 Task: Search for flights from New Delhi (DEL) to various destinations on 03 Jun '23 for 1 traveller in economy class.
Action: Mouse moved to (385, 143)
Screenshot: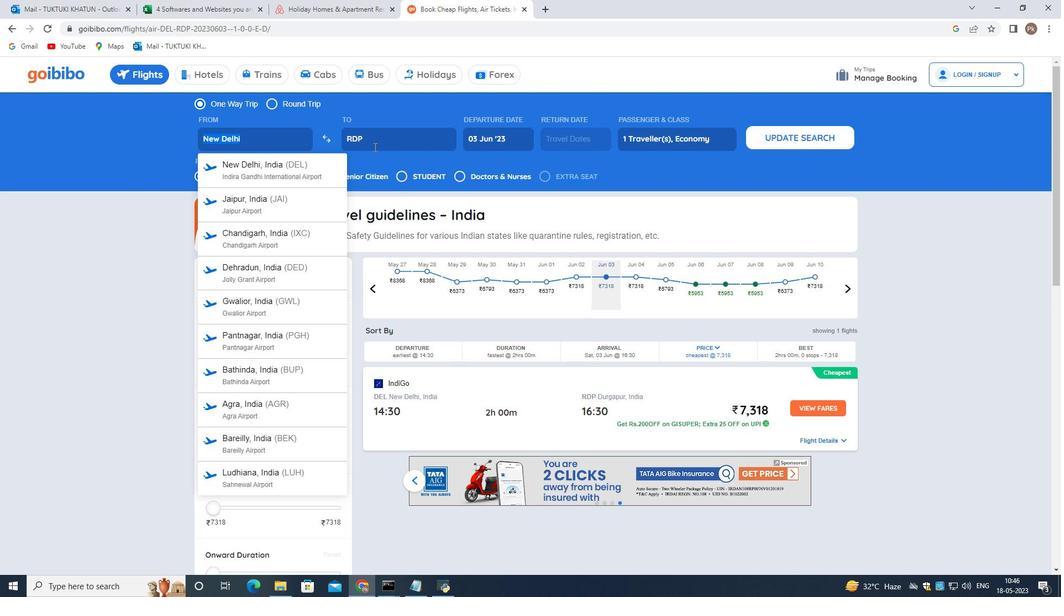 
Action: Mouse pressed left at (385, 143)
Screenshot: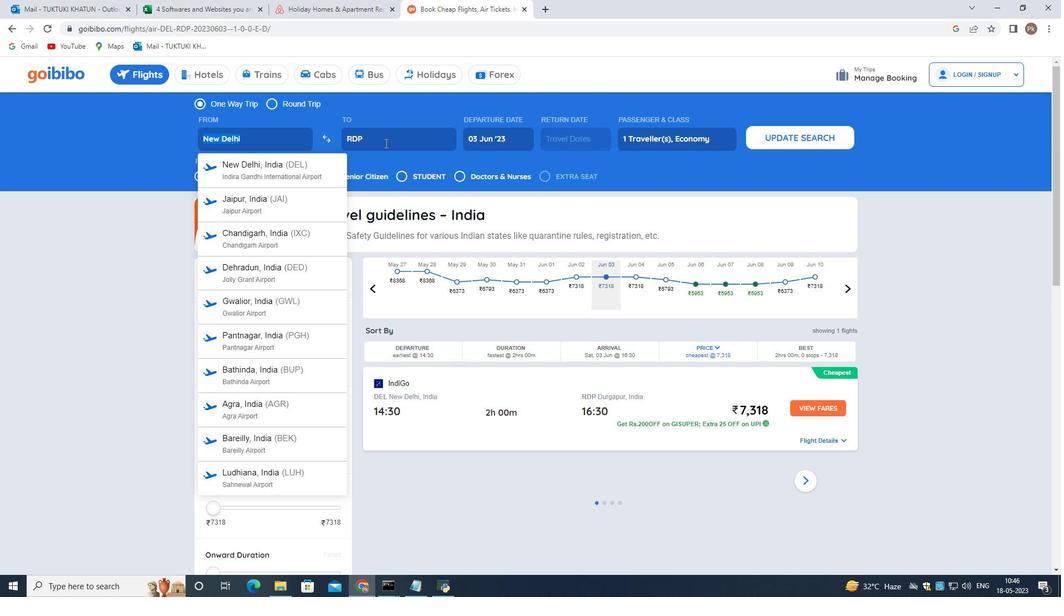 
Action: Mouse moved to (406, 310)
Screenshot: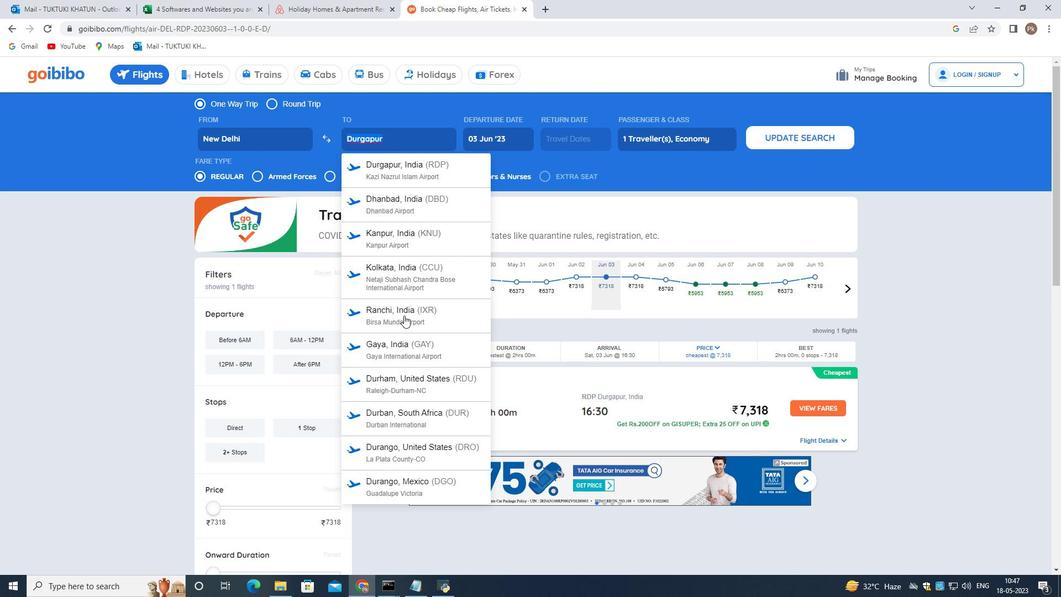
Action: Mouse pressed left at (406, 310)
Screenshot: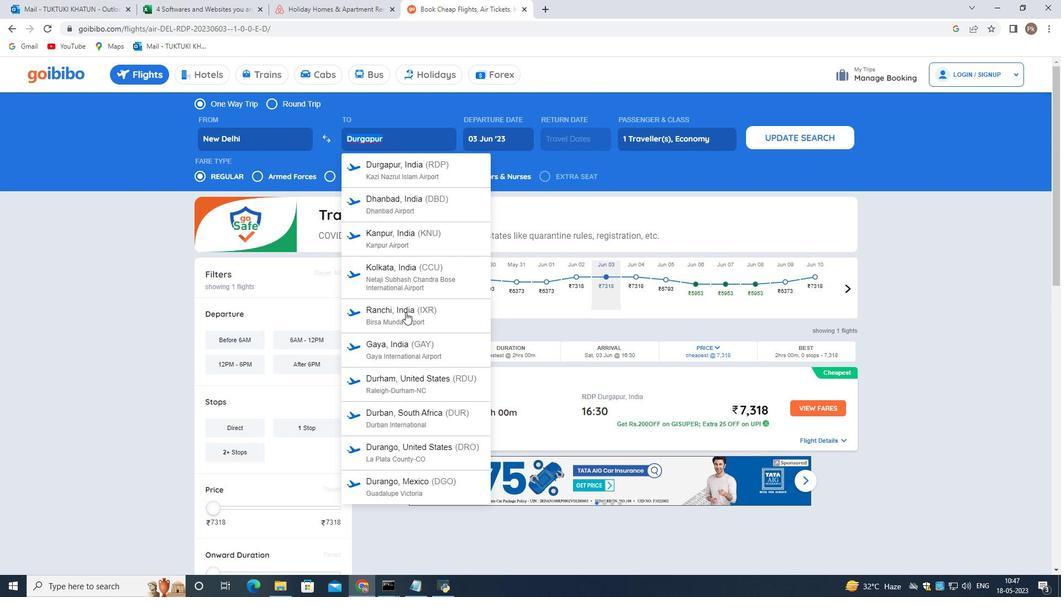 
Action: Mouse moved to (502, 141)
Screenshot: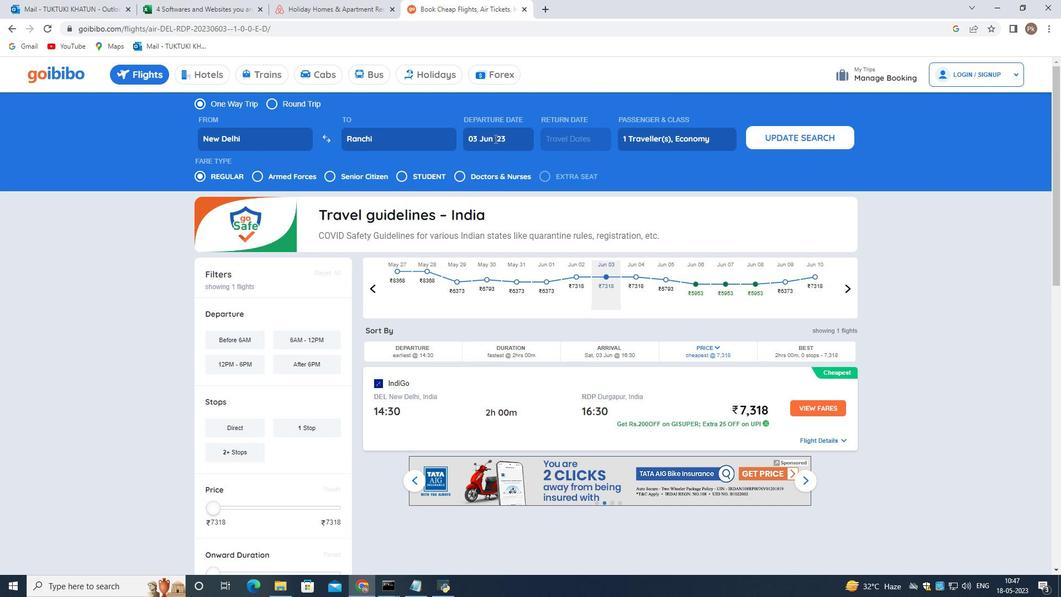 
Action: Mouse pressed left at (502, 141)
Screenshot: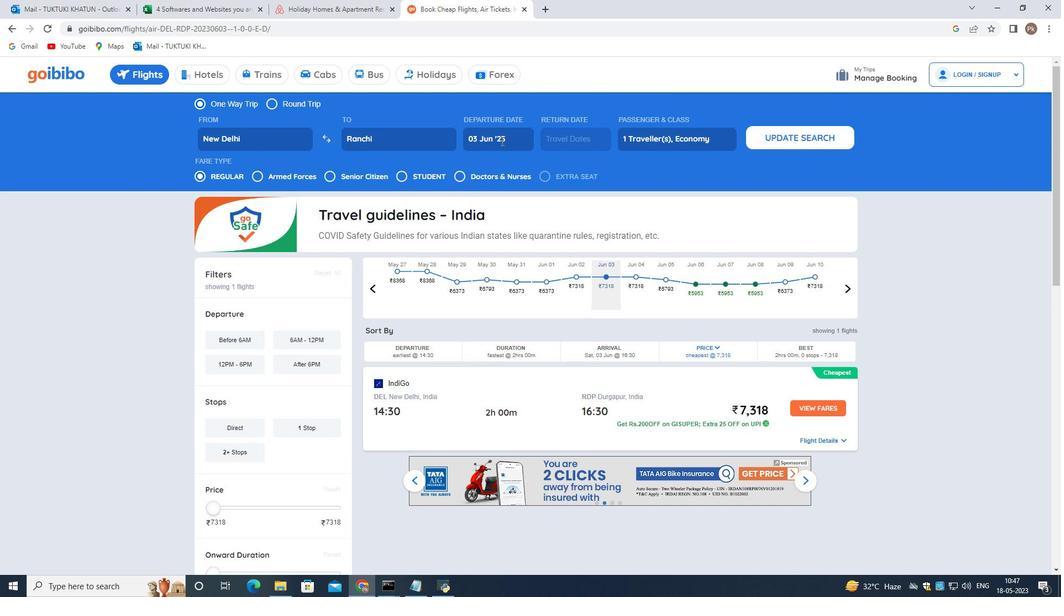 
Action: Mouse moved to (787, 133)
Screenshot: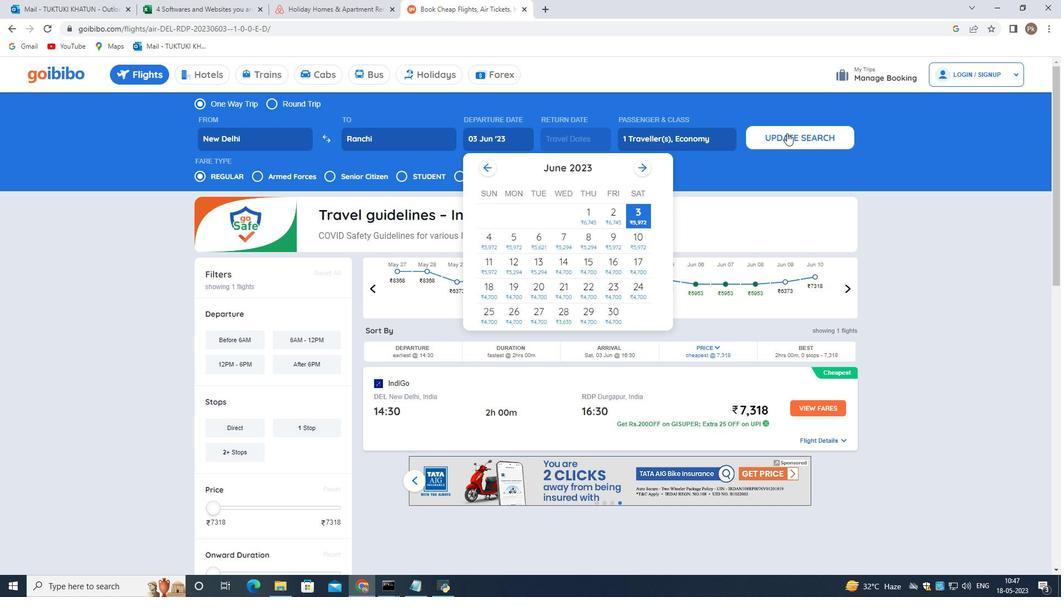 
Action: Mouse pressed left at (787, 133)
Screenshot: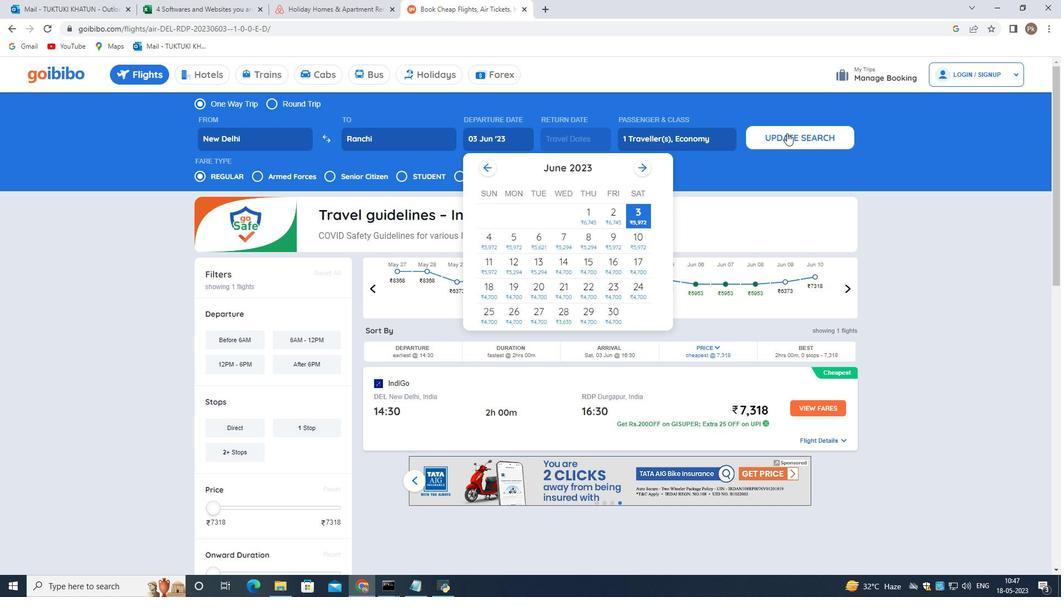 
Action: Mouse moved to (282, 341)
Screenshot: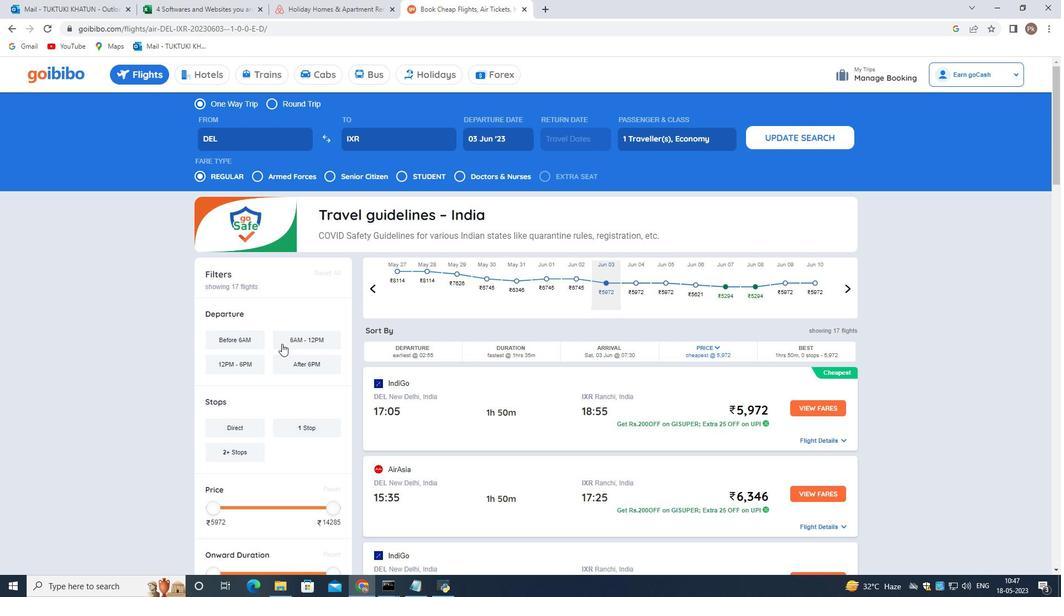 
Action: Mouse pressed left at (282, 341)
Screenshot: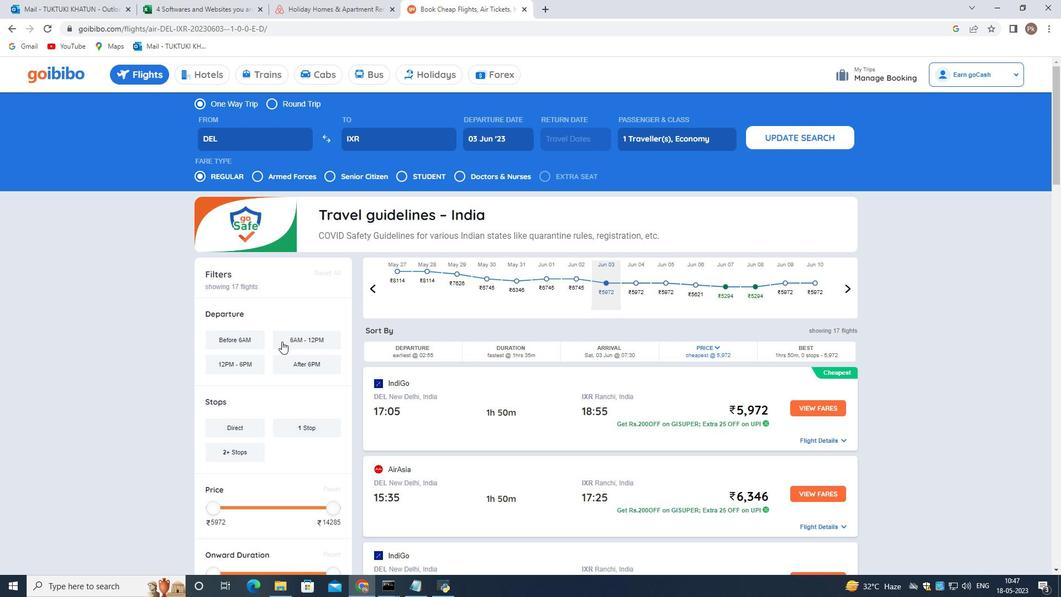 
Action: Mouse moved to (253, 340)
Screenshot: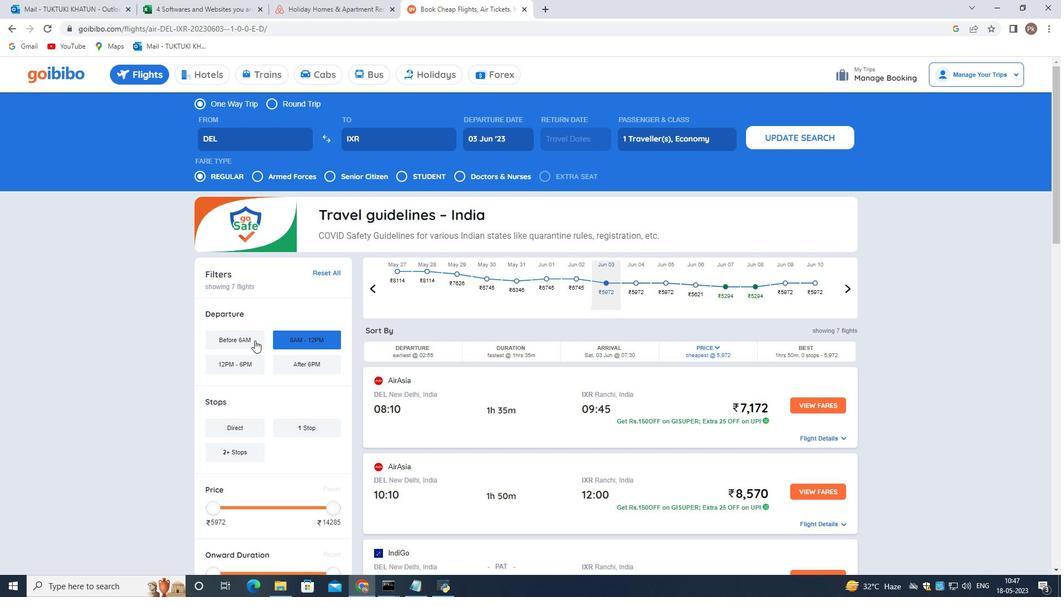 
Action: Mouse pressed left at (253, 340)
Screenshot: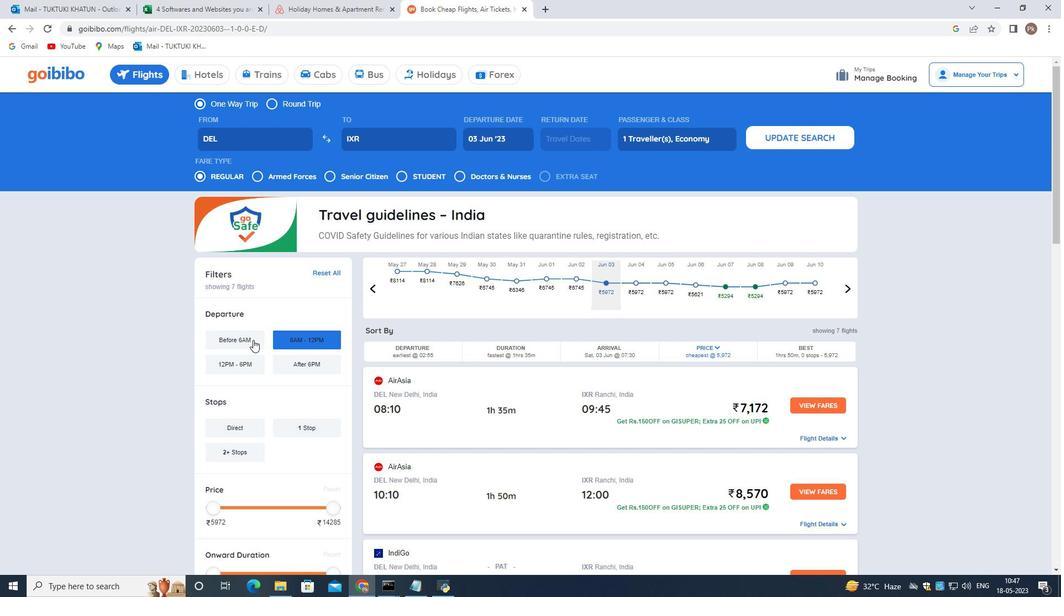 
Action: Mouse moved to (588, 321)
Screenshot: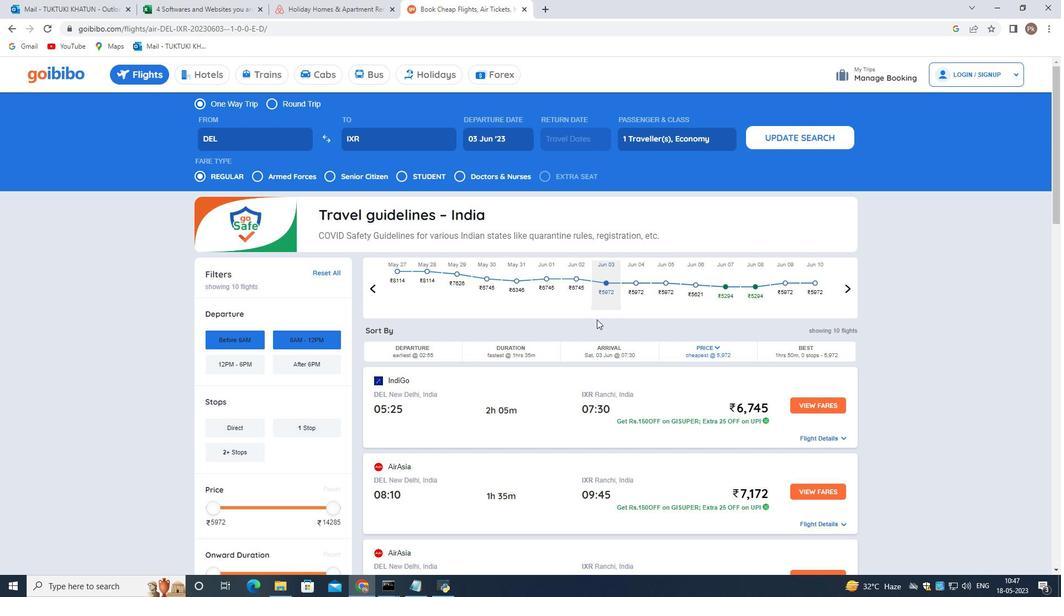 
Action: Mouse scrolled (588, 321) with delta (0, 0)
Screenshot: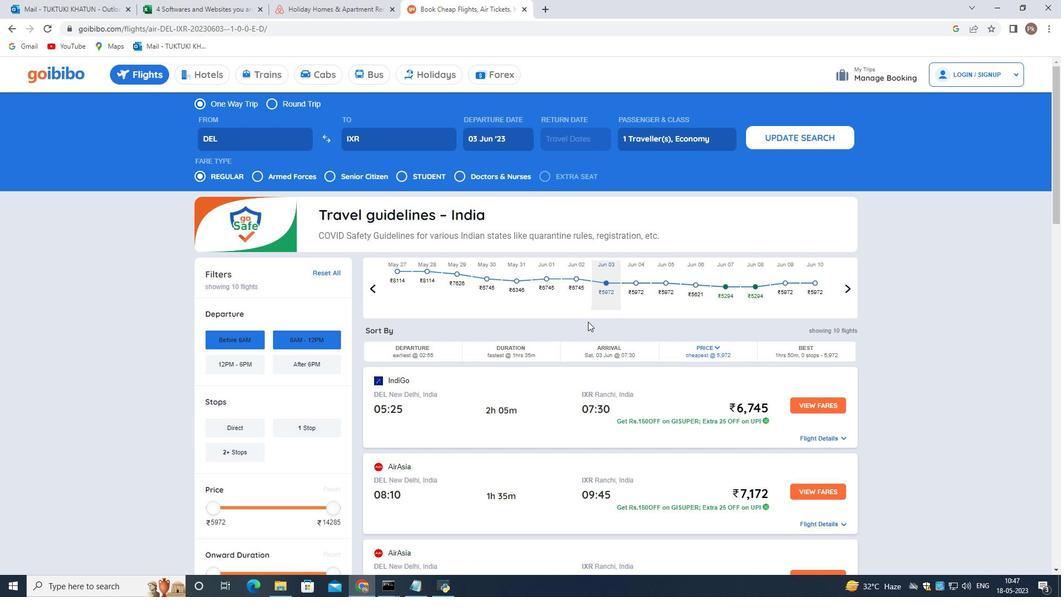 
Action: Mouse moved to (658, 301)
Screenshot: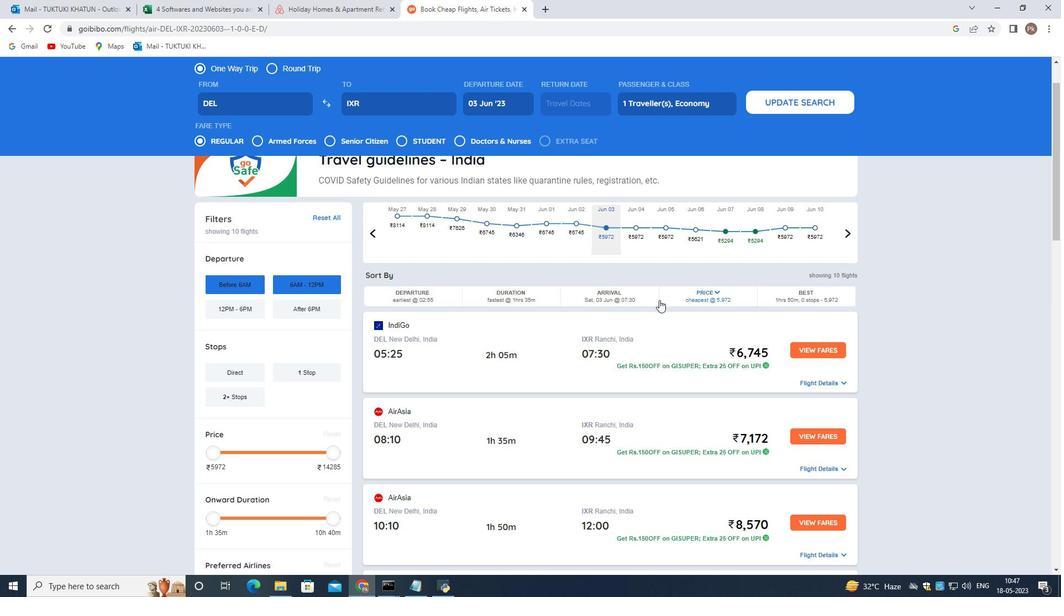 
Action: Mouse scrolled (658, 301) with delta (0, 0)
Screenshot: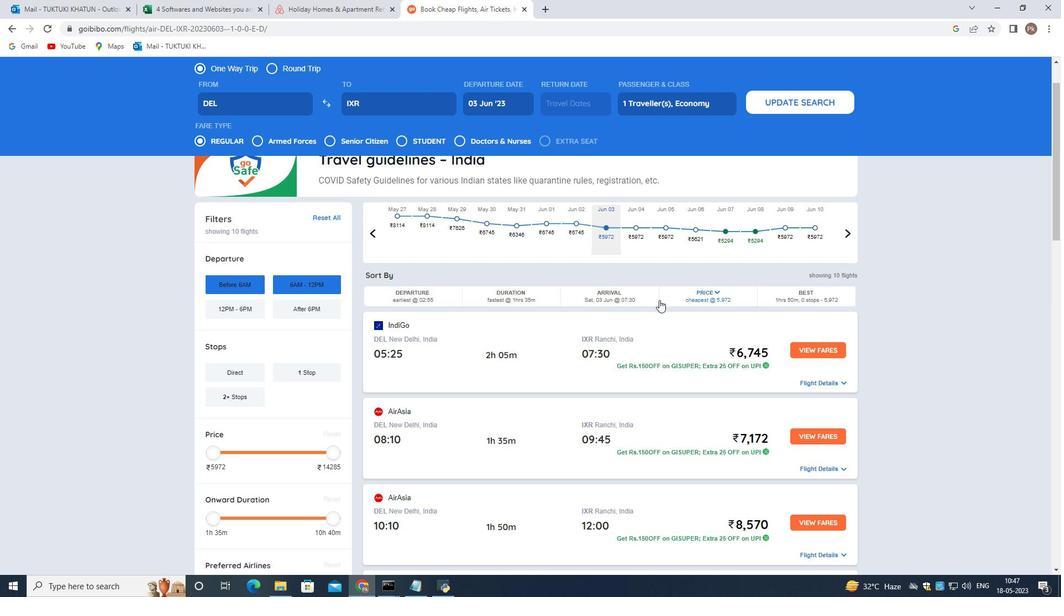 
Action: Mouse moved to (624, 319)
Screenshot: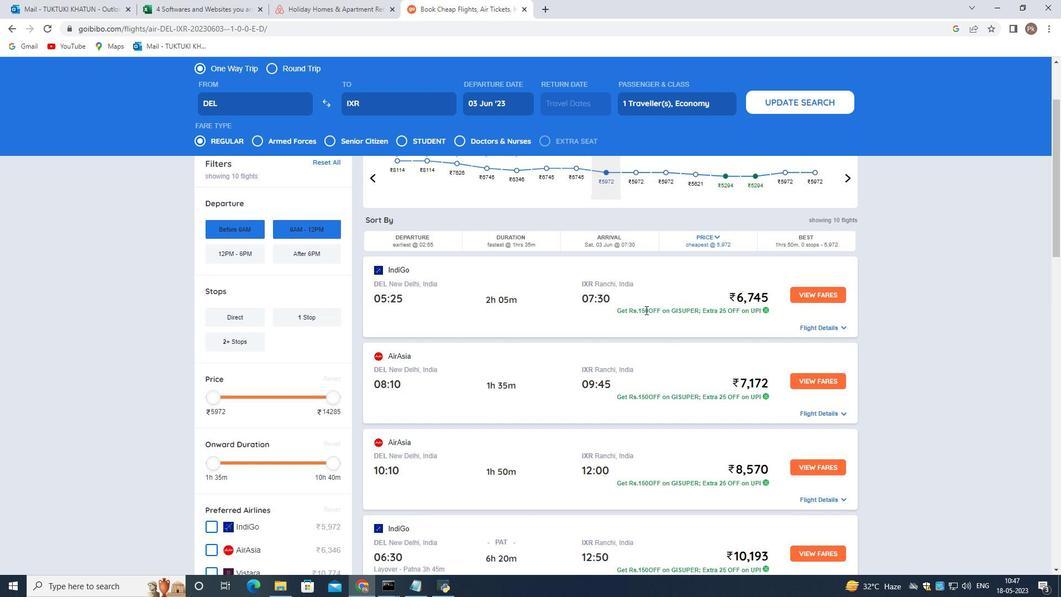 
Action: Mouse scrolled (624, 319) with delta (0, 0)
Screenshot: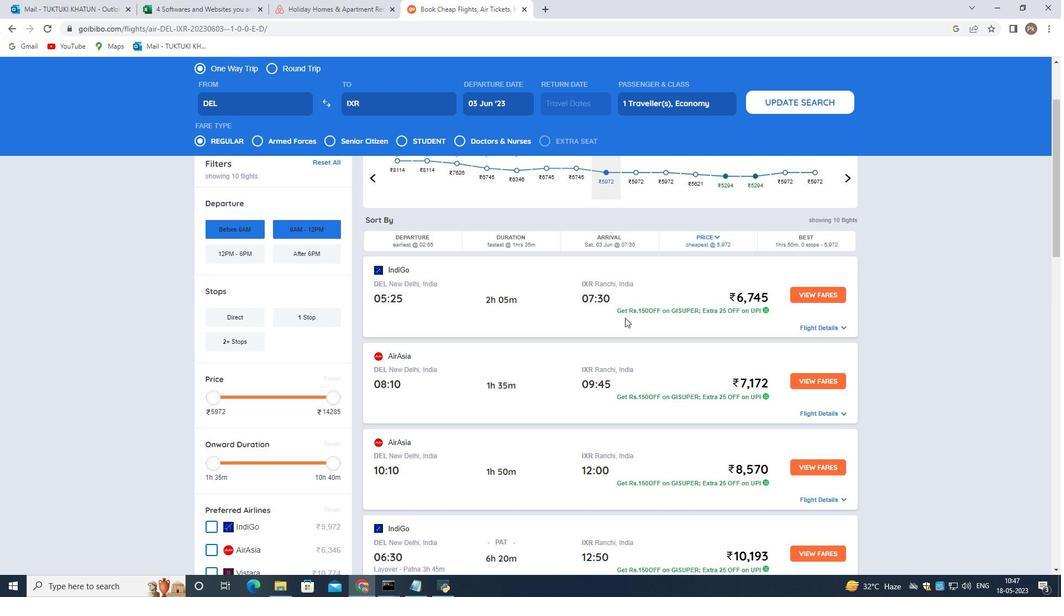 
Action: Mouse scrolled (624, 319) with delta (0, 0)
Screenshot: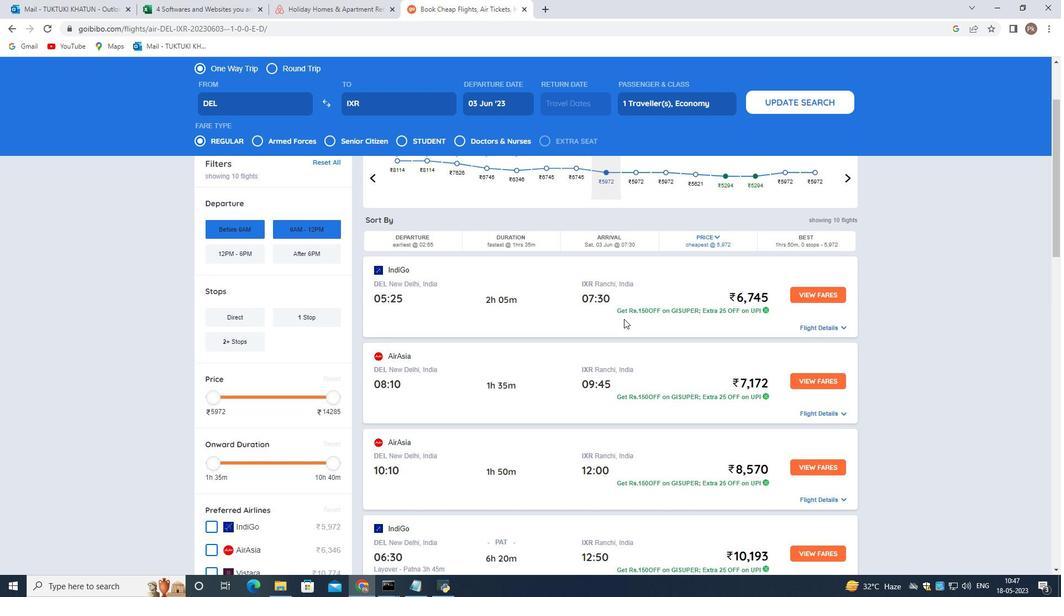 
Action: Mouse moved to (818, 130)
Screenshot: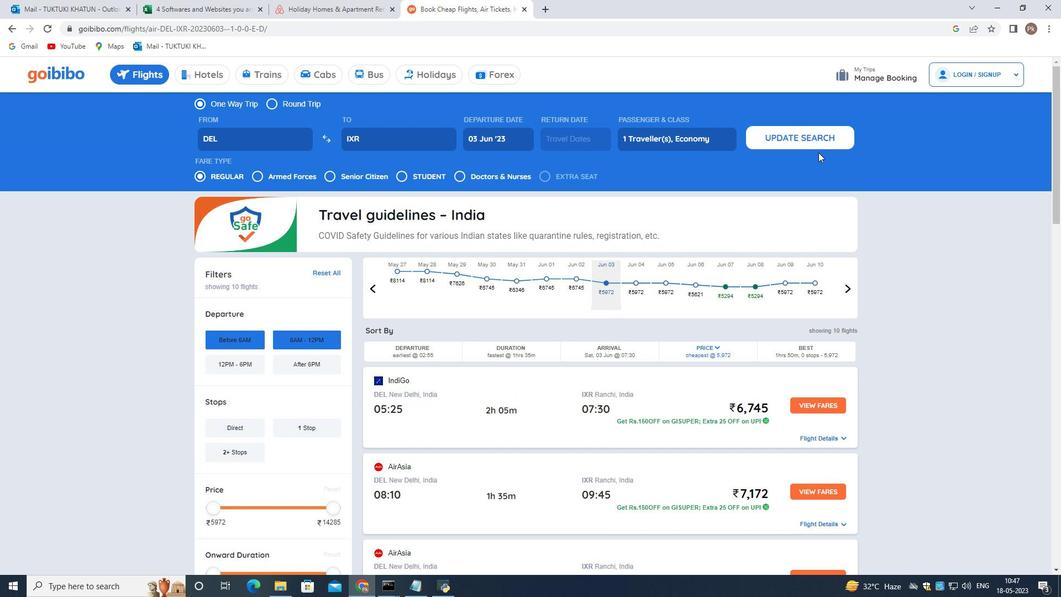 
Action: Mouse pressed left at (818, 130)
Screenshot: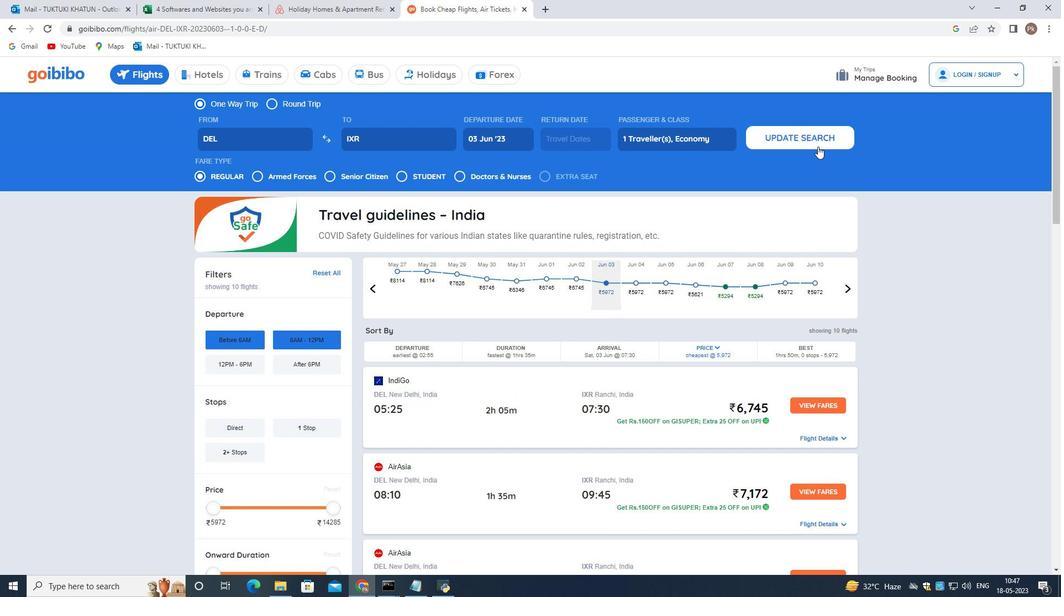 
Action: Mouse moved to (242, 344)
Screenshot: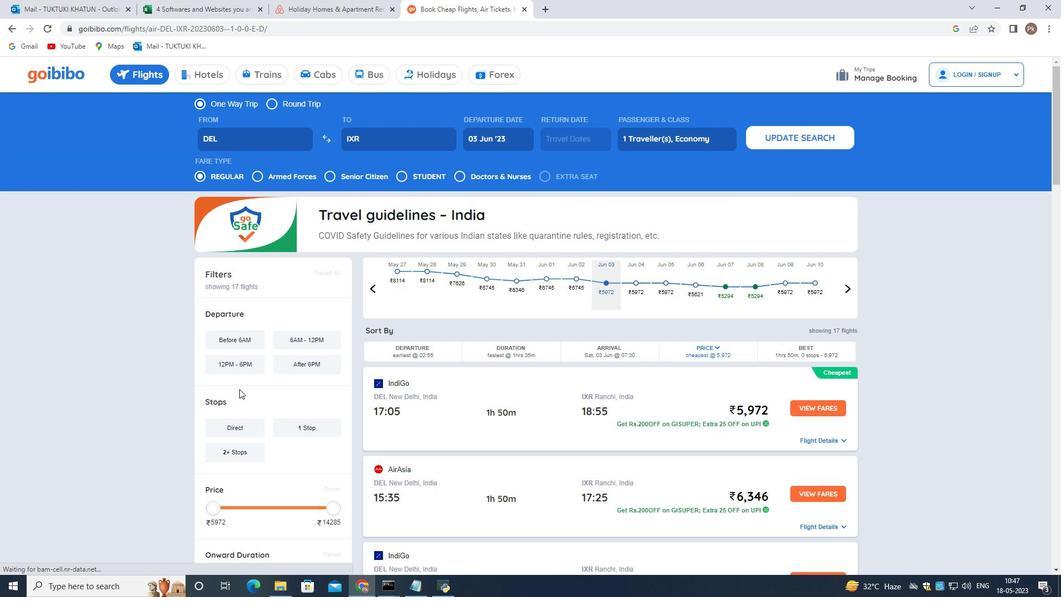 
Action: Mouse pressed left at (242, 344)
Screenshot: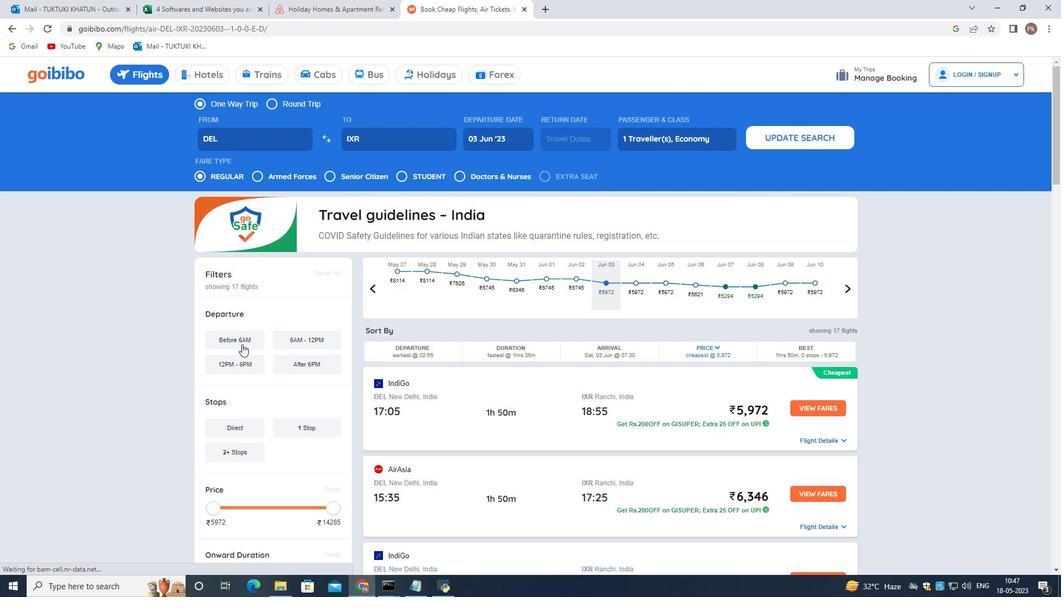 
Action: Mouse moved to (426, 401)
Screenshot: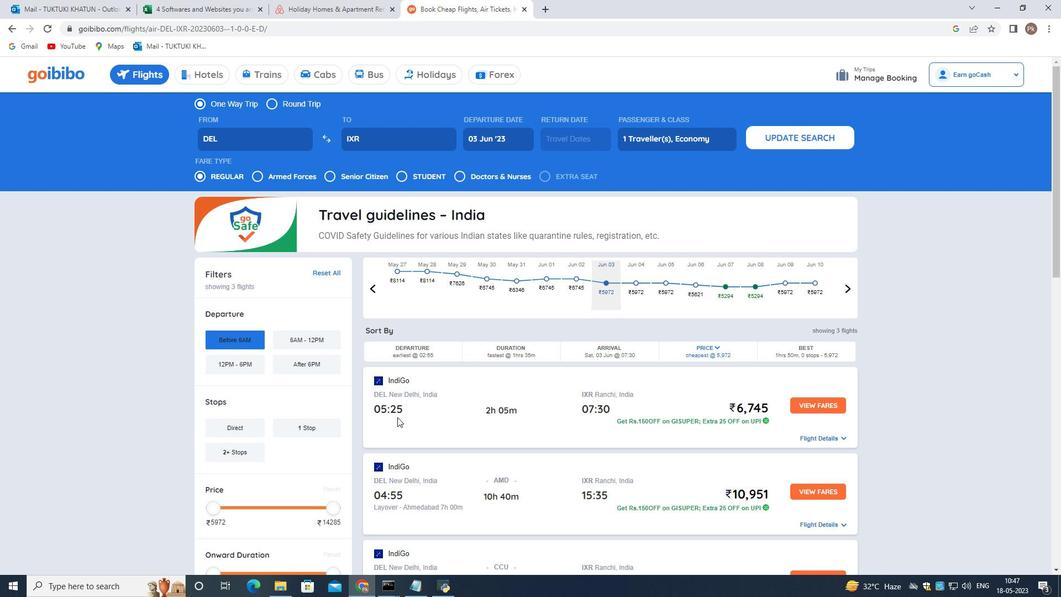 
Action: Mouse scrolled (426, 400) with delta (0, 0)
Screenshot: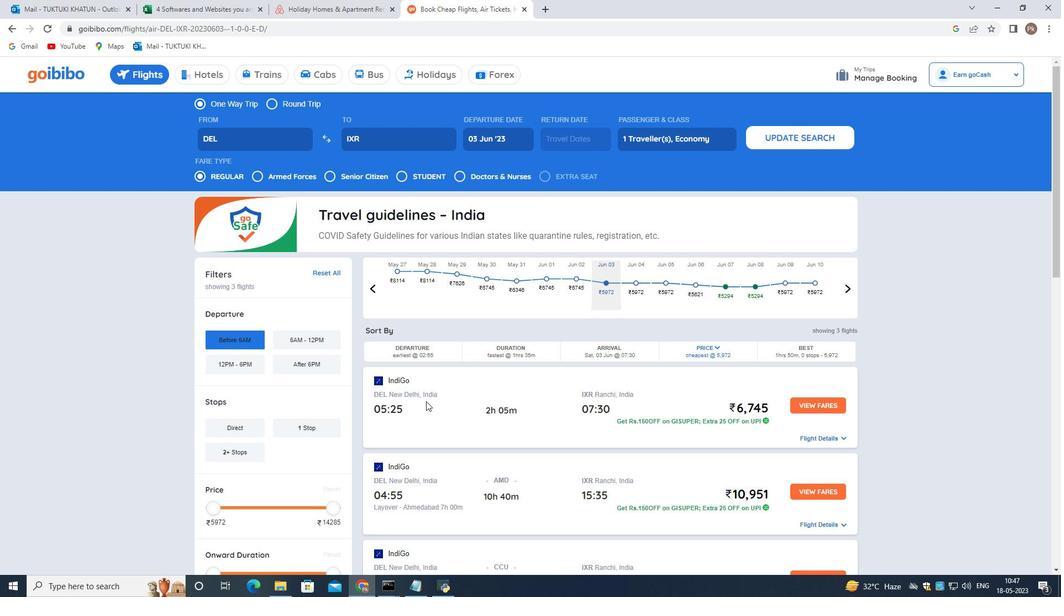 
Action: Mouse moved to (709, 431)
Screenshot: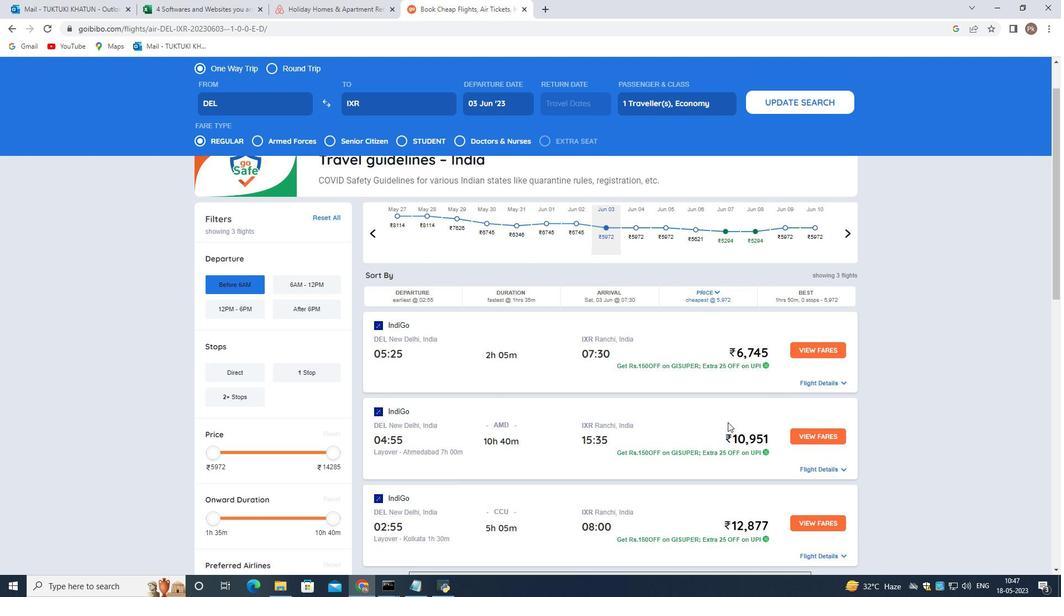 
Action: Mouse scrolled (709, 430) with delta (0, 0)
Screenshot: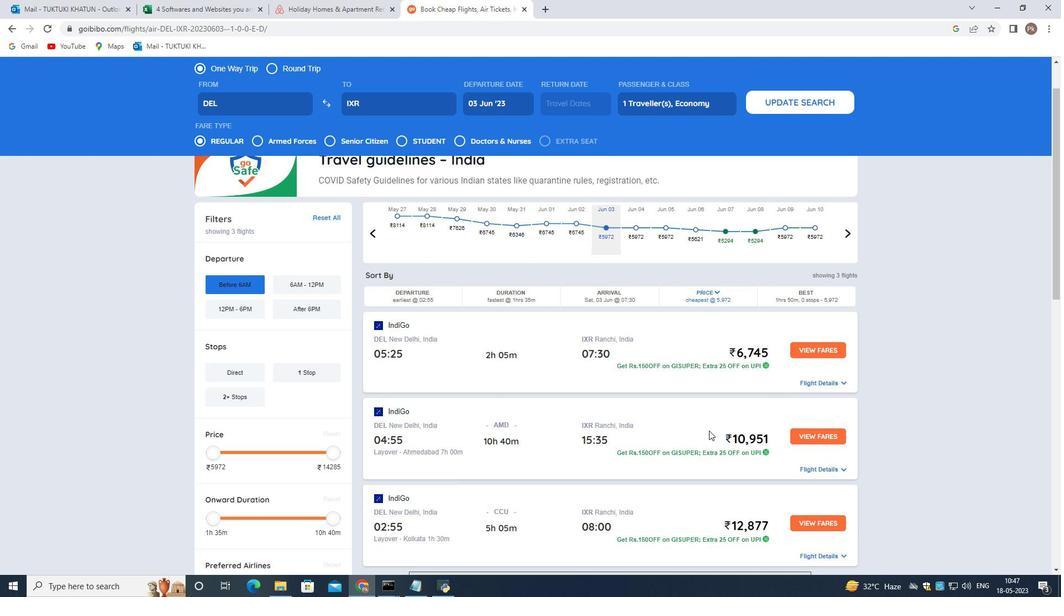 
Action: Mouse scrolled (709, 430) with delta (0, 0)
Screenshot: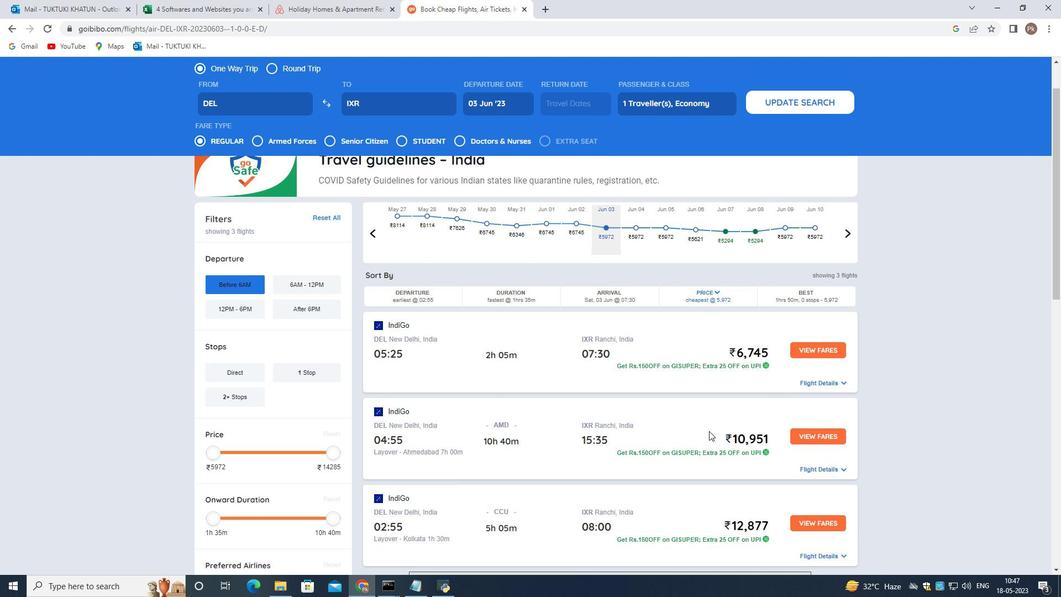 
Action: Mouse moved to (746, 430)
Screenshot: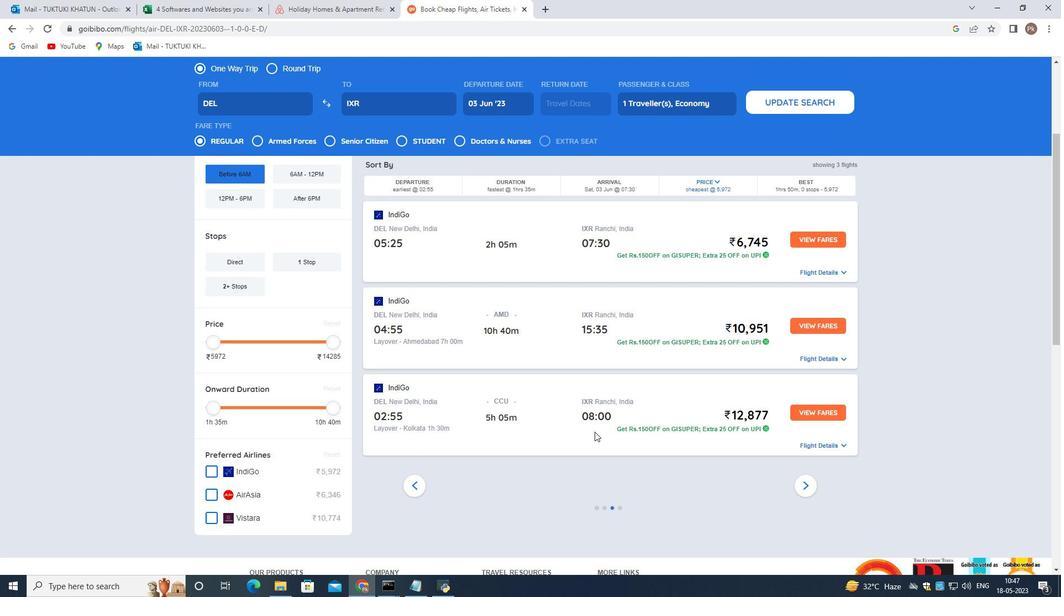 
Action: Mouse scrolled (746, 430) with delta (0, 0)
Screenshot: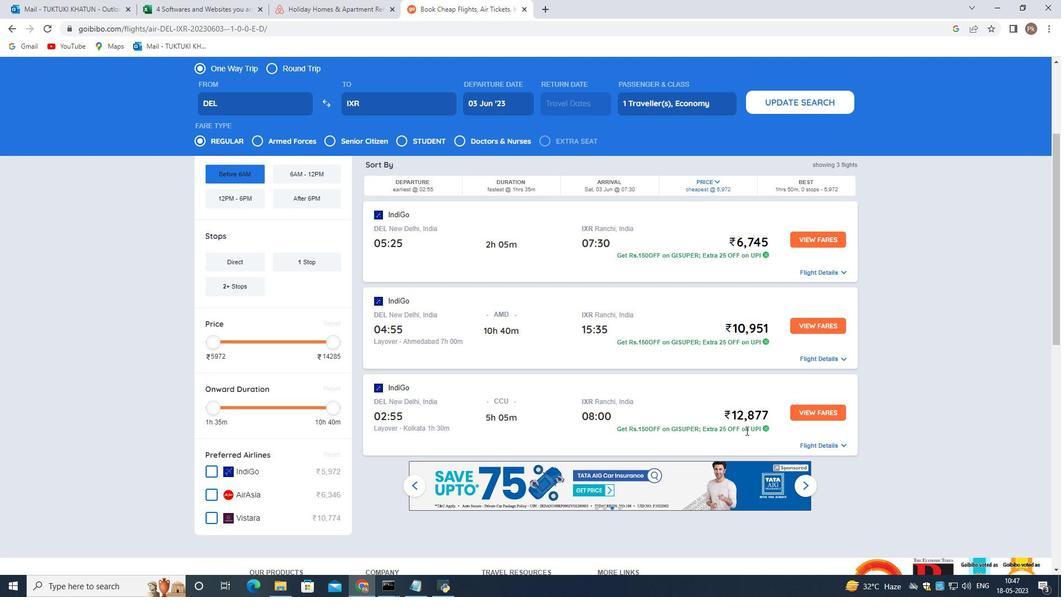 
Action: Mouse moved to (682, 446)
Screenshot: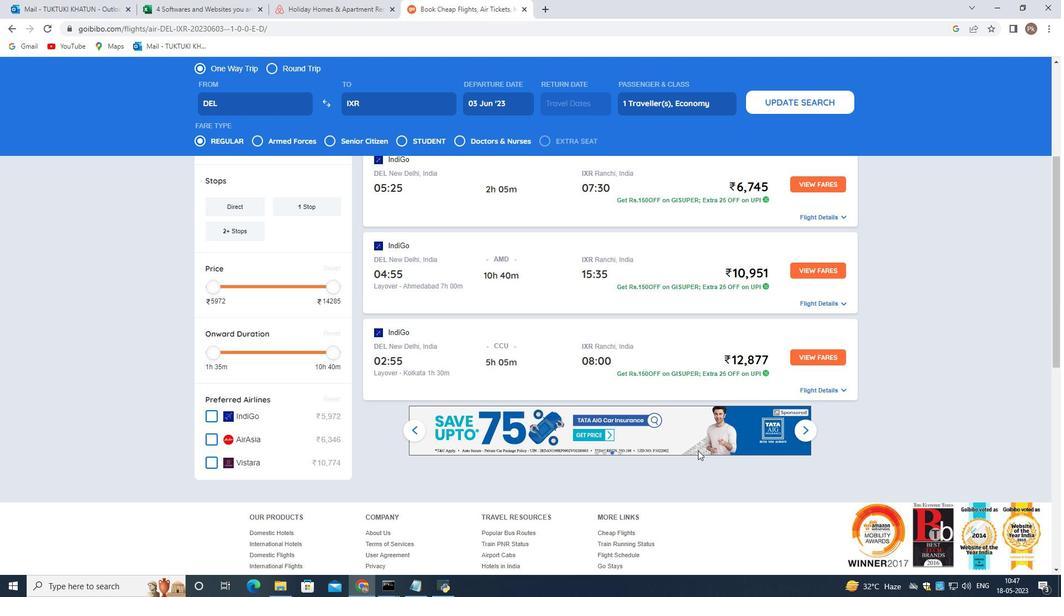 
Action: Mouse scrolled (682, 446) with delta (0, 0)
Screenshot: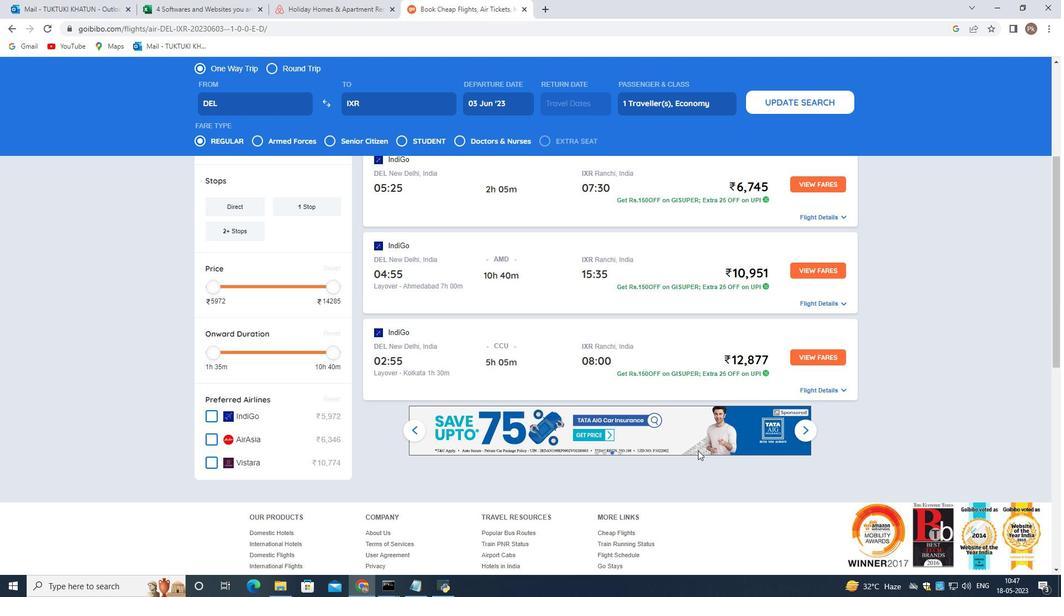 
Action: Mouse moved to (682, 445)
Screenshot: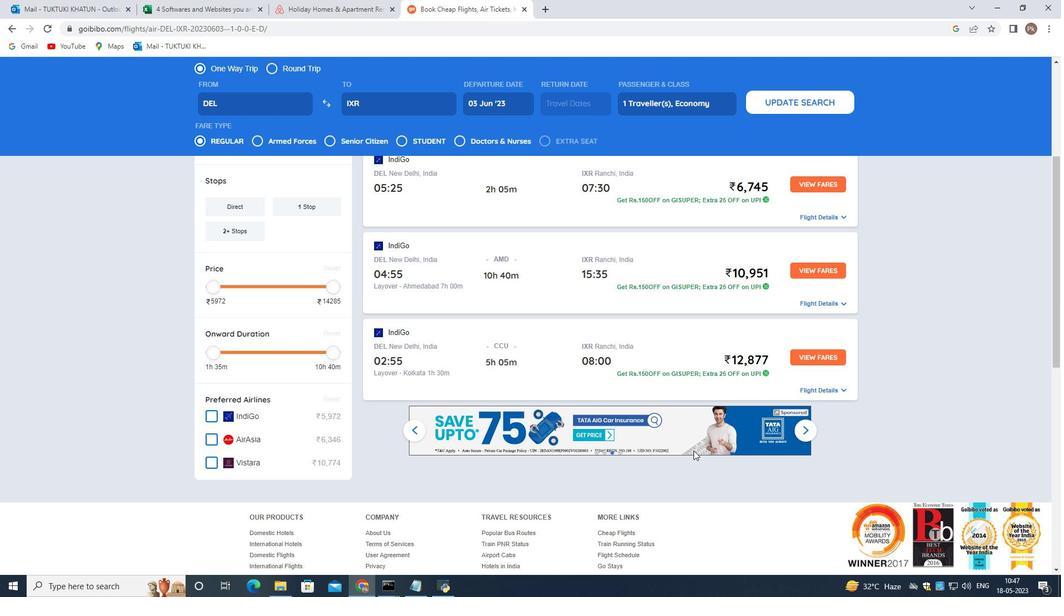
Action: Mouse scrolled (682, 446) with delta (0, 0)
Screenshot: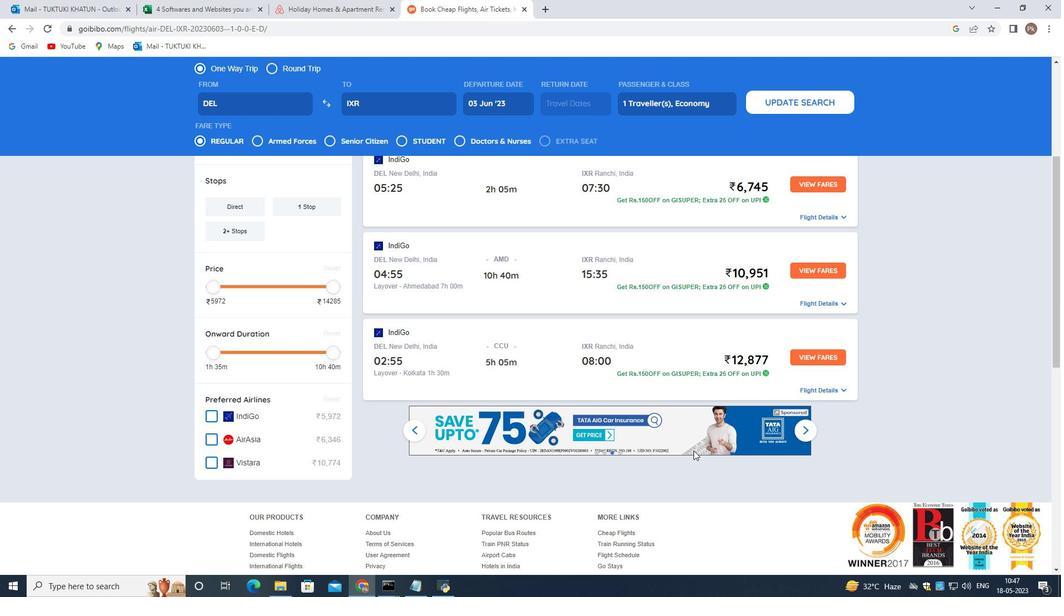 
Action: Mouse scrolled (682, 446) with delta (0, 0)
Screenshot: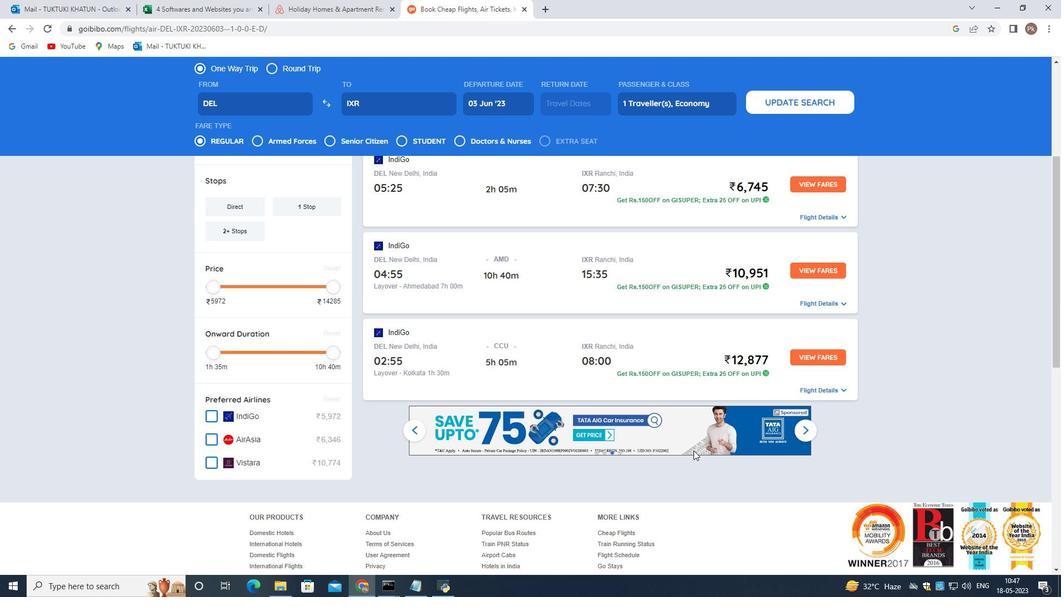 
Action: Mouse scrolled (682, 446) with delta (0, 0)
Screenshot: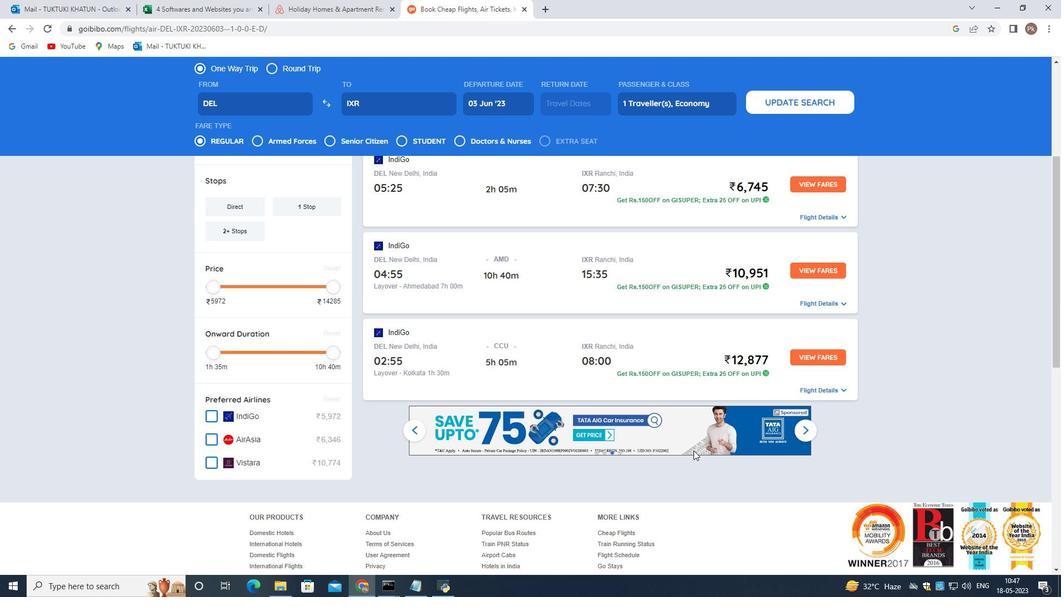 
Action: Mouse moved to (389, 141)
Screenshot: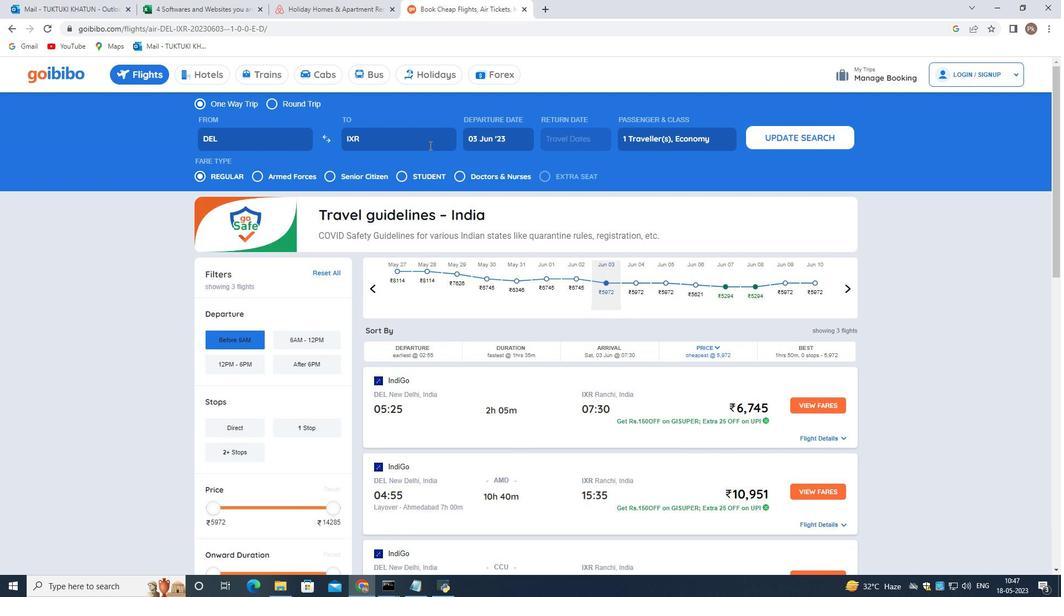 
Action: Mouse pressed left at (389, 141)
Screenshot: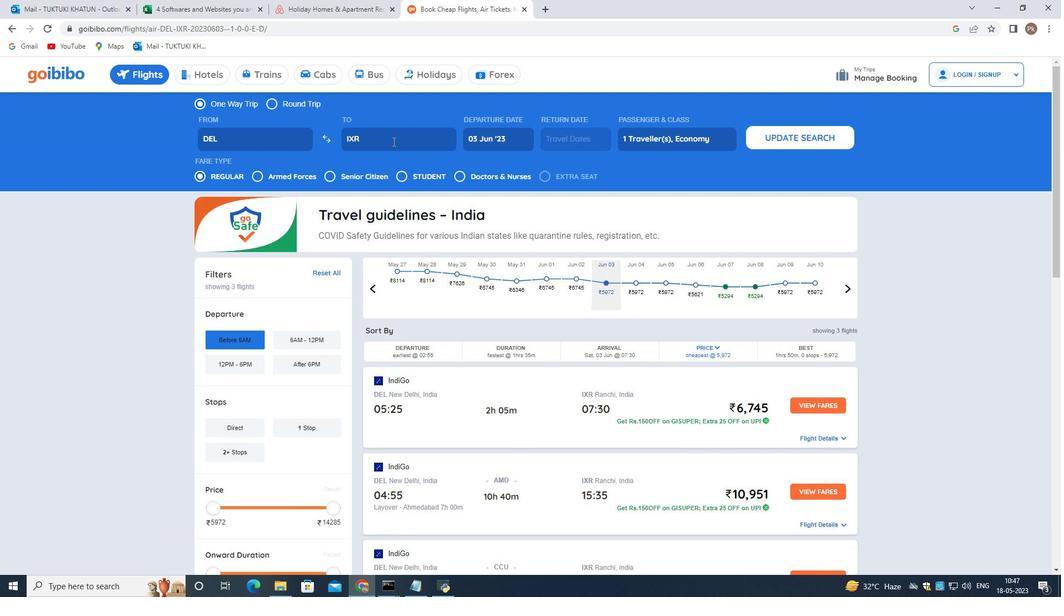 
Action: Mouse moved to (405, 376)
Screenshot: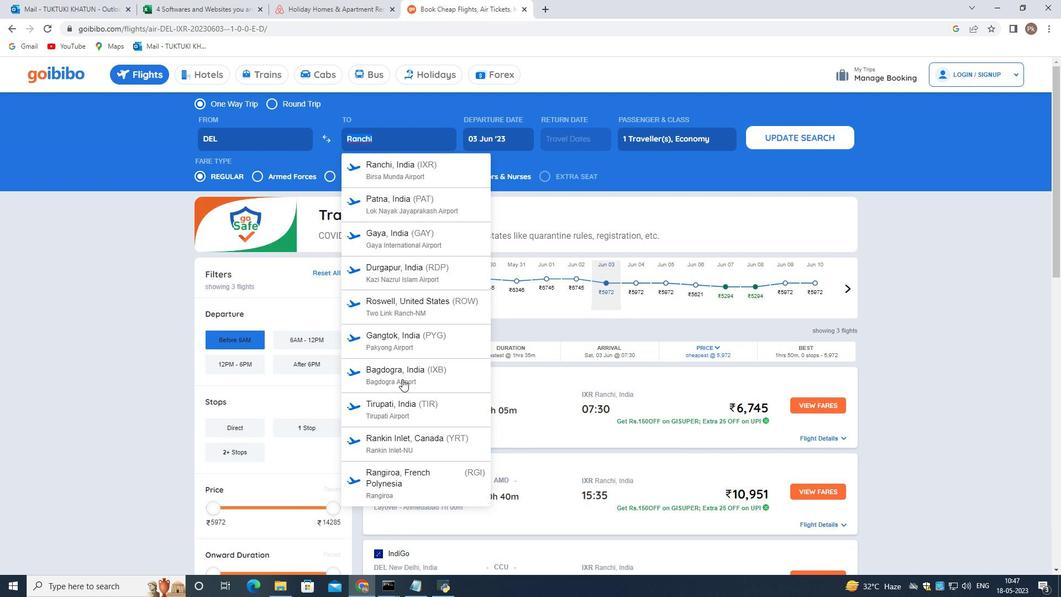 
Action: Mouse pressed left at (405, 376)
Screenshot: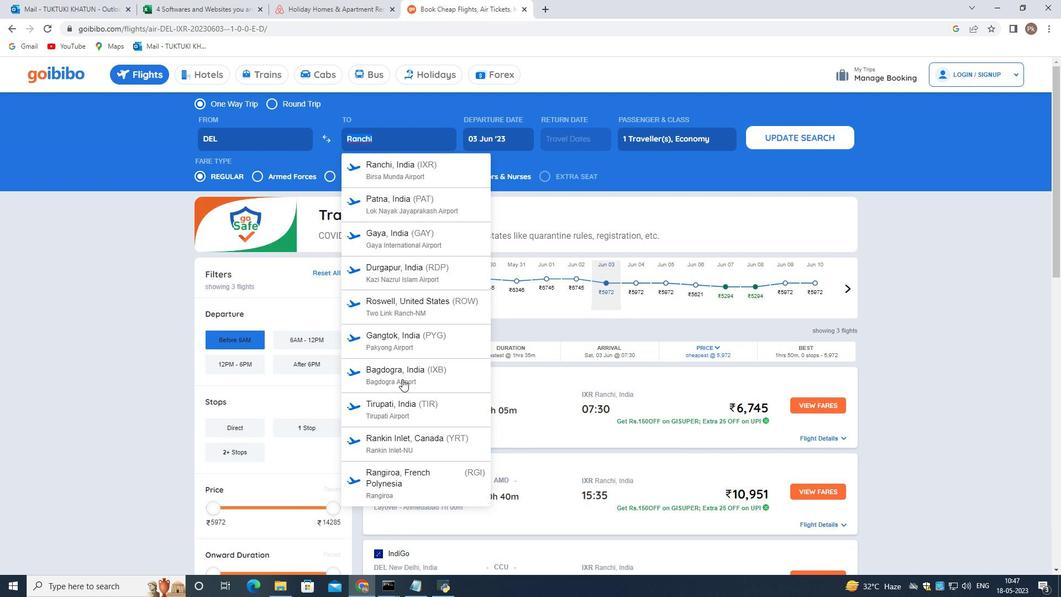 
Action: Mouse moved to (244, 339)
Screenshot: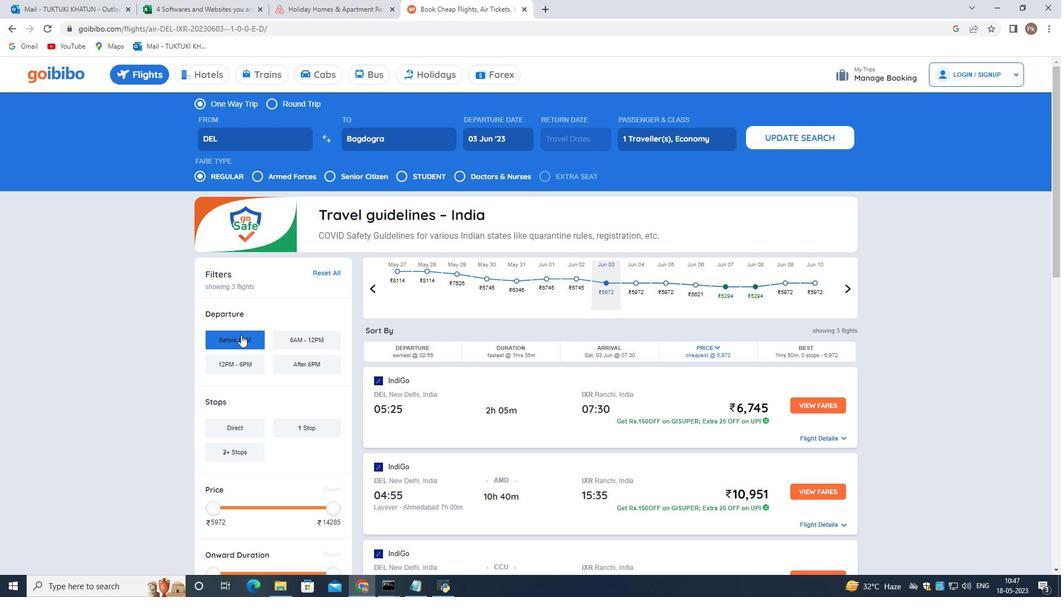 
Action: Mouse pressed left at (244, 339)
Screenshot: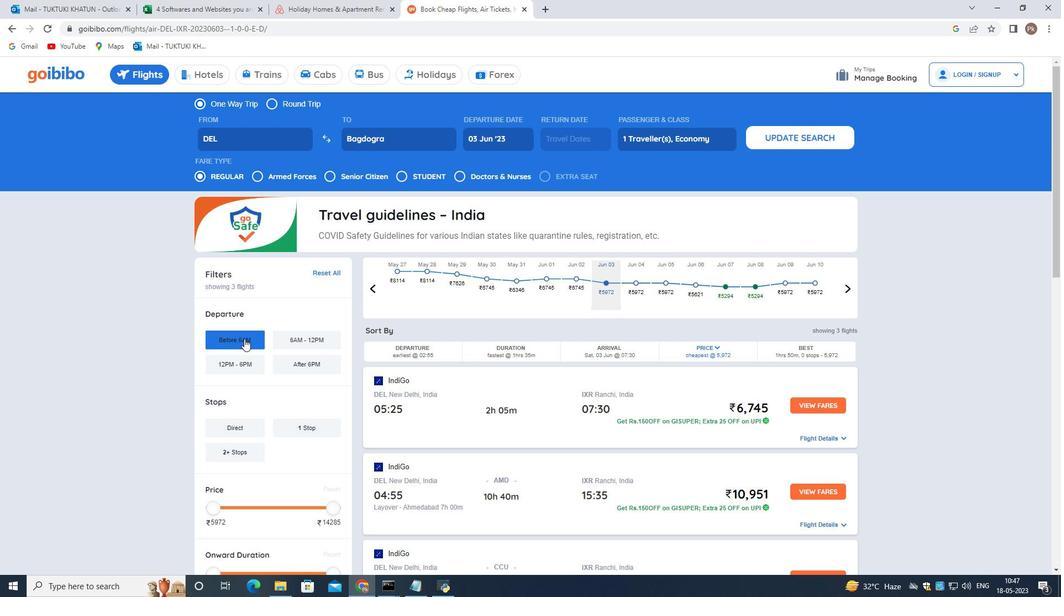 
Action: Mouse moved to (299, 345)
Screenshot: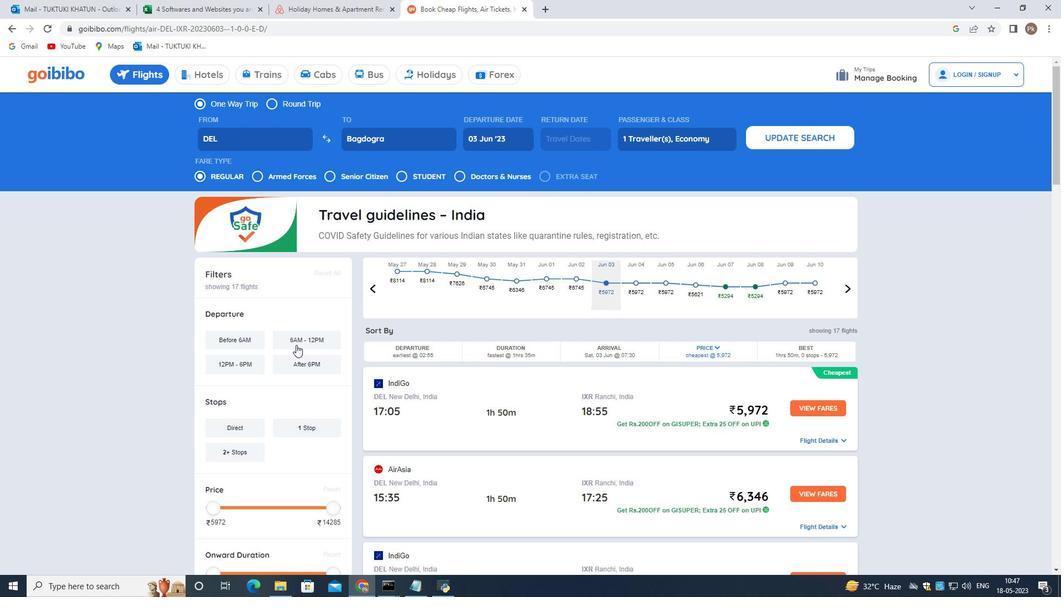 
Action: Mouse pressed left at (299, 345)
Screenshot: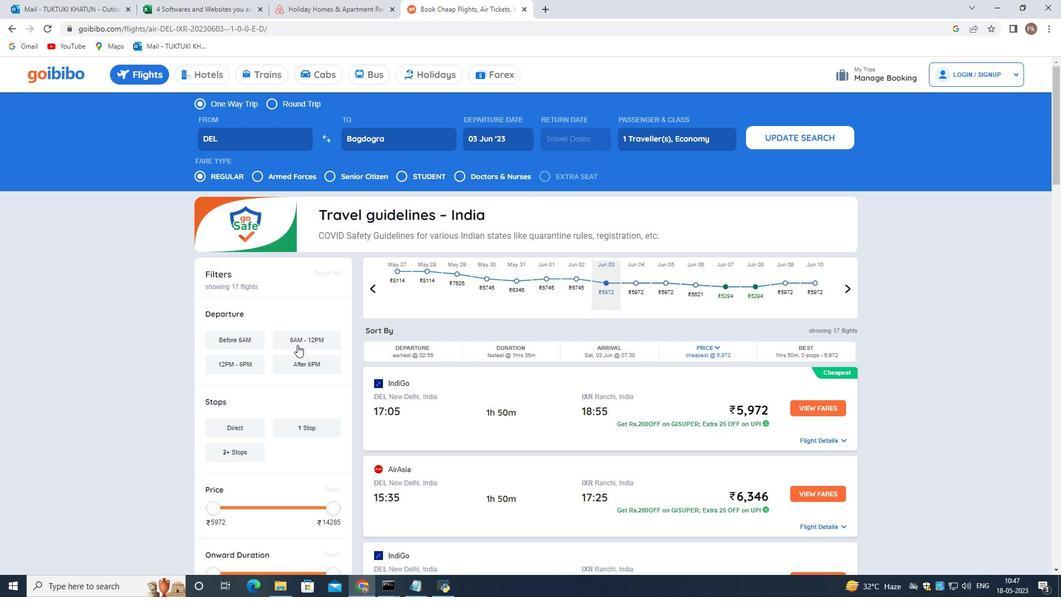 
Action: Mouse moved to (788, 132)
Screenshot: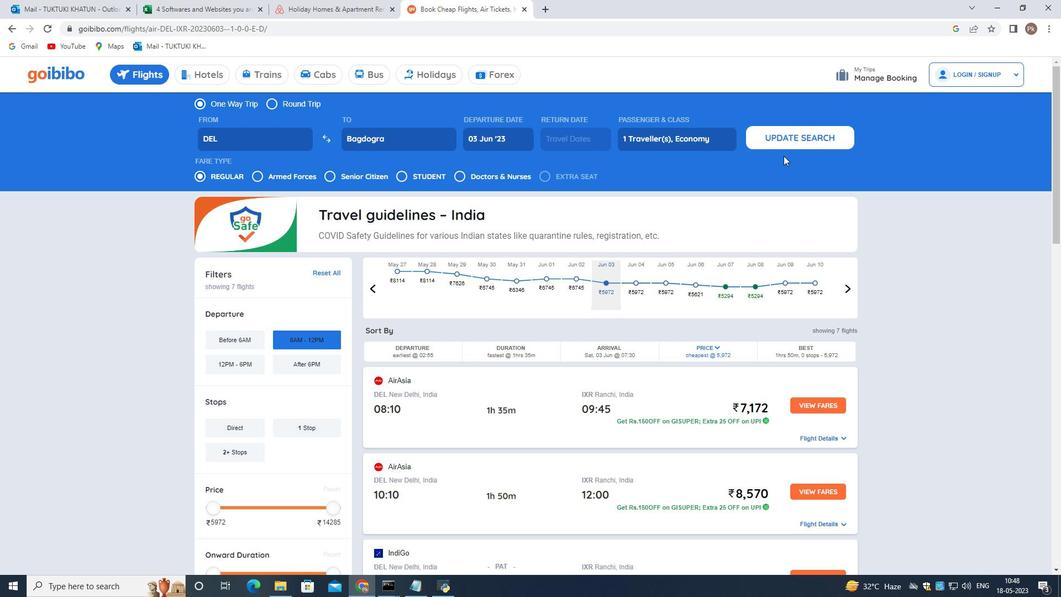 
Action: Mouse pressed left at (788, 132)
Screenshot: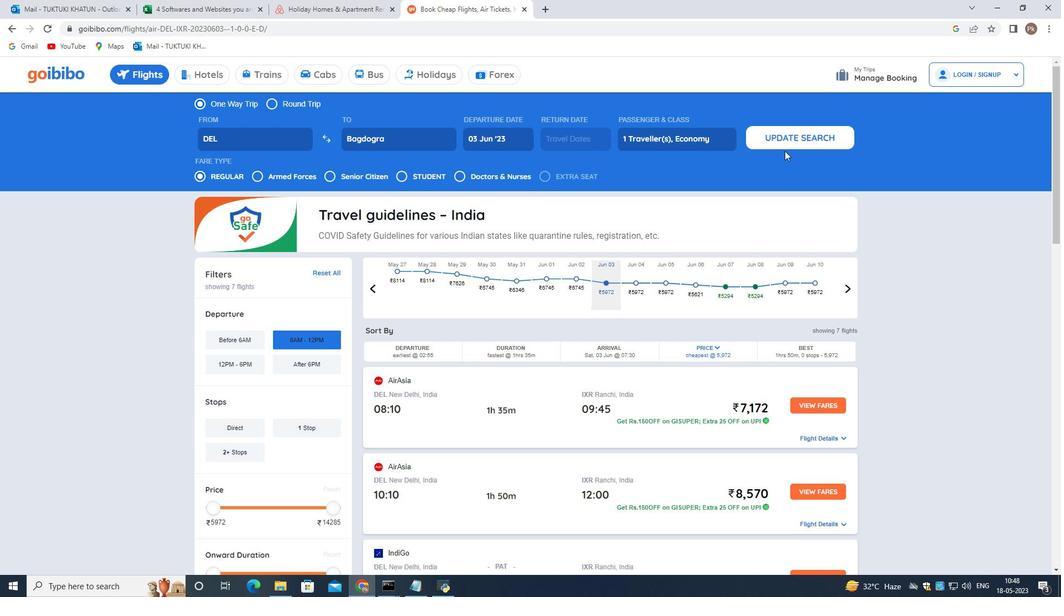 
Action: Mouse moved to (310, 342)
Screenshot: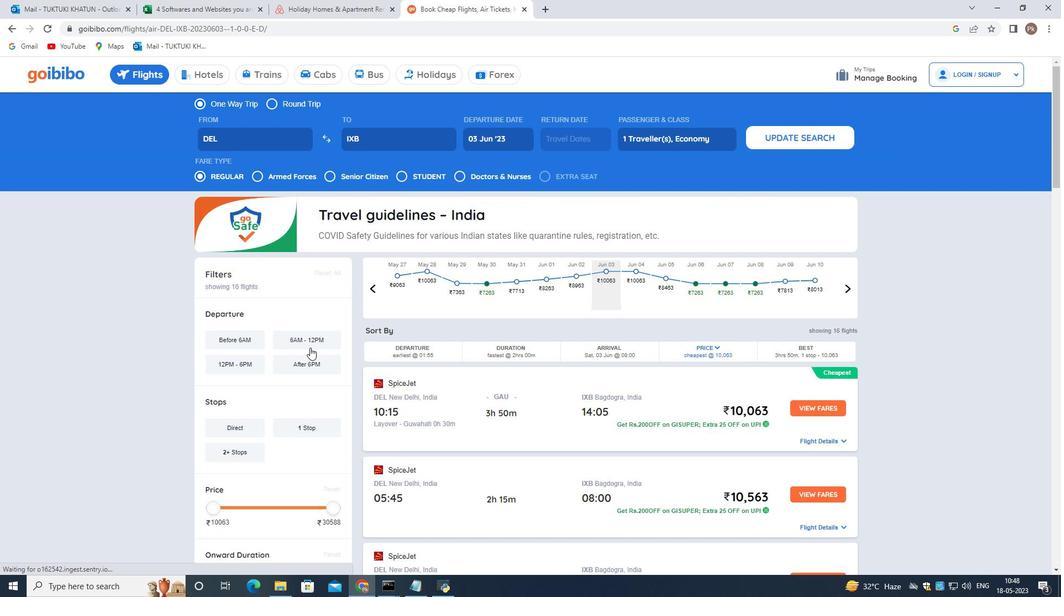 
Action: Mouse pressed left at (310, 342)
Screenshot: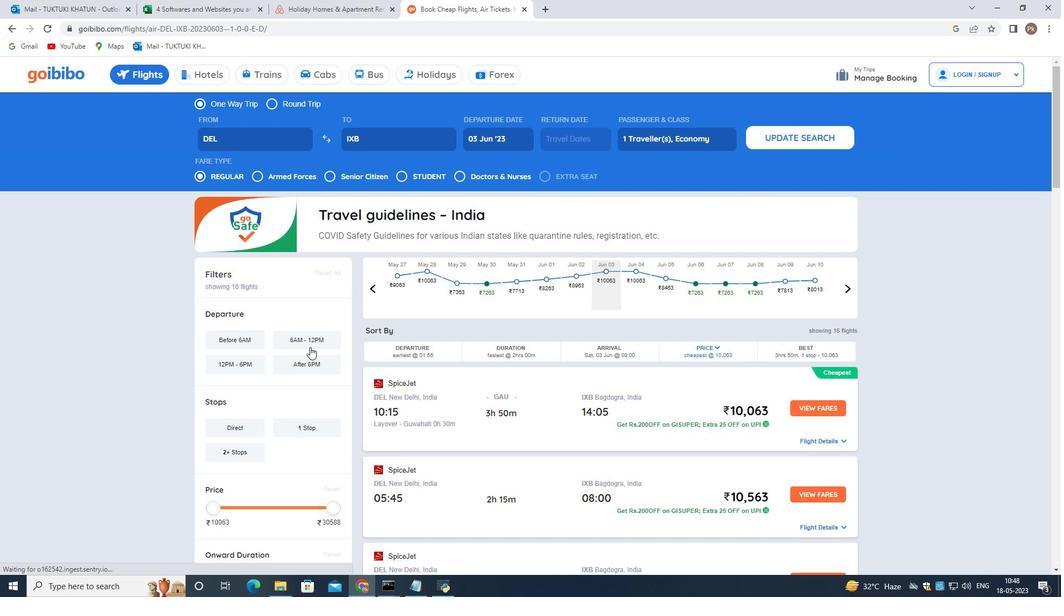 
Action: Mouse moved to (742, 413)
Screenshot: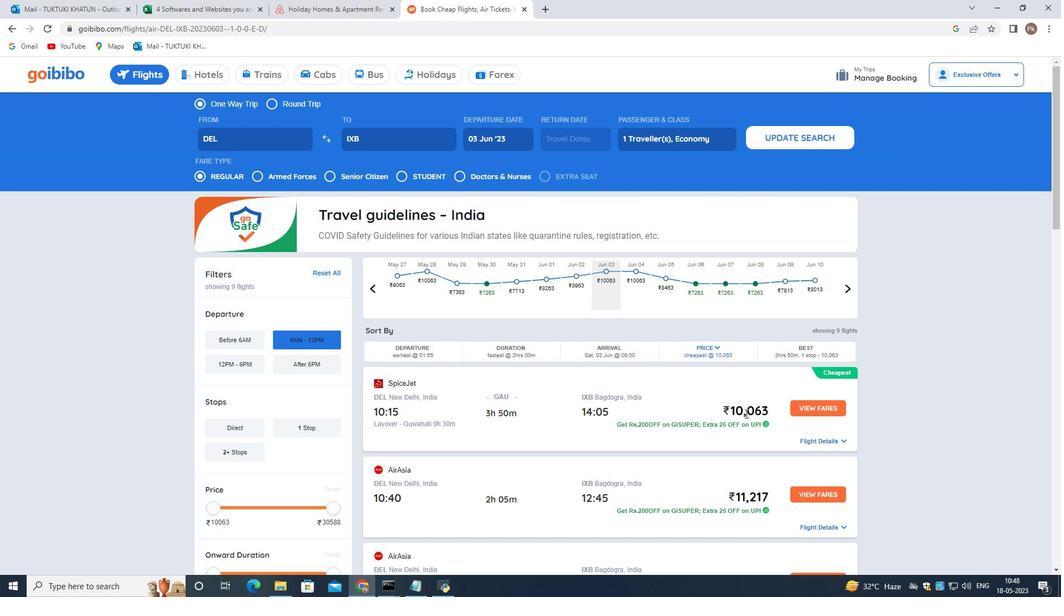 
Action: Mouse scrolled (742, 412) with delta (0, 0)
Screenshot: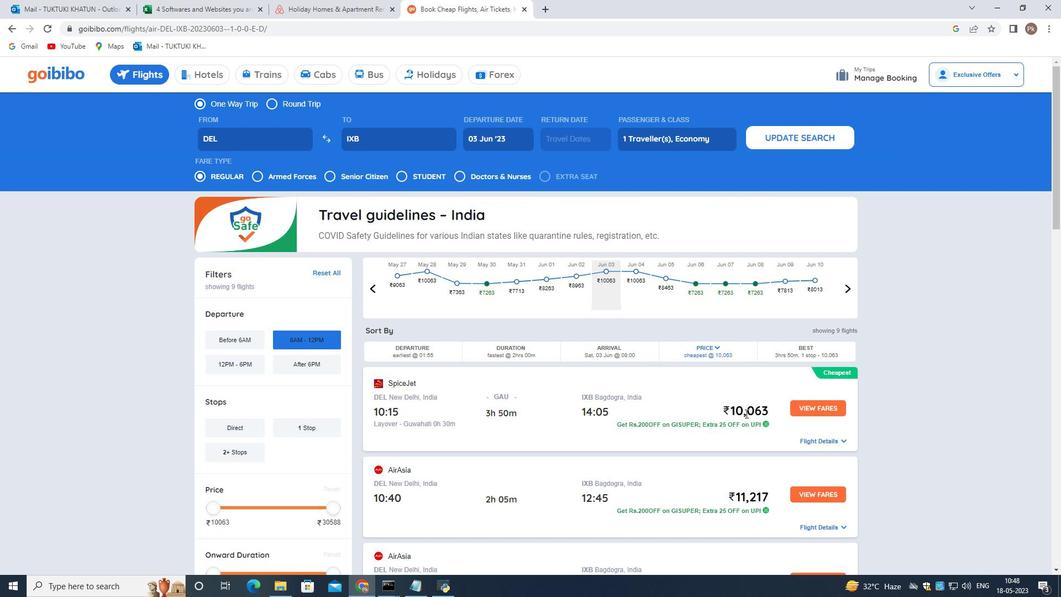 
Action: Mouse moved to (742, 413)
Screenshot: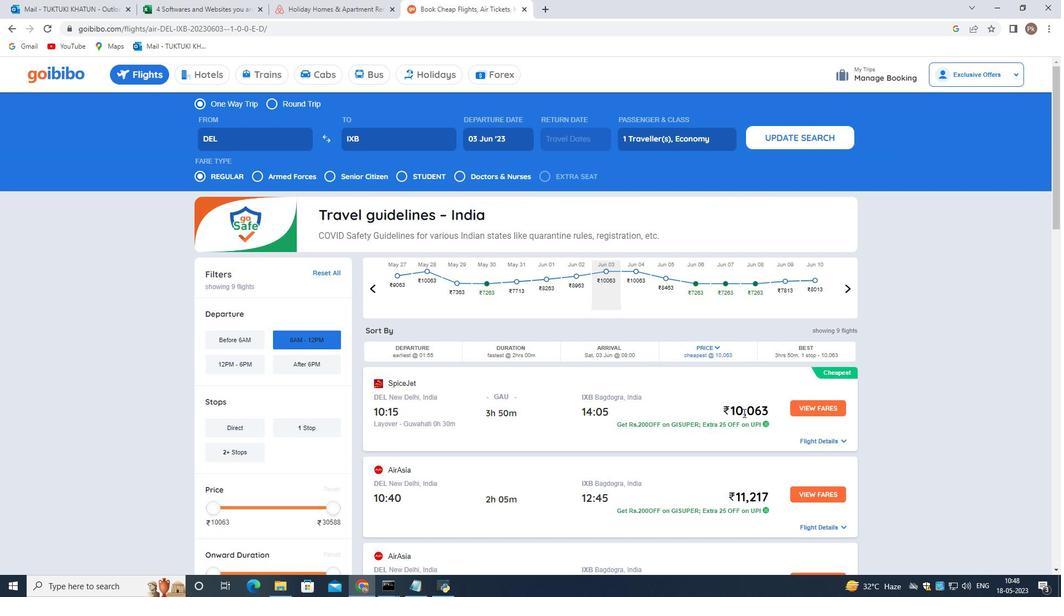 
Action: Mouse scrolled (742, 412) with delta (0, 0)
Screenshot: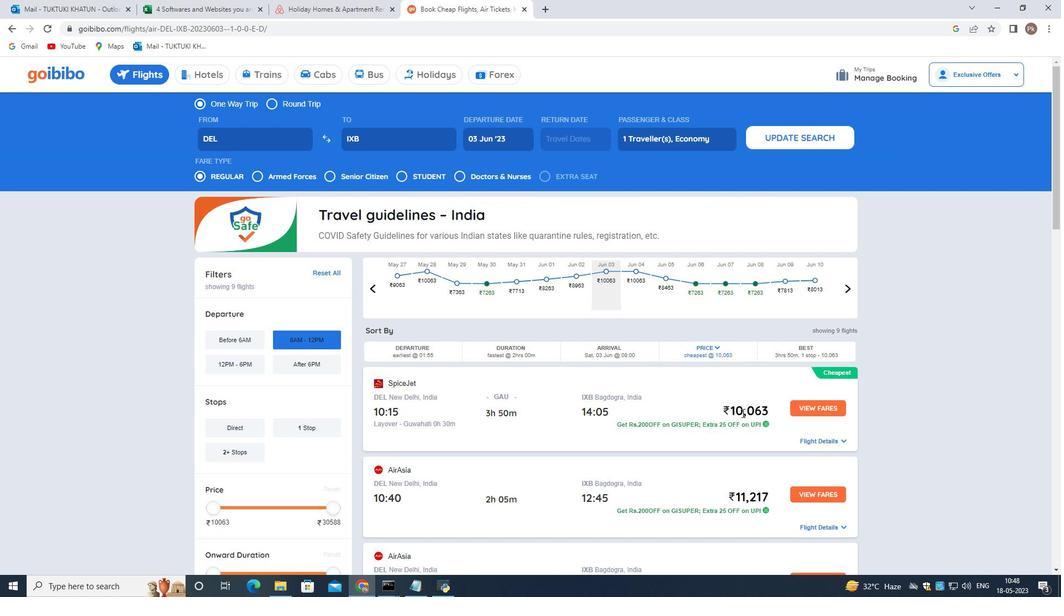 
Action: Mouse moved to (742, 386)
Screenshot: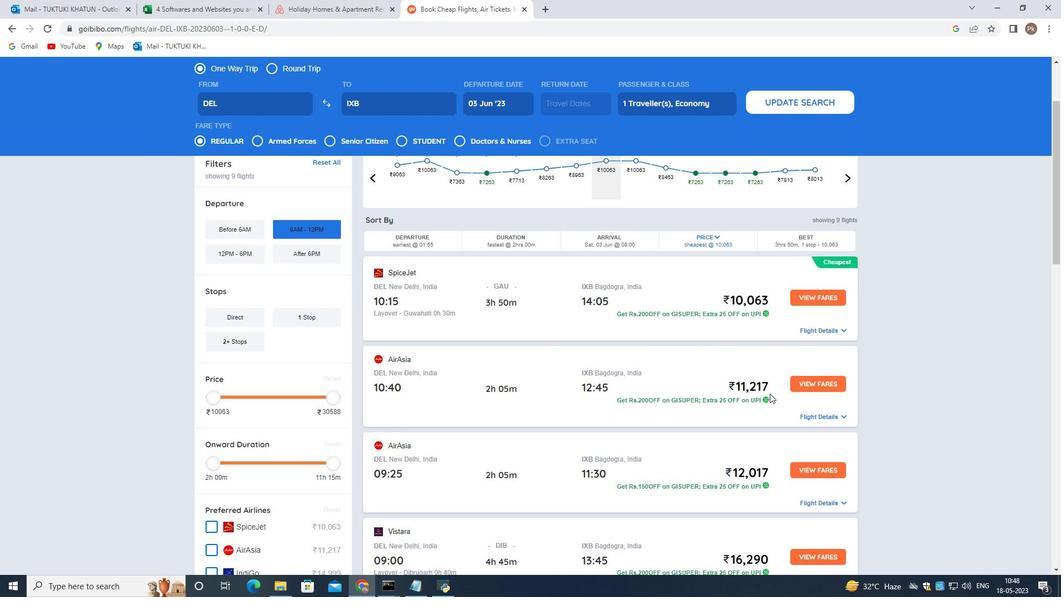 
Action: Mouse scrolled (742, 385) with delta (0, 0)
Screenshot: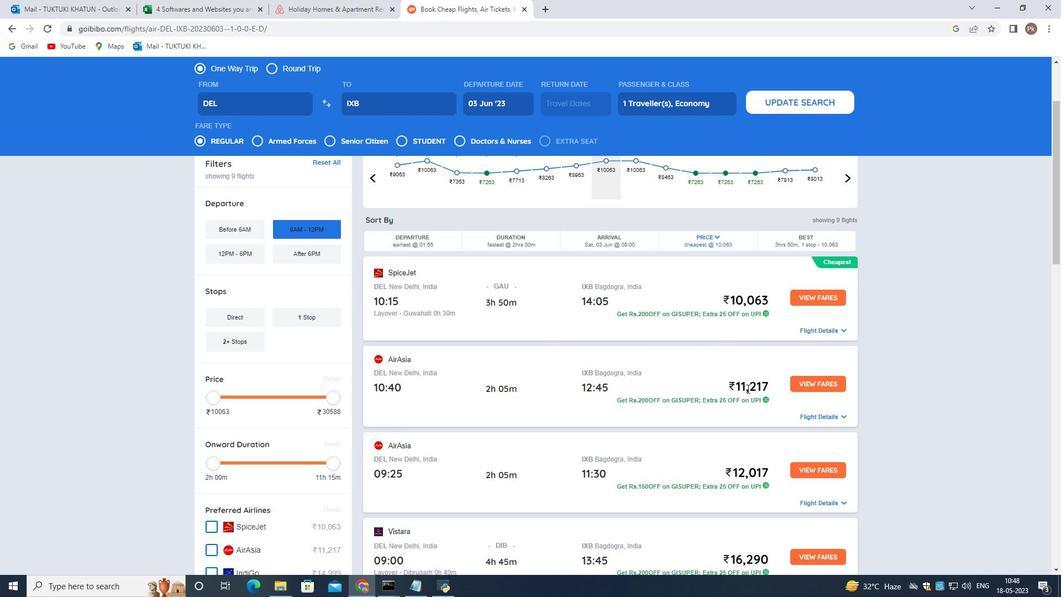 
Action: Mouse moved to (650, 380)
Screenshot: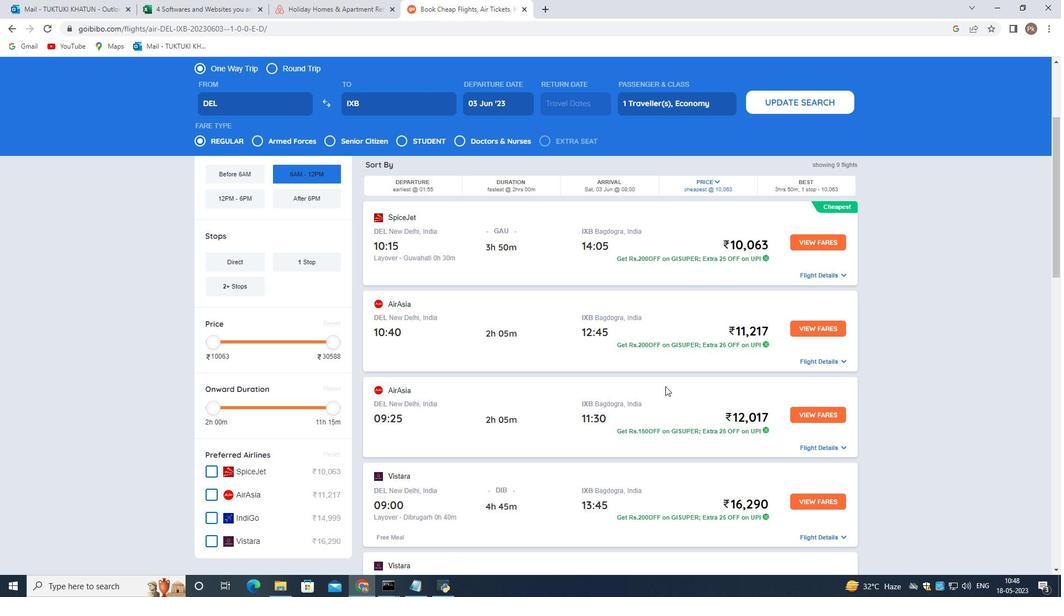 
Action: Mouse scrolled (650, 379) with delta (0, 0)
Screenshot: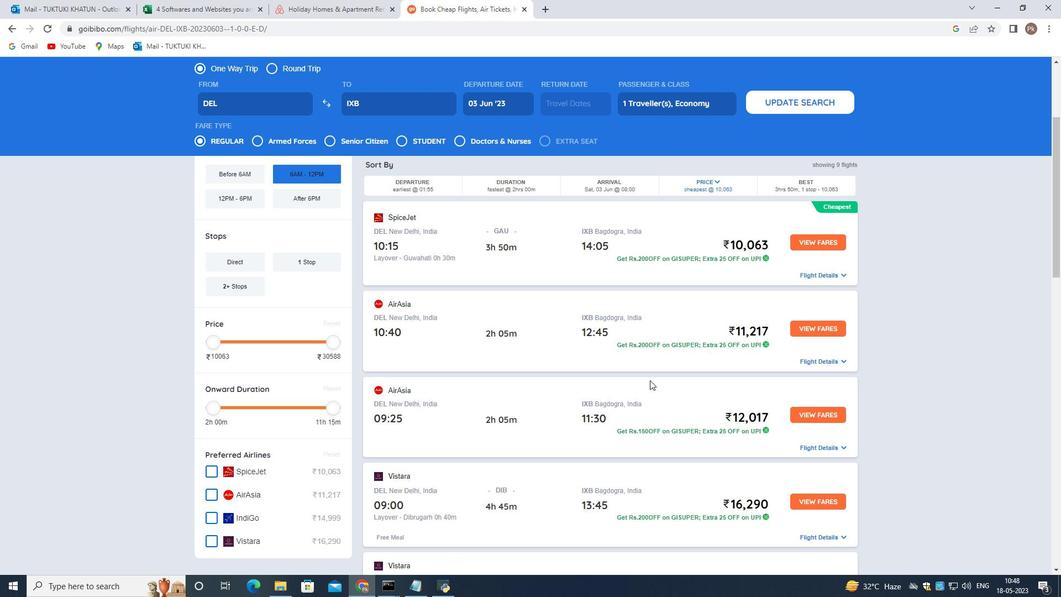 
Action: Mouse moved to (643, 454)
Screenshot: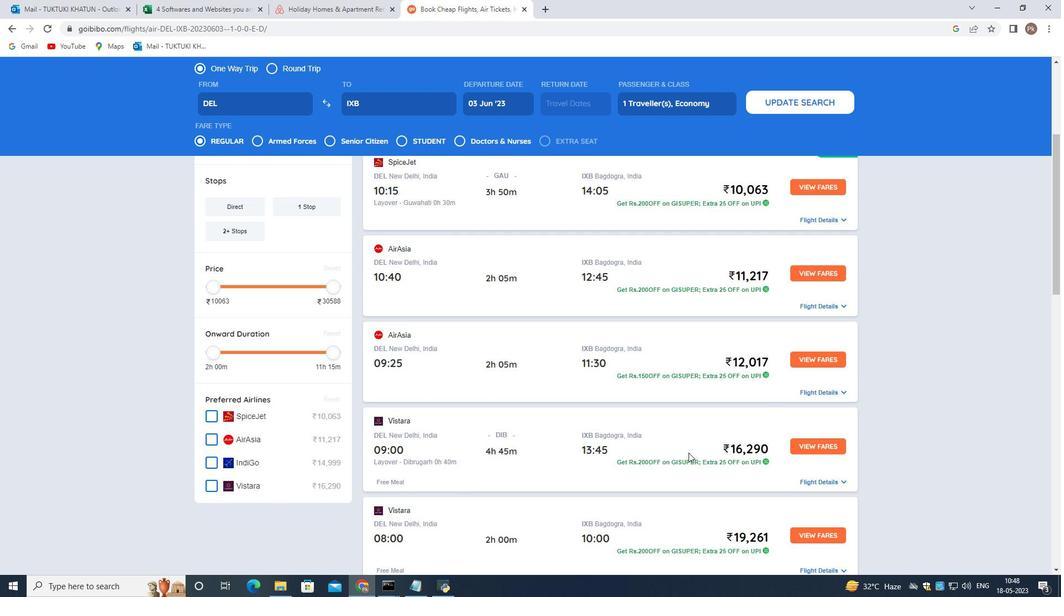 
Action: Mouse scrolled (643, 454) with delta (0, 0)
Screenshot: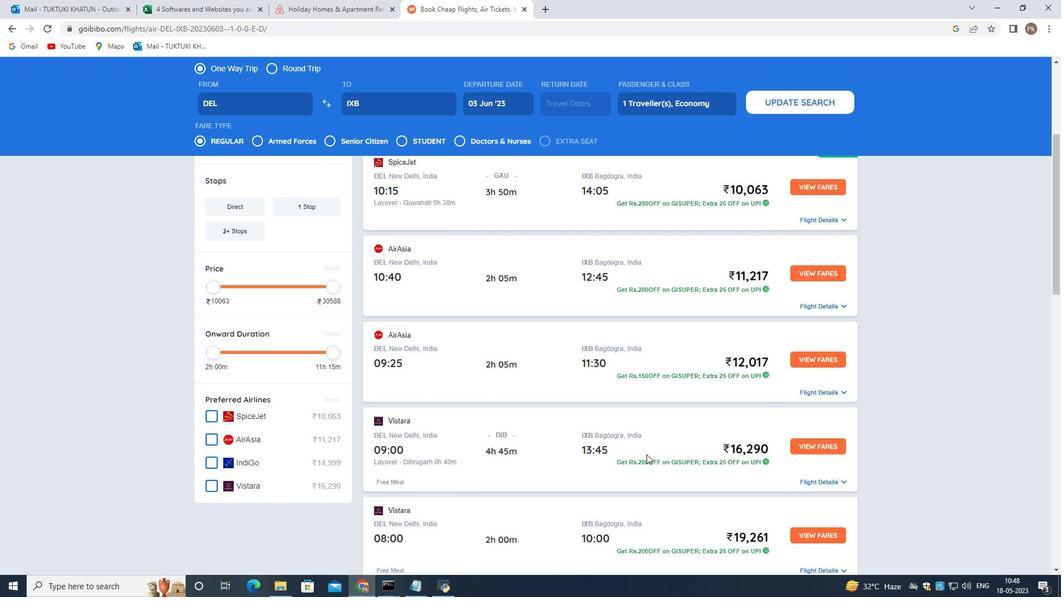 
Action: Mouse moved to (582, 351)
Screenshot: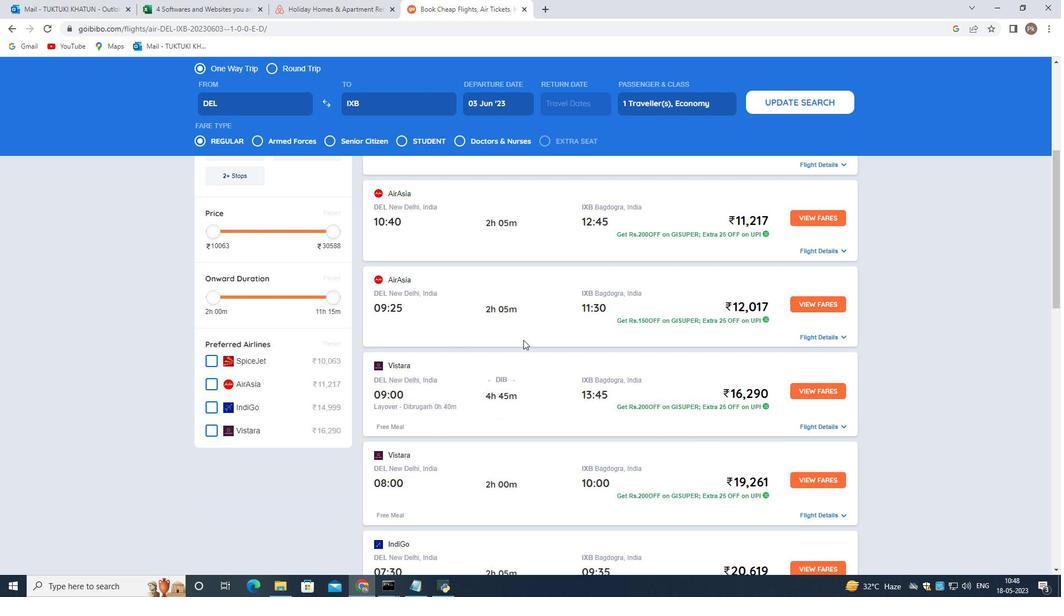 
Action: Mouse scrolled (582, 350) with delta (0, 0)
Screenshot: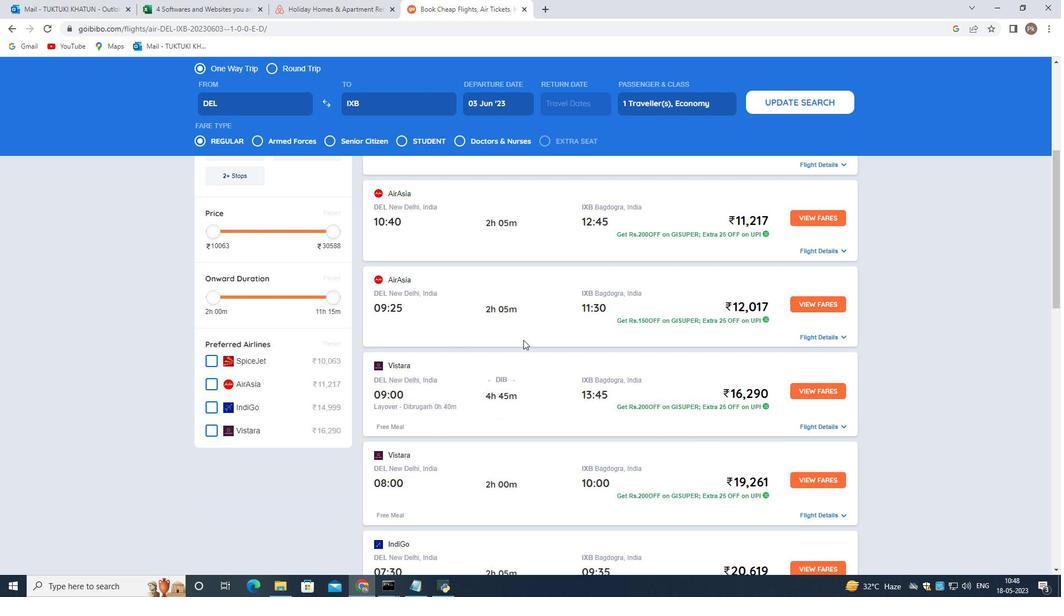
Action: Mouse moved to (584, 352)
Screenshot: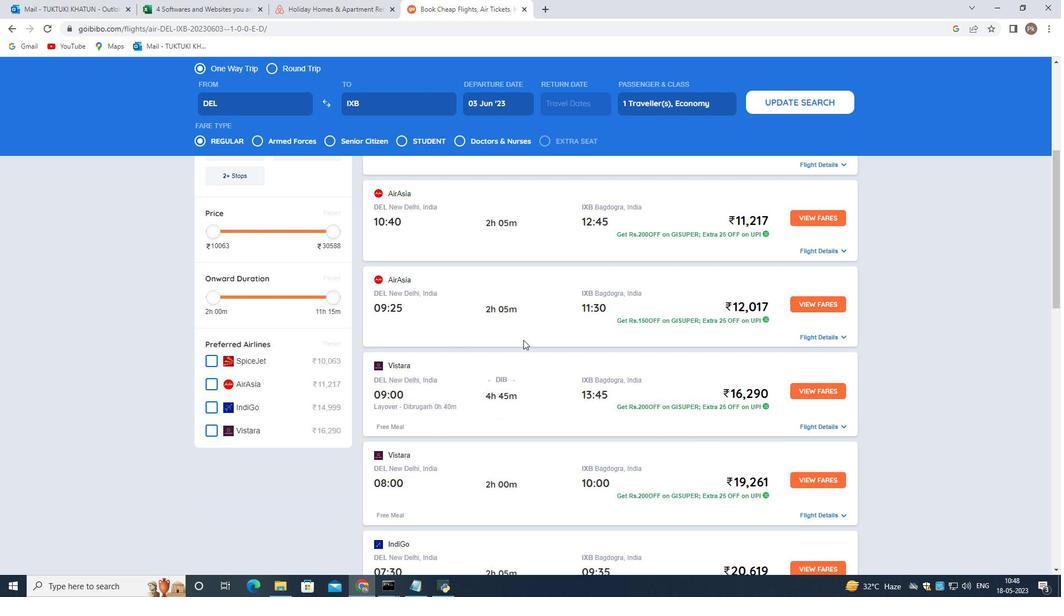 
Action: Mouse scrolled (584, 352) with delta (0, 0)
Screenshot: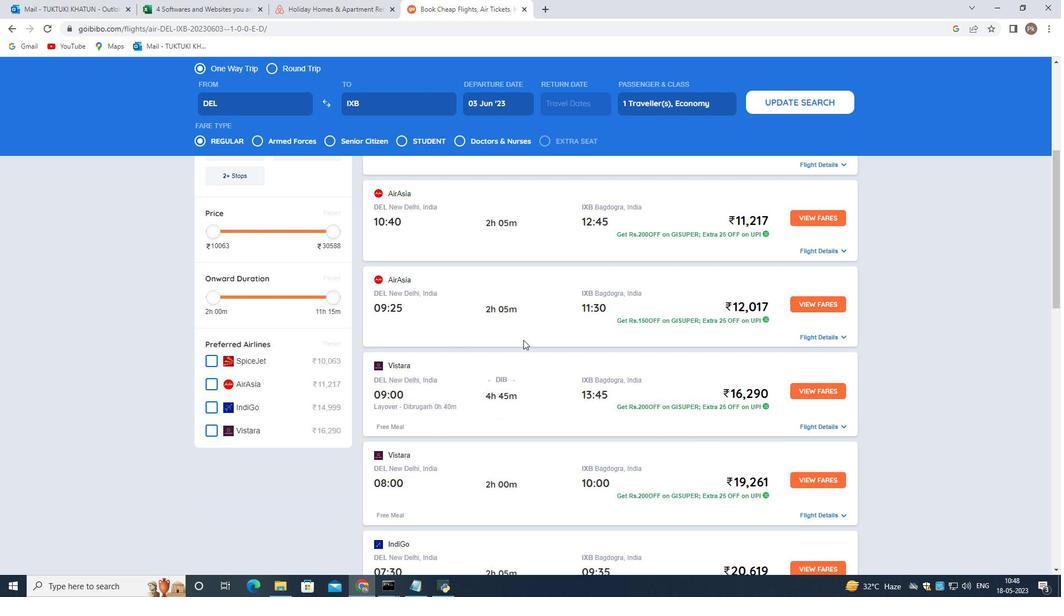 
Action: Mouse moved to (591, 355)
Screenshot: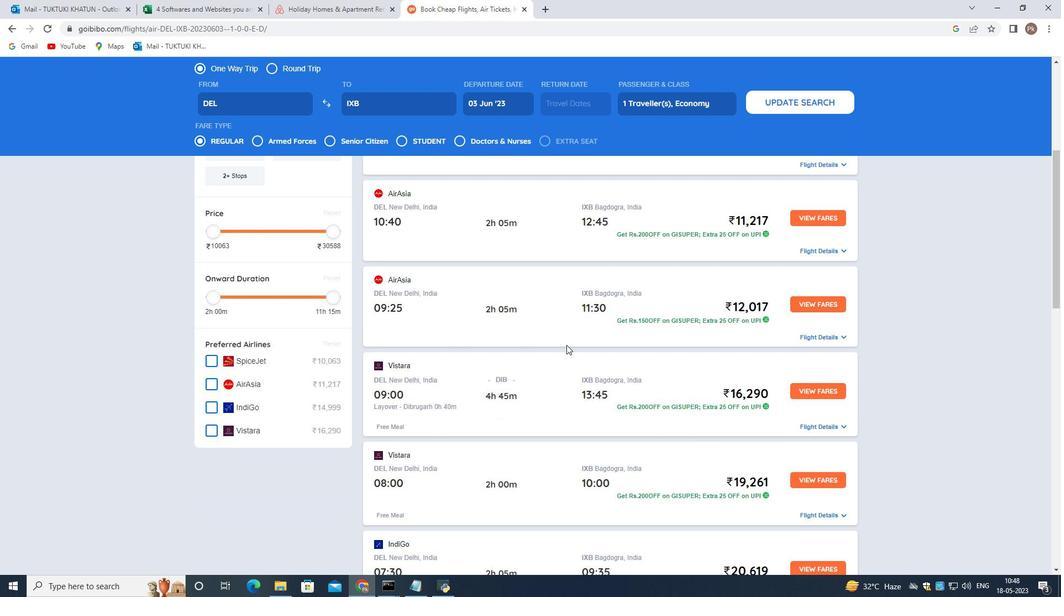 
Action: Mouse scrolled (591, 355) with delta (0, 0)
Screenshot: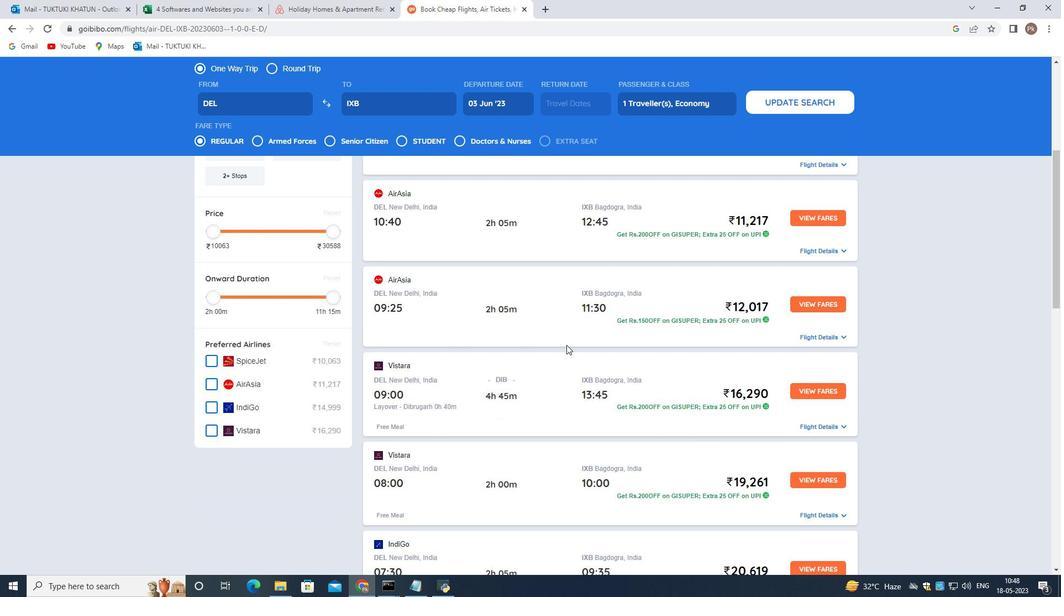 
Action: Mouse moved to (722, 496)
Screenshot: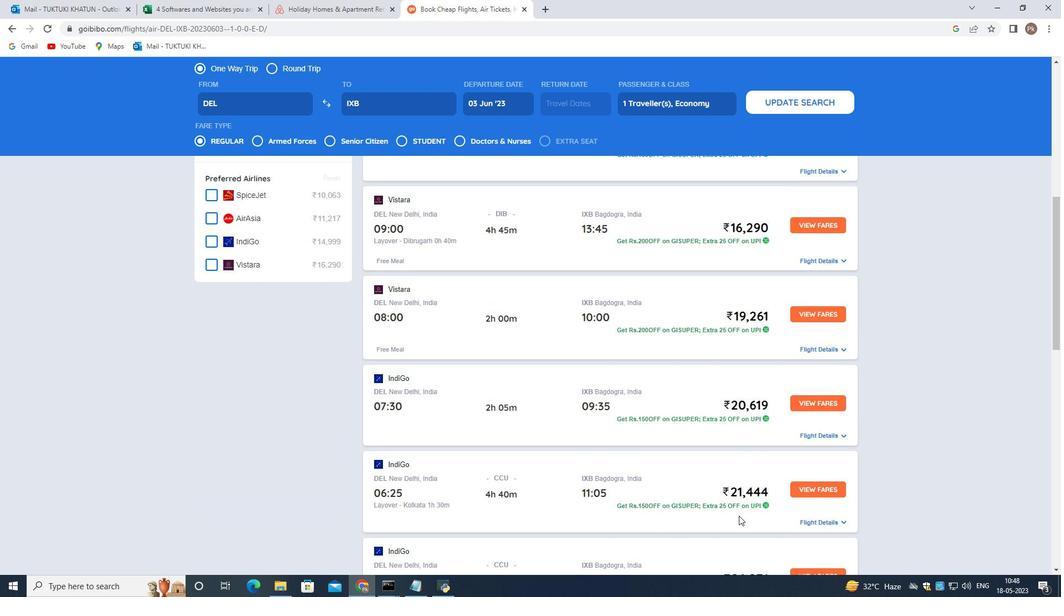
Action: Mouse scrolled (722, 496) with delta (0, 0)
Screenshot: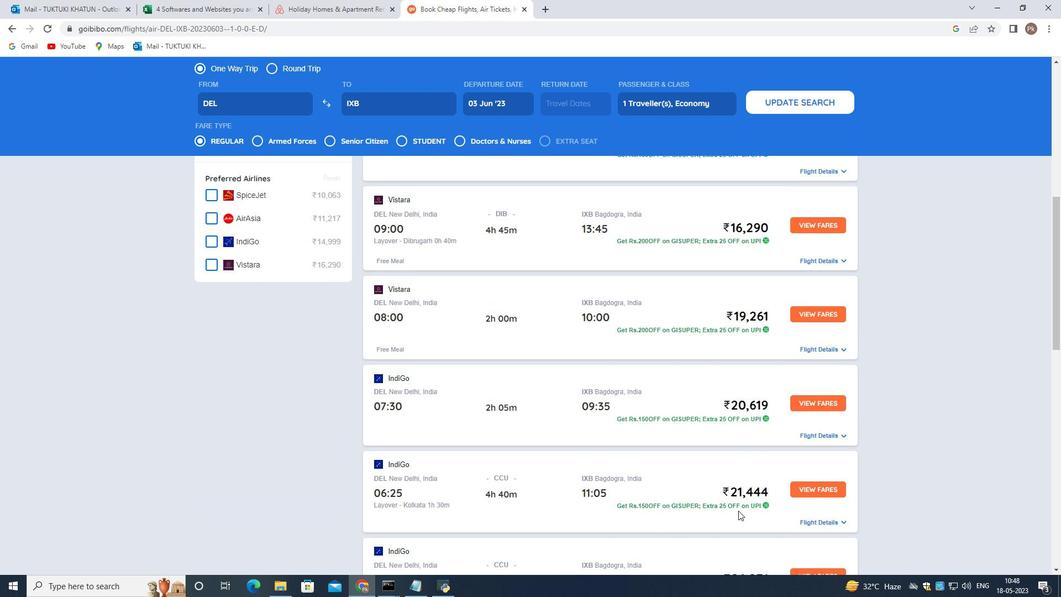 
Action: Mouse scrolled (722, 496) with delta (0, 0)
Screenshot: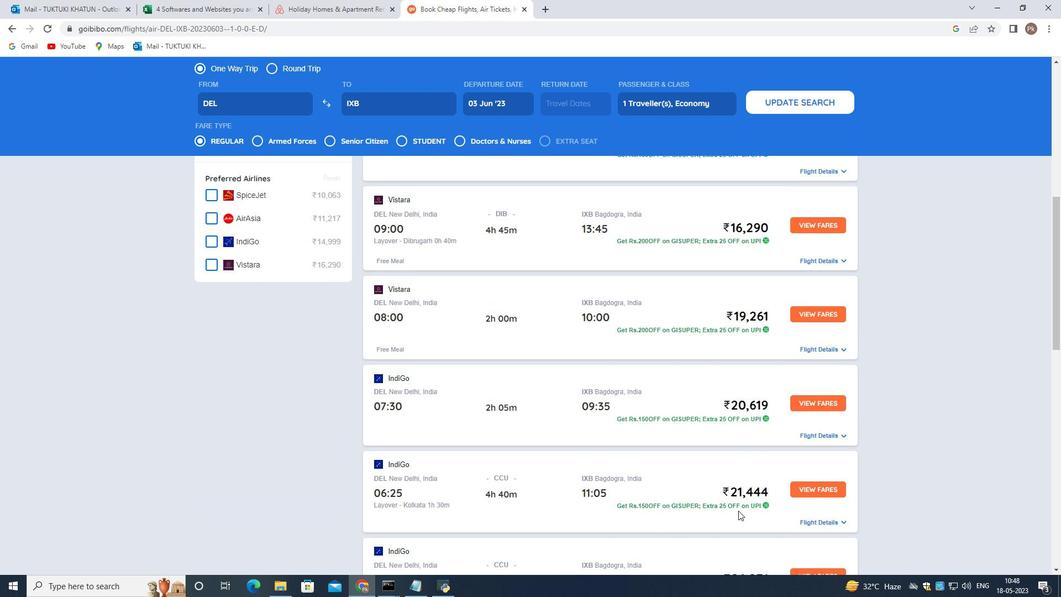 
Action: Mouse moved to (752, 456)
Screenshot: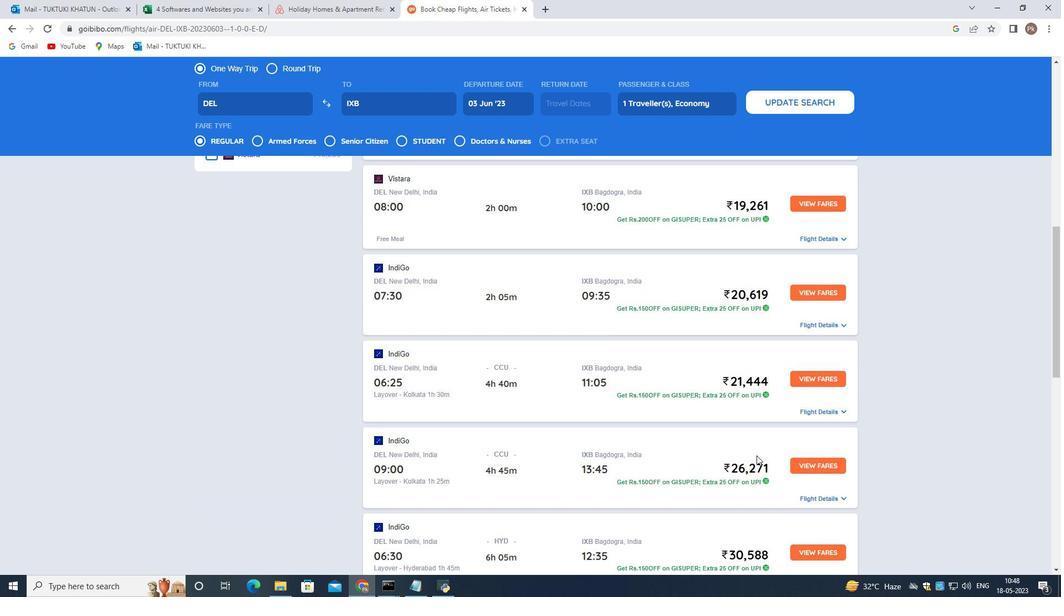 
Action: Mouse scrolled (752, 456) with delta (0, 0)
Screenshot: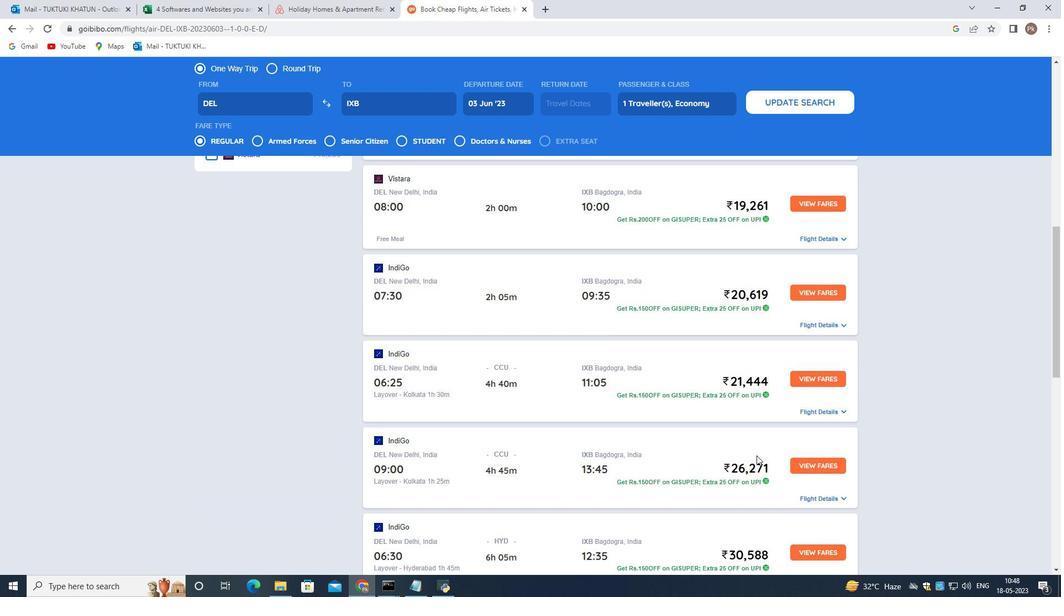
Action: Mouse scrolled (752, 456) with delta (0, 0)
Screenshot: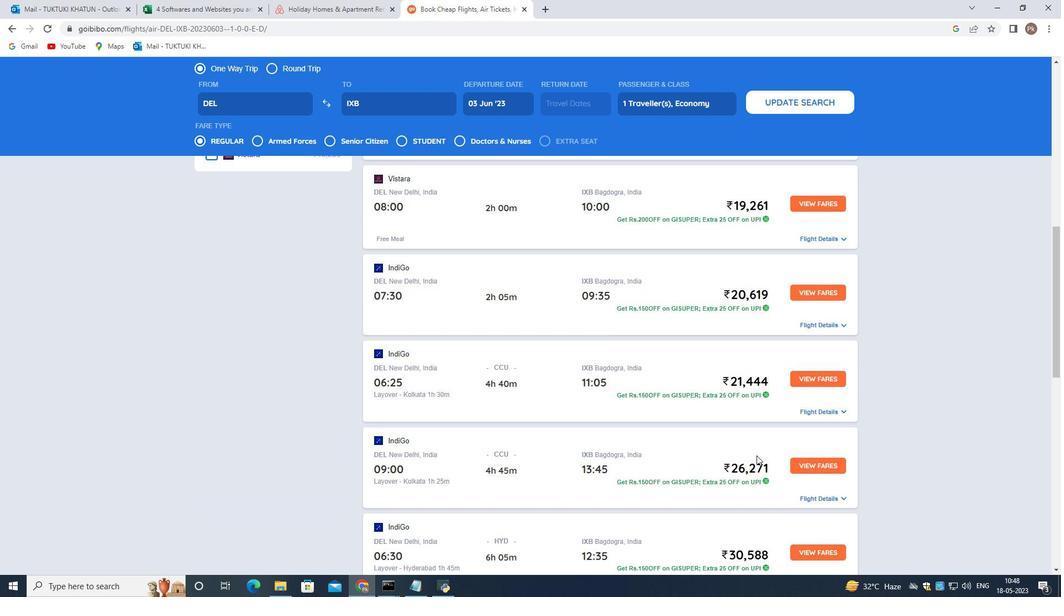 
Action: Mouse scrolled (752, 456) with delta (0, 0)
Screenshot: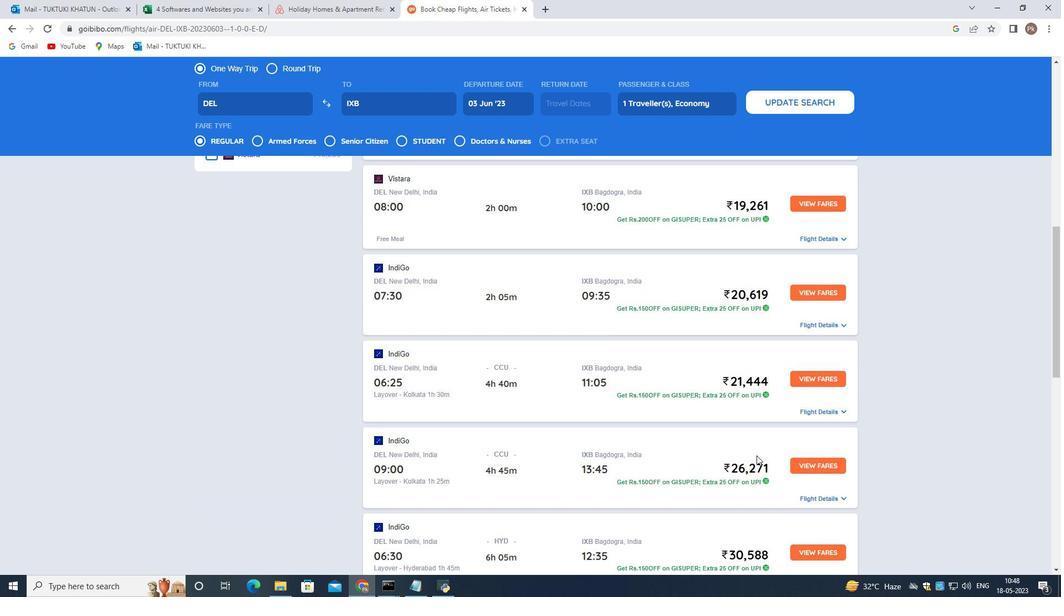 
Action: Mouse moved to (750, 457)
Screenshot: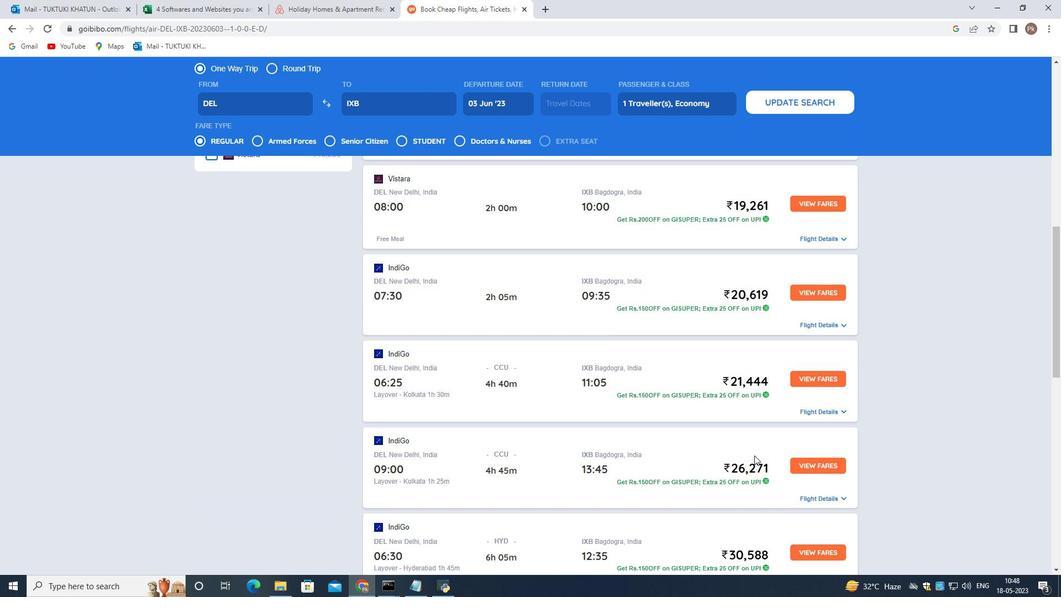 
Action: Mouse scrolled (750, 456) with delta (0, 0)
Screenshot: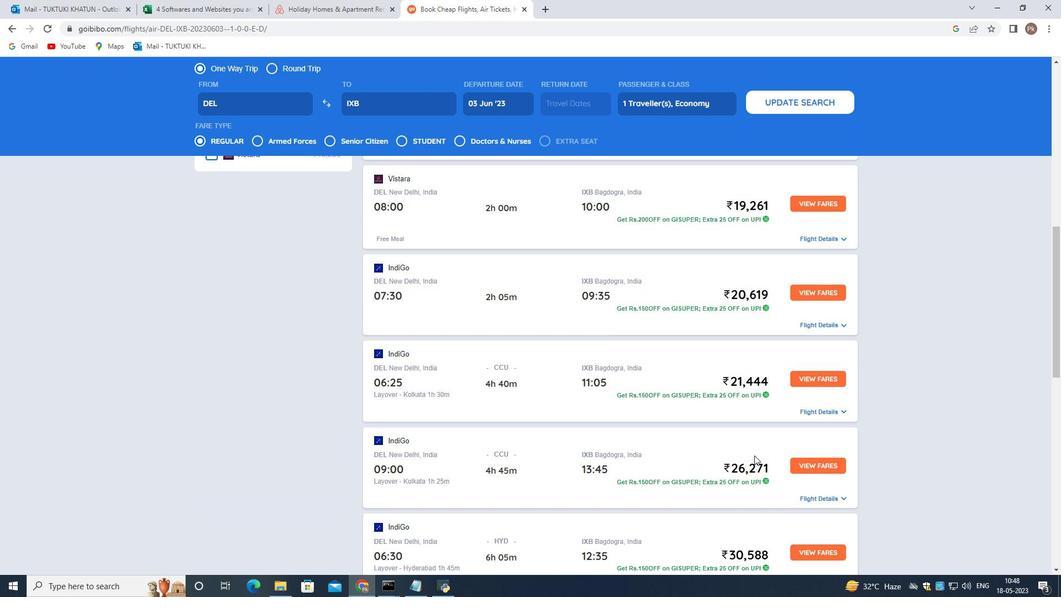 
Action: Mouse moved to (555, 352)
Screenshot: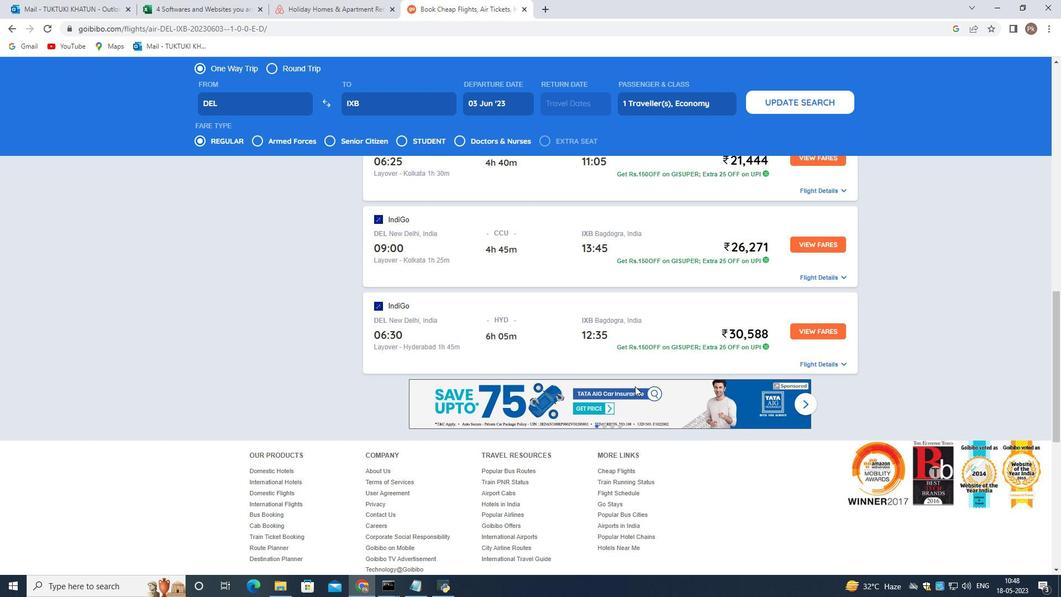 
Action: Mouse scrolled (555, 353) with delta (0, 0)
Screenshot: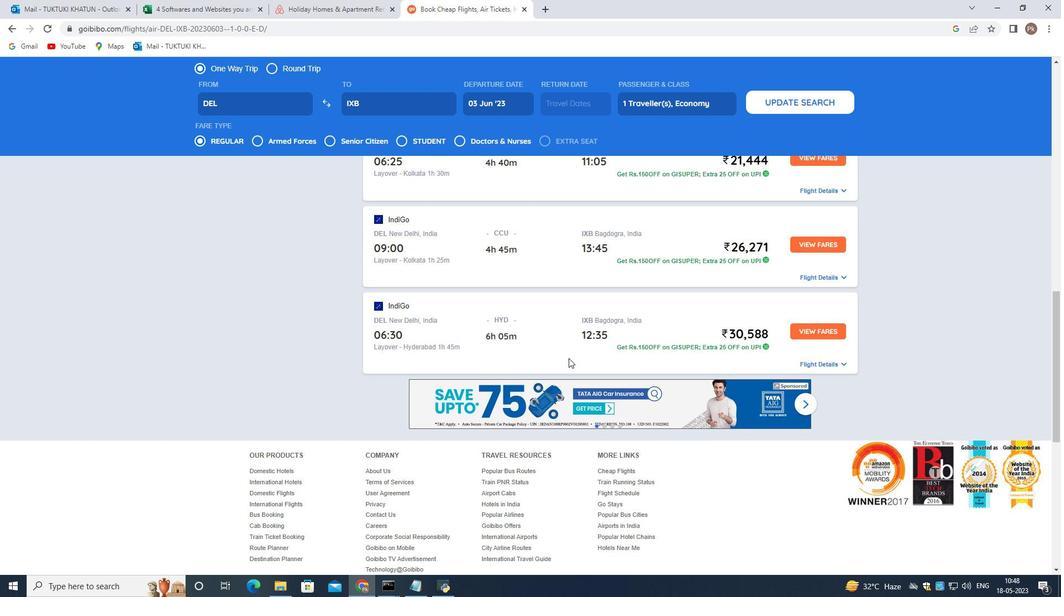 
Action: Mouse moved to (555, 352)
Screenshot: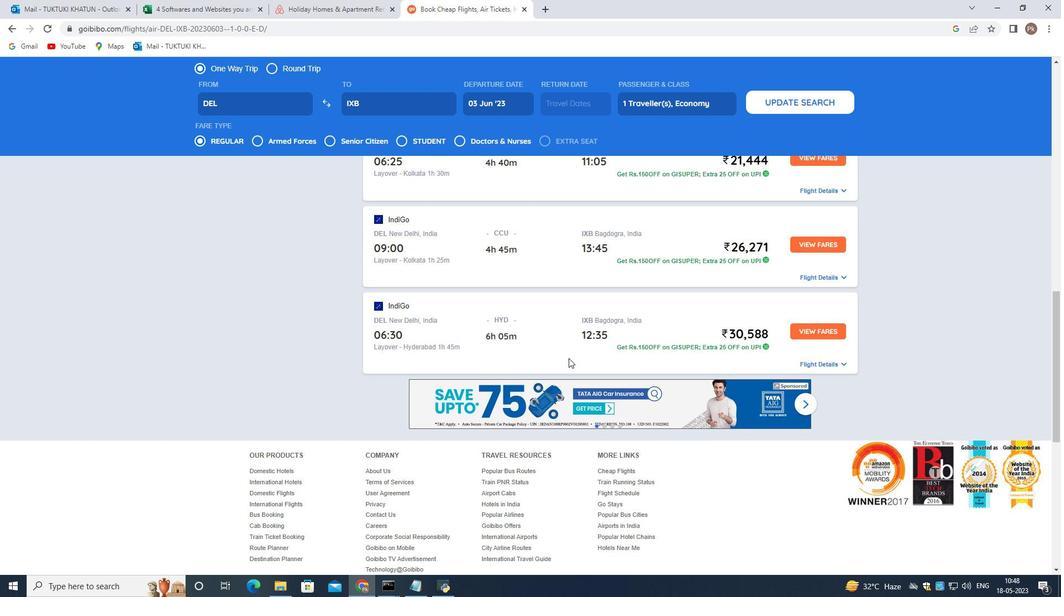 
Action: Mouse scrolled (555, 352) with delta (0, 0)
Screenshot: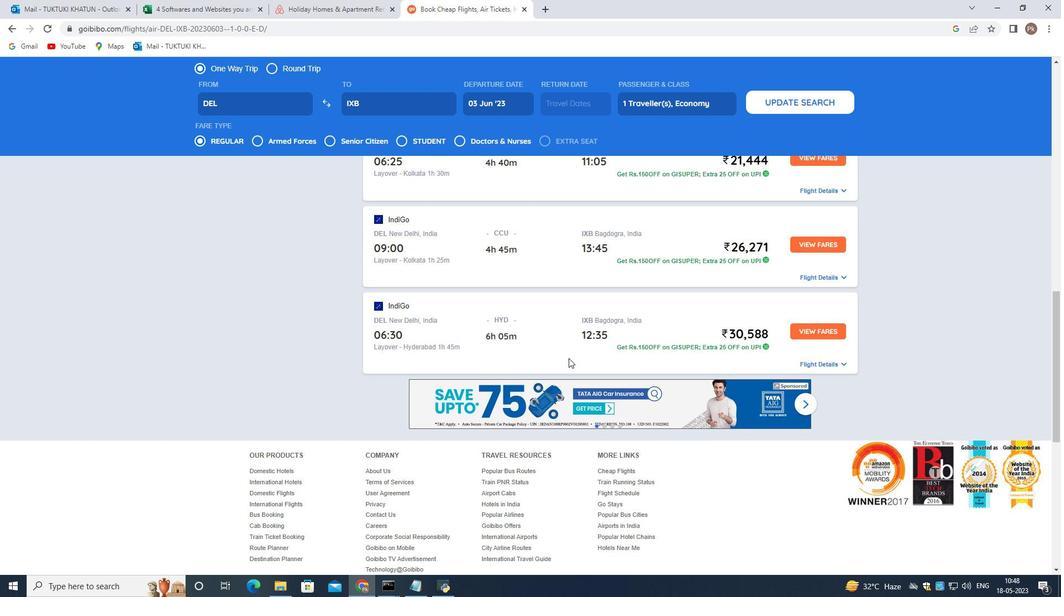 
Action: Mouse scrolled (555, 352) with delta (0, 0)
Screenshot: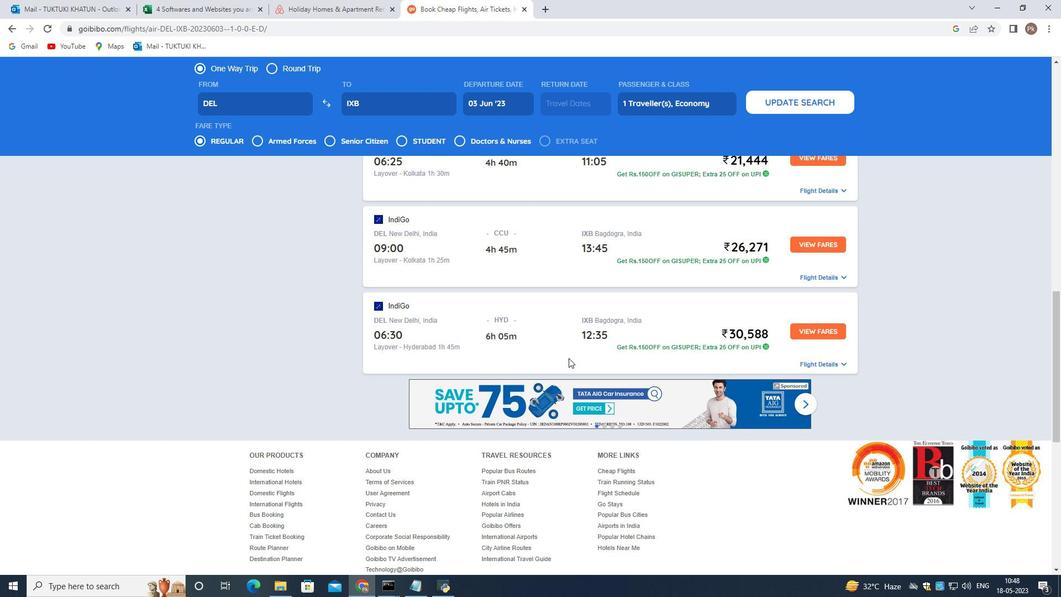 
Action: Mouse scrolled (555, 352) with delta (0, 0)
Screenshot: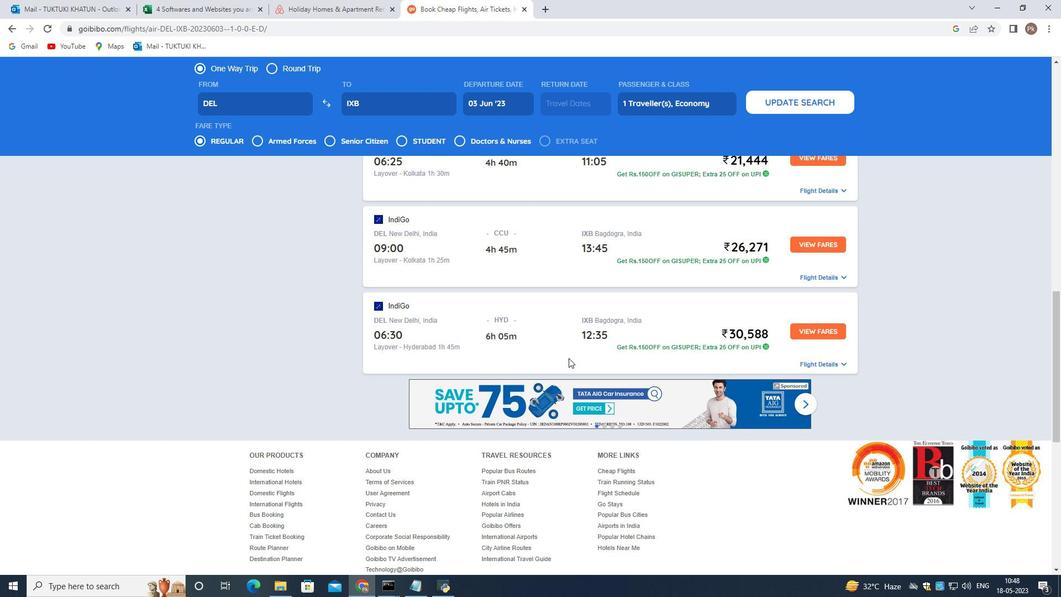 
Action: Mouse scrolled (555, 352) with delta (0, 0)
Screenshot: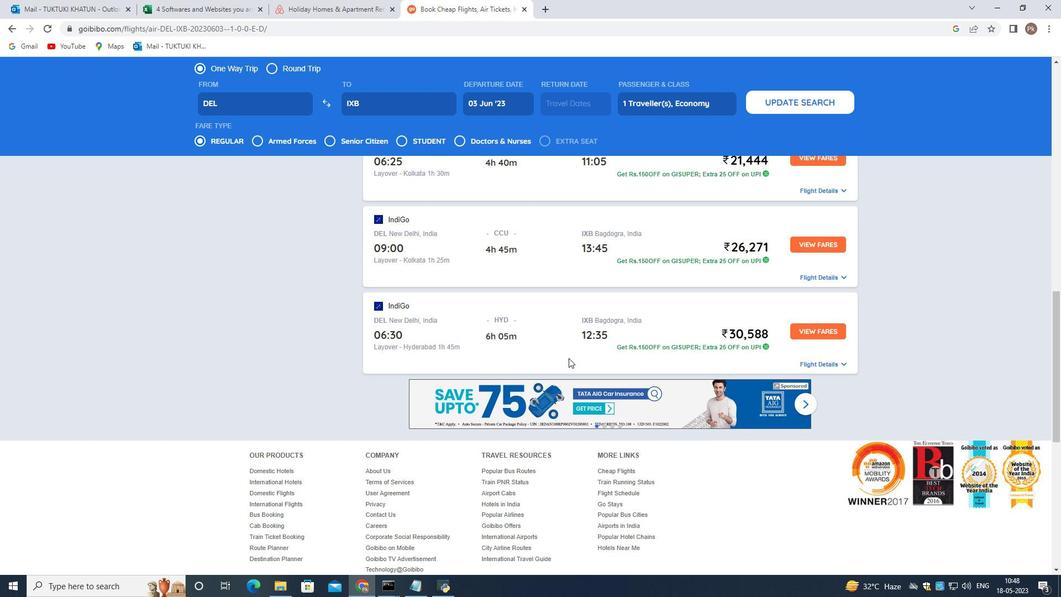
Action: Mouse moved to (548, 351)
Screenshot: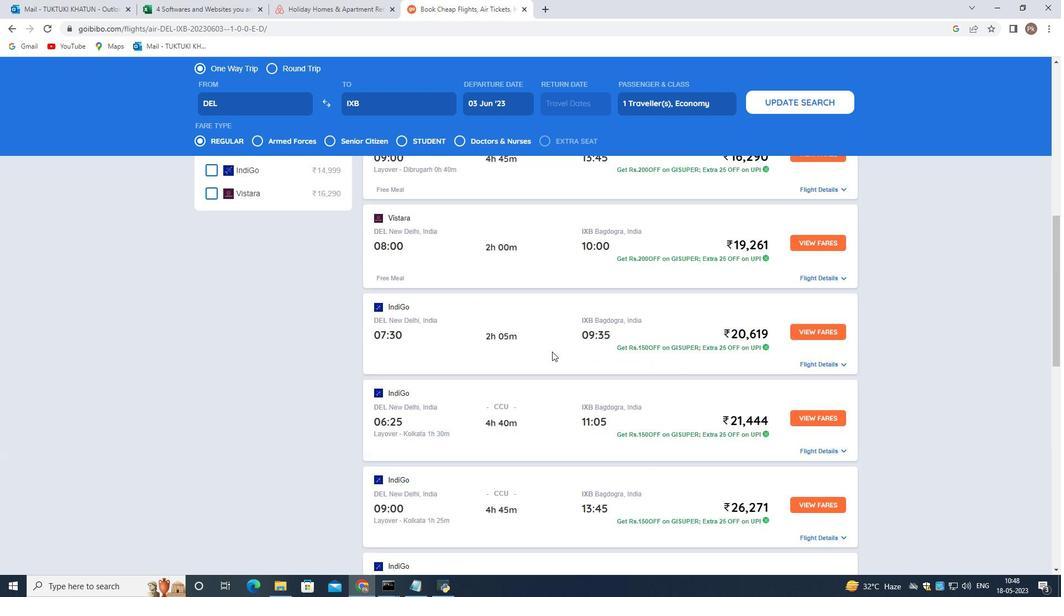 
Action: Mouse scrolled (548, 352) with delta (0, 0)
Screenshot: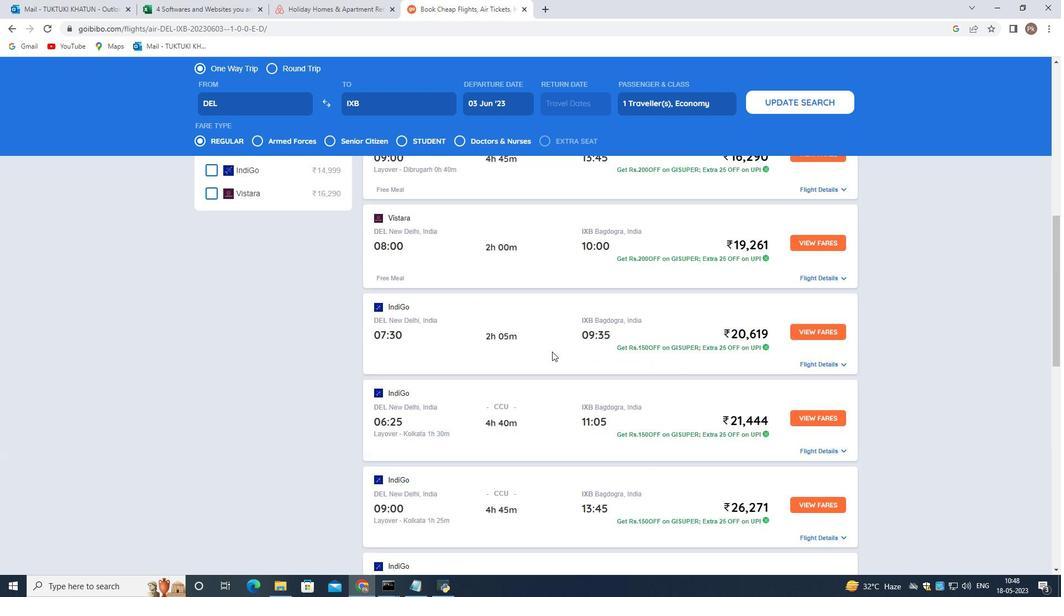 
Action: Mouse moved to (536, 354)
Screenshot: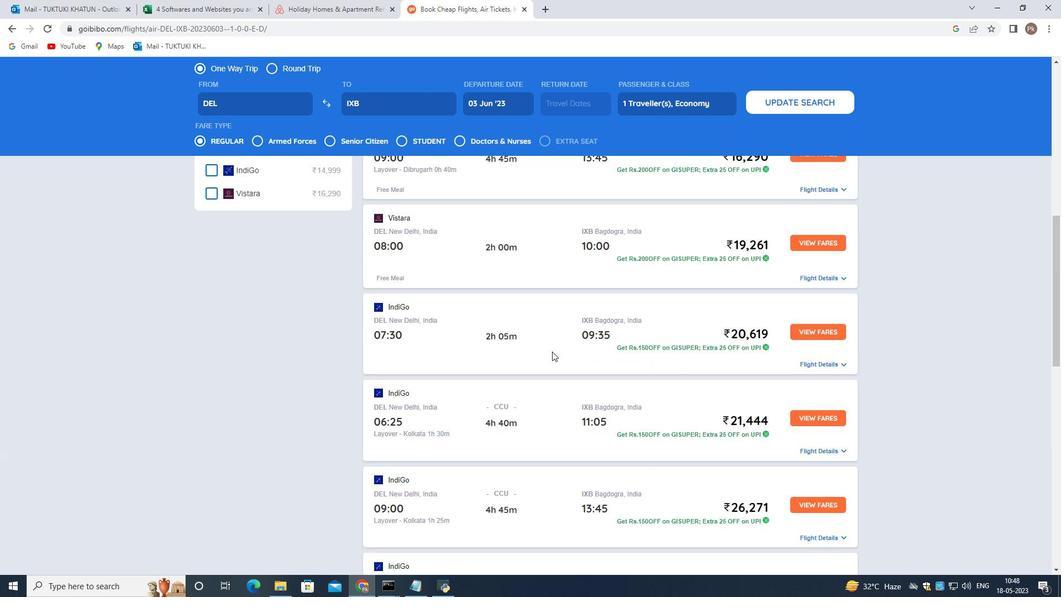 
Action: Mouse scrolled (536, 355) with delta (0, 0)
Screenshot: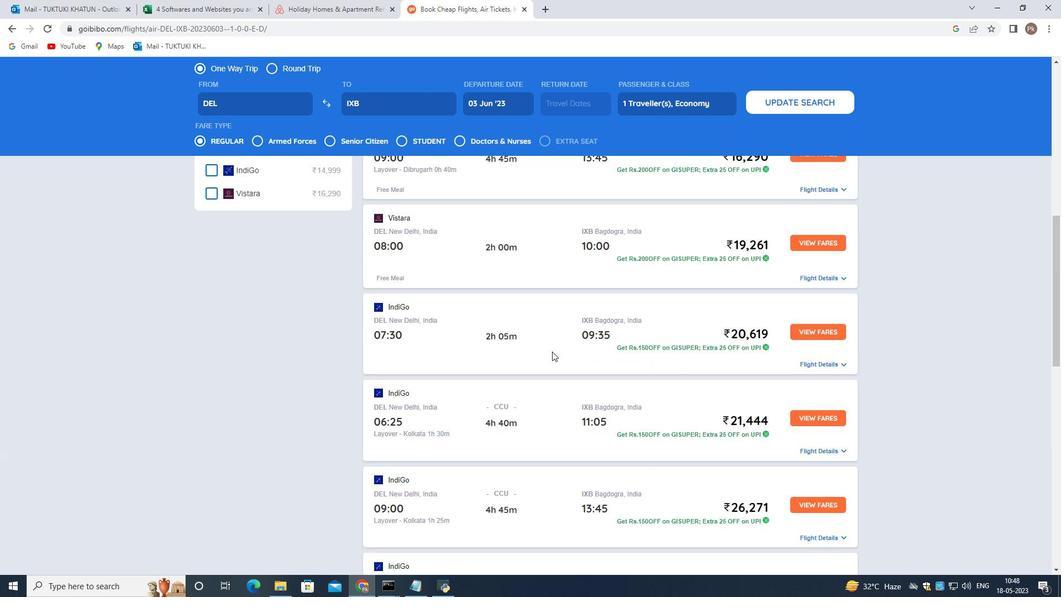 
Action: Mouse moved to (527, 357)
Screenshot: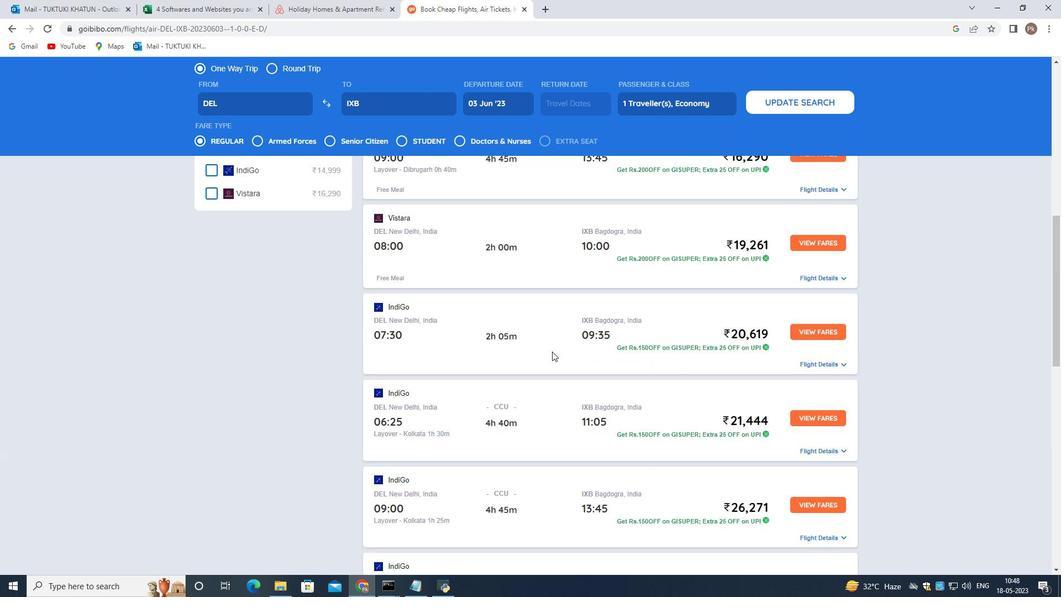 
Action: Mouse scrolled (527, 357) with delta (0, 0)
Screenshot: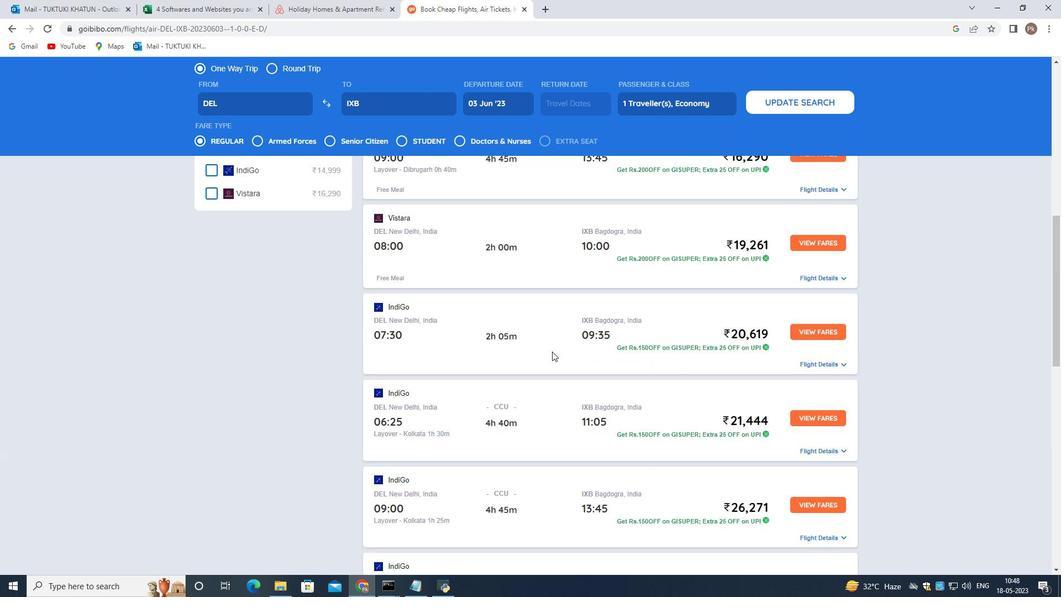 
Action: Mouse moved to (500, 364)
Screenshot: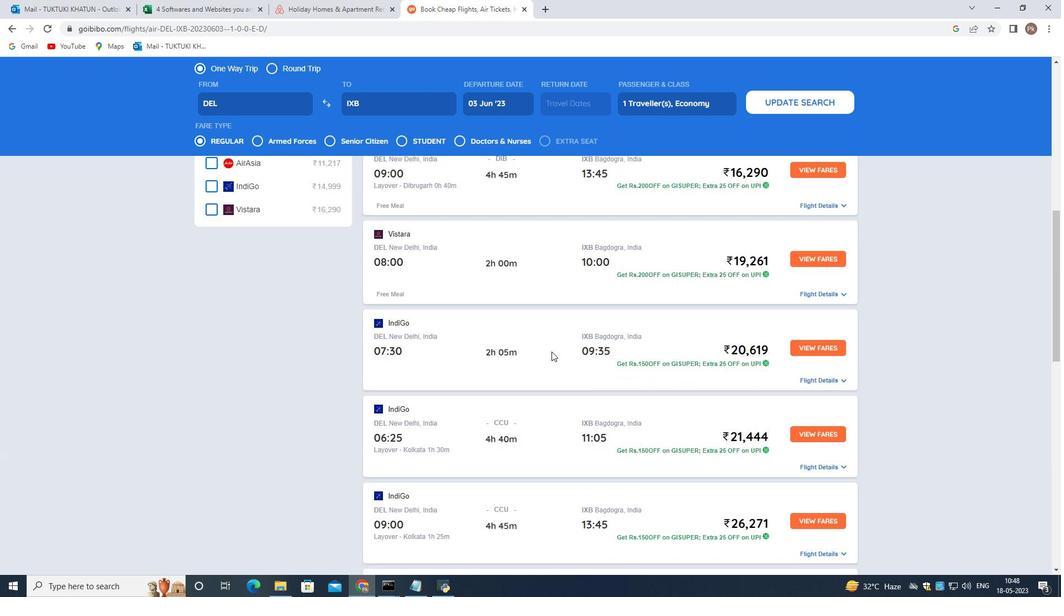 
Action: Mouse scrolled (515, 361) with delta (0, 0)
Screenshot: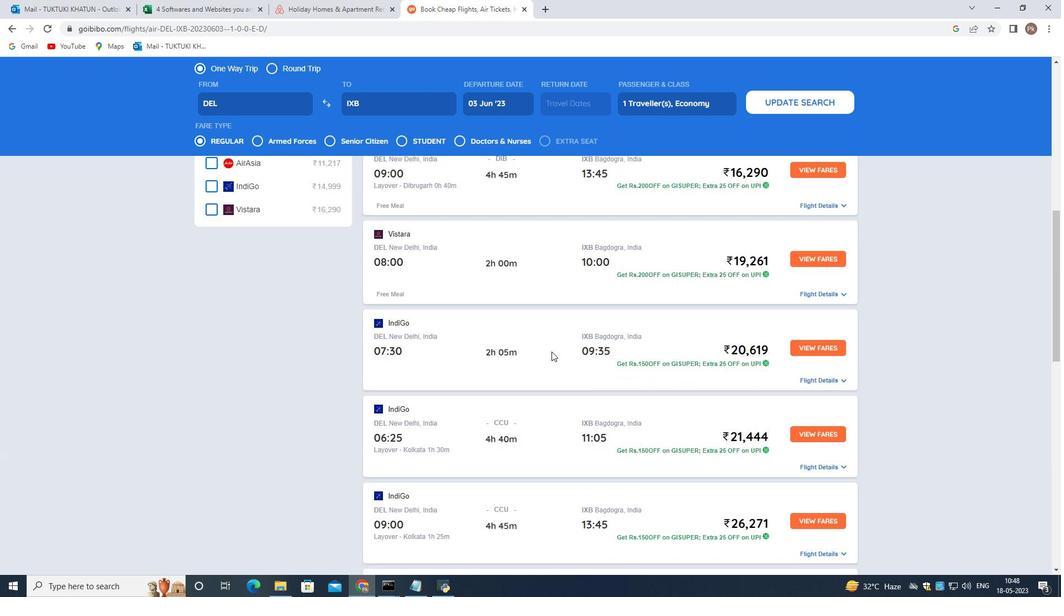 
Action: Mouse moved to (457, 365)
Screenshot: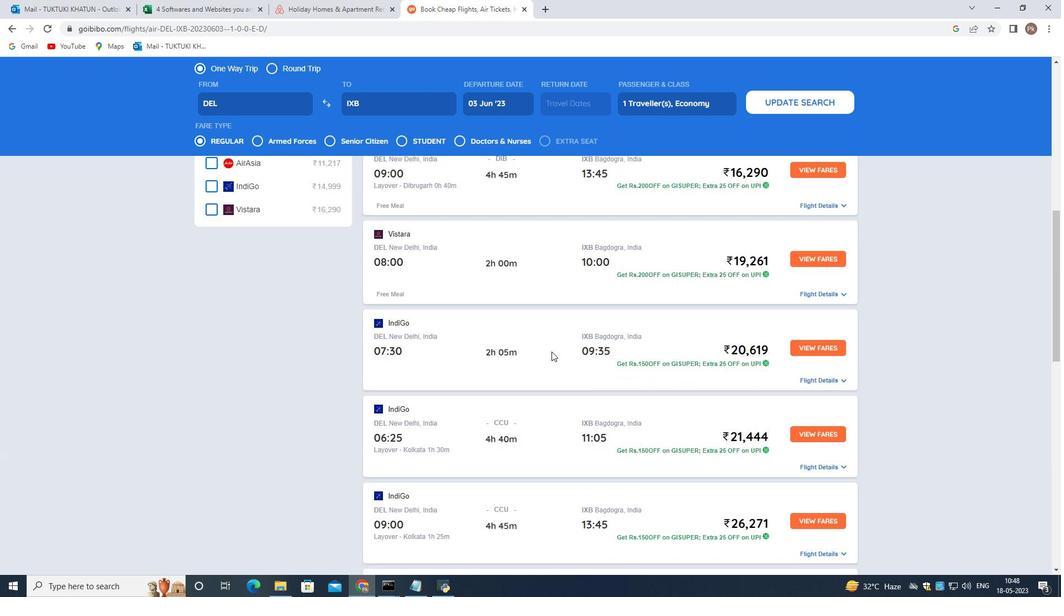 
Action: Mouse scrolled (482, 366) with delta (0, 0)
Screenshot: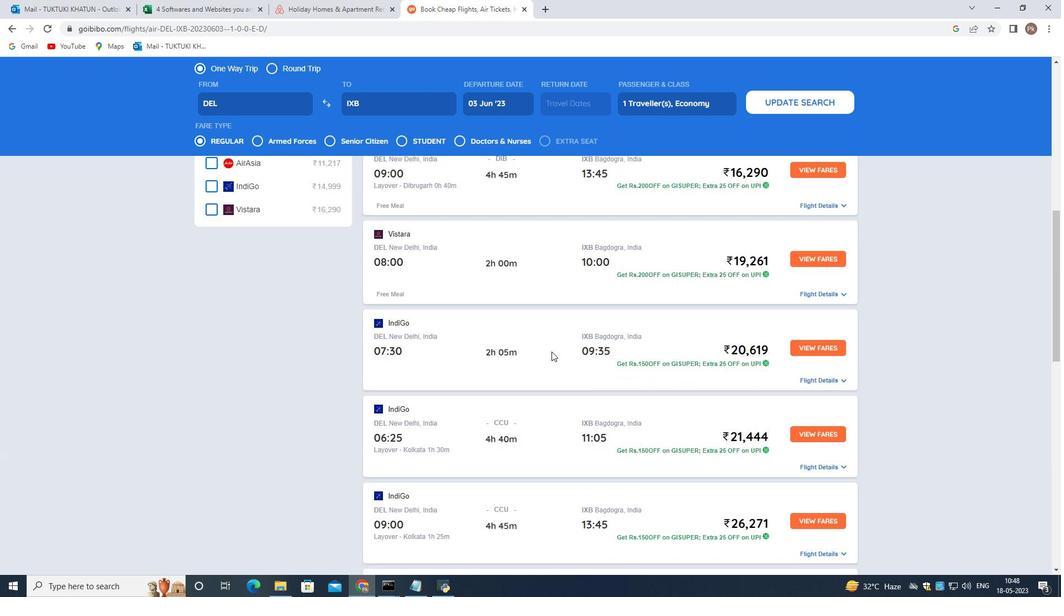 
Action: Mouse moved to (425, 365)
Screenshot: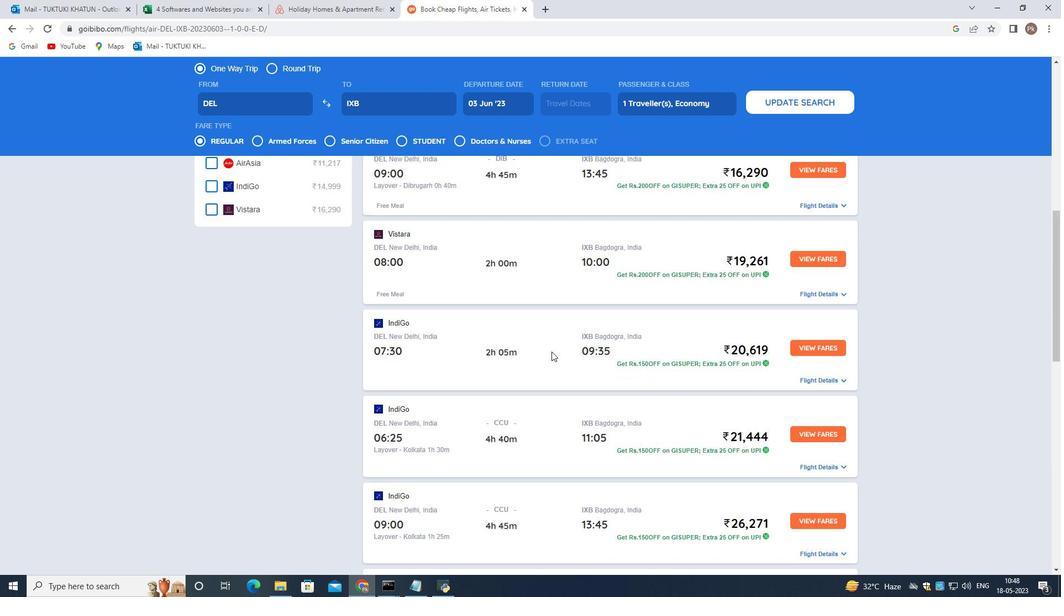 
Action: Mouse scrolled (457, 366) with delta (0, 0)
Screenshot: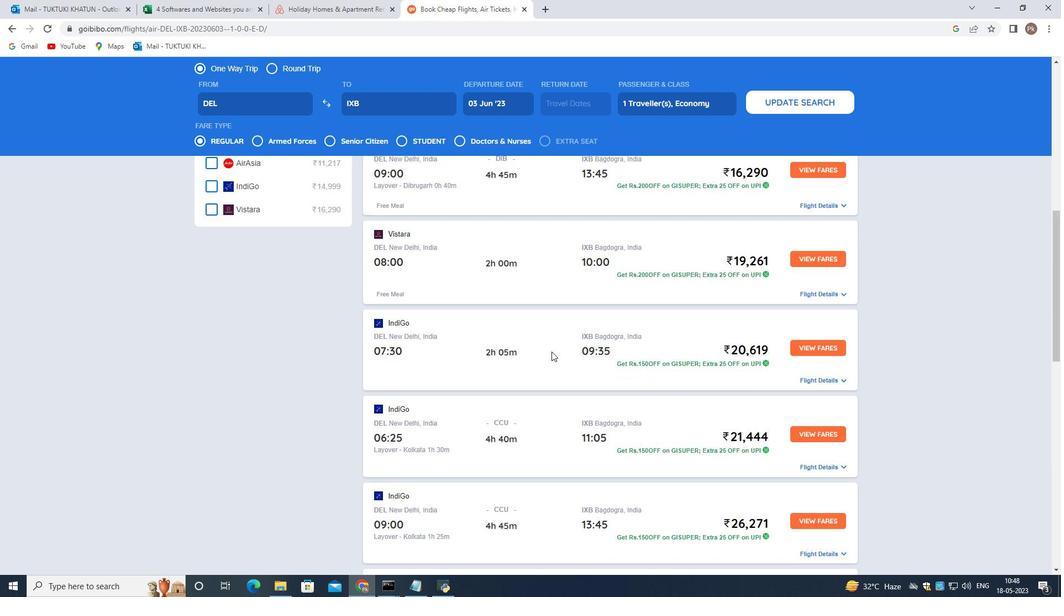 
Action: Mouse moved to (201, 314)
Screenshot: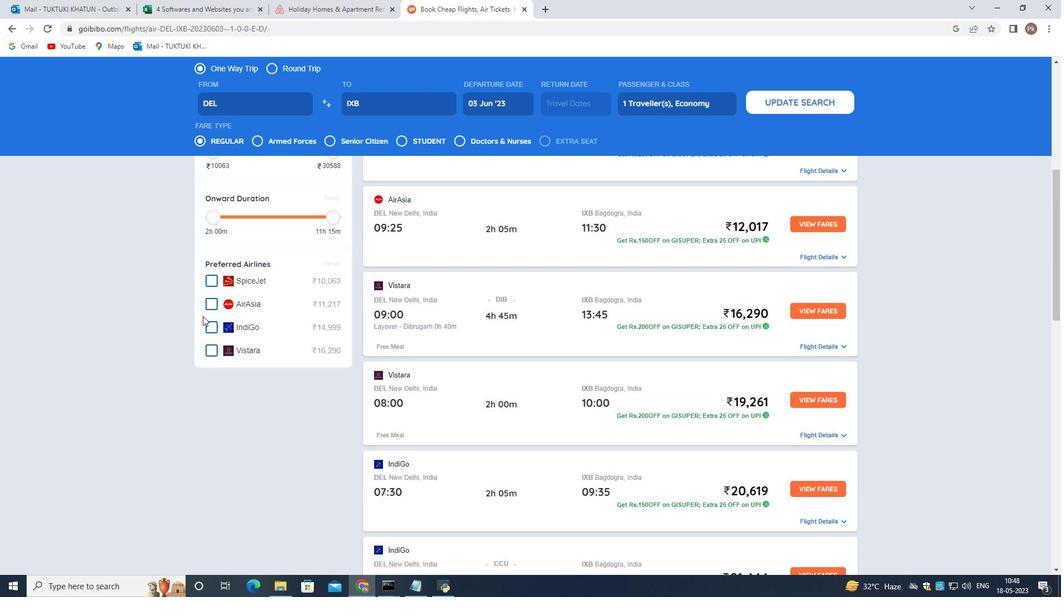 
Action: Mouse scrolled (201, 315) with delta (0, 0)
Screenshot: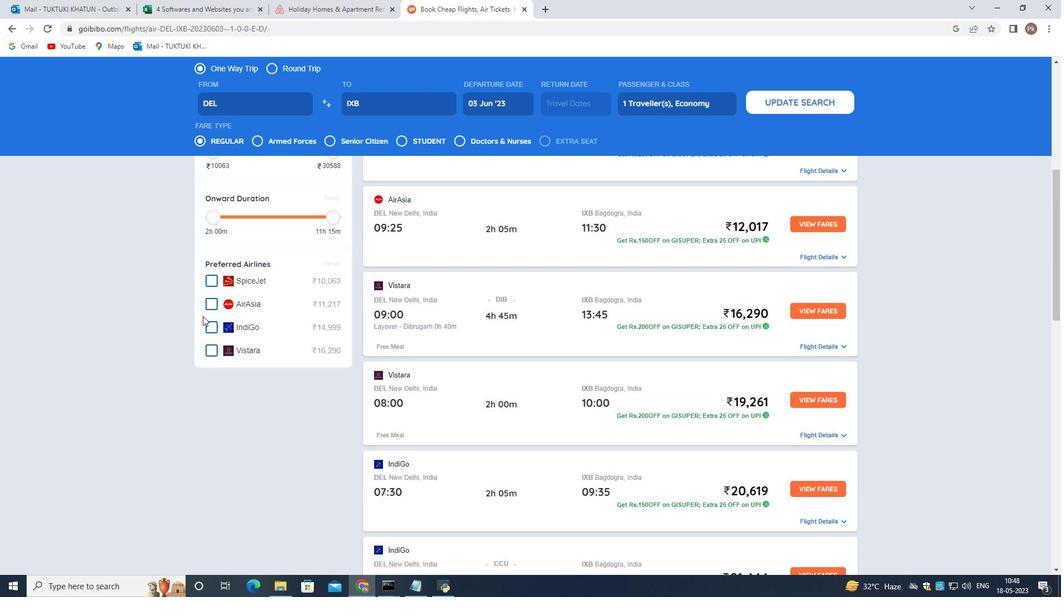 
Action: Mouse scrolled (201, 315) with delta (0, 0)
Screenshot: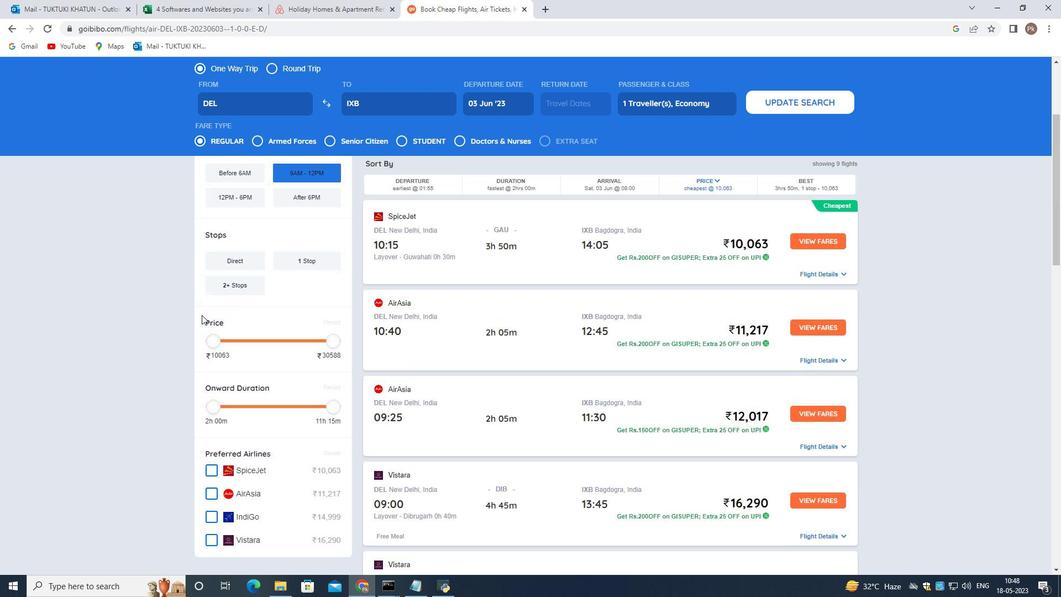 
Action: Mouse moved to (201, 314)
Screenshot: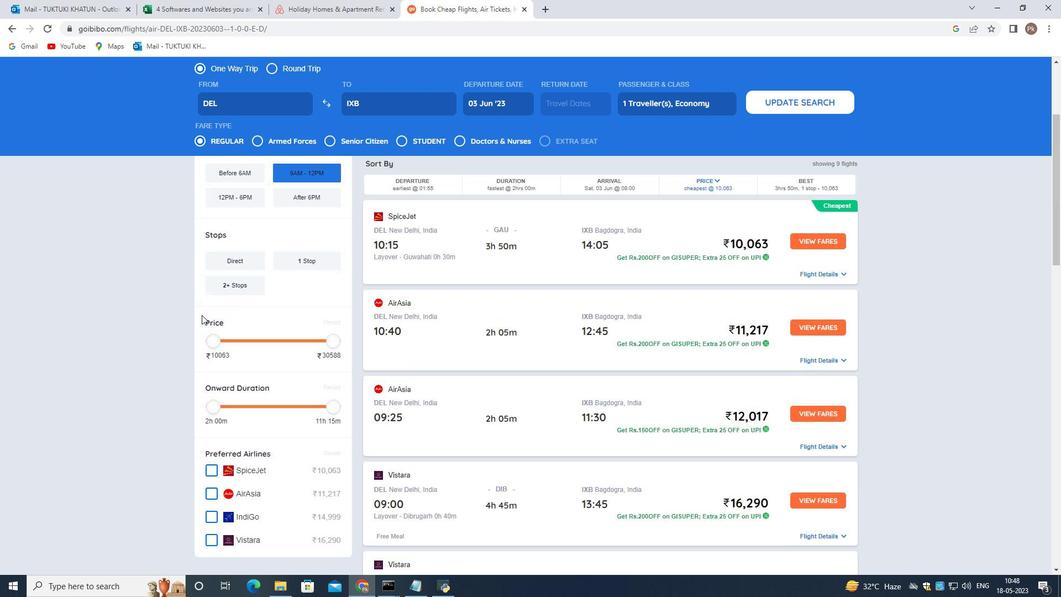 
Action: Mouse scrolled (201, 314) with delta (0, 0)
Screenshot: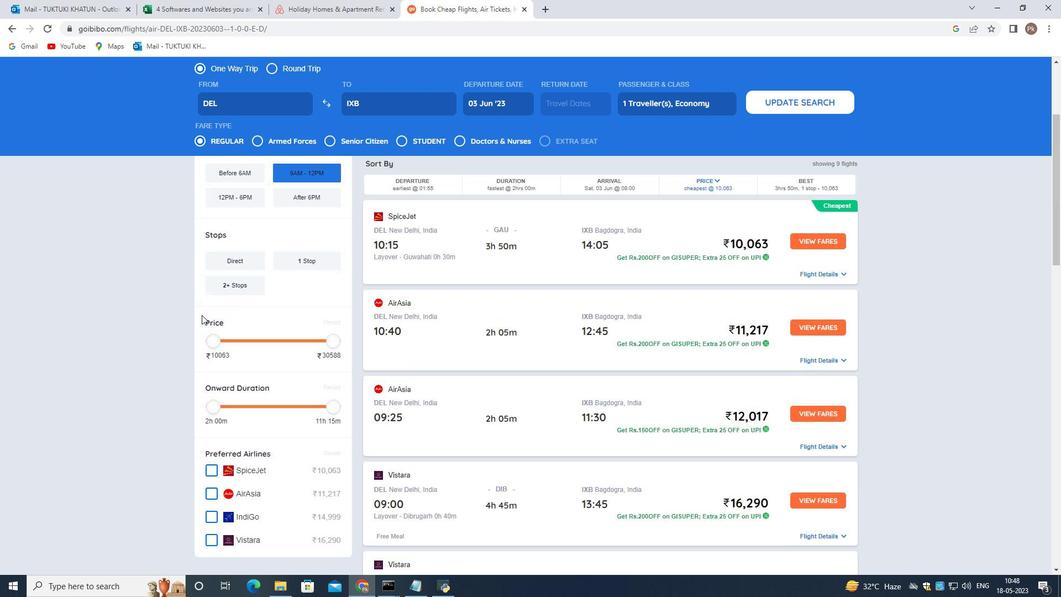 
Action: Mouse moved to (201, 311)
Screenshot: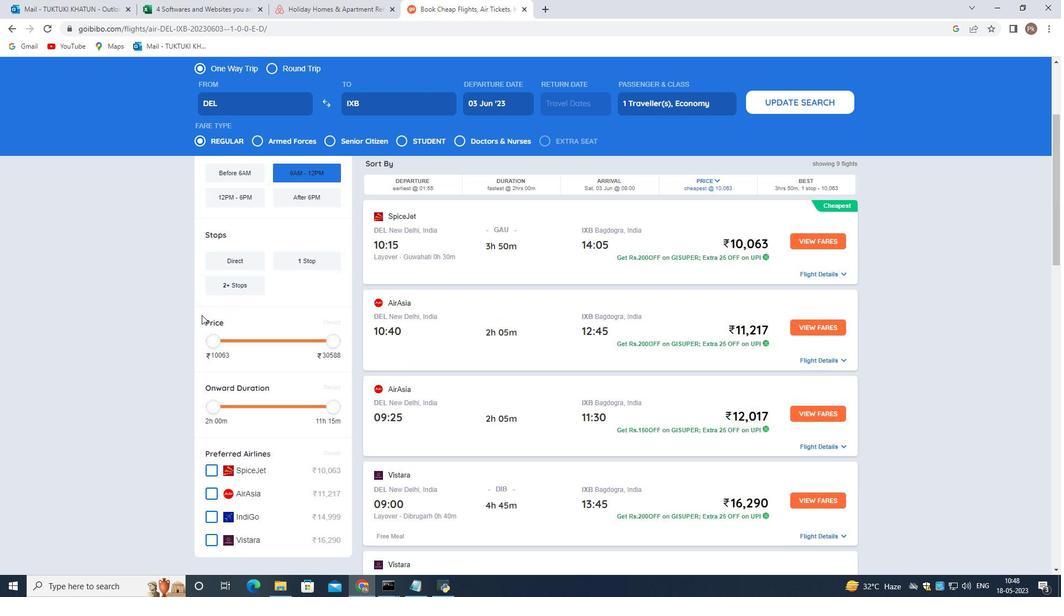 
Action: Mouse scrolled (201, 313) with delta (0, 0)
Screenshot: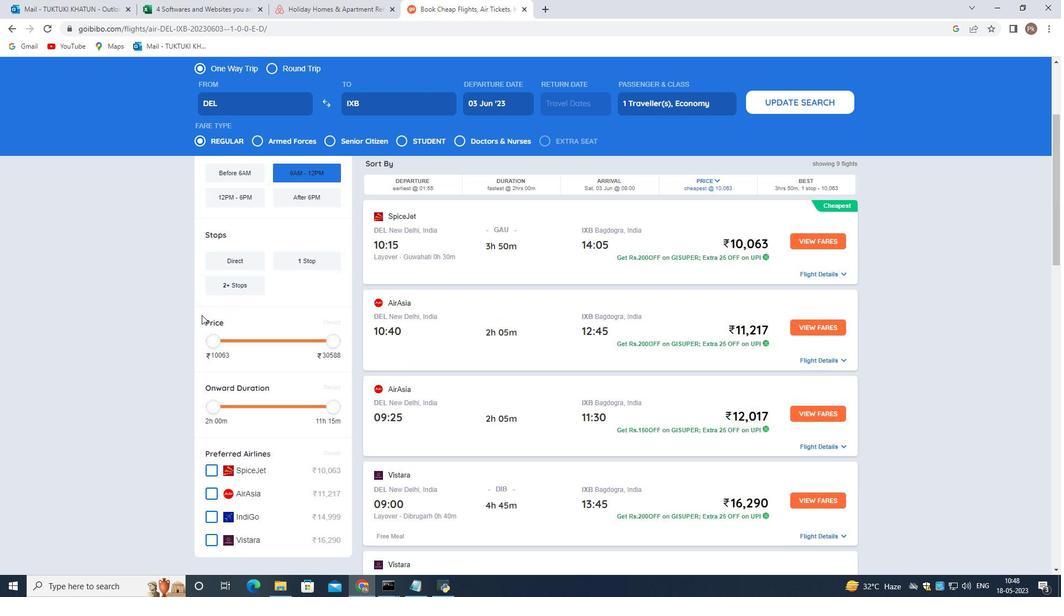 
Action: Mouse moved to (388, 138)
Screenshot: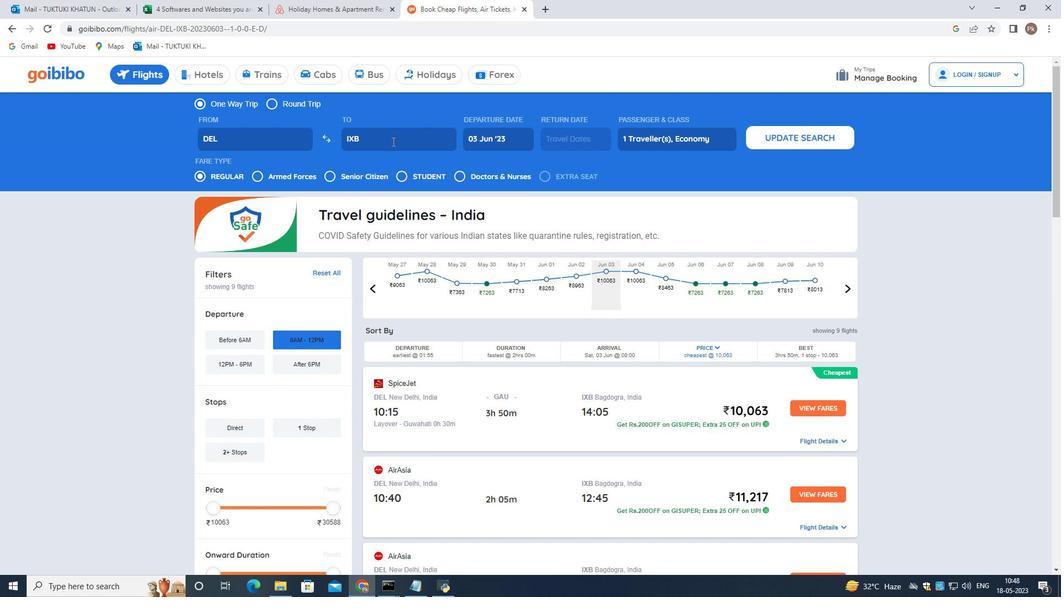 
Action: Mouse pressed left at (388, 138)
Screenshot: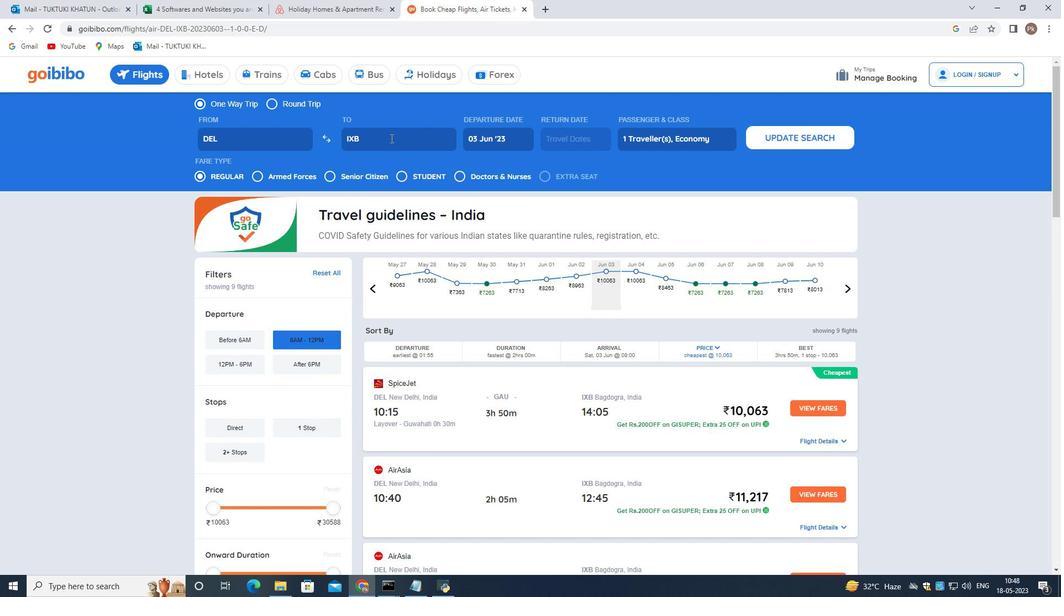 
Action: Mouse moved to (405, 330)
Screenshot: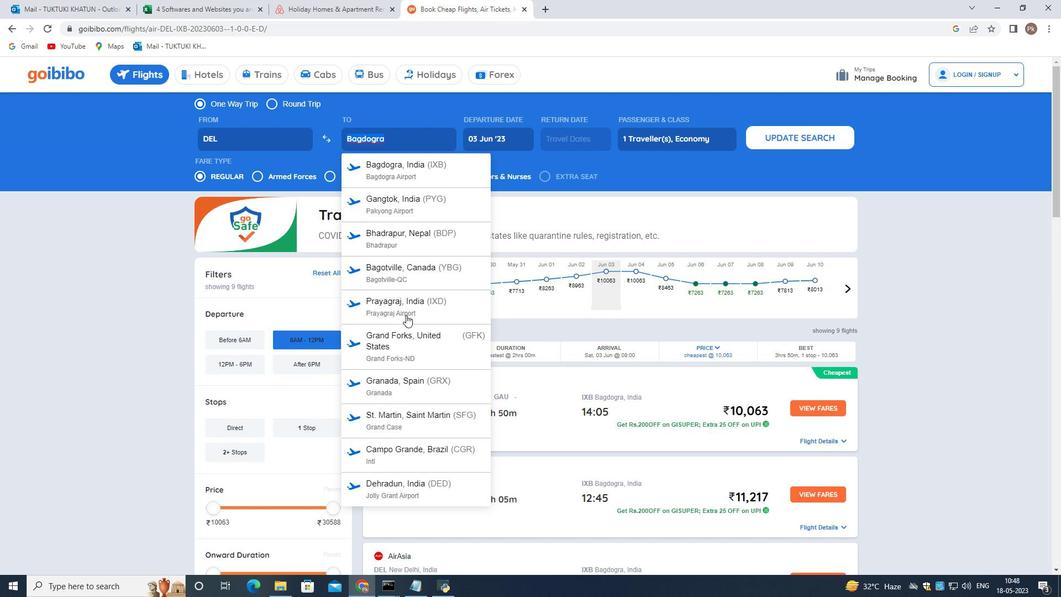 
Action: Mouse scrolled (405, 330) with delta (0, 0)
Screenshot: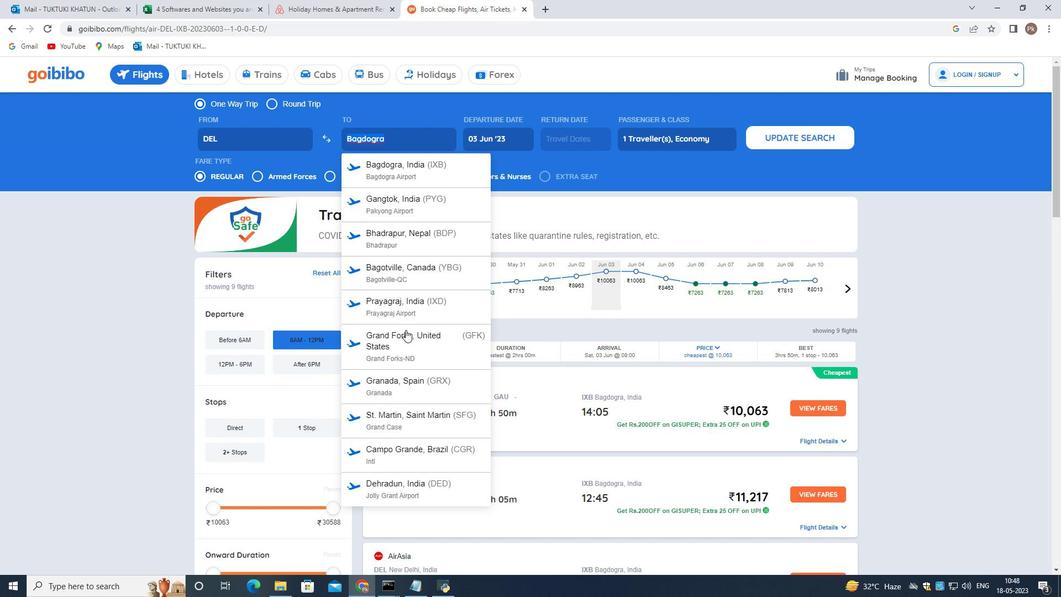 
Action: Mouse scrolled (405, 330) with delta (0, 0)
Screenshot: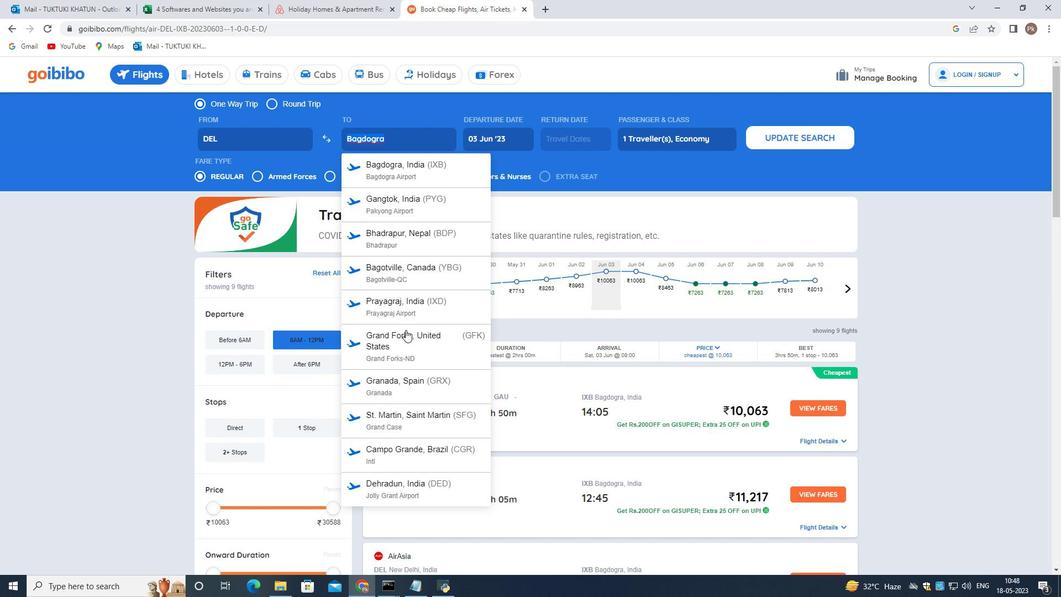 
Action: Mouse scrolled (405, 330) with delta (0, 0)
Screenshot: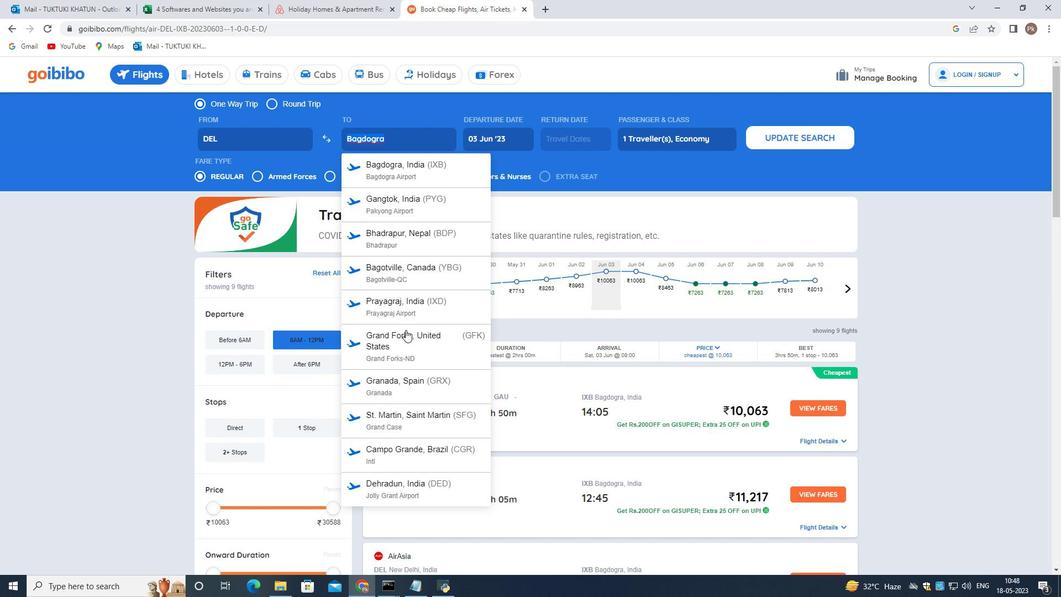 
Action: Mouse moved to (405, 330)
Screenshot: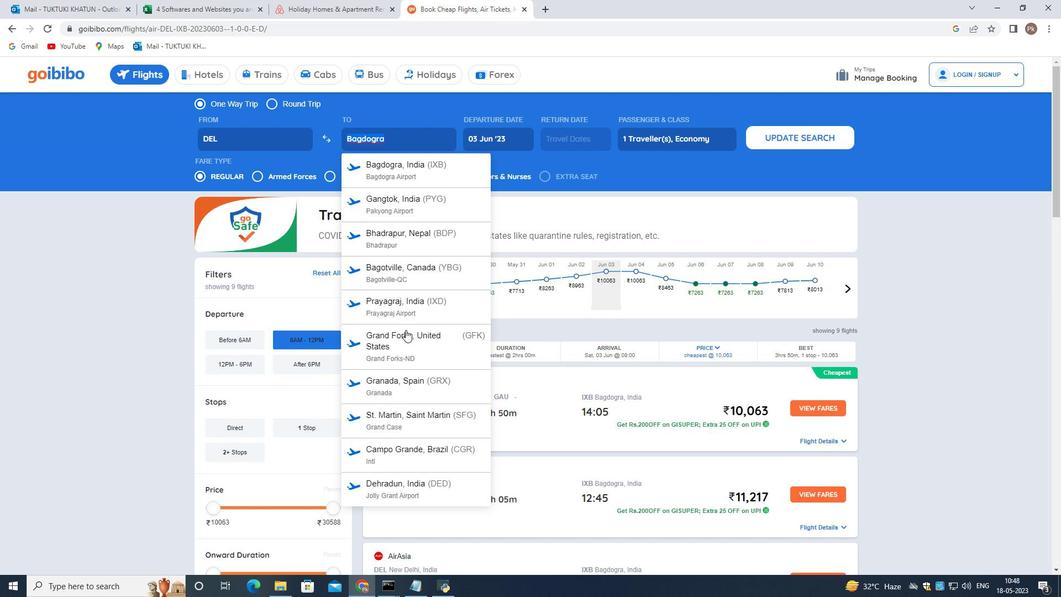 
Action: Mouse scrolled (405, 331) with delta (0, 0)
Screenshot: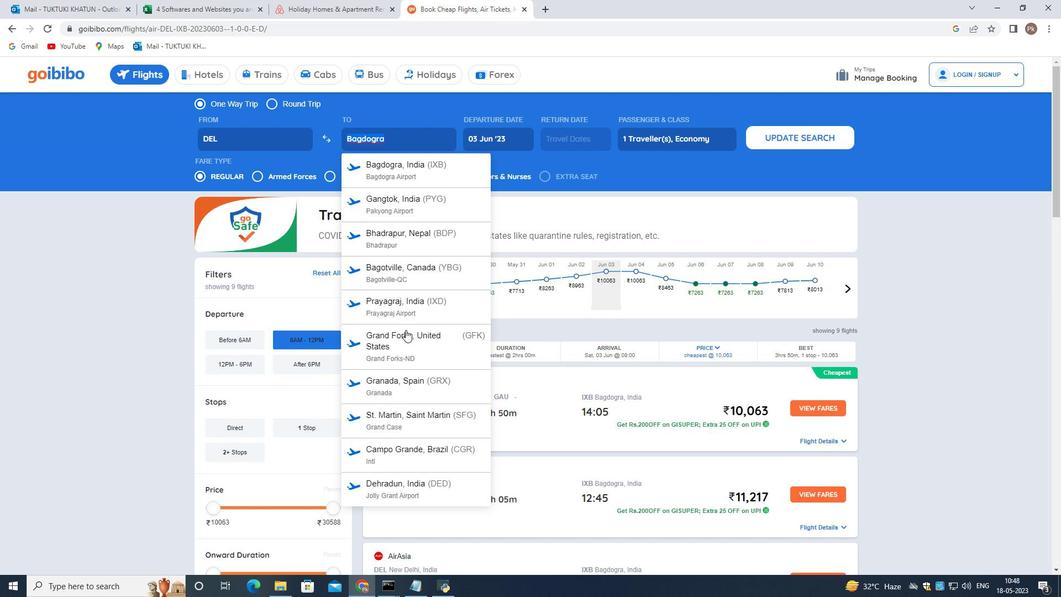 
Action: Mouse scrolled (405, 331) with delta (0, 0)
Screenshot: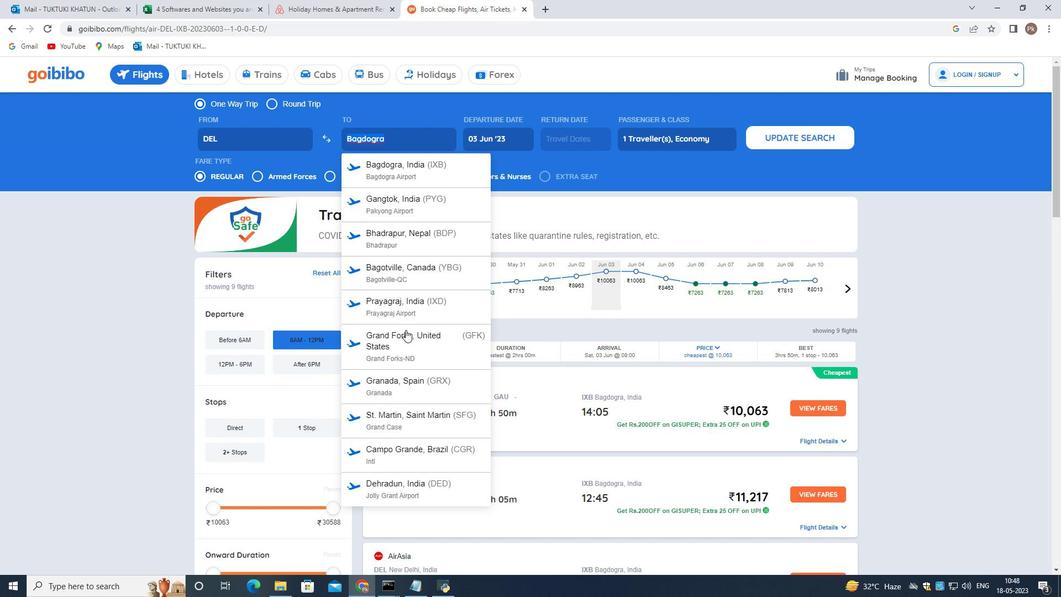 
Action: Mouse moved to (412, 487)
Screenshot: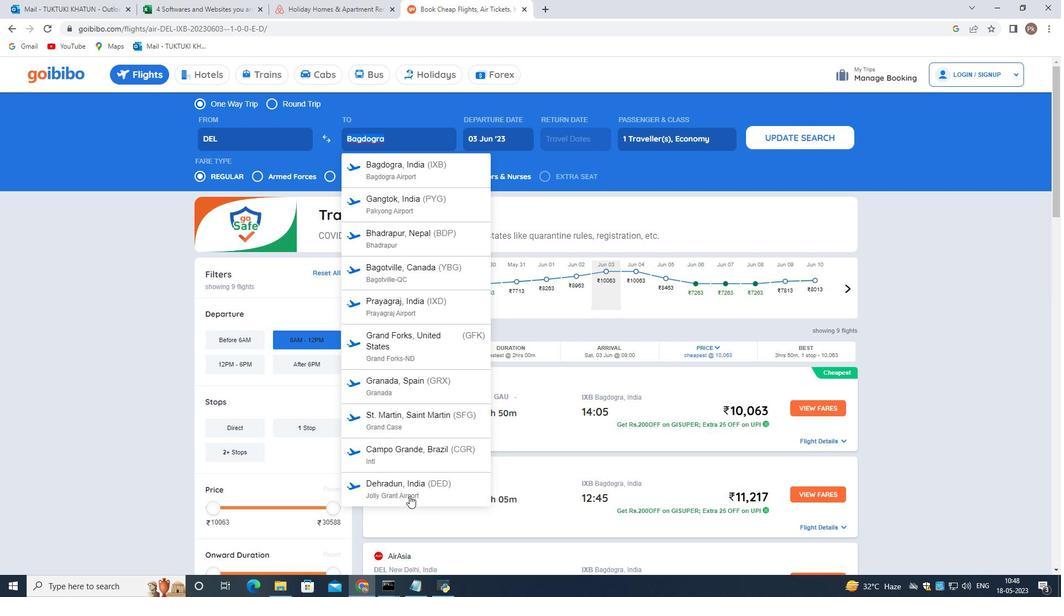 
Action: Mouse pressed left at (412, 487)
Screenshot: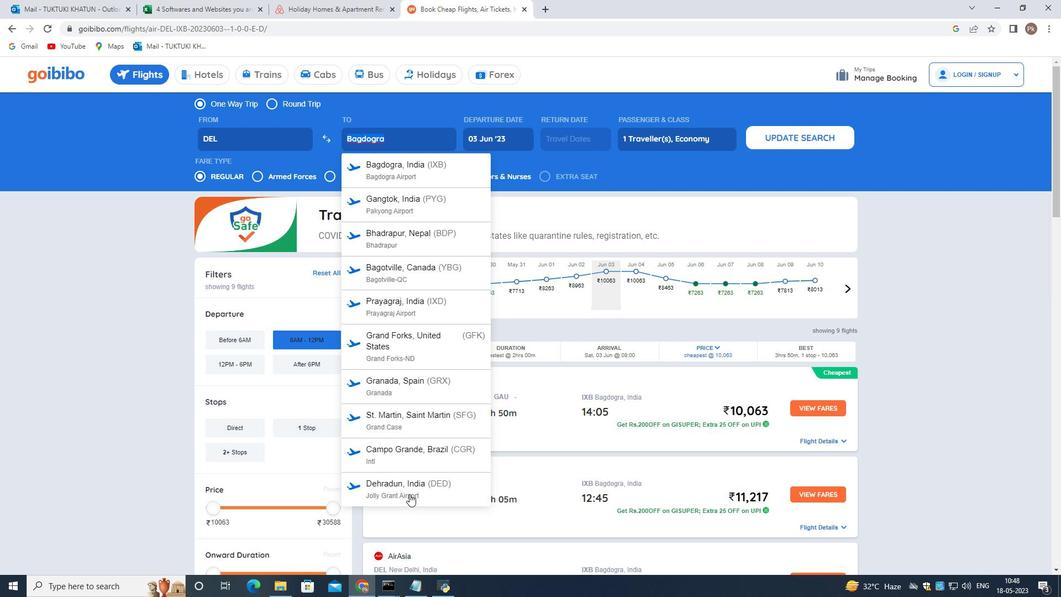 
Action: Mouse moved to (795, 143)
Screenshot: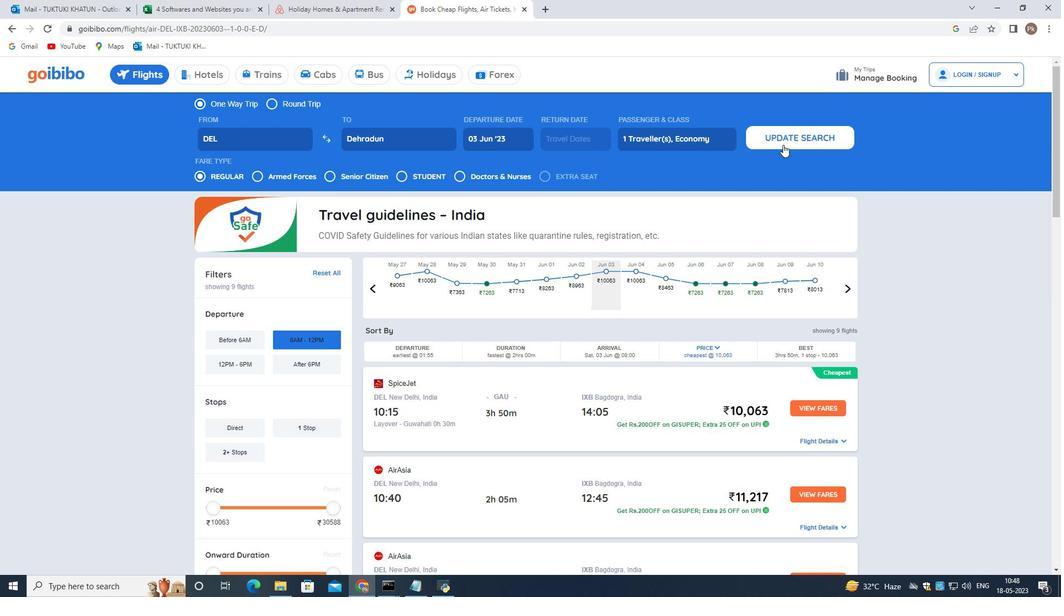 
Action: Mouse pressed left at (795, 143)
Screenshot: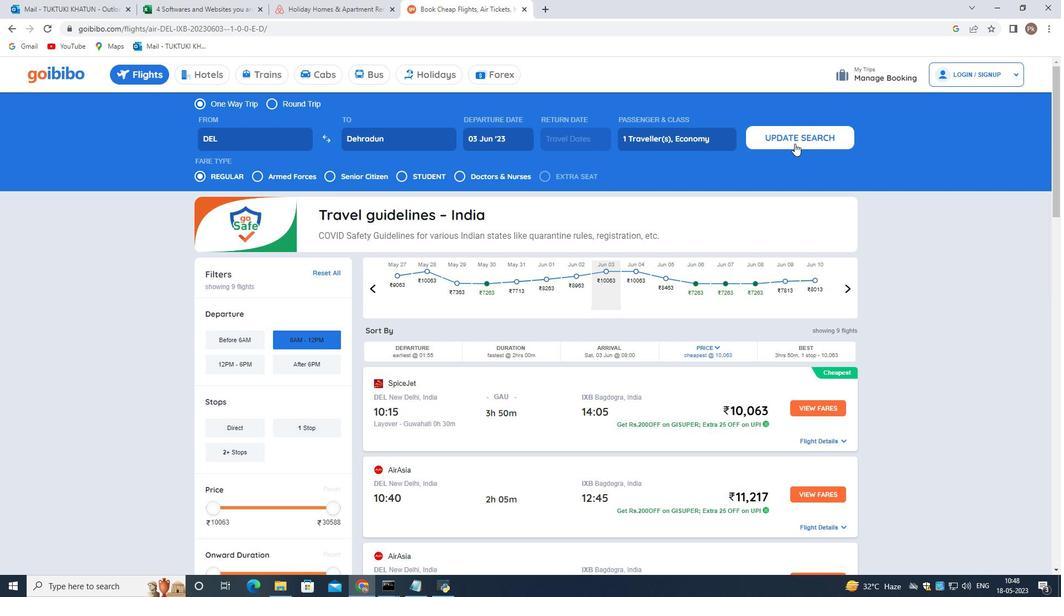 
Action: Mouse moved to (533, 421)
Screenshot: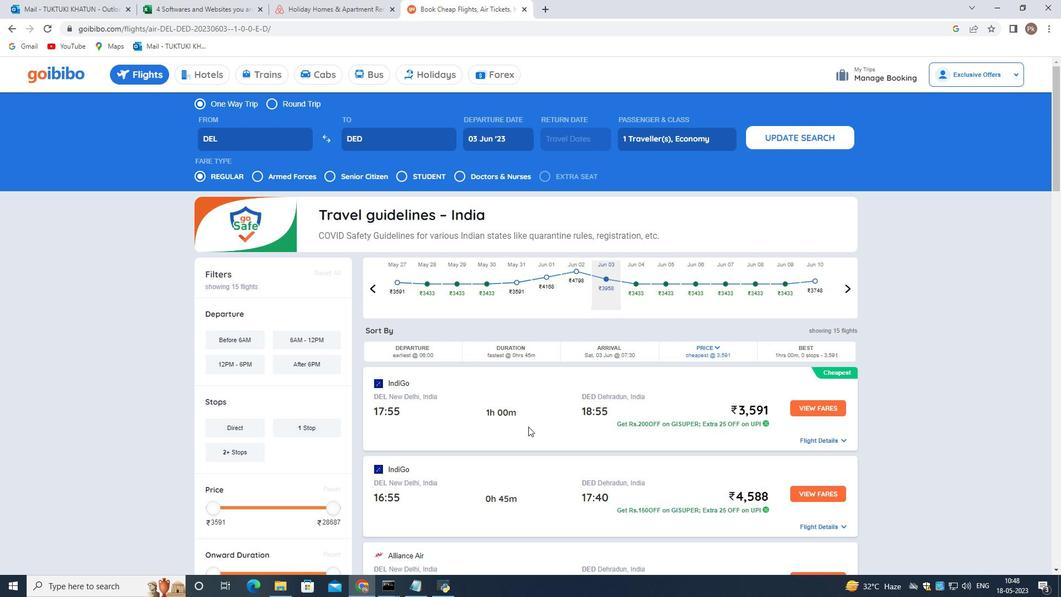 
Action: Mouse scrolled (533, 422) with delta (0, 0)
Screenshot: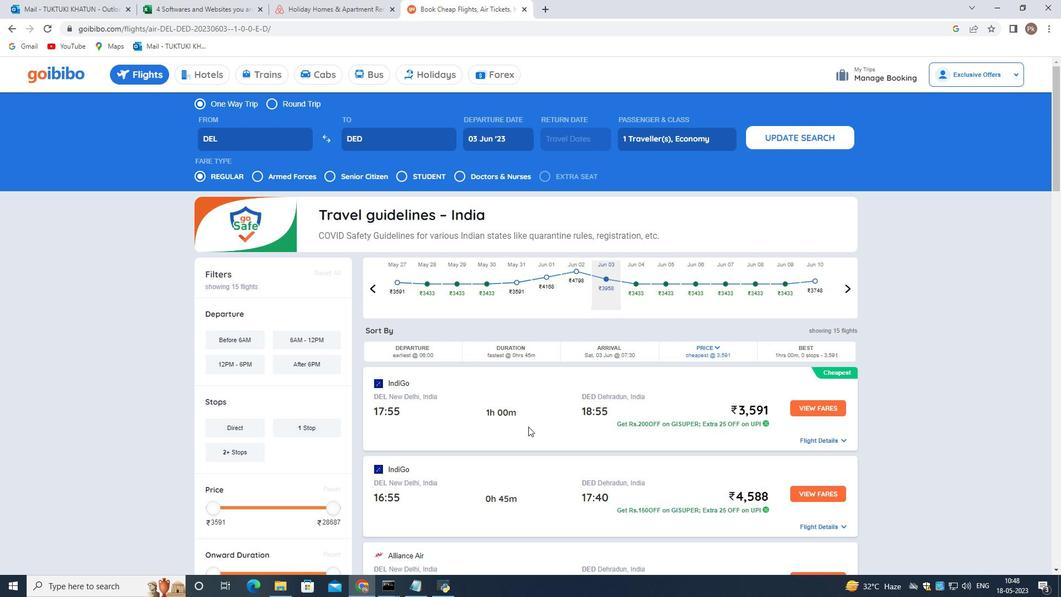 
Action: Mouse moved to (711, 416)
Screenshot: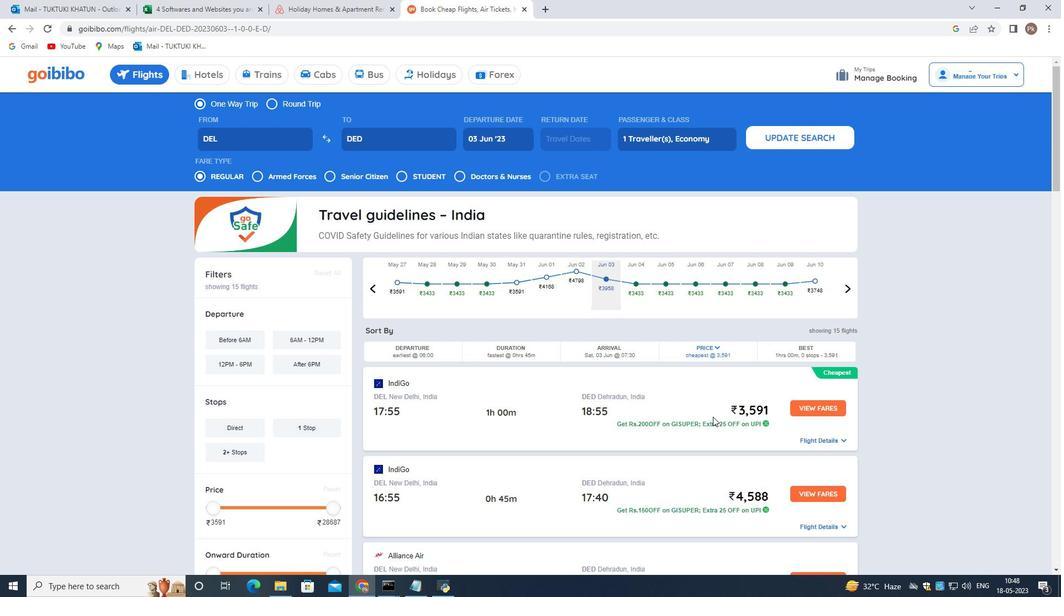 
Action: Mouse scrolled (711, 415) with delta (0, 0)
Screenshot: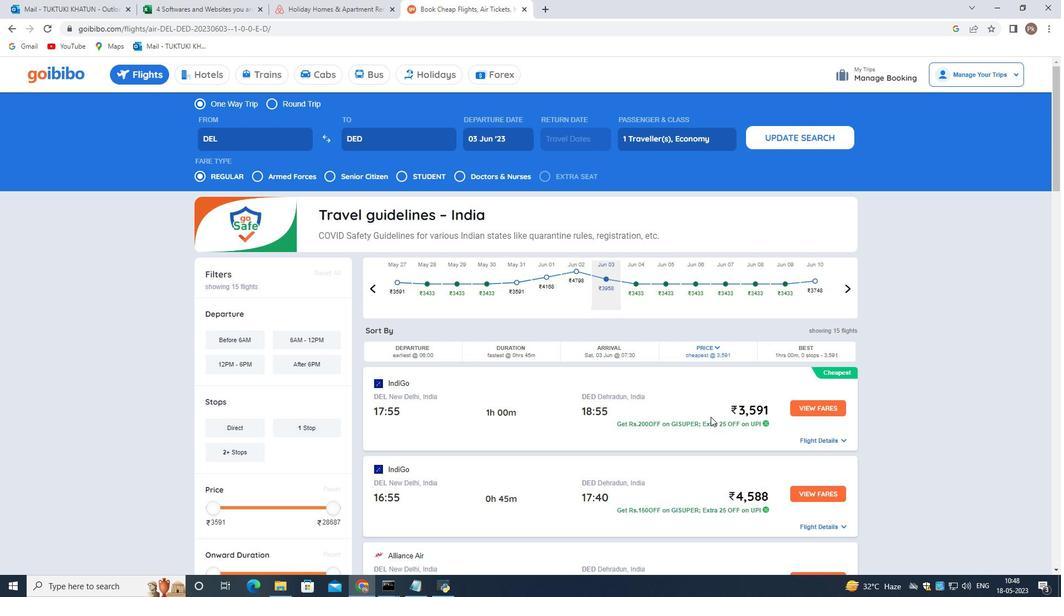 
Action: Mouse scrolled (711, 415) with delta (0, 0)
Screenshot: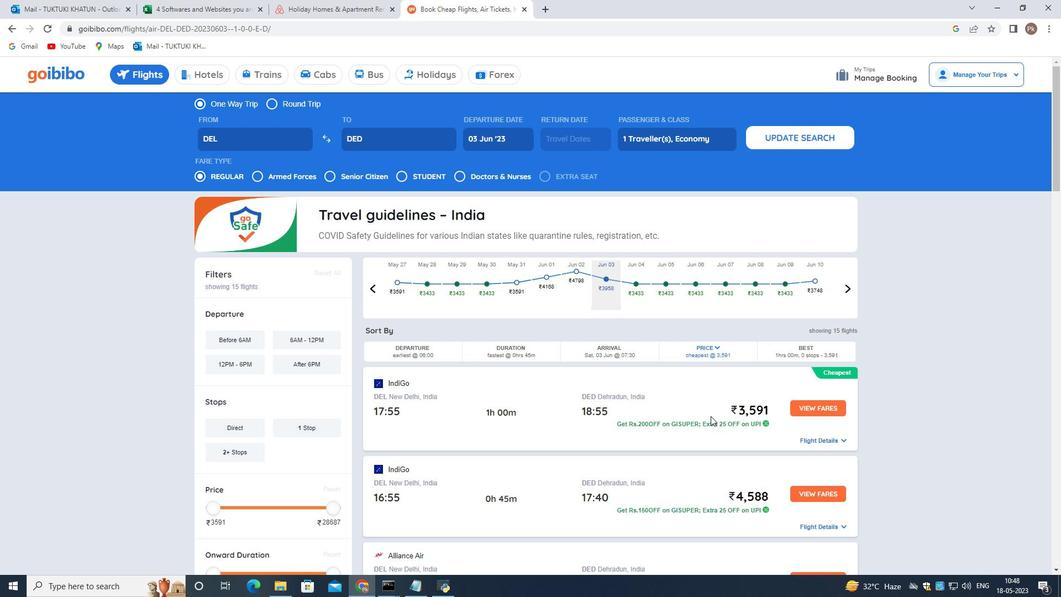 
Action: Mouse moved to (749, 380)
Screenshot: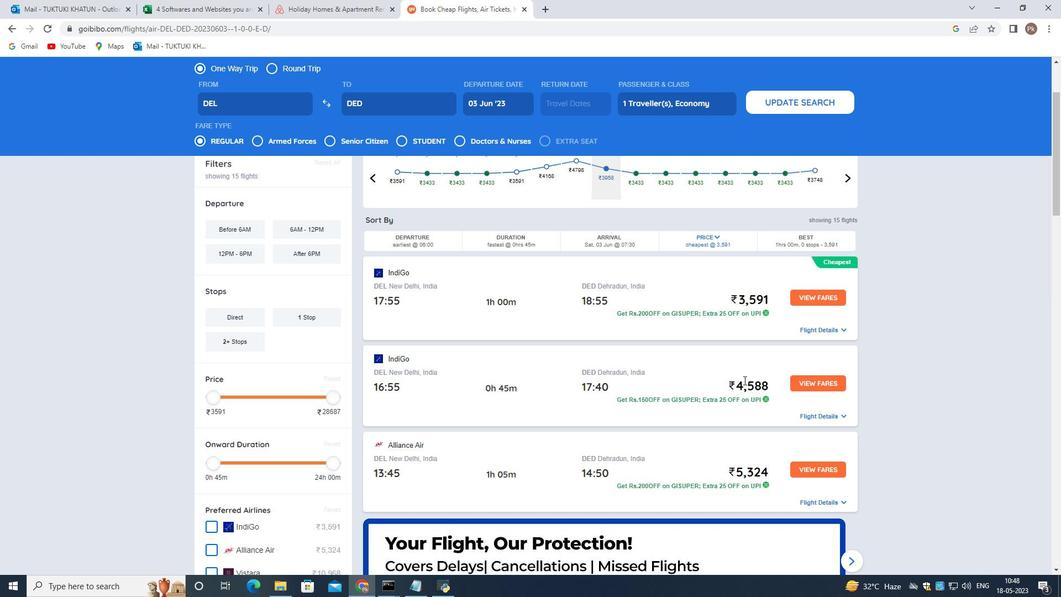 
Action: Mouse scrolled (749, 379) with delta (0, 0)
Screenshot: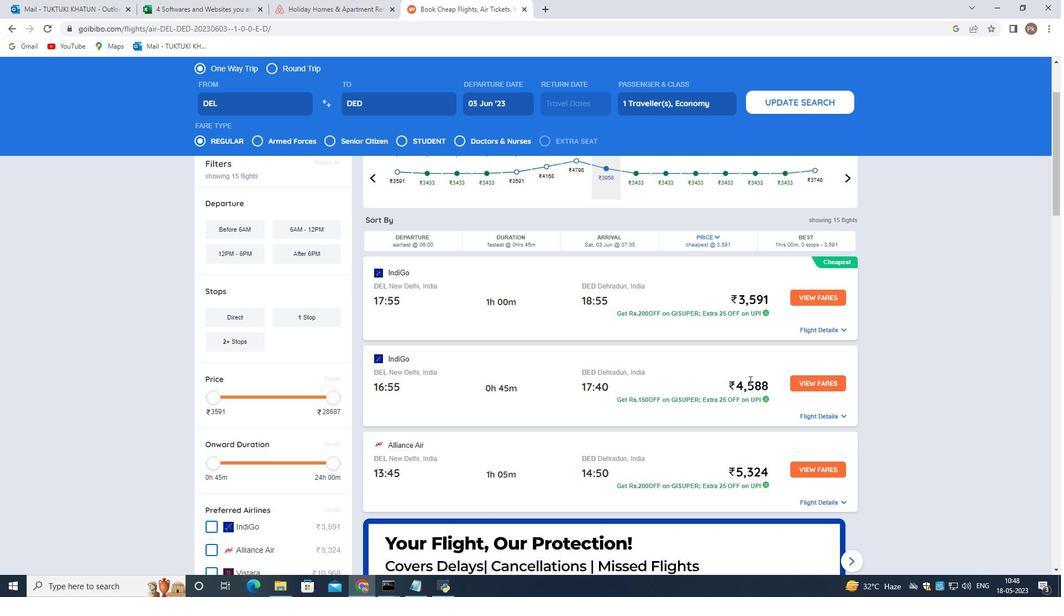 
Action: Mouse moved to (730, 376)
Screenshot: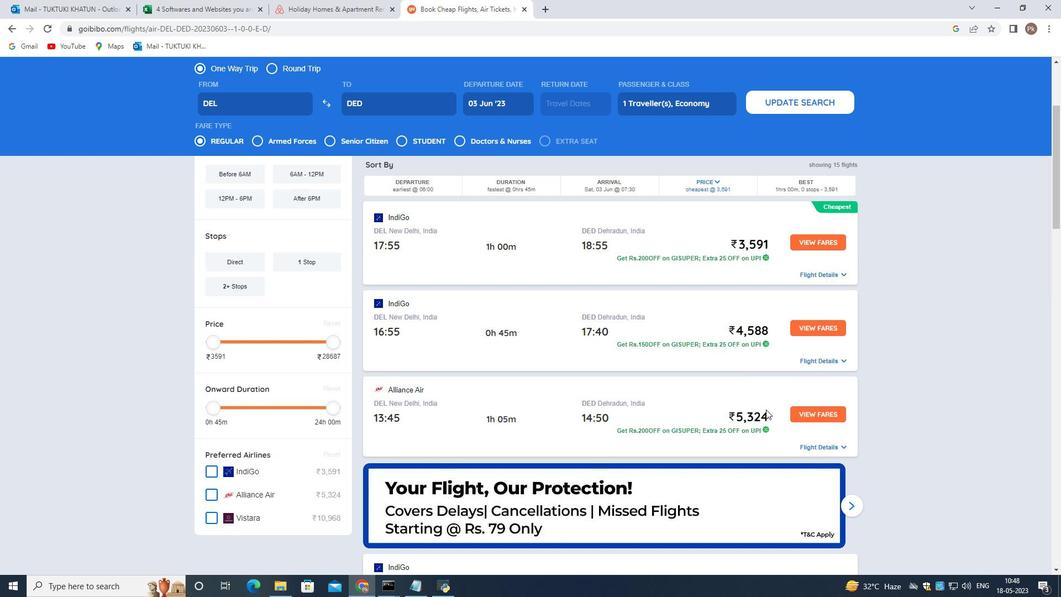 
Action: Mouse scrolled (730, 375) with delta (0, 0)
Screenshot: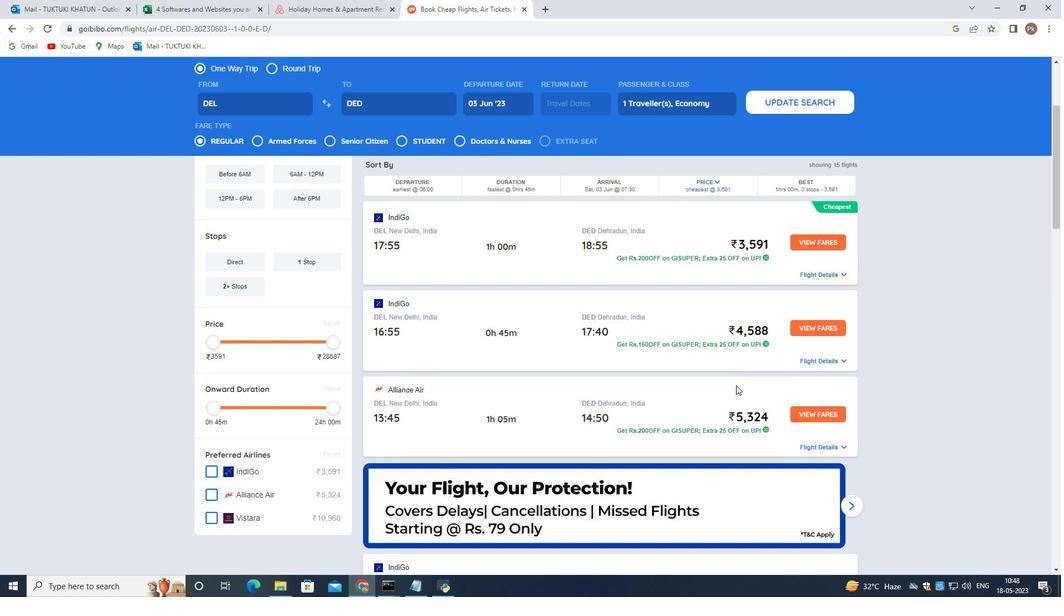 
Action: Mouse scrolled (730, 375) with delta (0, 0)
Screenshot: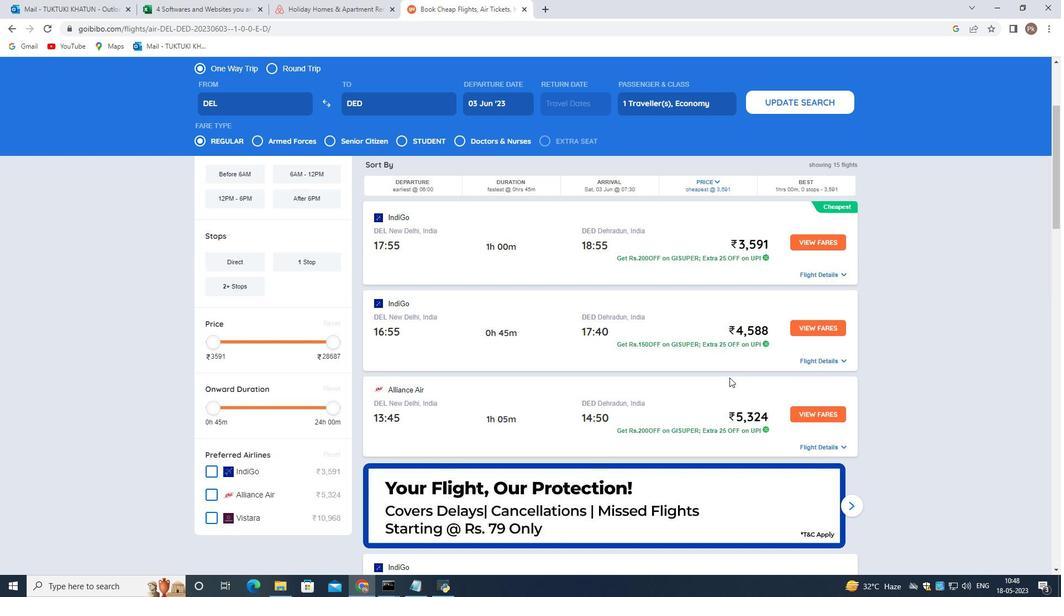 
Action: Mouse moved to (732, 372)
Screenshot: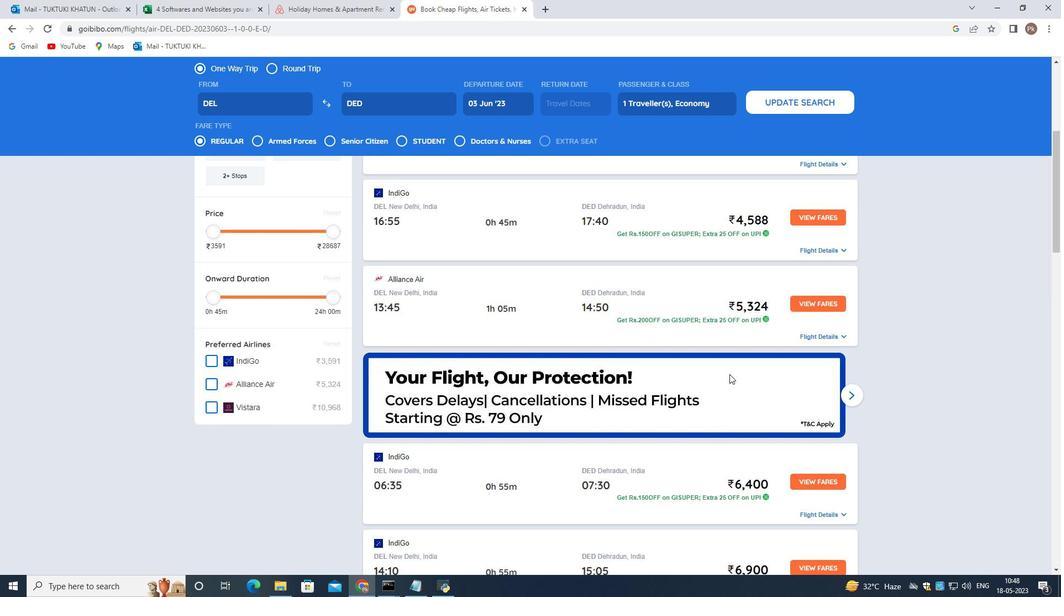 
Action: Mouse scrolled (732, 373) with delta (0, 0)
Screenshot: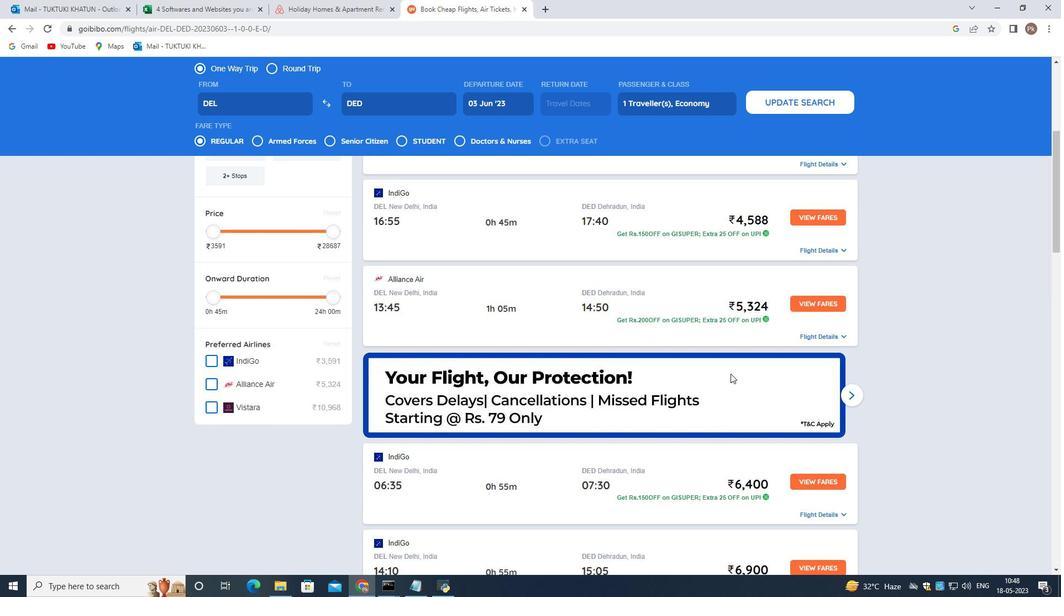 
Action: Mouse scrolled (732, 373) with delta (0, 0)
Screenshot: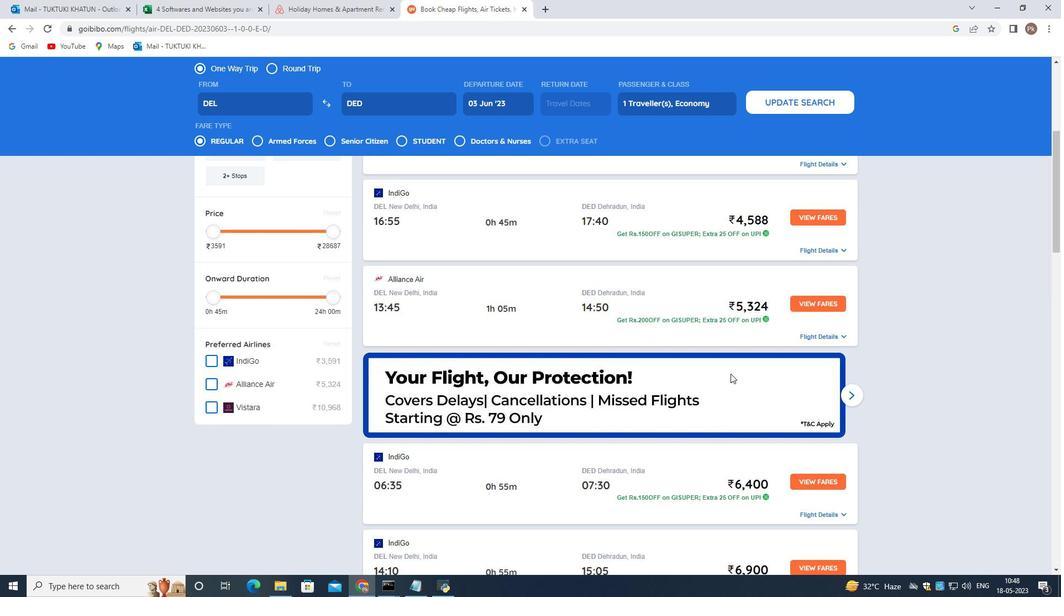 
Action: Mouse moved to (731, 372)
Screenshot: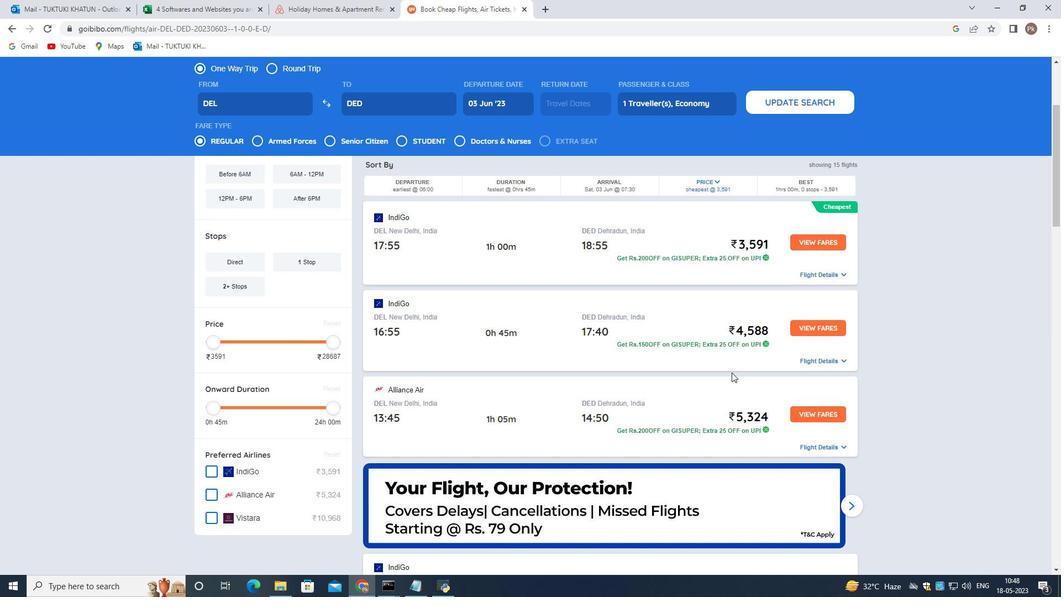
Action: Mouse scrolled (731, 372) with delta (0, 0)
Screenshot: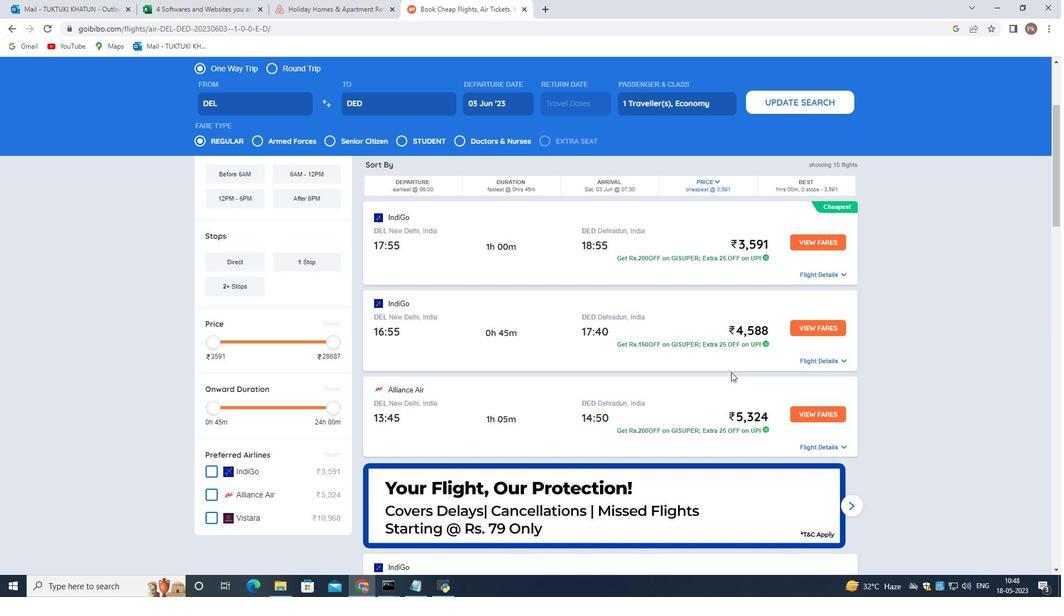 
Action: Mouse moved to (742, 362)
Screenshot: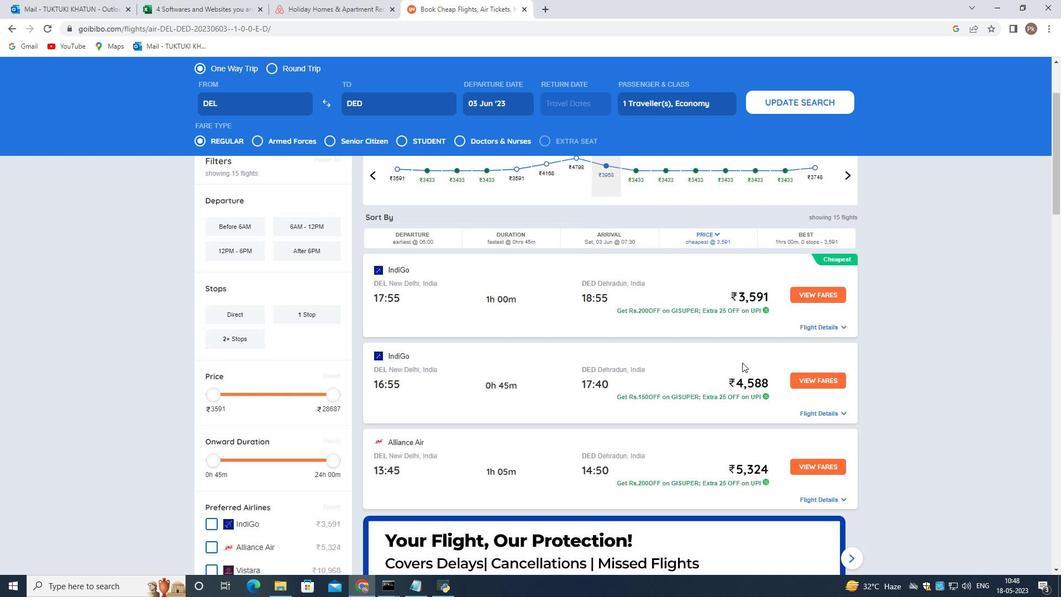 
Action: Mouse scrolled (742, 361) with delta (0, 0)
Screenshot: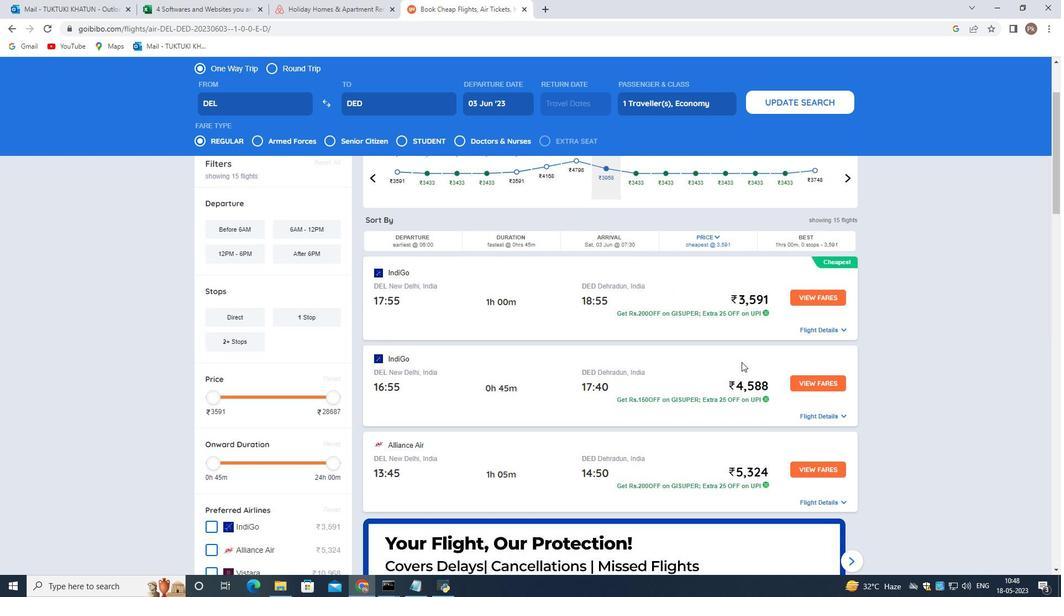 
Action: Mouse moved to (741, 356)
Screenshot: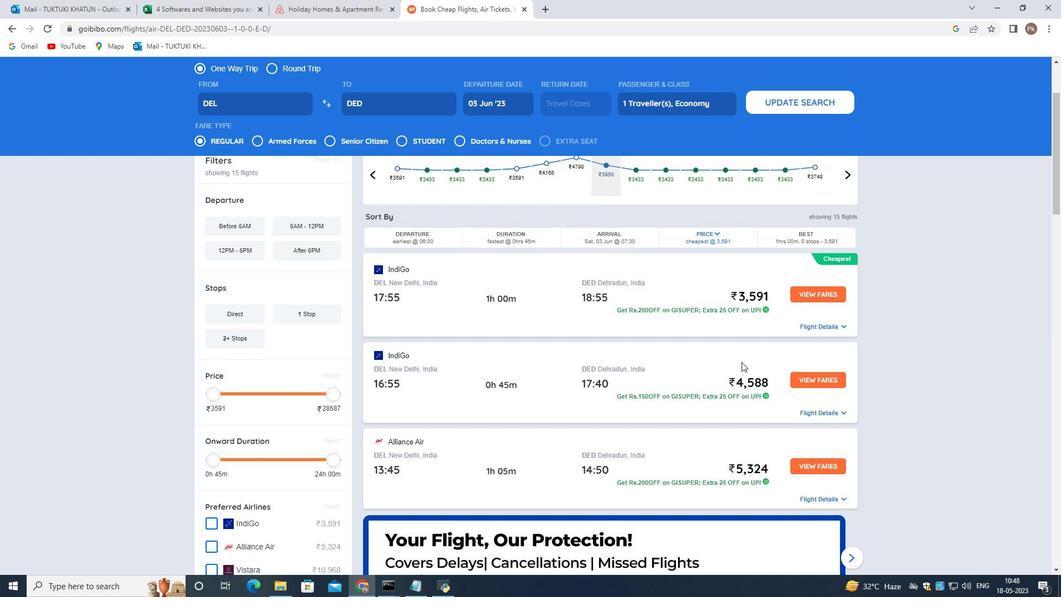
Action: Mouse scrolled (741, 355) with delta (0, 0)
Screenshot: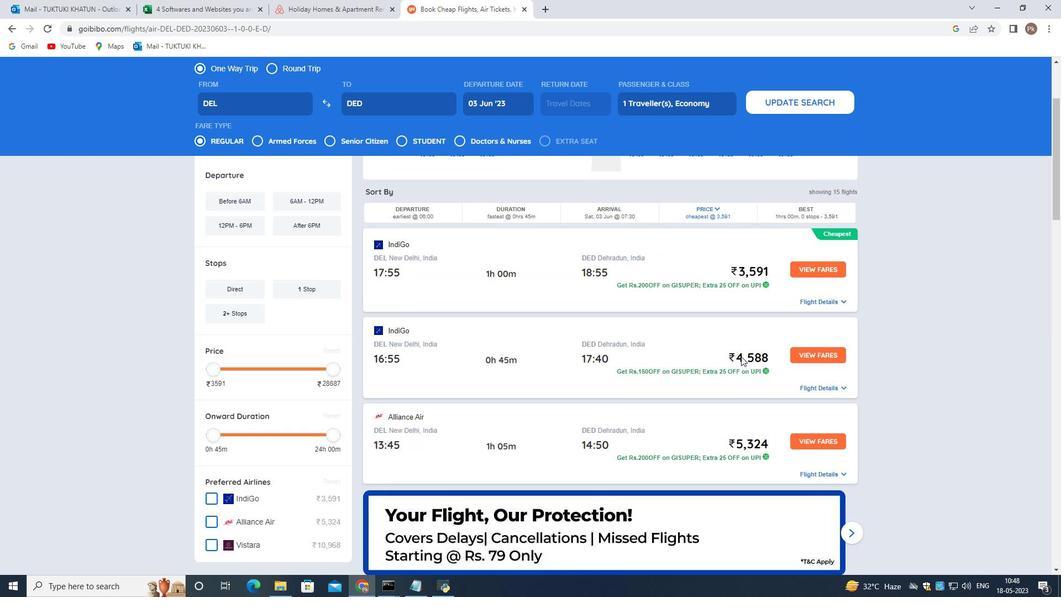 
Action: Mouse scrolled (741, 355) with delta (0, 0)
Screenshot: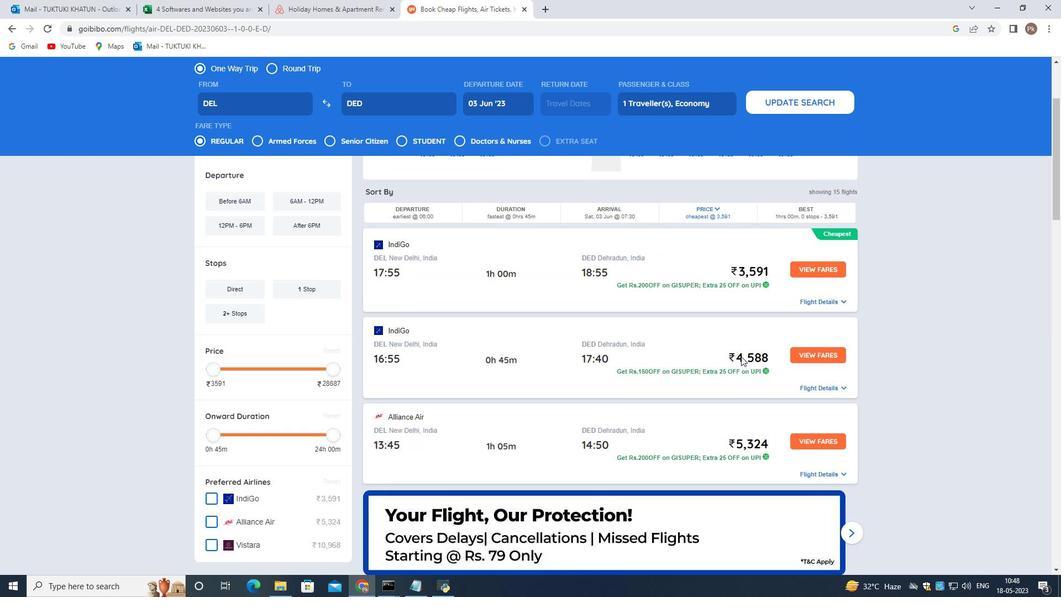 
Action: Mouse scrolled (741, 355) with delta (0, 0)
Screenshot: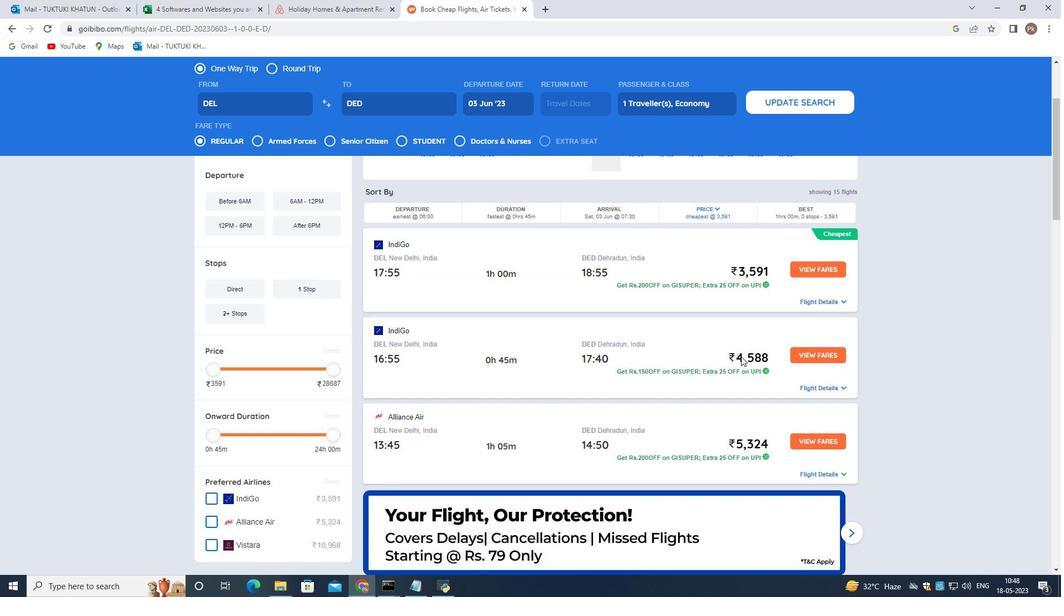 
Action: Mouse moved to (754, 449)
Screenshot: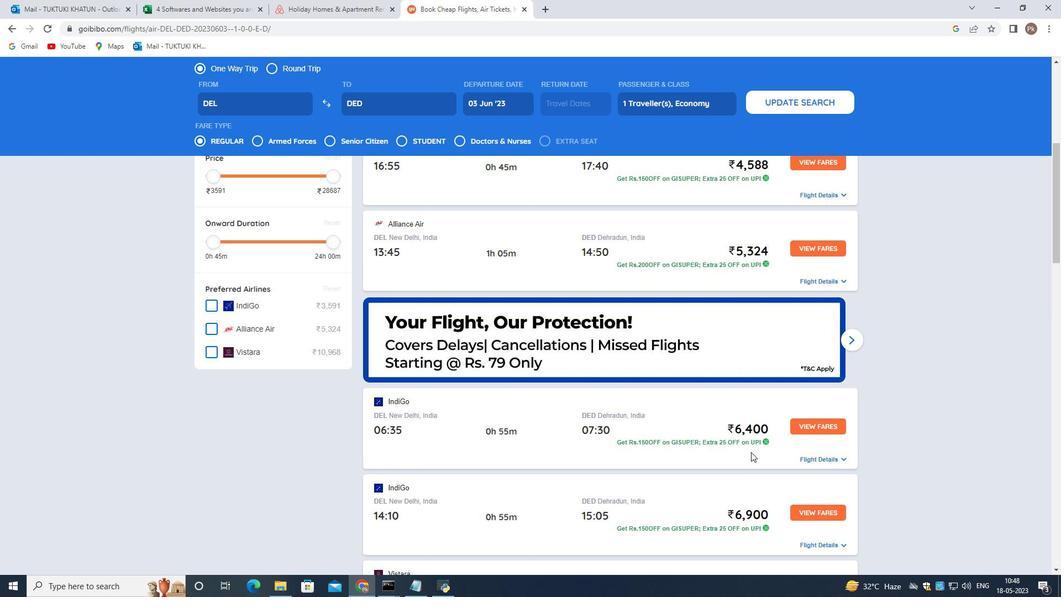 
Action: Mouse scrolled (754, 448) with delta (0, 0)
Screenshot: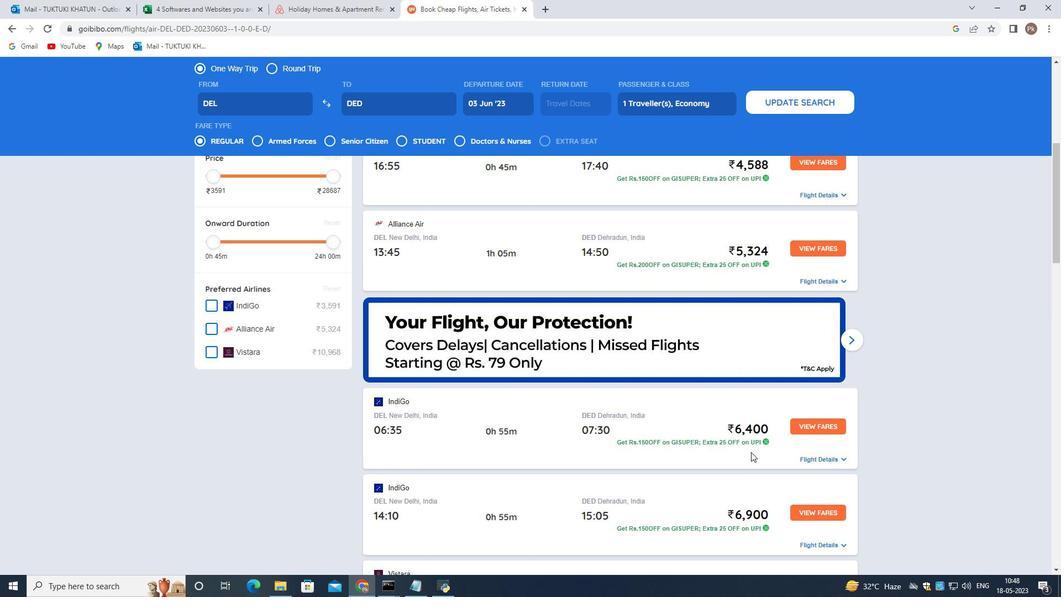 
Action: Mouse moved to (761, 444)
Screenshot: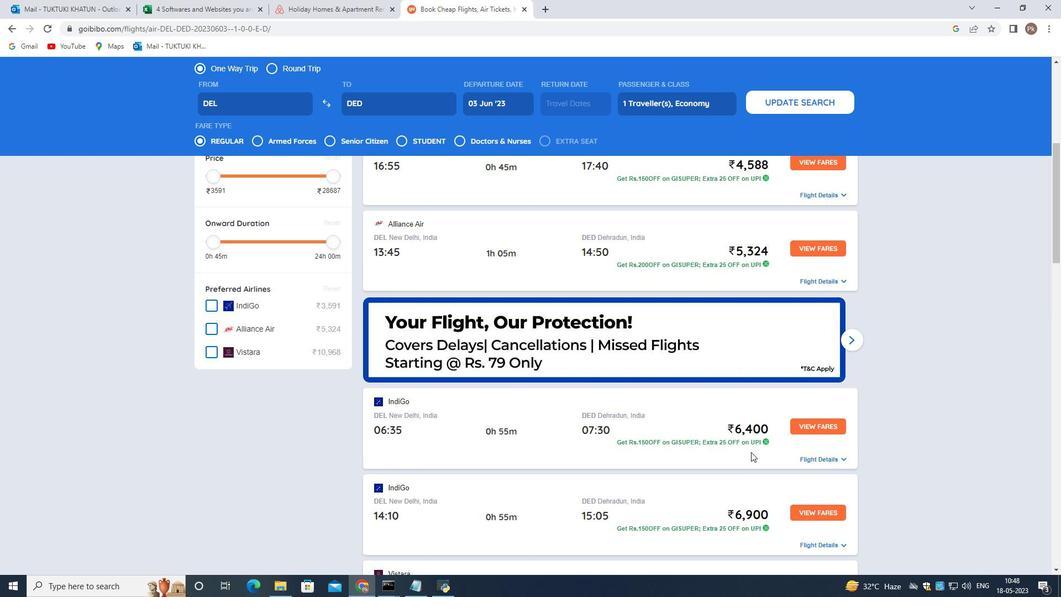 
Action: Mouse scrolled (761, 444) with delta (0, 0)
Screenshot: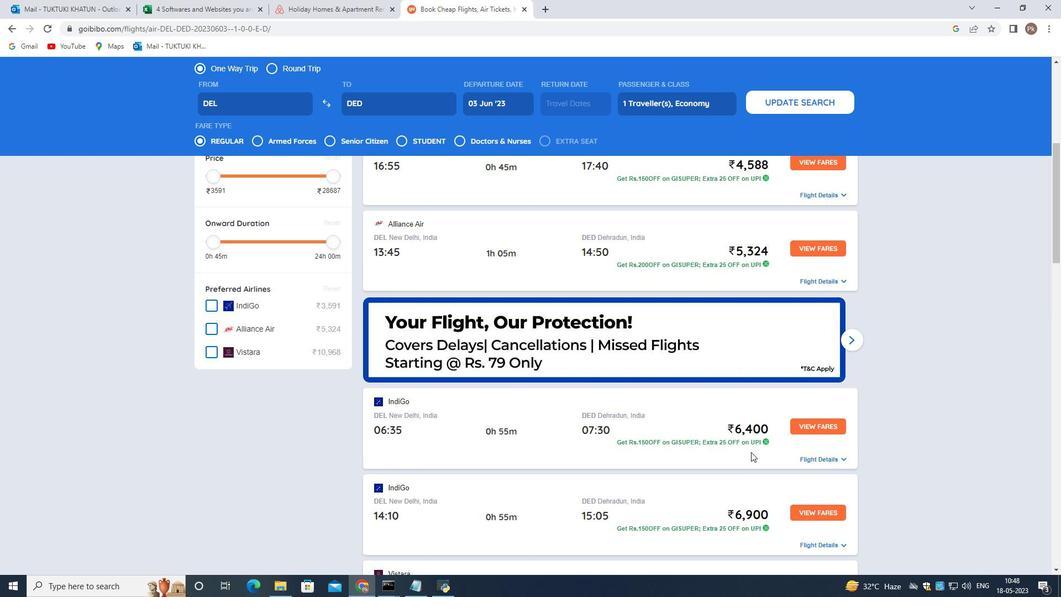 
Action: Mouse moved to (762, 443)
Screenshot: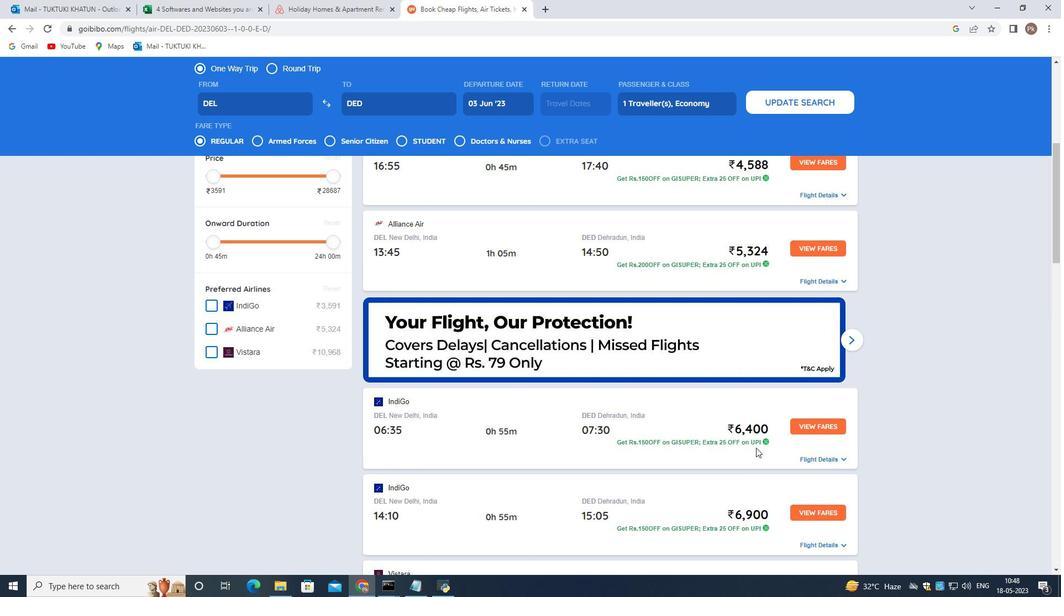 
Action: Mouse scrolled (762, 442) with delta (0, 0)
Screenshot: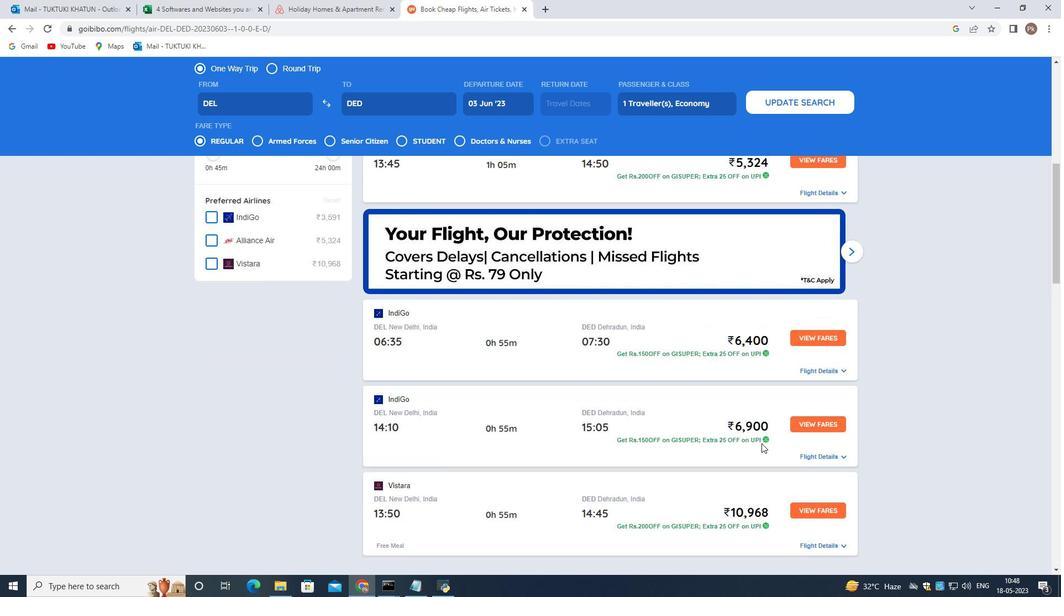 
Action: Mouse scrolled (762, 442) with delta (0, 0)
Screenshot: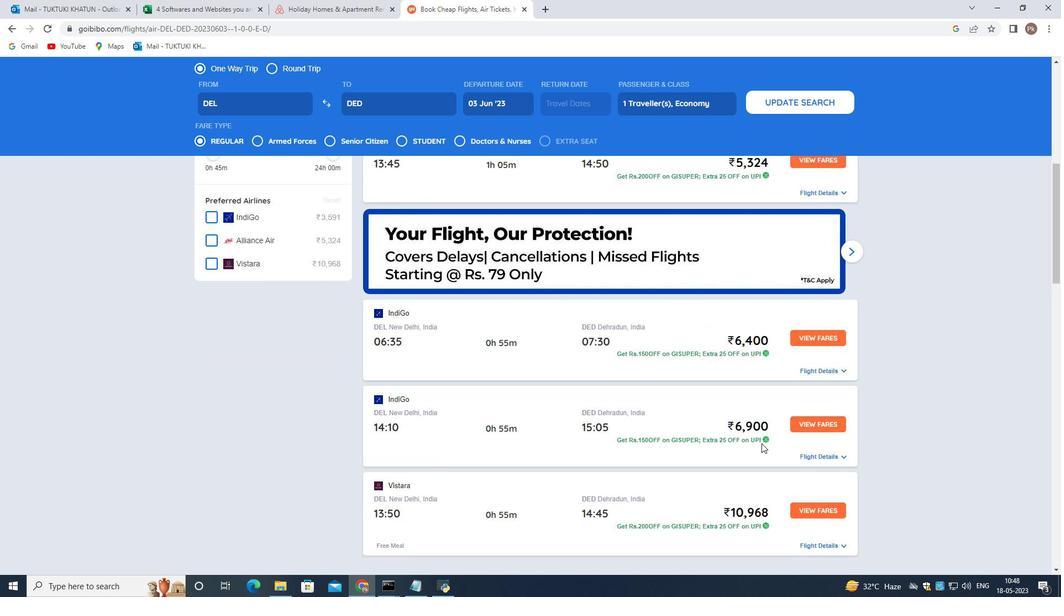 
Action: Mouse scrolled (762, 442) with delta (0, 0)
Screenshot: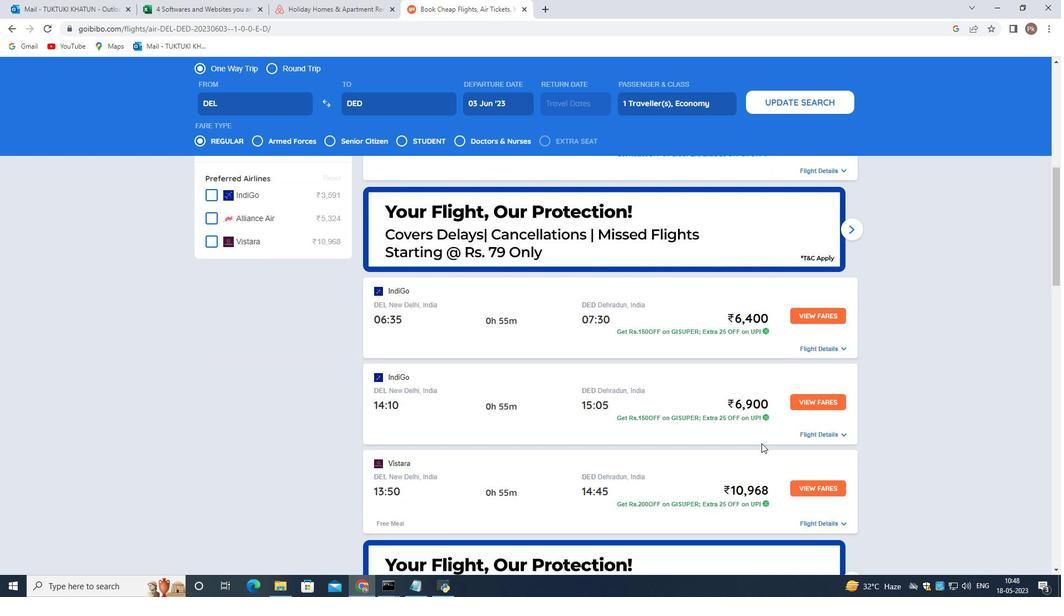 
Action: Mouse moved to (743, 446)
Screenshot: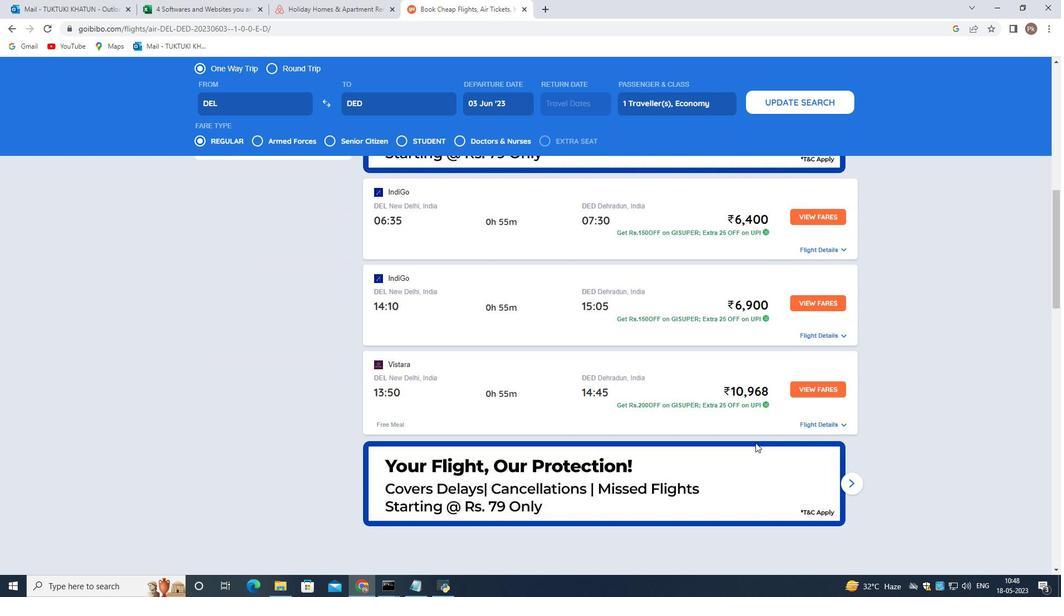 
Action: Mouse scrolled (751, 443) with delta (0, 0)
Screenshot: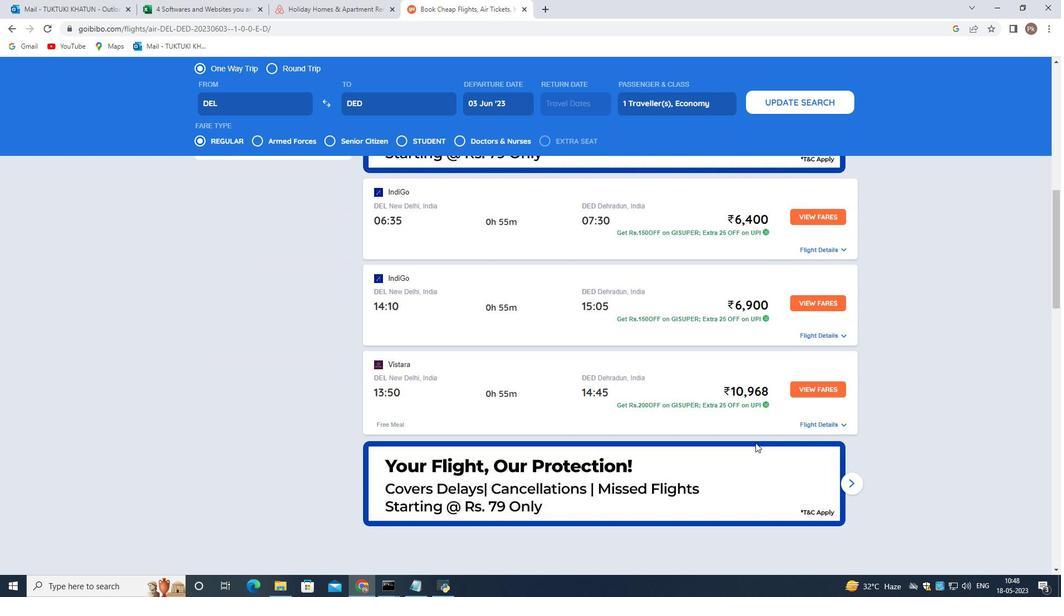 
Action: Mouse moved to (741, 447)
Screenshot: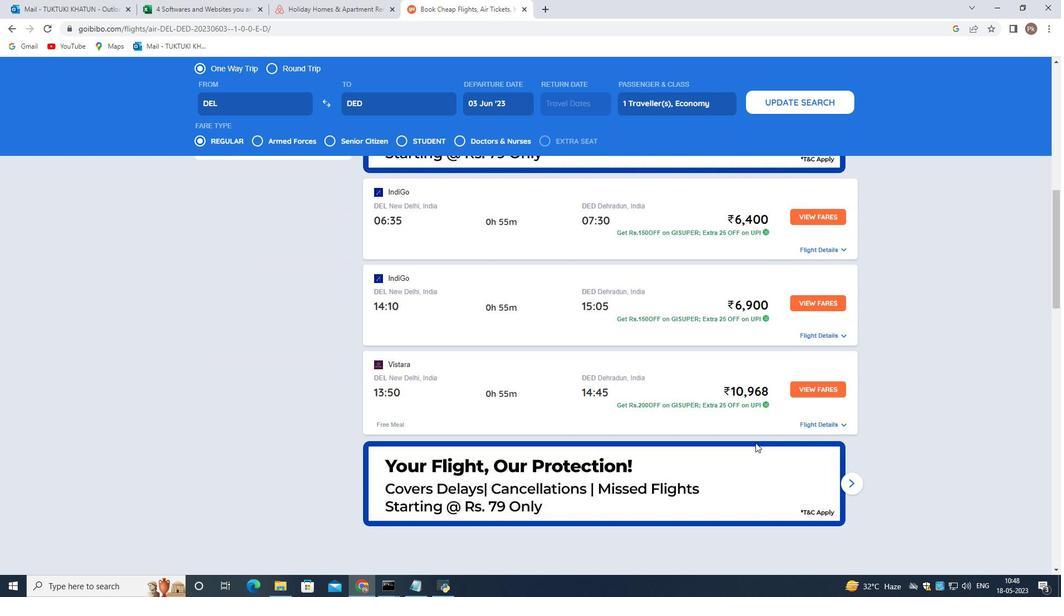
Action: Mouse scrolled (747, 445) with delta (0, 0)
Screenshot: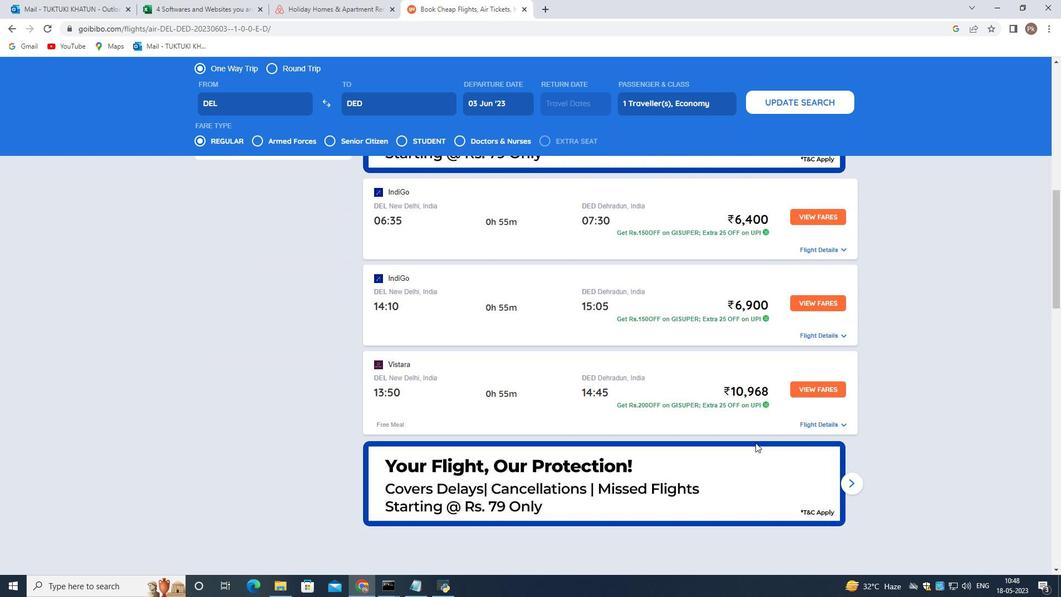 
Action: Mouse moved to (738, 447)
Screenshot: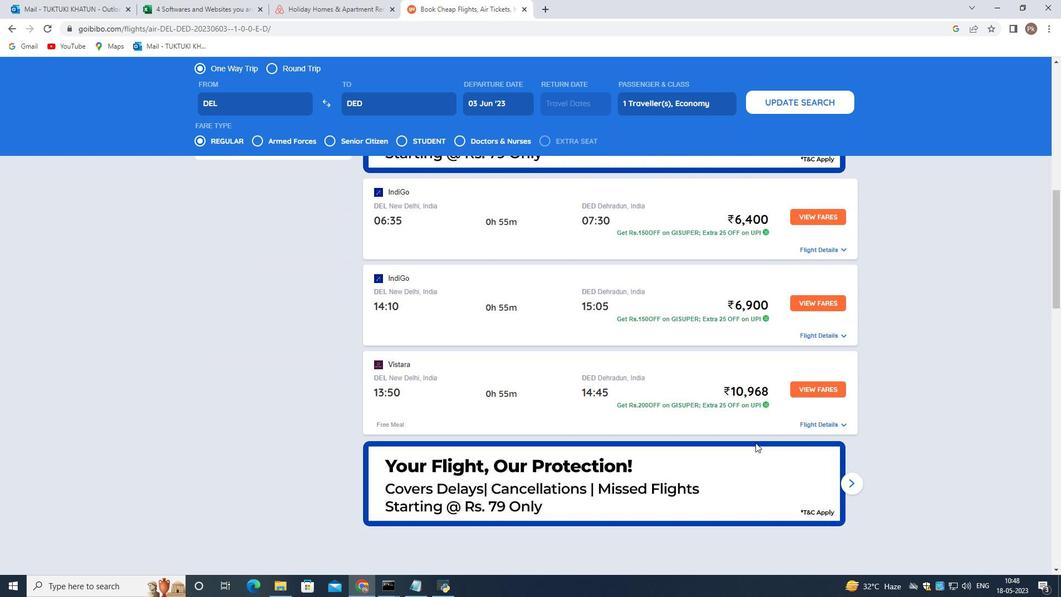 
Action: Mouse scrolled (743, 446) with delta (0, 0)
Screenshot: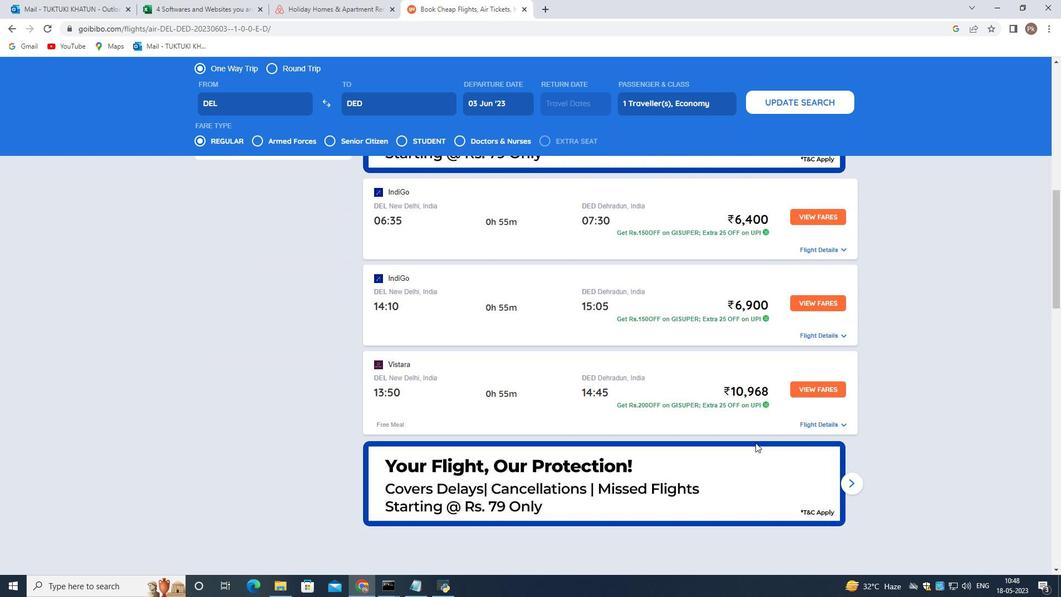 
Action: Mouse moved to (728, 457)
Screenshot: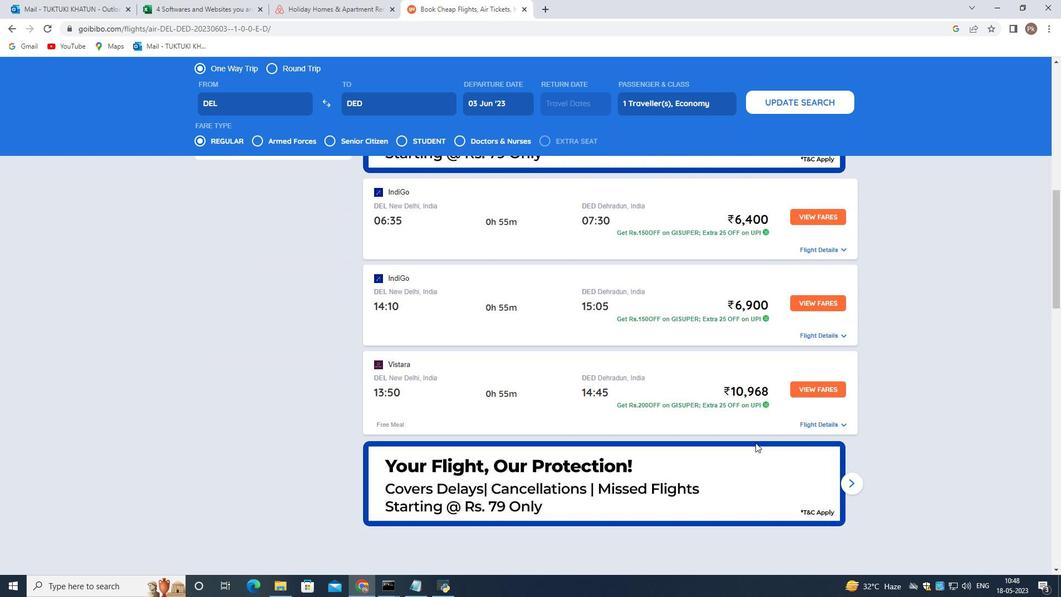 
Action: Mouse scrolled (738, 447) with delta (0, 0)
Screenshot: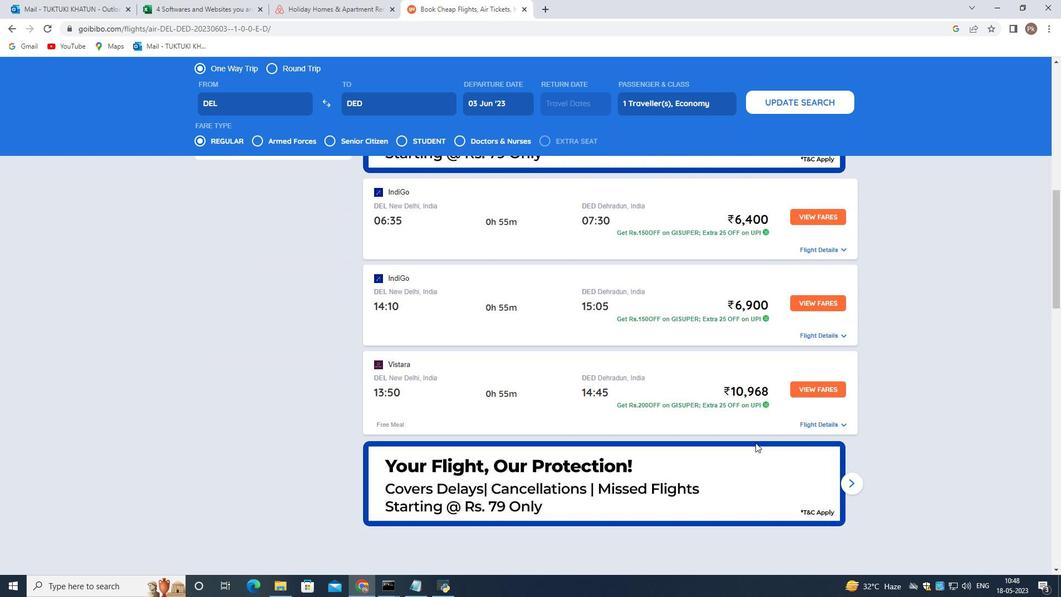 
Action: Mouse moved to (700, 413)
Screenshot: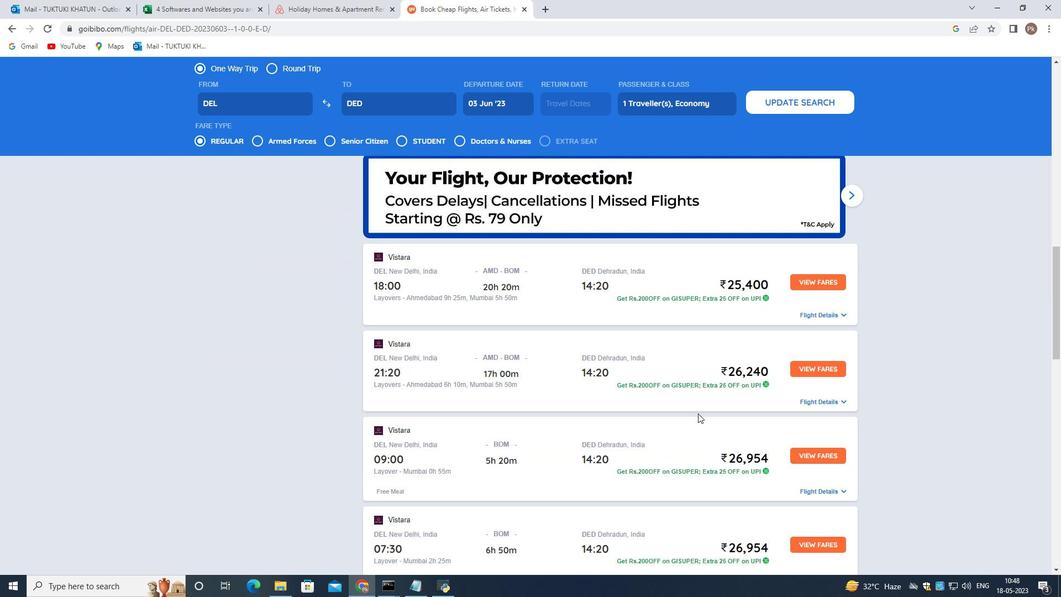 
Action: Mouse scrolled (700, 412) with delta (0, 0)
Screenshot: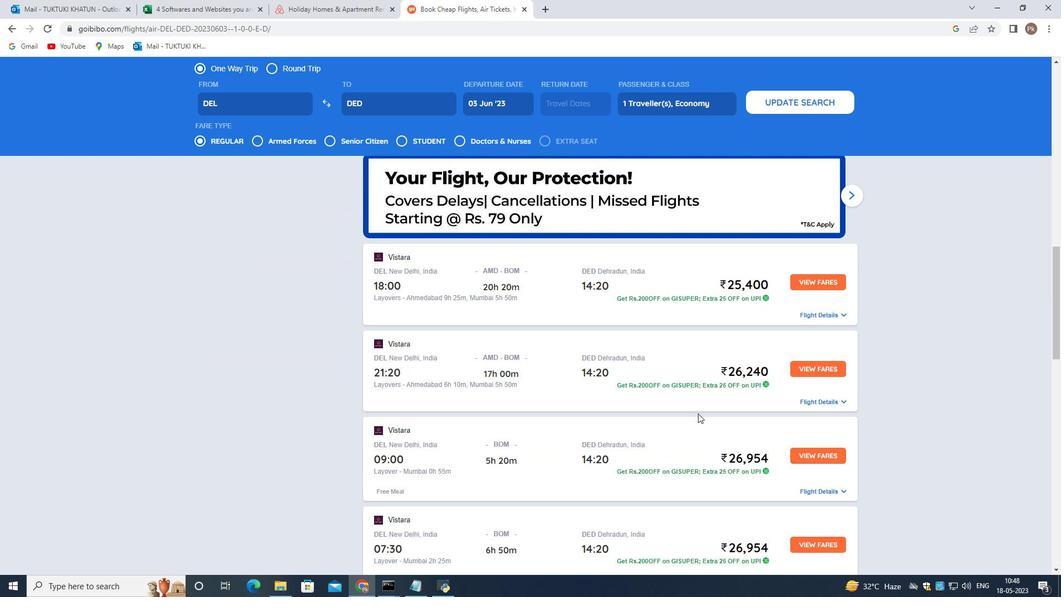 
Action: Mouse scrolled (700, 412) with delta (0, 0)
Screenshot: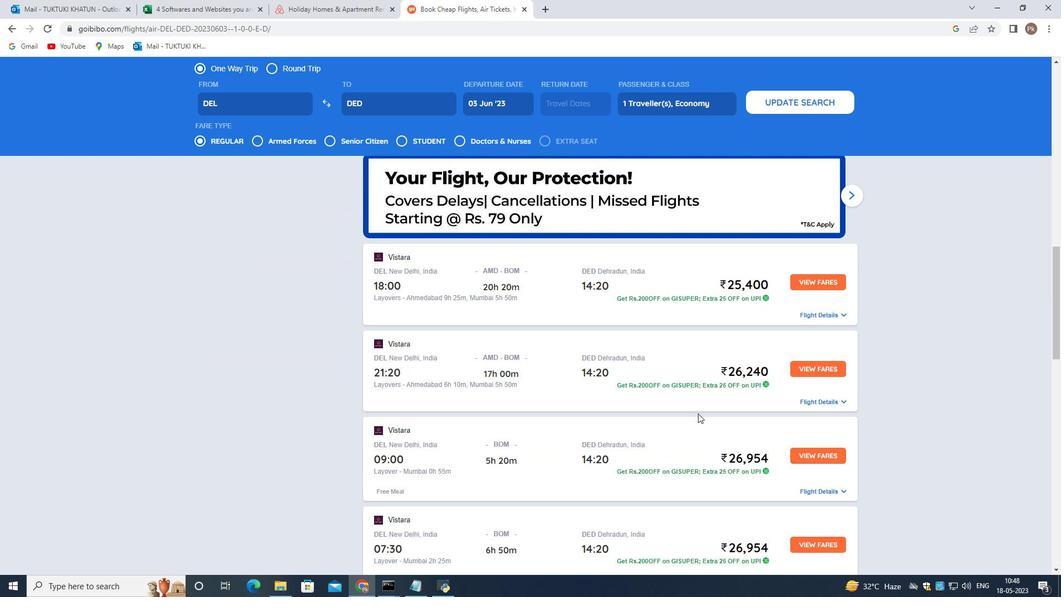 
Action: Mouse scrolled (700, 412) with delta (0, 0)
Screenshot: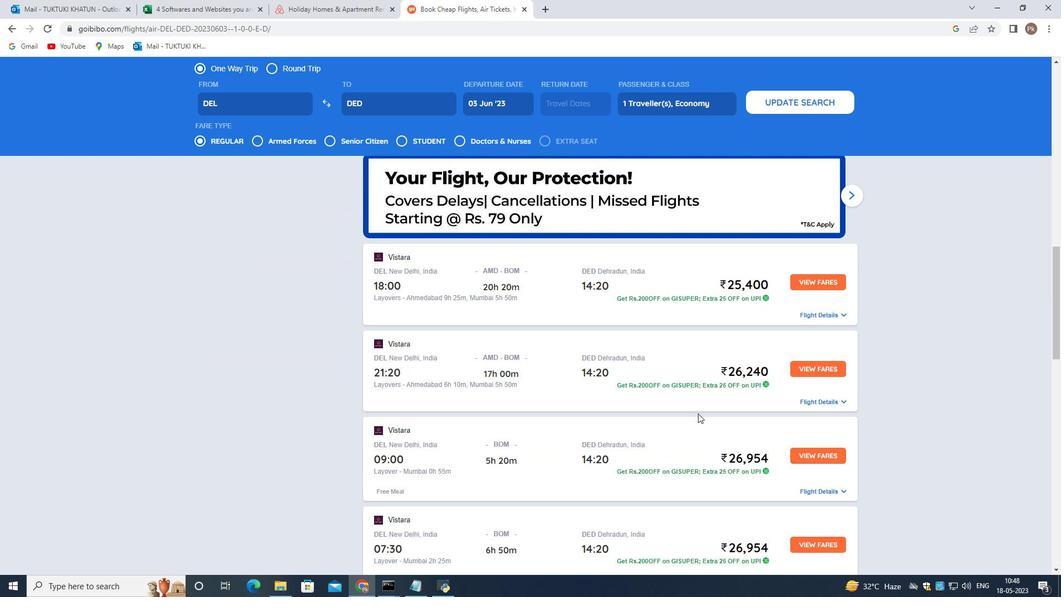 
Action: Mouse moved to (722, 444)
Screenshot: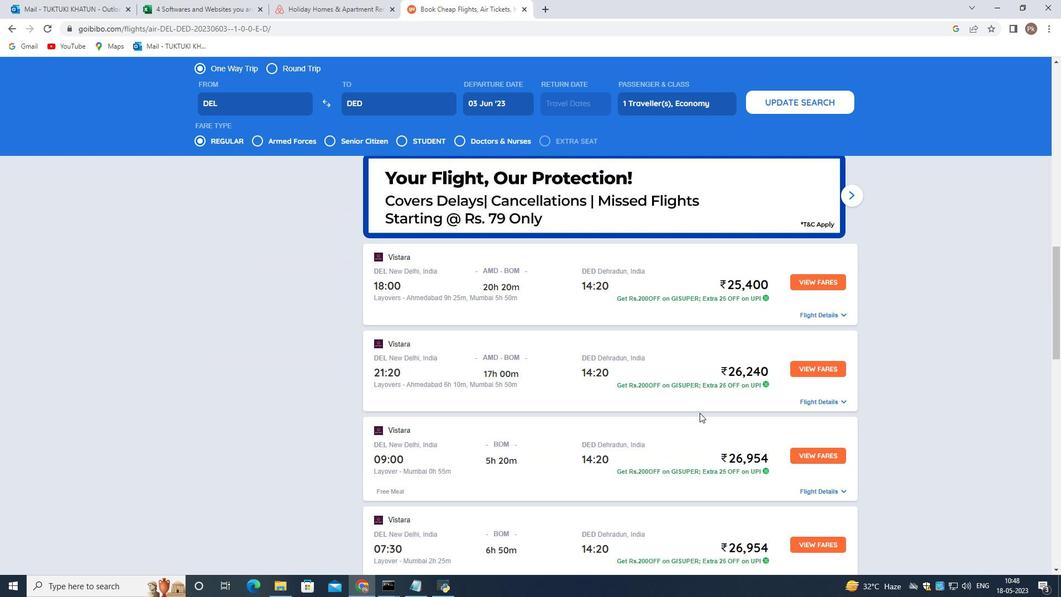 
Action: Mouse scrolled (722, 444) with delta (0, 0)
Screenshot: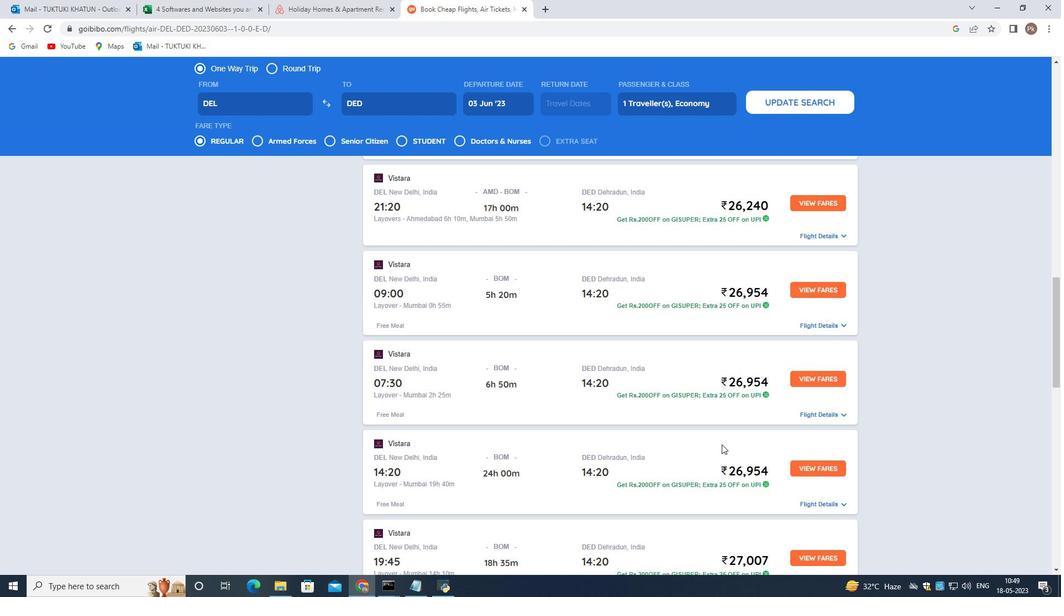 
Action: Mouse scrolled (722, 444) with delta (0, 0)
Screenshot: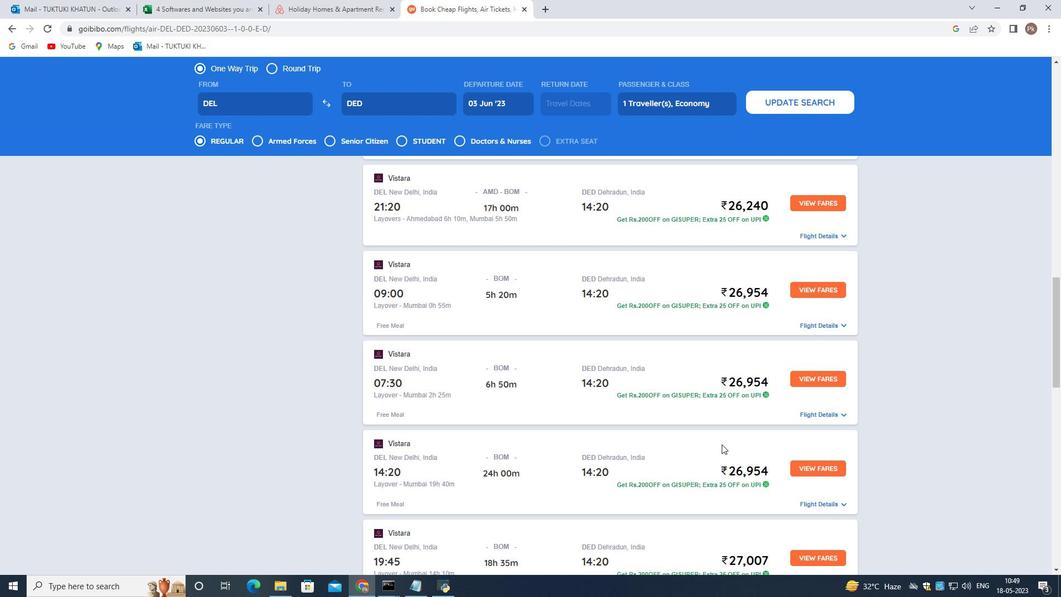 
Action: Mouse scrolled (722, 444) with delta (0, 0)
Screenshot: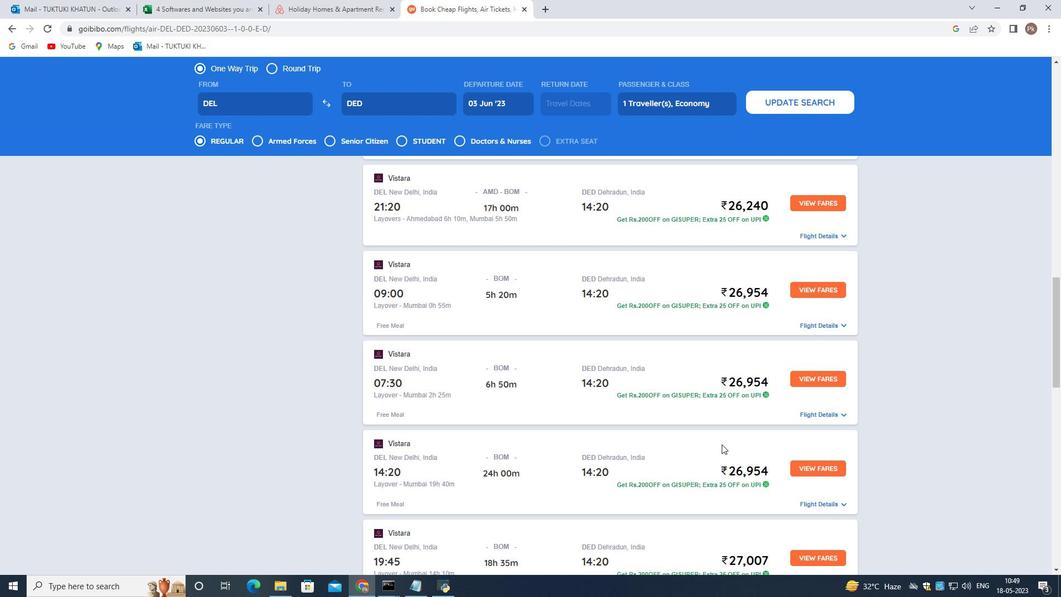 
Action: Mouse scrolled (722, 444) with delta (0, 0)
Screenshot: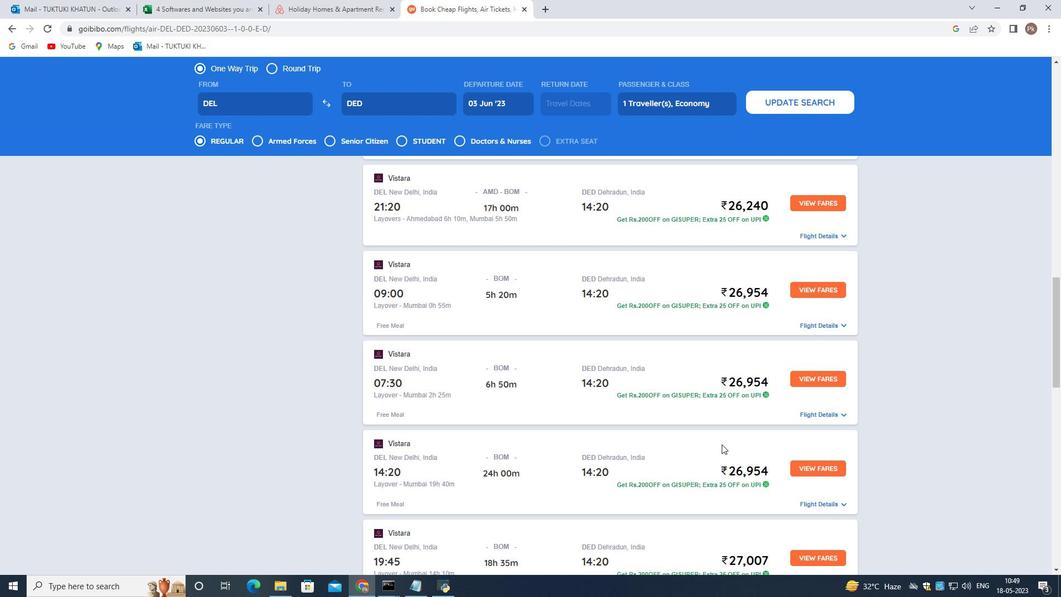 
Action: Mouse scrolled (722, 444) with delta (0, 0)
Screenshot: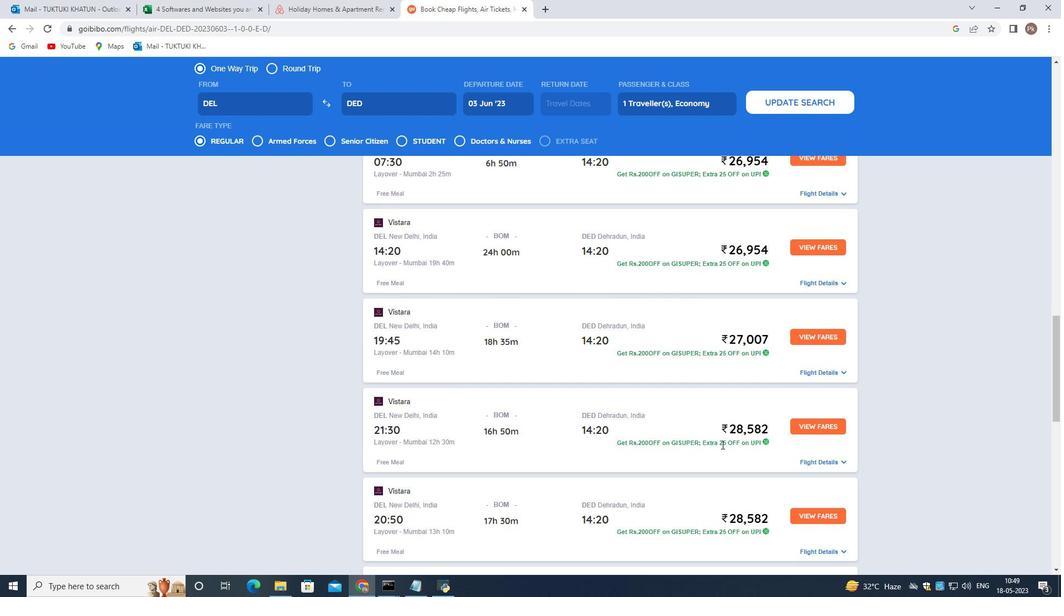 
Action: Mouse moved to (722, 444)
Screenshot: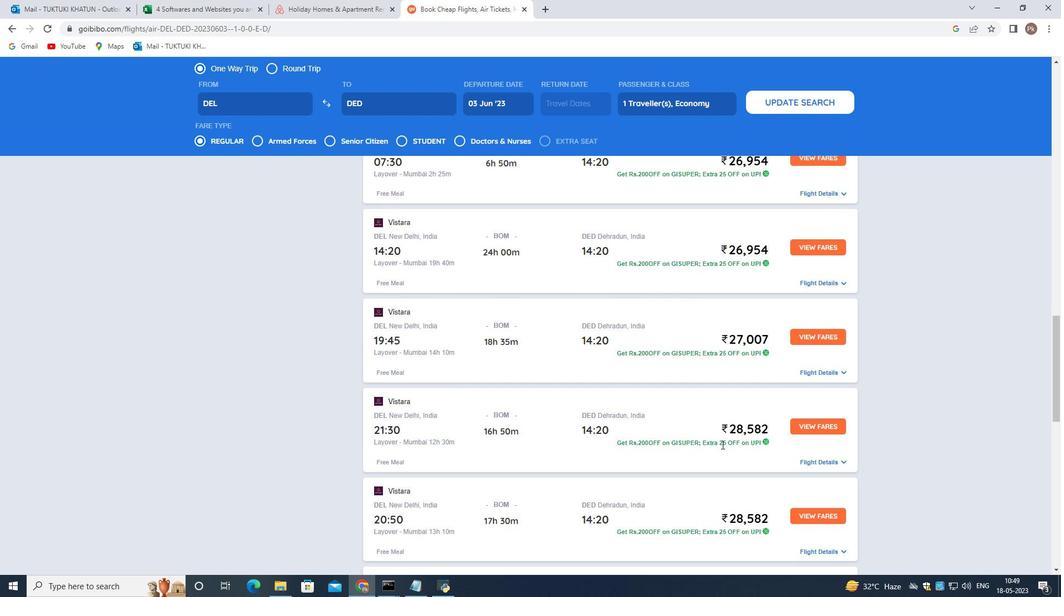 
Action: Mouse scrolled (722, 444) with delta (0, 0)
Screenshot: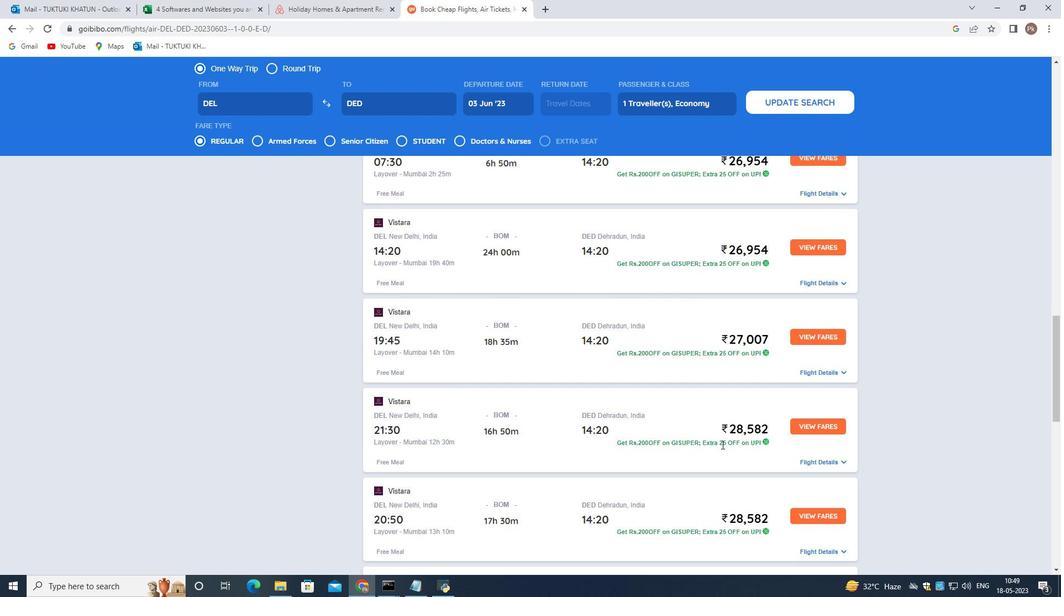 
Action: Mouse moved to (722, 445)
Screenshot: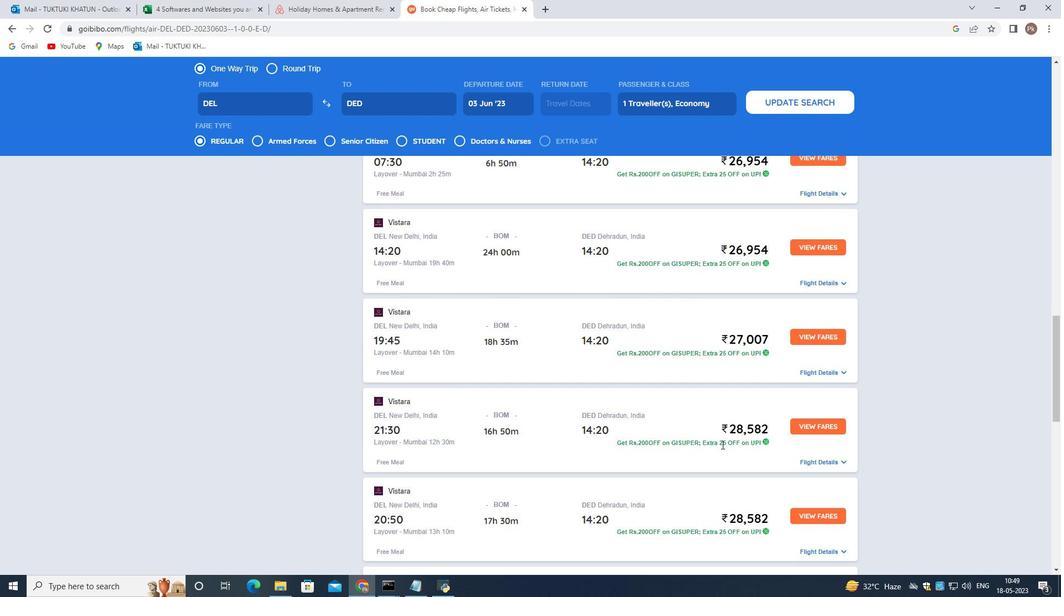 
Action: Mouse scrolled (722, 444) with delta (0, 0)
Screenshot: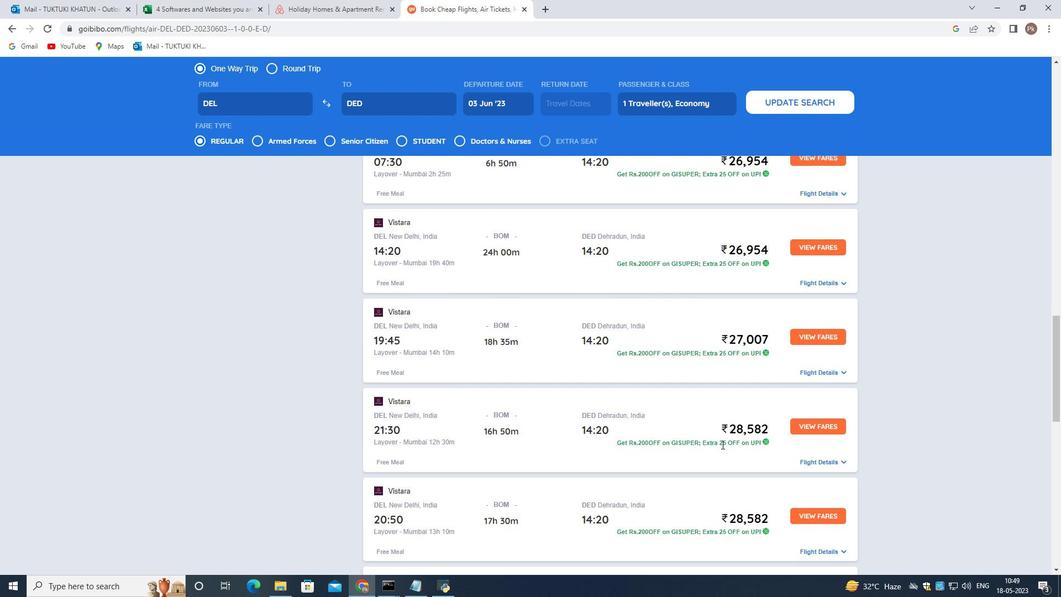 
Action: Mouse scrolled (722, 444) with delta (0, 0)
Screenshot: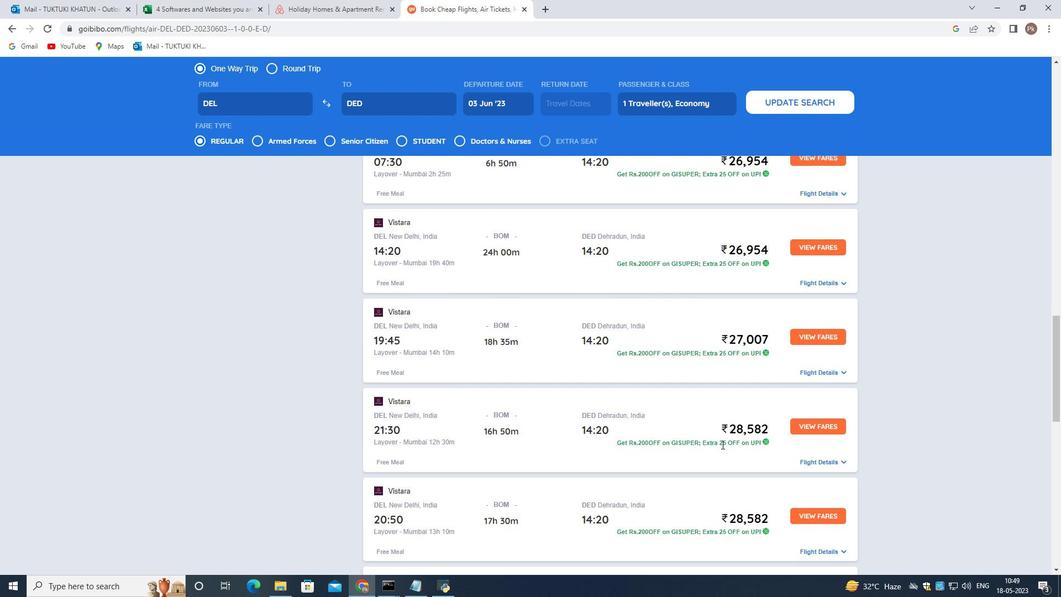 
Action: Mouse scrolled (722, 444) with delta (0, 0)
Screenshot: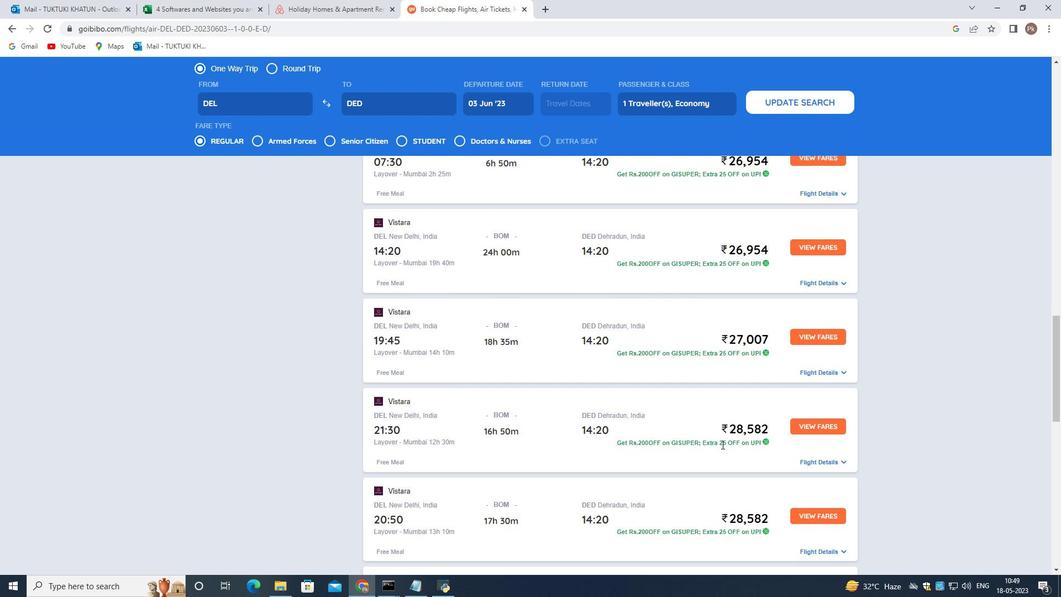 
Action: Mouse scrolled (722, 444) with delta (0, 0)
Screenshot: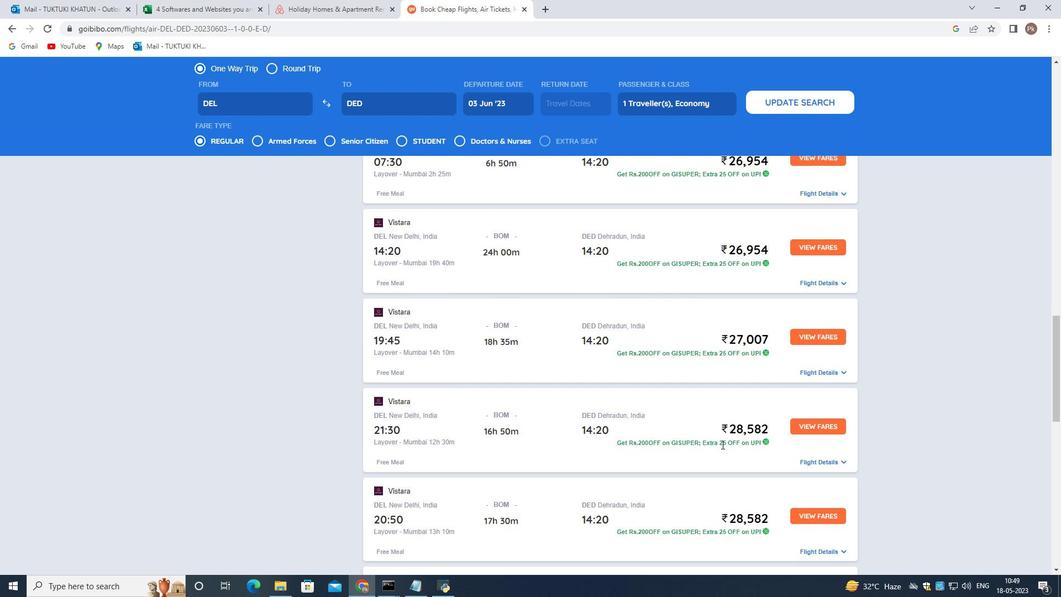 
Action: Mouse moved to (684, 472)
Screenshot: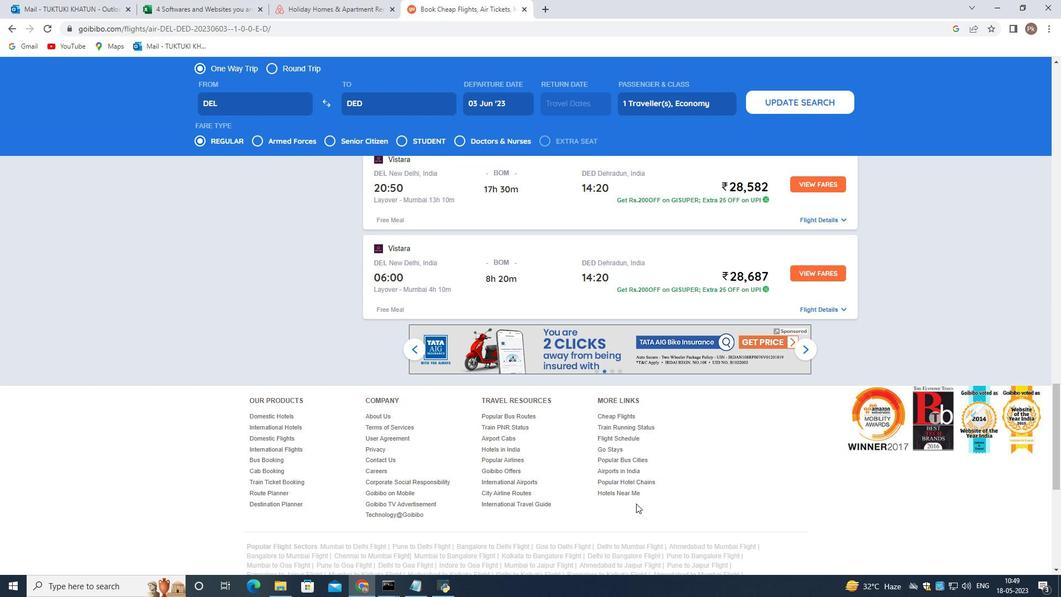 
Action: Mouse scrolled (684, 473) with delta (0, 0)
Screenshot: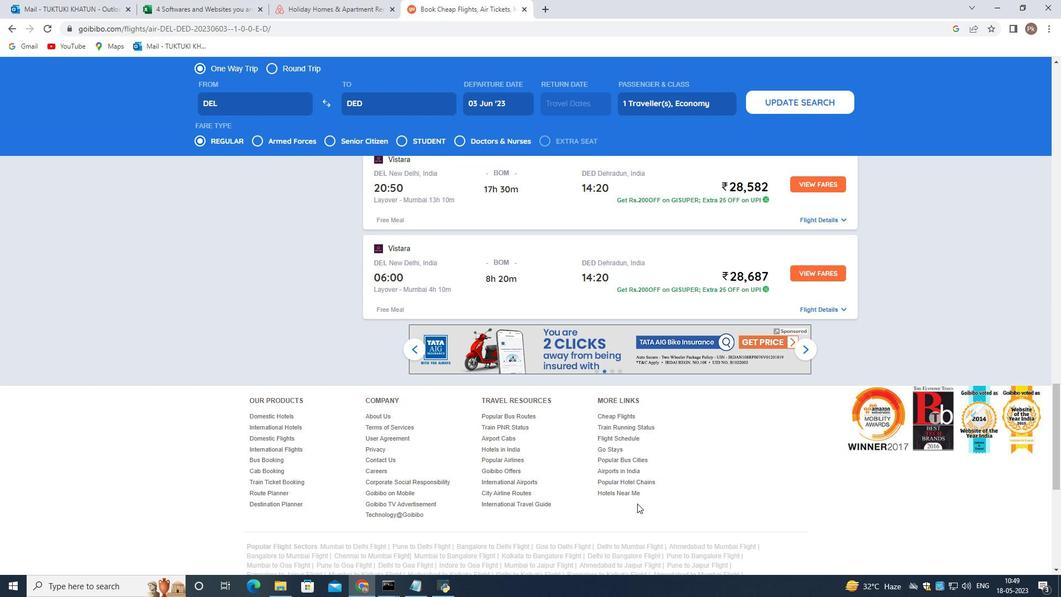 
Action: Mouse scrolled (684, 473) with delta (0, 0)
Screenshot: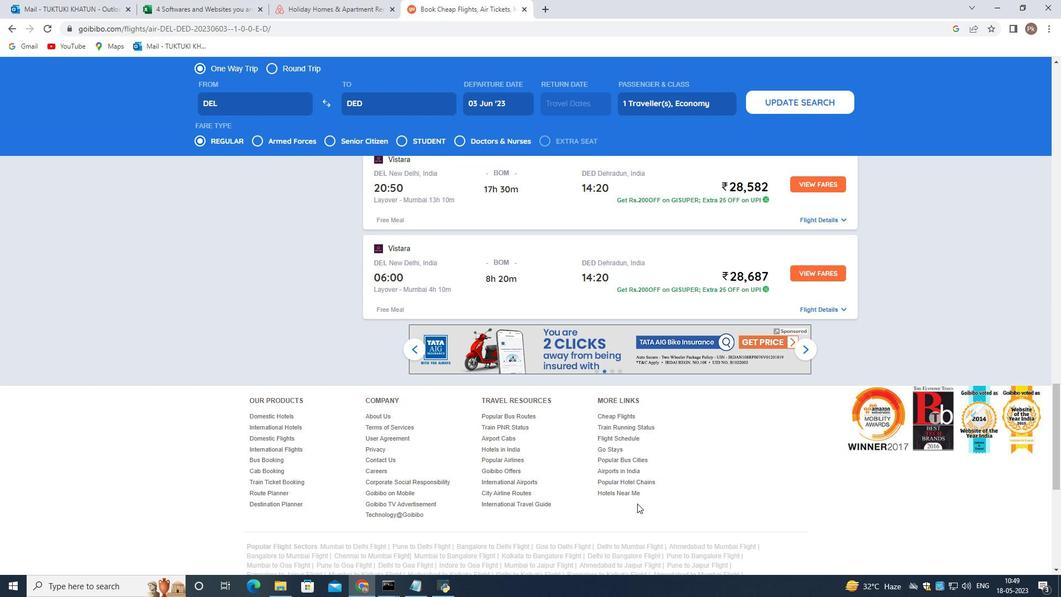 
Action: Mouse scrolled (684, 473) with delta (0, 0)
Screenshot: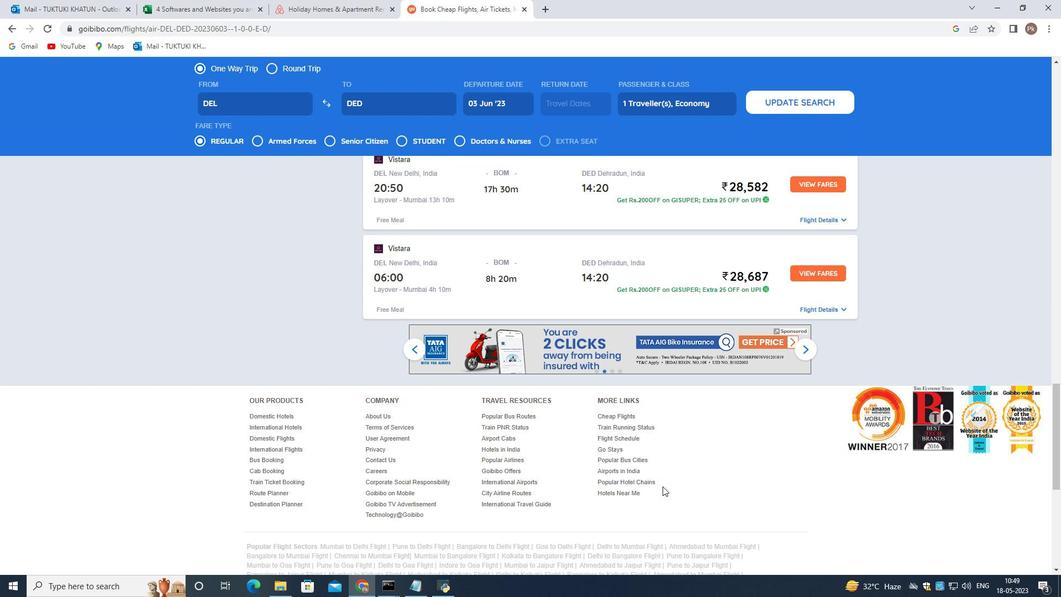 
Action: Mouse scrolled (684, 473) with delta (0, 0)
Screenshot: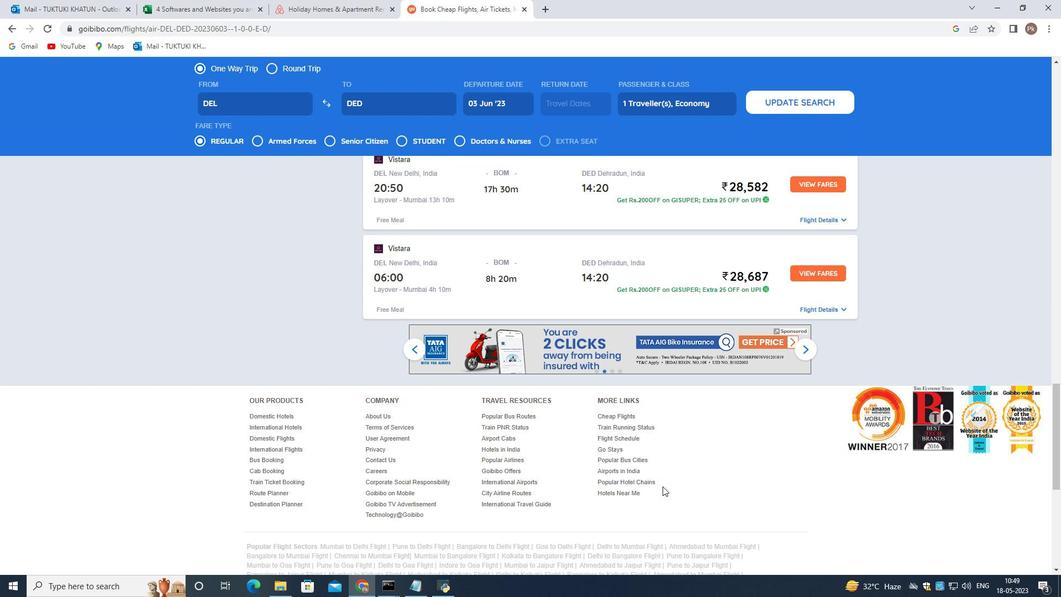 
Action: Mouse scrolled (684, 473) with delta (0, 0)
Screenshot: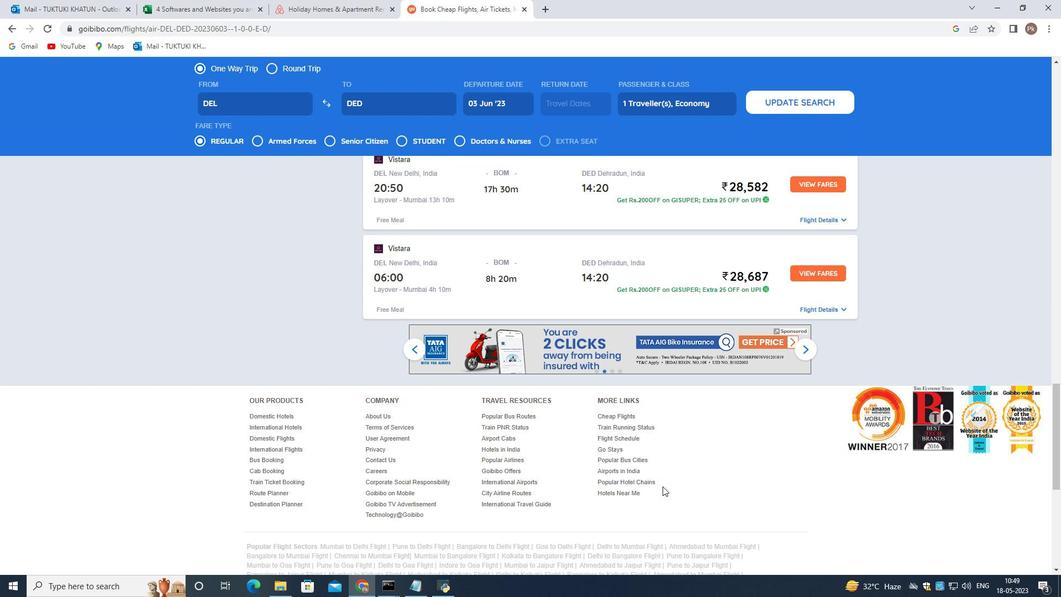 
Action: Mouse scrolled (684, 473) with delta (0, 0)
Screenshot: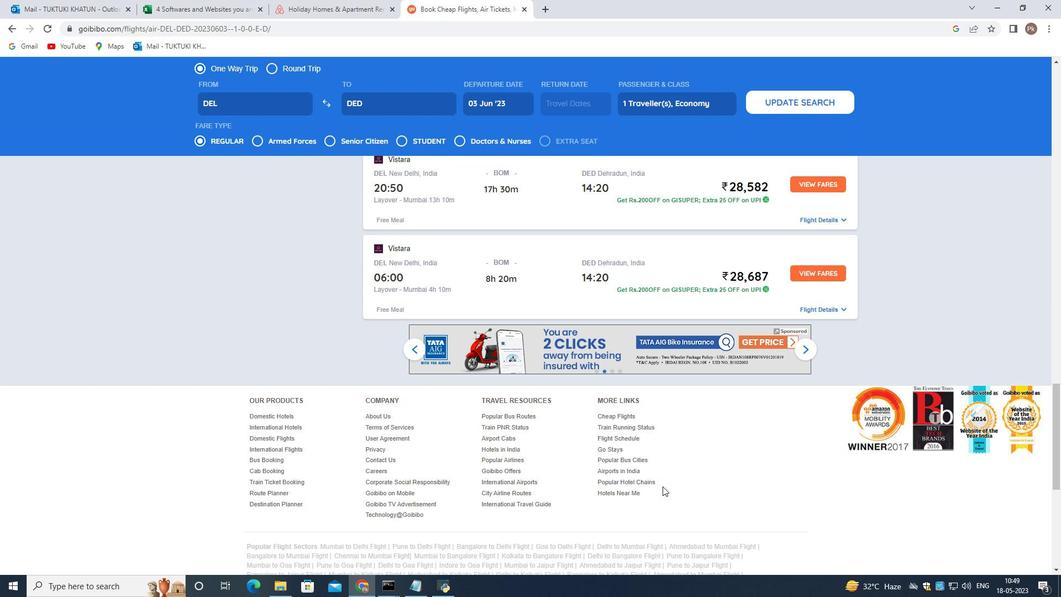 
Action: Mouse scrolled (684, 473) with delta (0, 0)
Screenshot: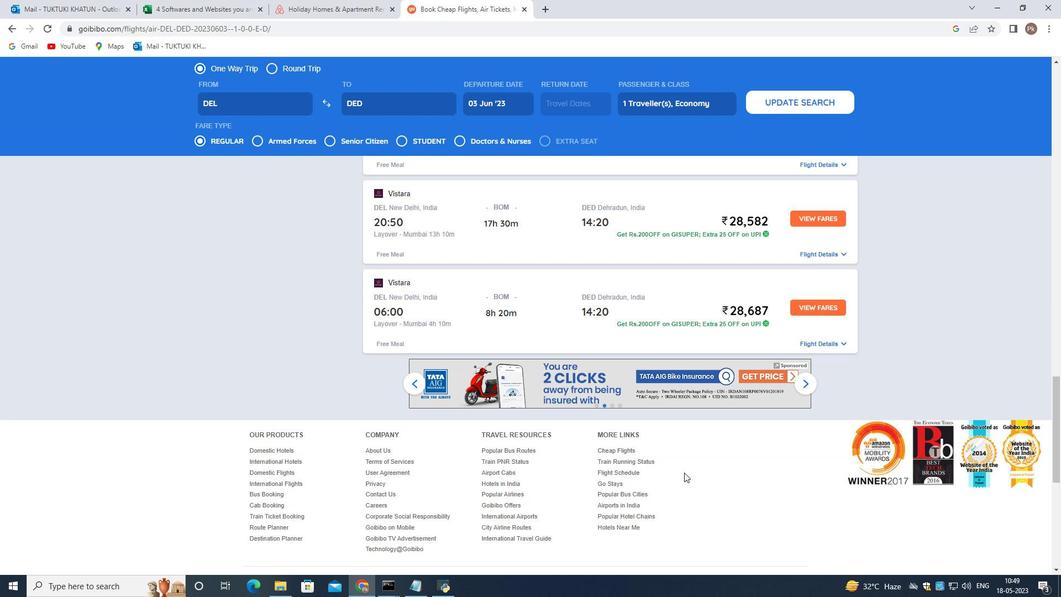 
Action: Mouse scrolled (684, 473) with delta (0, 0)
Screenshot: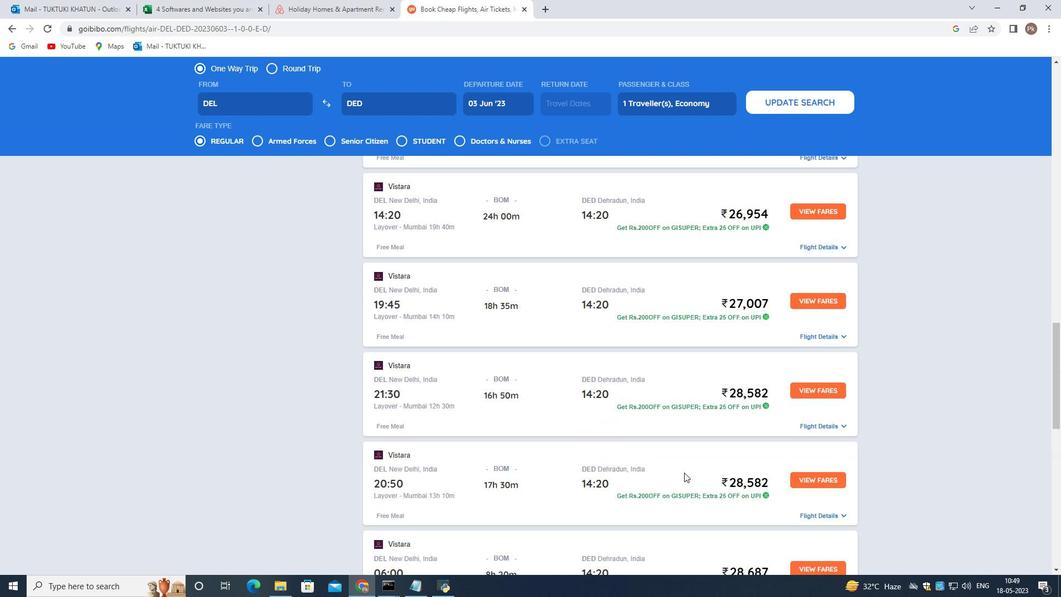 
Action: Mouse scrolled (684, 473) with delta (0, 0)
Screenshot: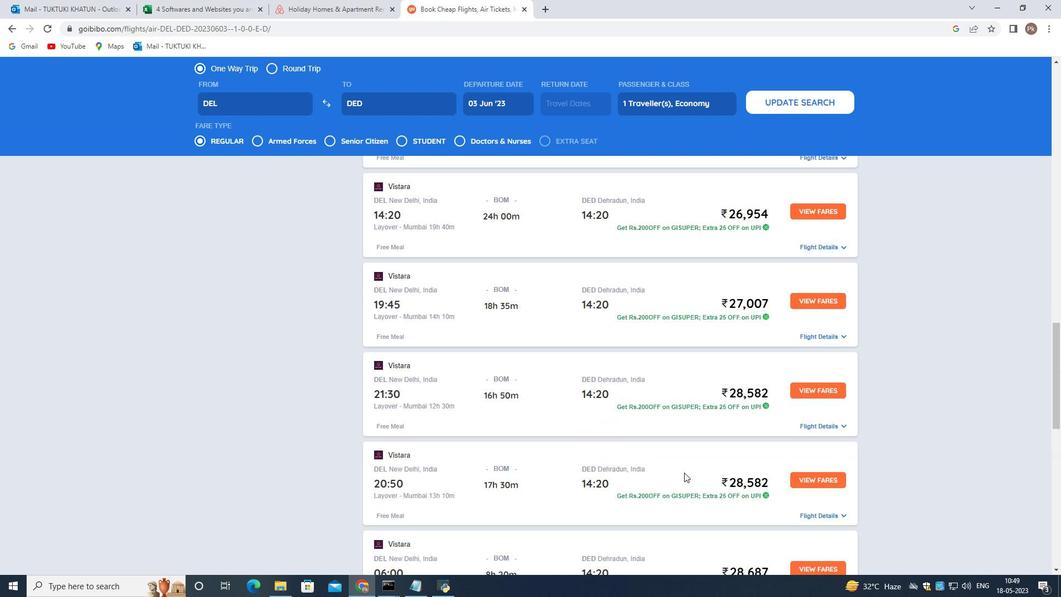 
Action: Mouse scrolled (684, 473) with delta (0, 0)
Screenshot: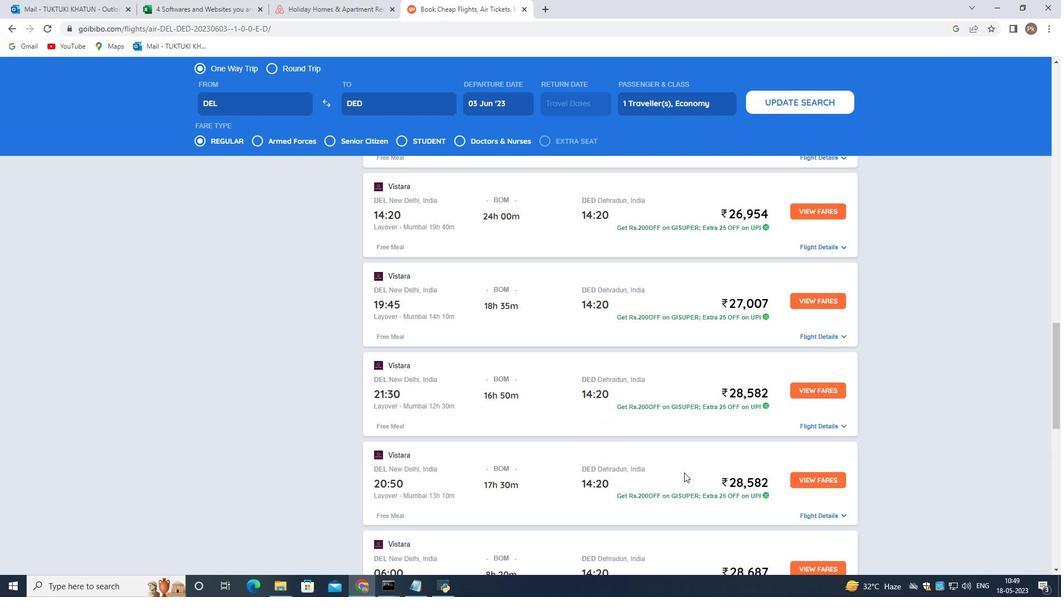 
Action: Mouse scrolled (684, 473) with delta (0, 0)
Screenshot: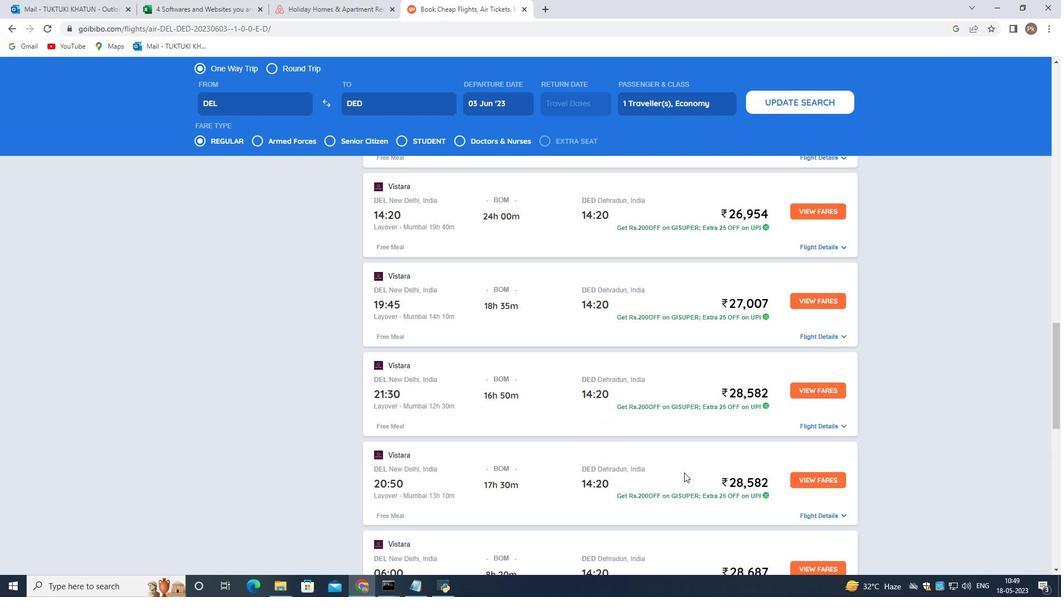 
Action: Mouse scrolled (684, 473) with delta (0, 0)
Screenshot: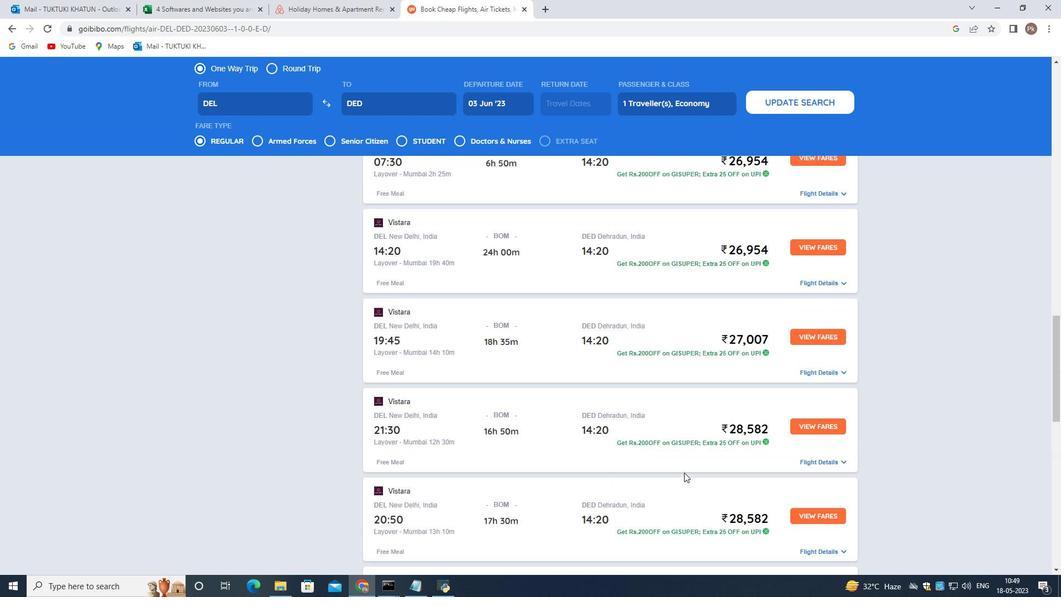 
Action: Mouse moved to (666, 477)
Screenshot: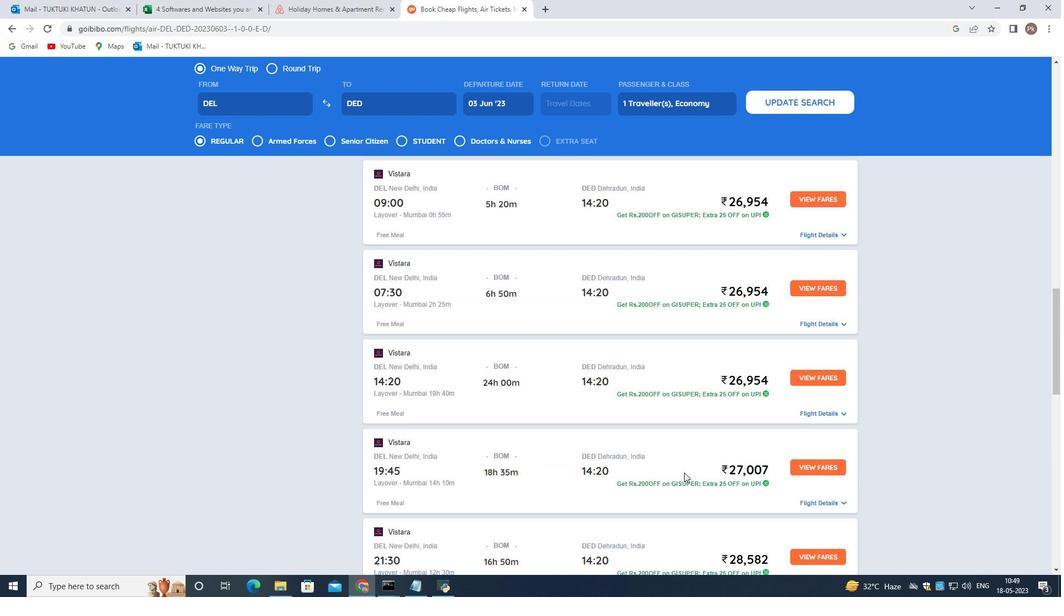 
Action: Mouse scrolled (666, 477) with delta (0, 0)
Screenshot: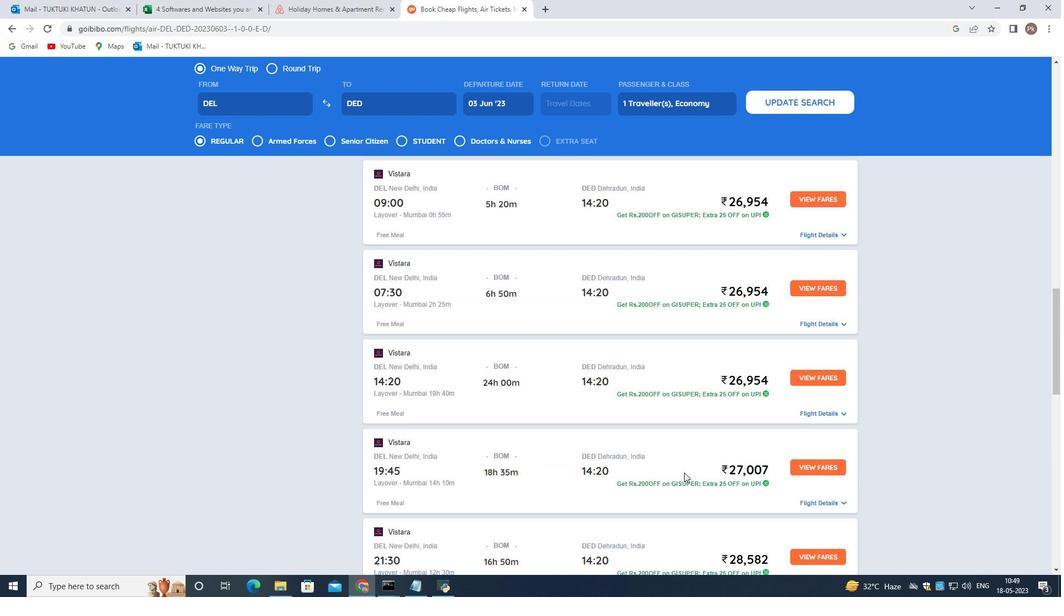 
Action: Mouse moved to (664, 477)
Screenshot: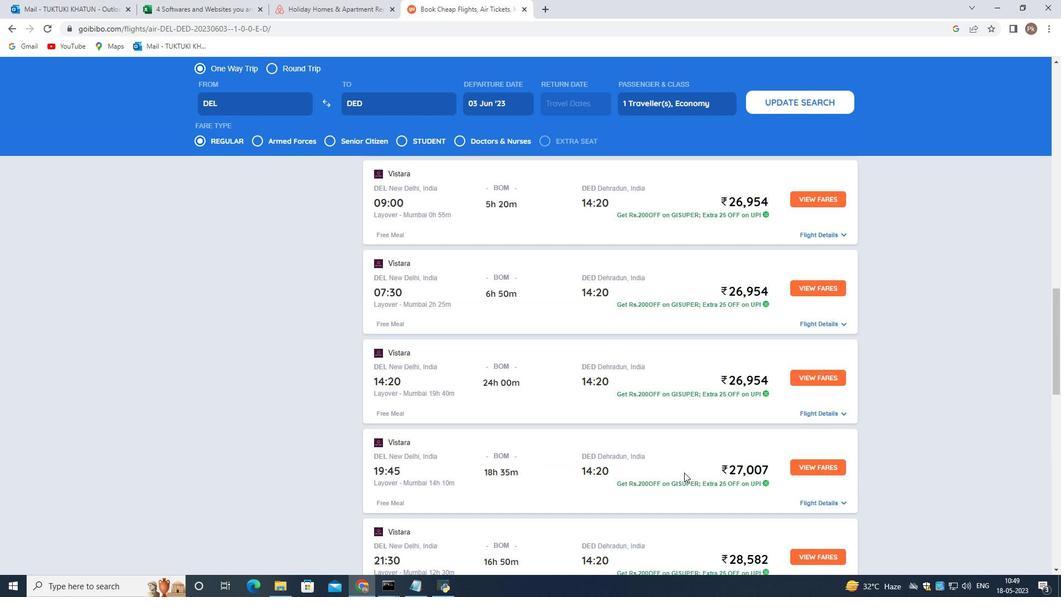 
Action: Mouse scrolled (664, 477) with delta (0, 0)
Screenshot: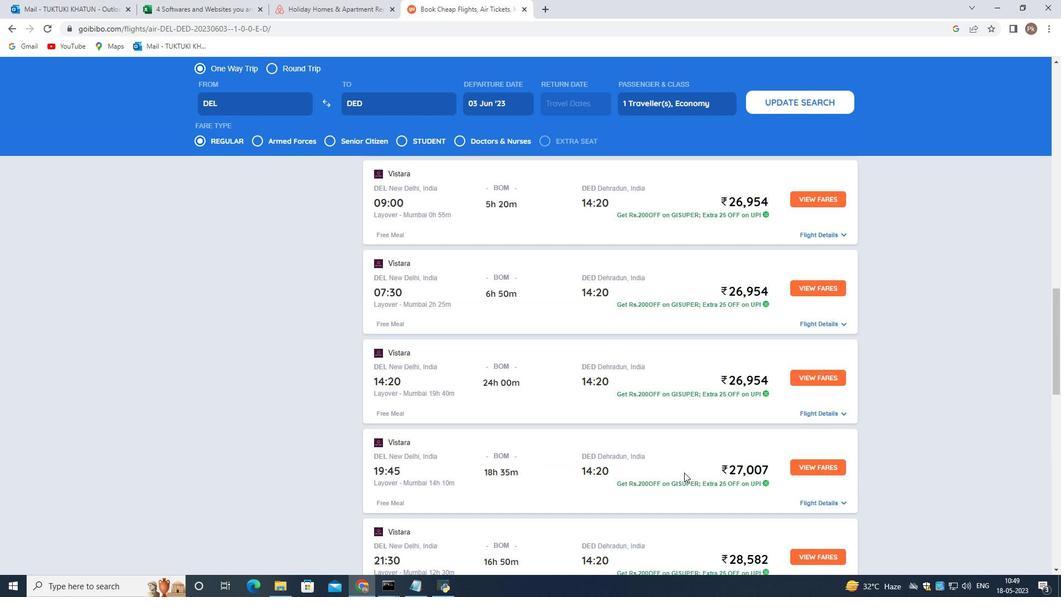 
Action: Mouse moved to (664, 477)
Screenshot: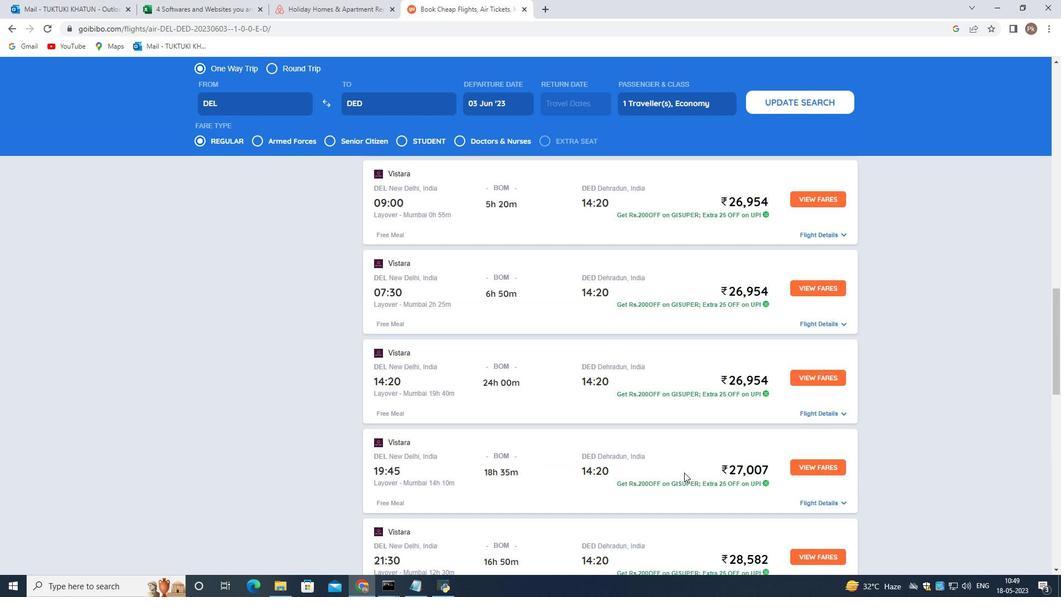 
Action: Mouse scrolled (664, 477) with delta (0, 0)
Screenshot: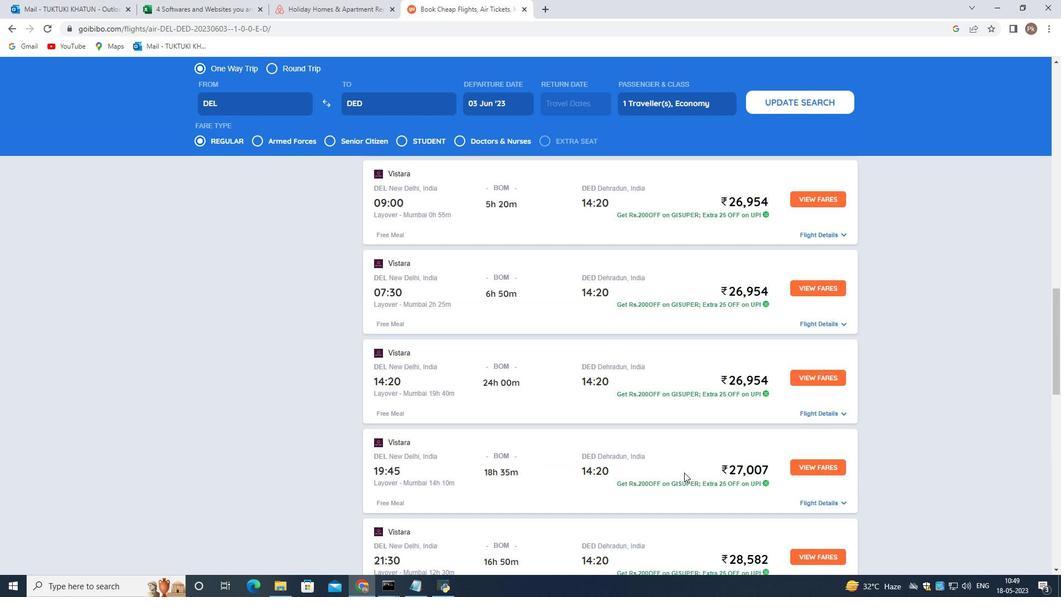 
Action: Mouse scrolled (664, 477) with delta (0, 0)
Screenshot: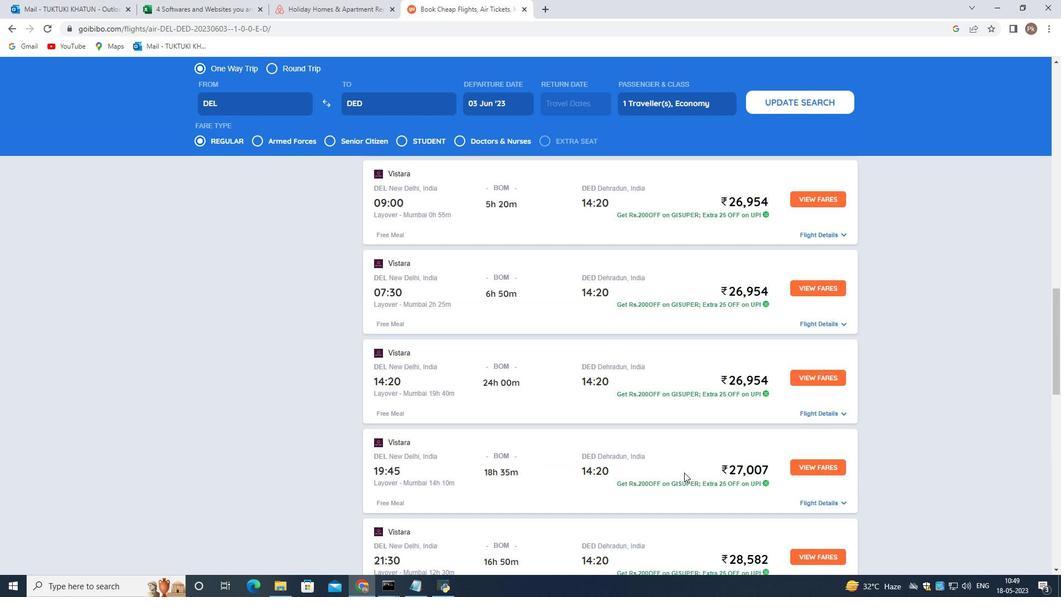 
Action: Mouse scrolled (664, 477) with delta (0, 0)
Screenshot: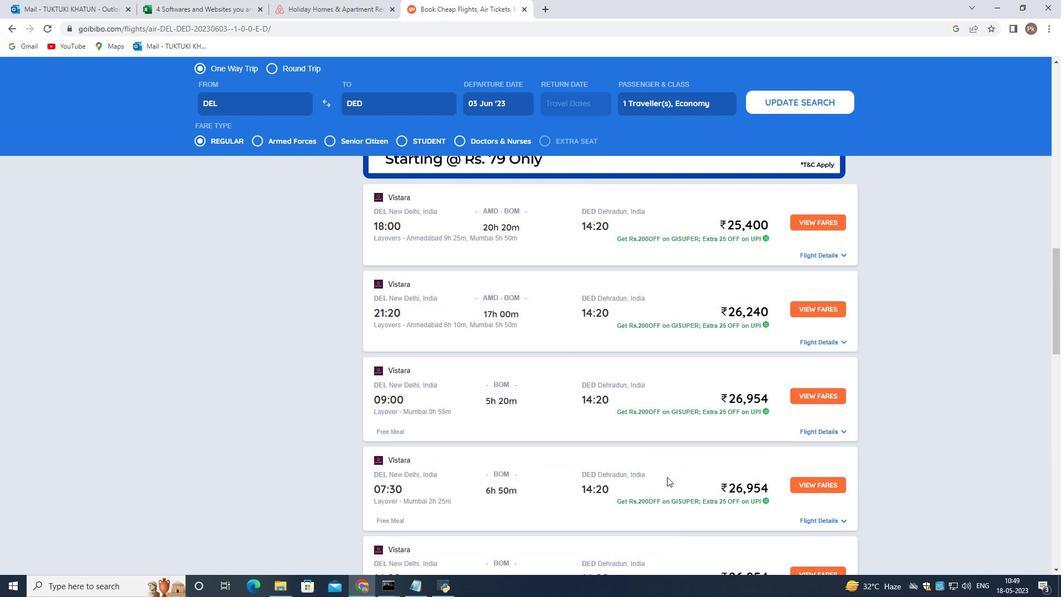 
Action: Mouse moved to (645, 499)
Screenshot: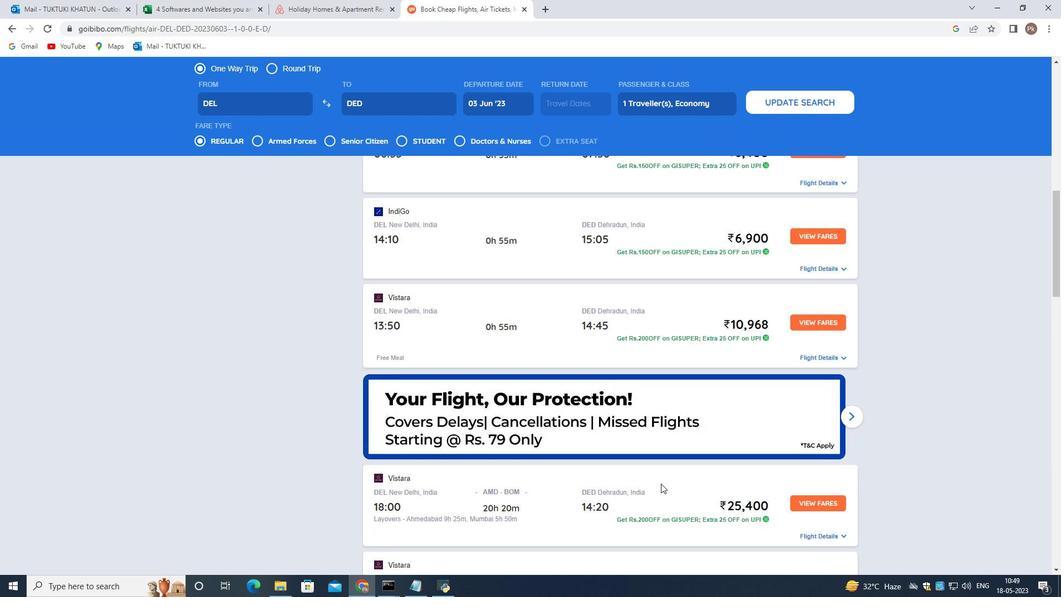 
Action: Mouse scrolled (645, 499) with delta (0, 0)
Screenshot: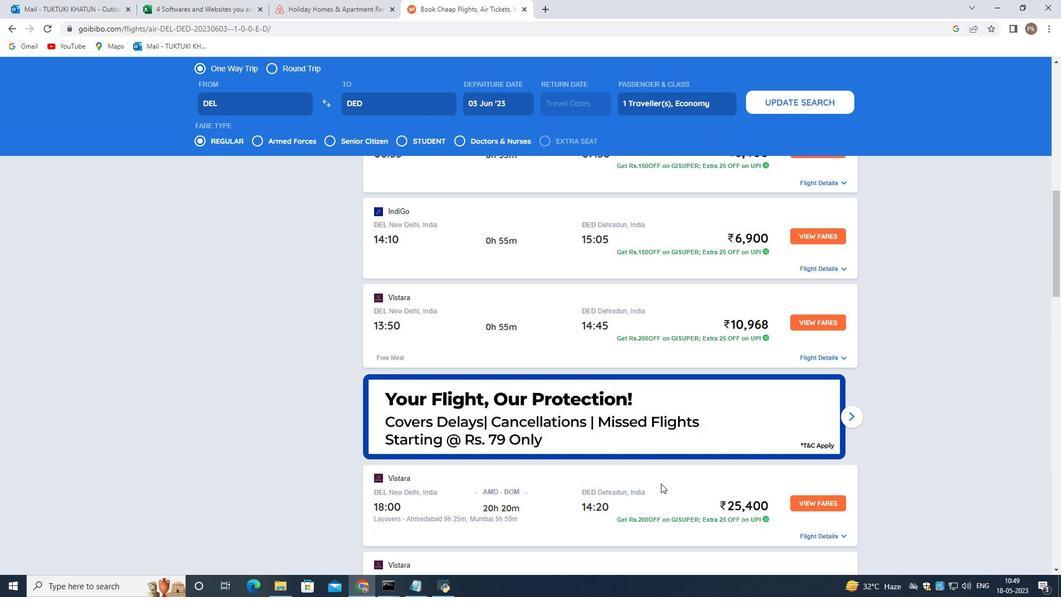 
Action: Mouse scrolled (645, 499) with delta (0, 0)
Screenshot: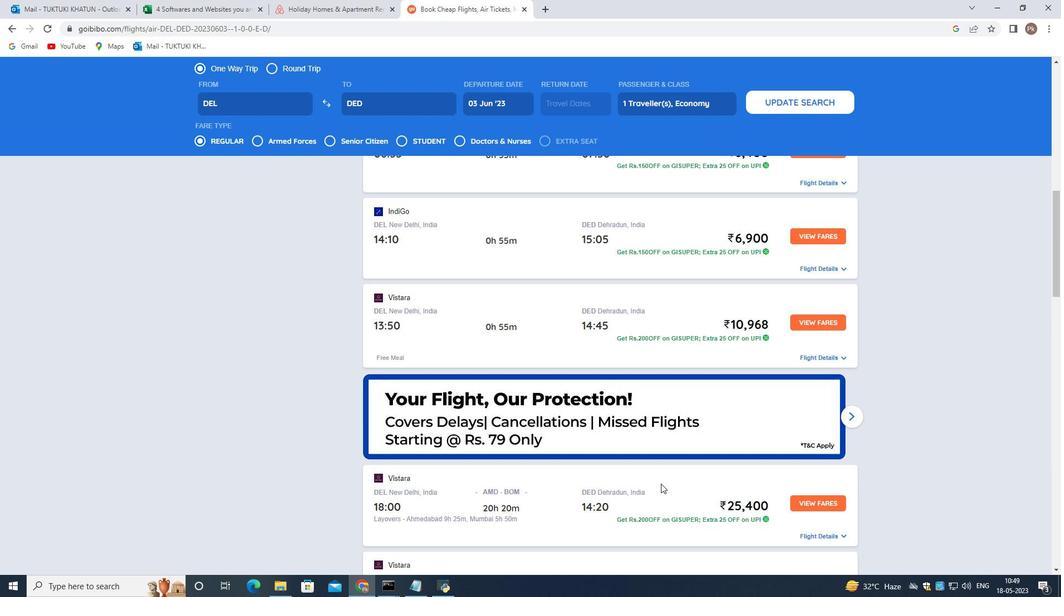 
Action: Mouse scrolled (645, 499) with delta (0, 0)
Screenshot: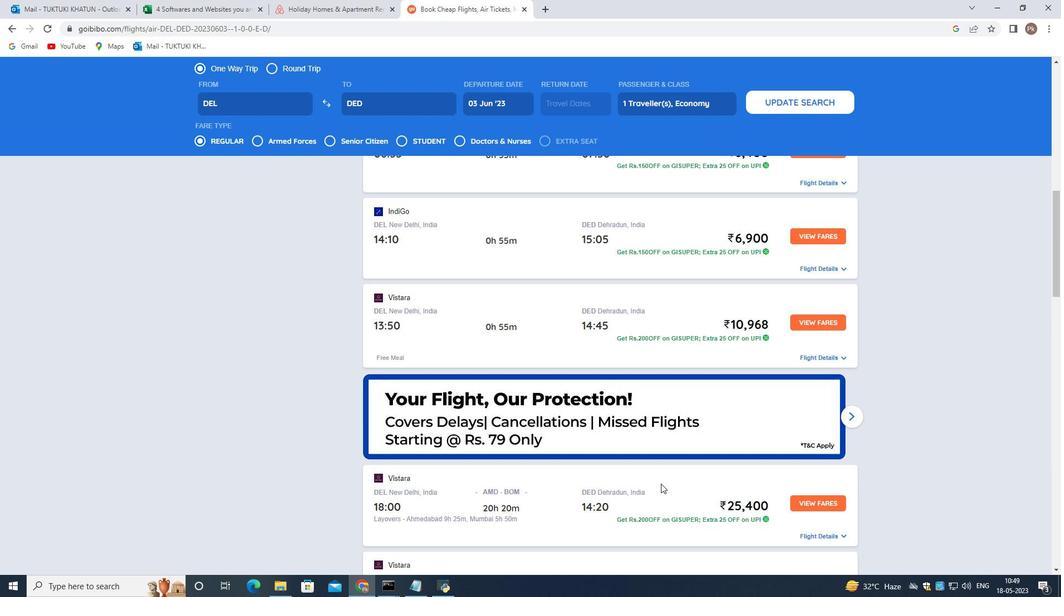 
Action: Mouse scrolled (645, 499) with delta (0, 0)
Screenshot: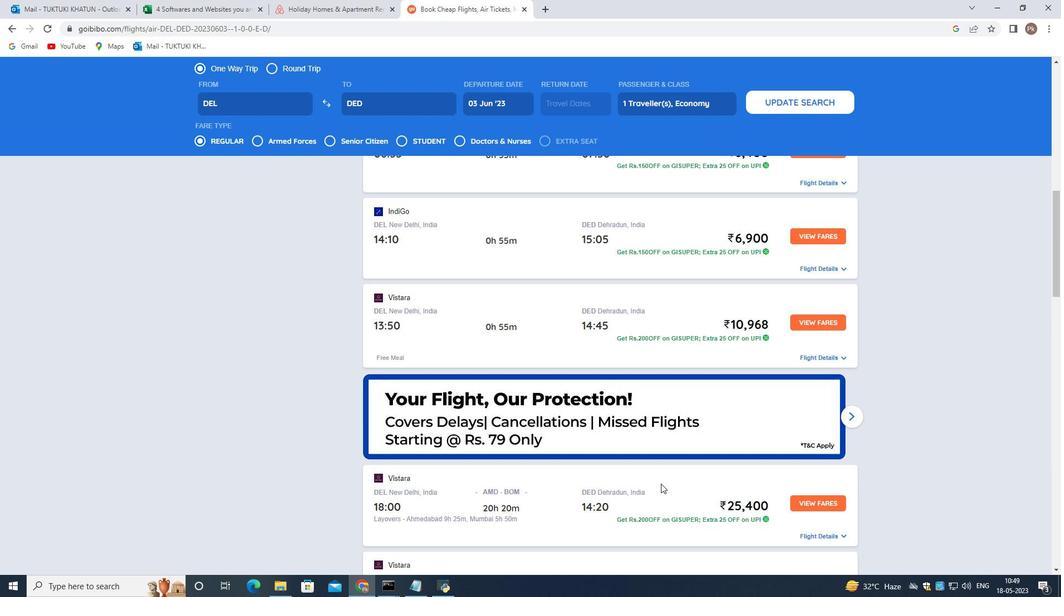 
Action: Mouse scrolled (645, 499) with delta (0, 0)
Screenshot: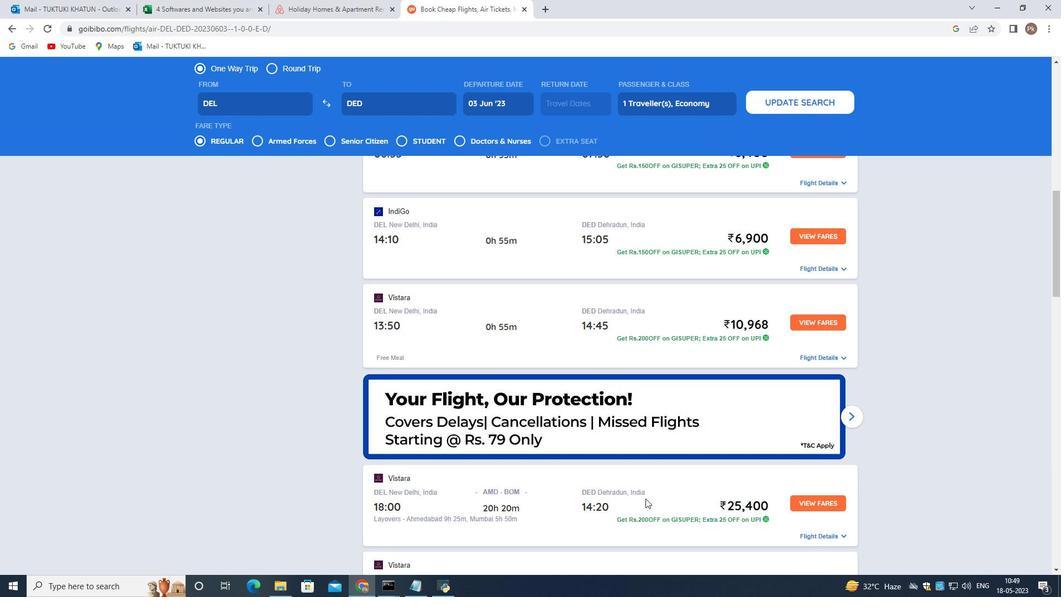 
Action: Mouse scrolled (645, 499) with delta (0, 0)
Screenshot: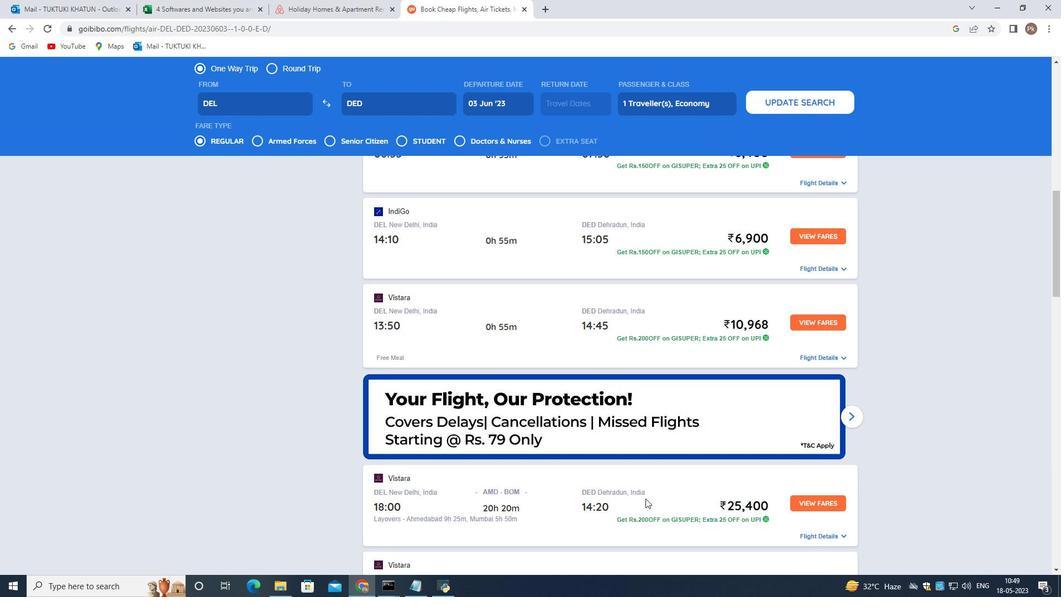 
Action: Mouse moved to (618, 477)
Screenshot: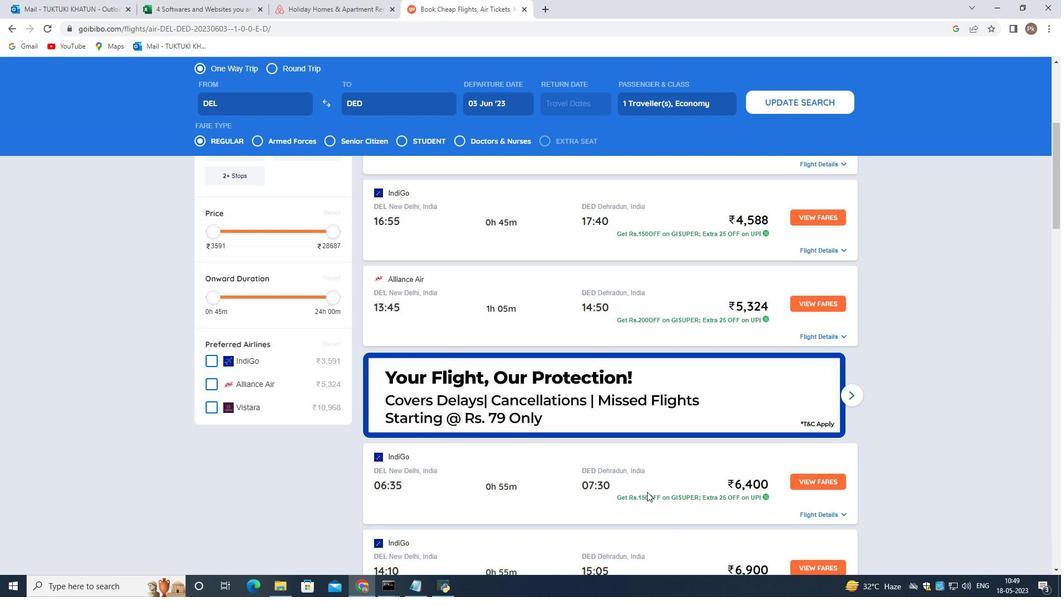 
Action: Mouse scrolled (619, 479) with delta (0, 0)
Screenshot: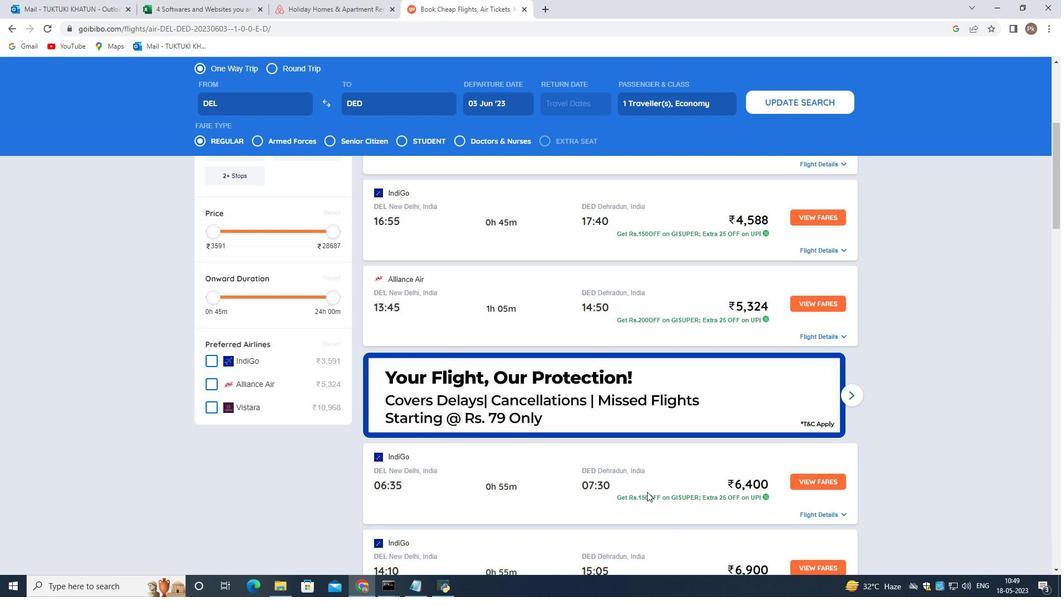 
Action: Mouse moved to (617, 476)
Screenshot: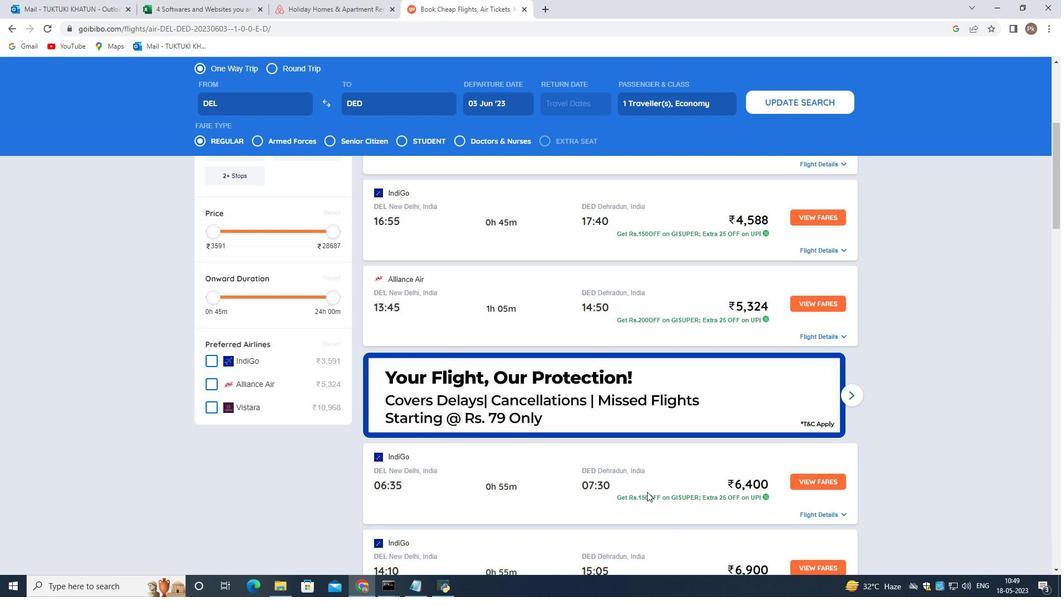 
Action: Mouse scrolled (617, 476) with delta (0, 0)
Screenshot: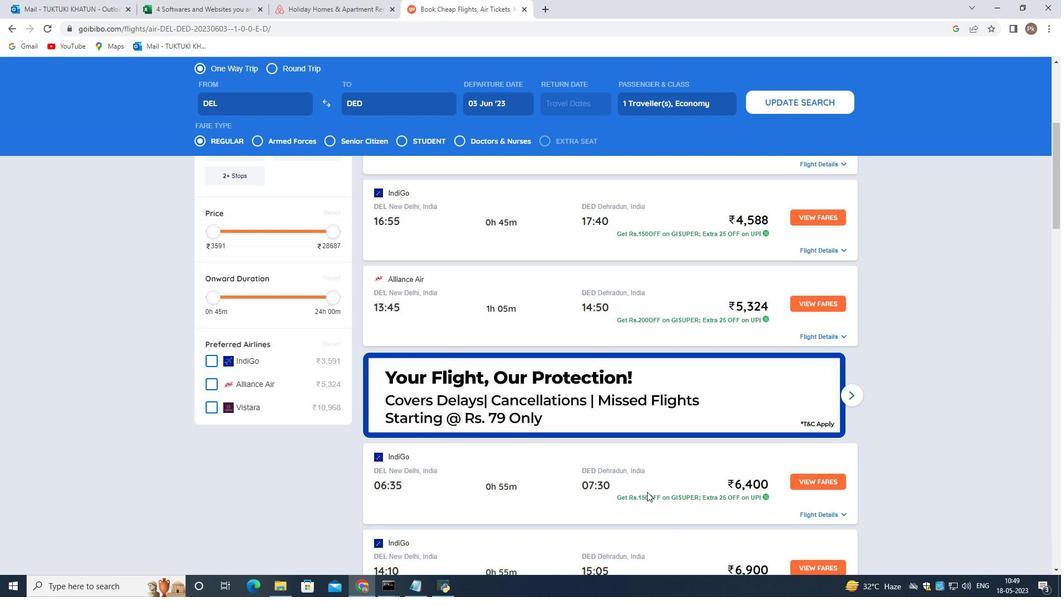 
Action: Mouse scrolled (617, 476) with delta (0, 0)
Screenshot: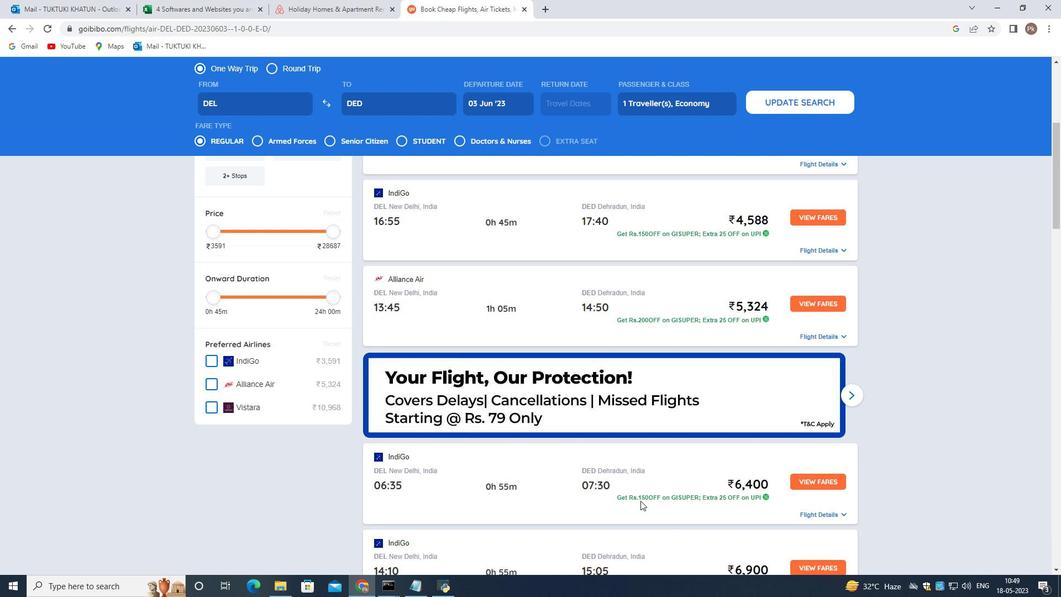 
Action: Mouse scrolled (617, 476) with delta (0, 0)
Screenshot: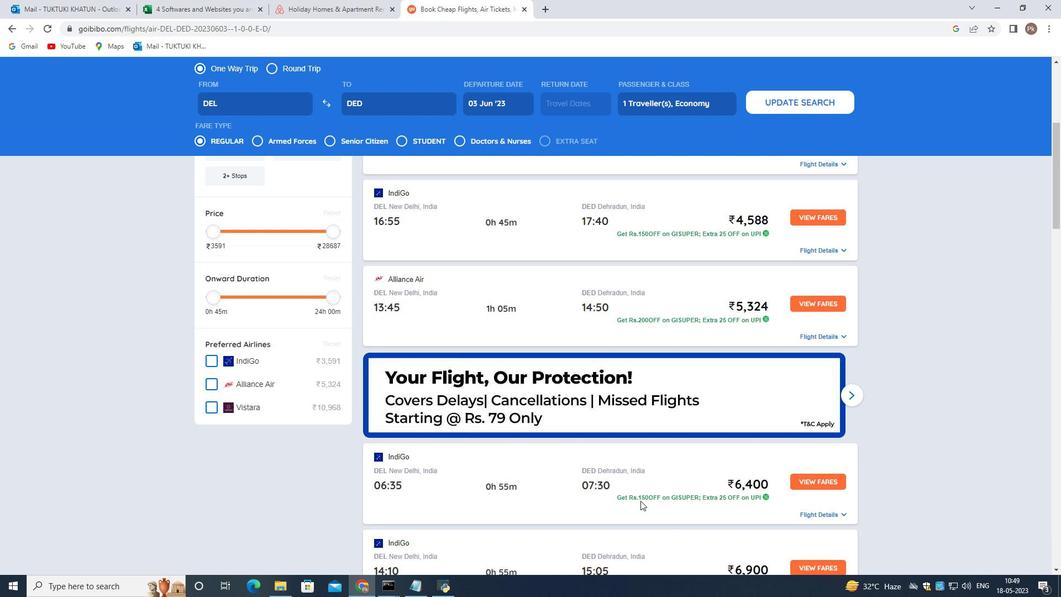 
Action: Mouse scrolled (617, 476) with delta (0, 0)
Screenshot: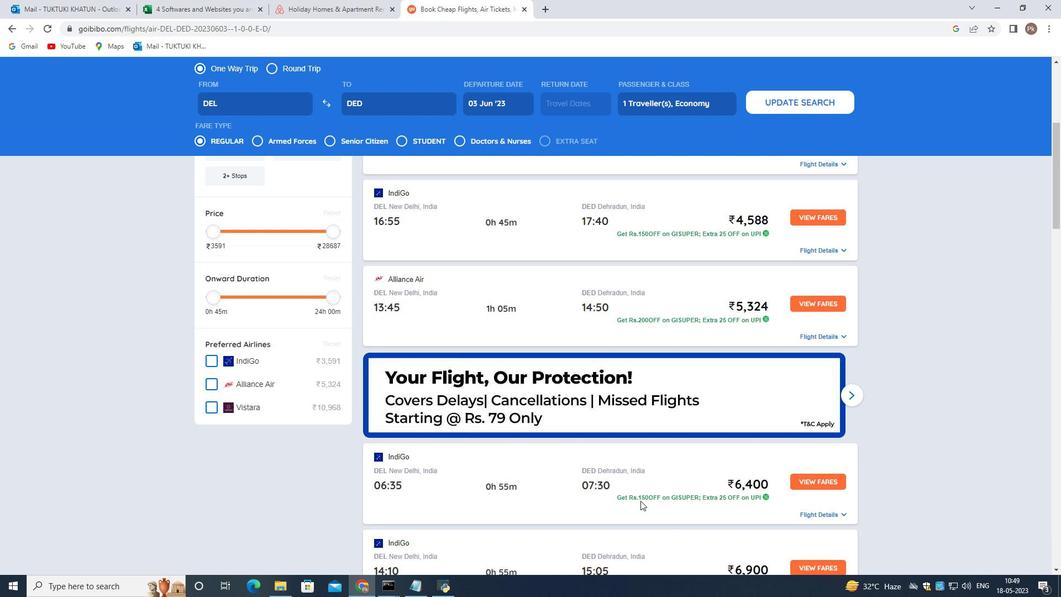 
Action: Mouse moved to (617, 476)
Screenshot: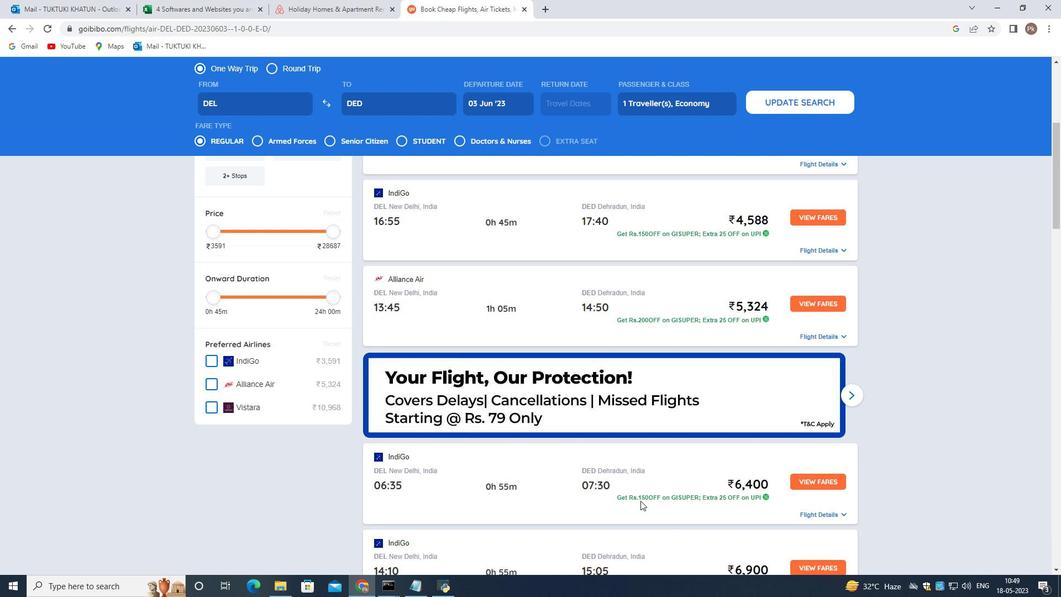 
Action: Mouse scrolled (617, 476) with delta (0, 0)
Screenshot: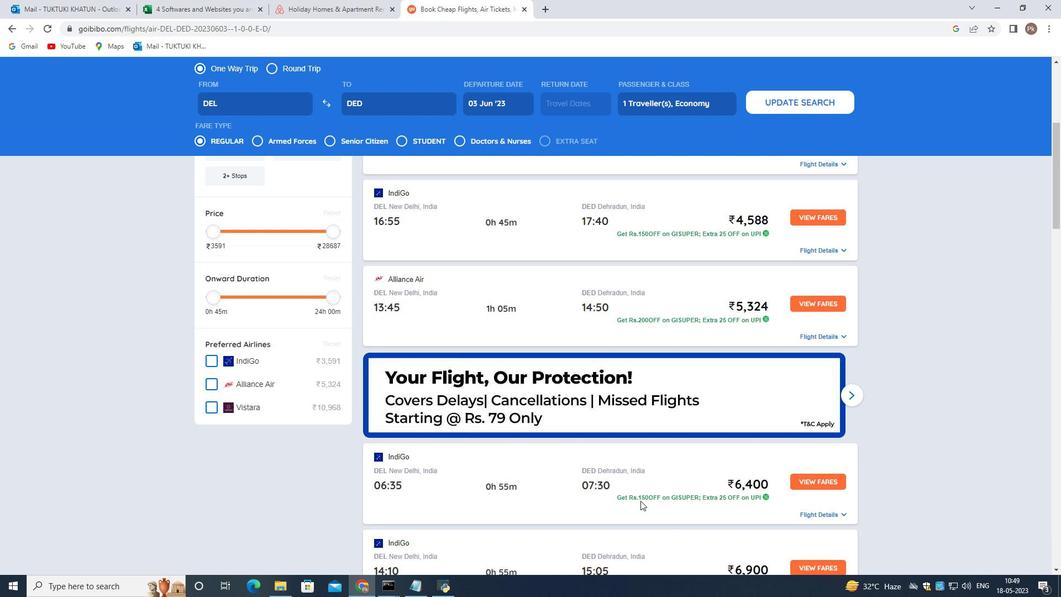 
Action: Mouse moved to (610, 476)
Screenshot: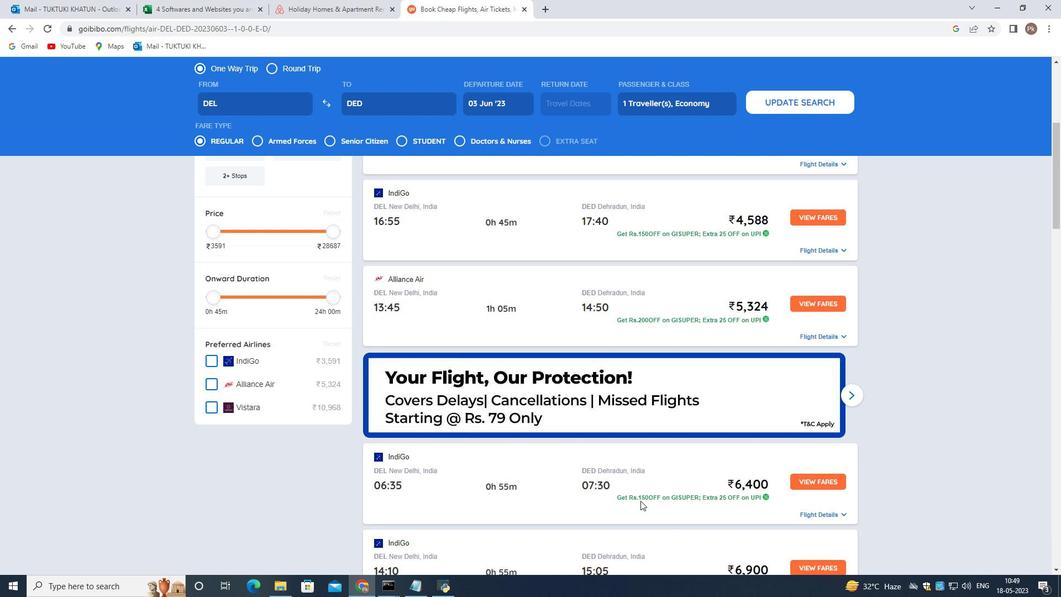 
Action: Mouse scrolled (610, 476) with delta (0, 0)
Screenshot: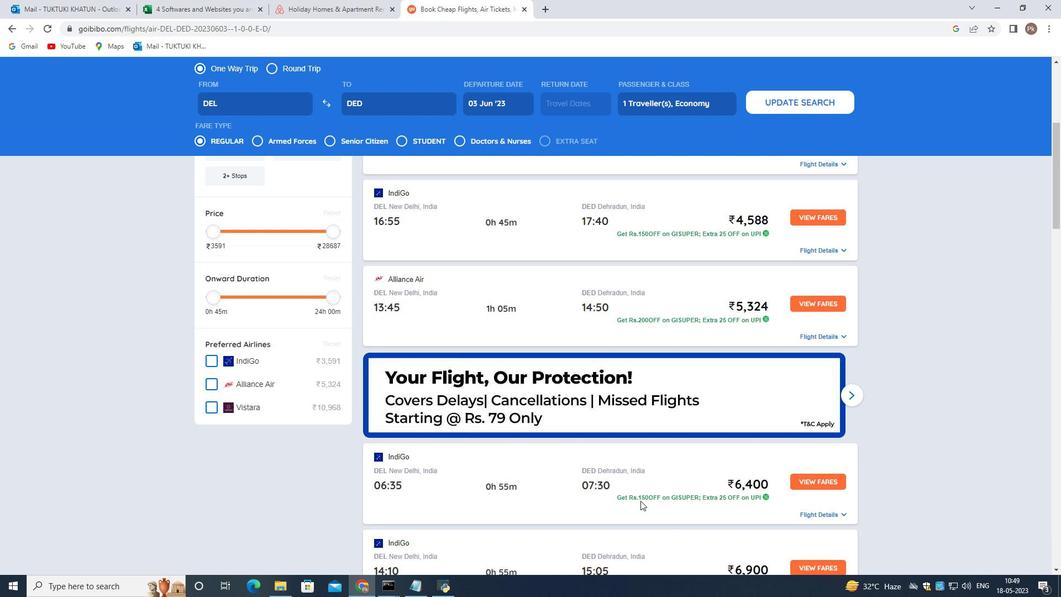 
Action: Mouse moved to (378, 141)
Screenshot: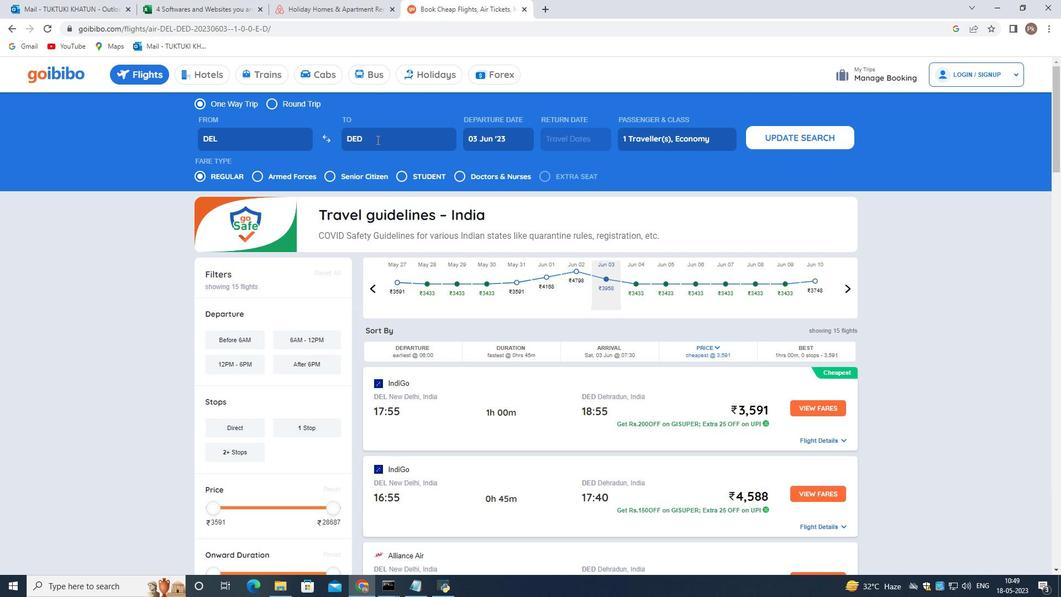
Action: Mouse pressed left at (378, 141)
Screenshot: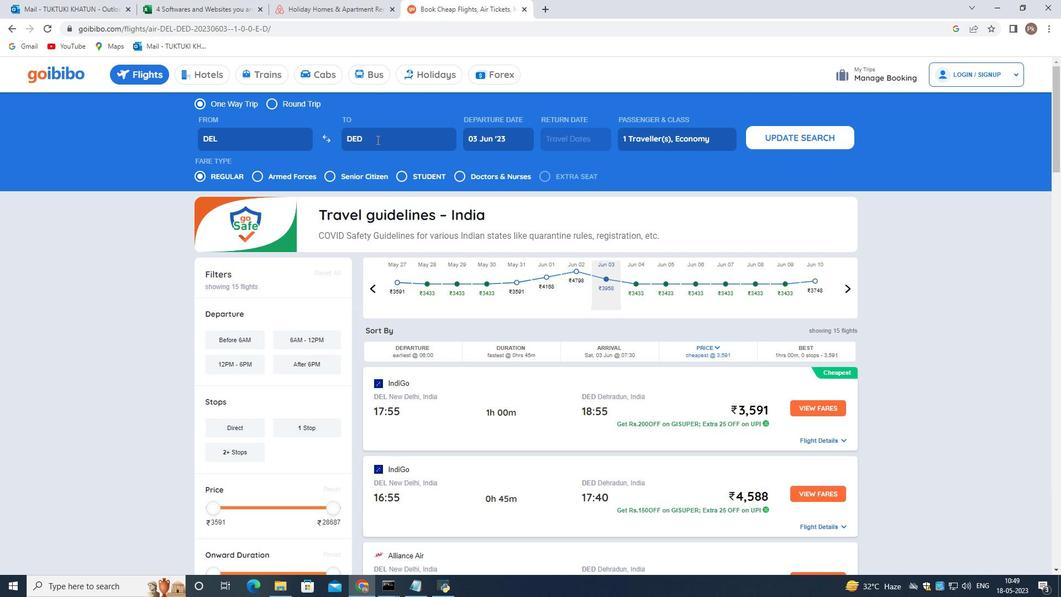 
Action: Mouse moved to (379, 141)
Screenshot: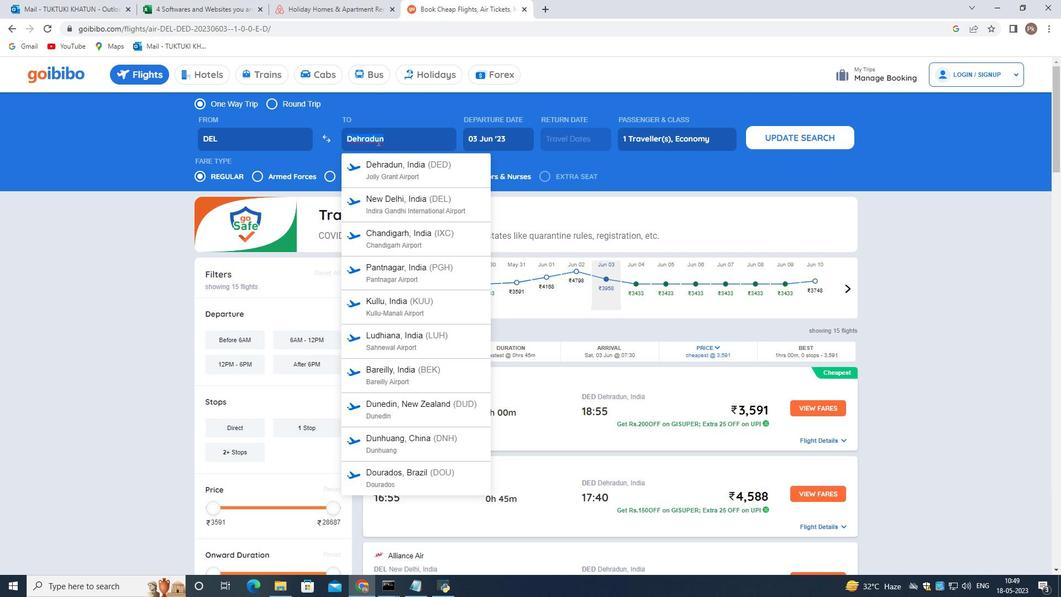 
Action: Key pressed <Key.backspace>kol
Screenshot: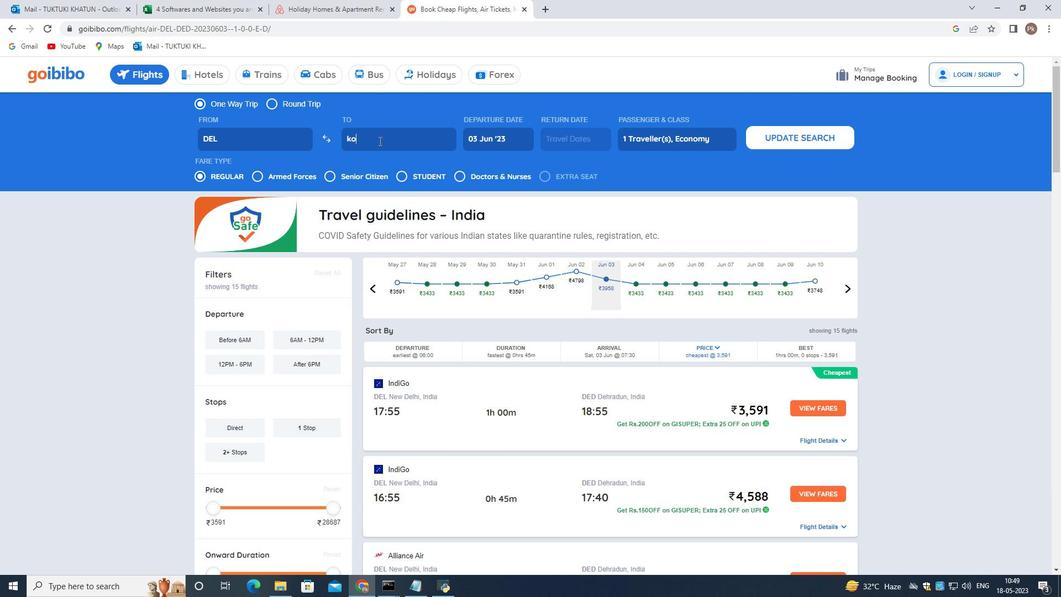 
Action: Mouse moved to (393, 168)
Screenshot: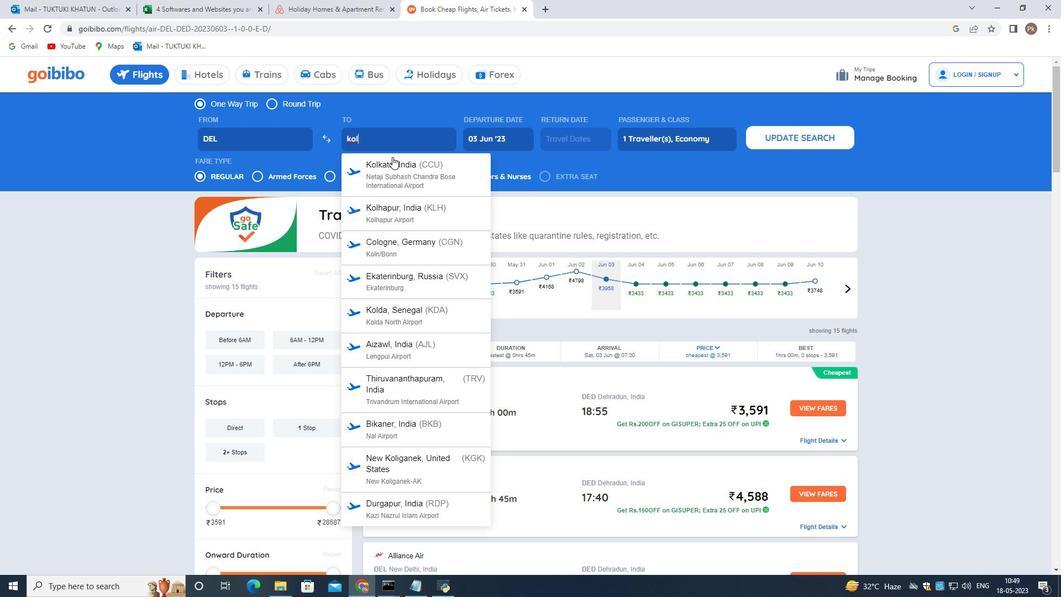 
Action: Mouse pressed left at (393, 168)
Screenshot: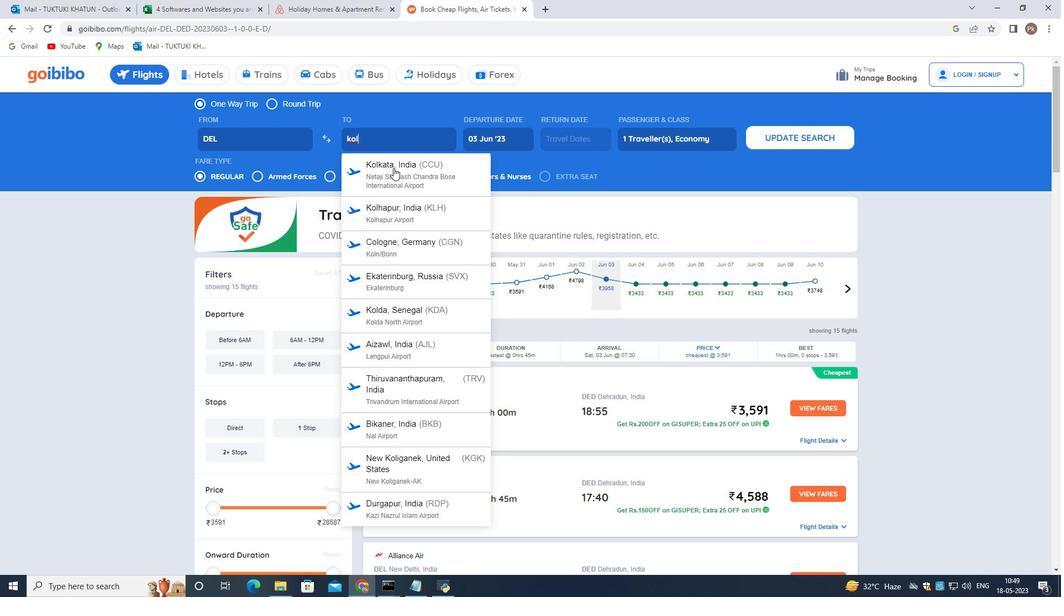 
Action: Mouse moved to (305, 341)
Screenshot: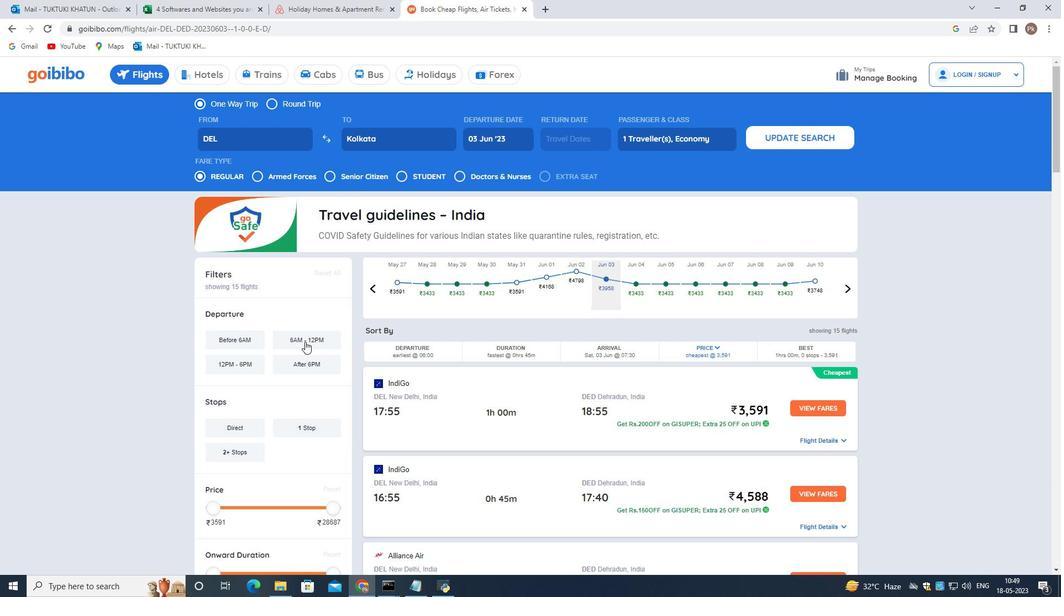 
Action: Mouse pressed left at (305, 341)
Screenshot: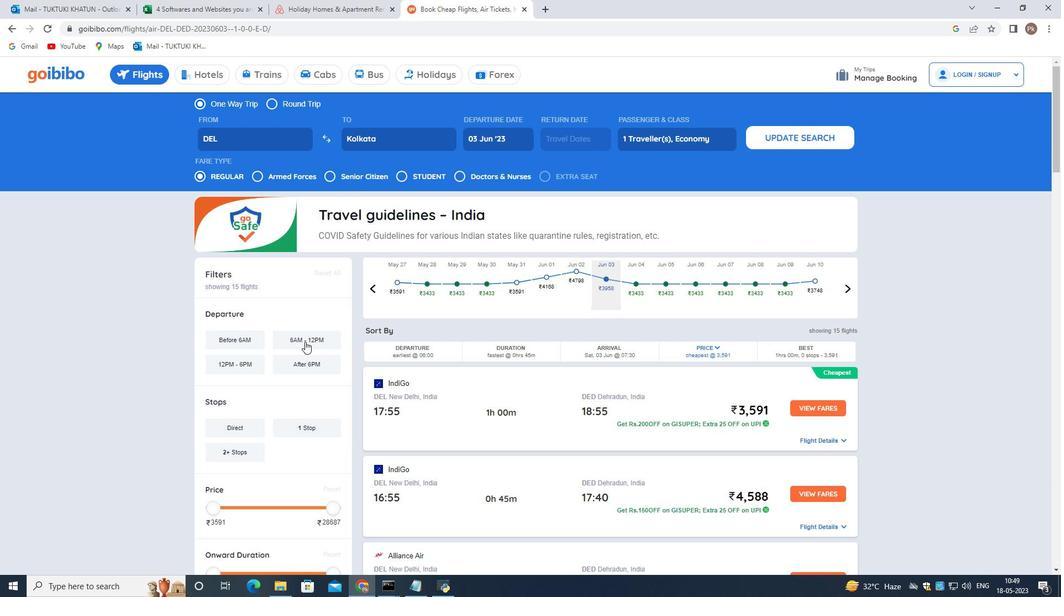 
Action: Mouse moved to (681, 450)
Screenshot: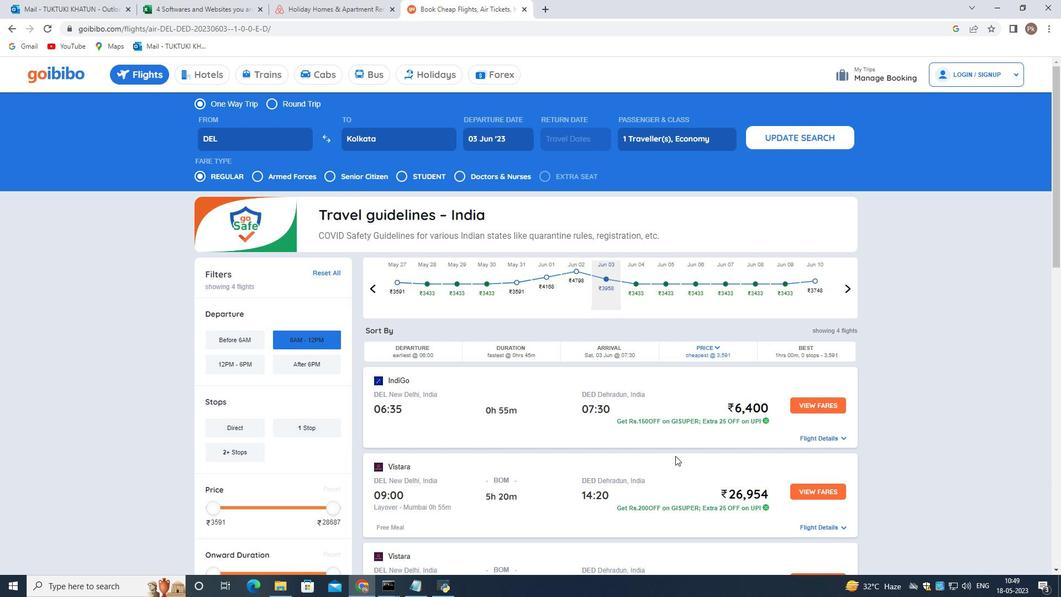 
Action: Mouse scrolled (681, 449) with delta (0, 0)
Screenshot: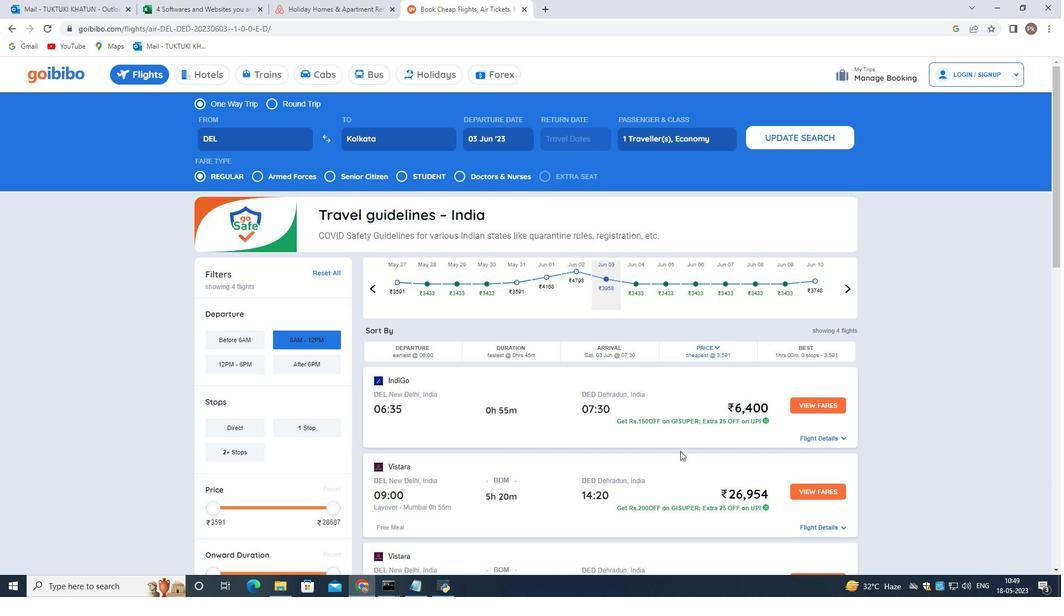 
Action: Mouse scrolled (681, 449) with delta (0, 0)
Screenshot: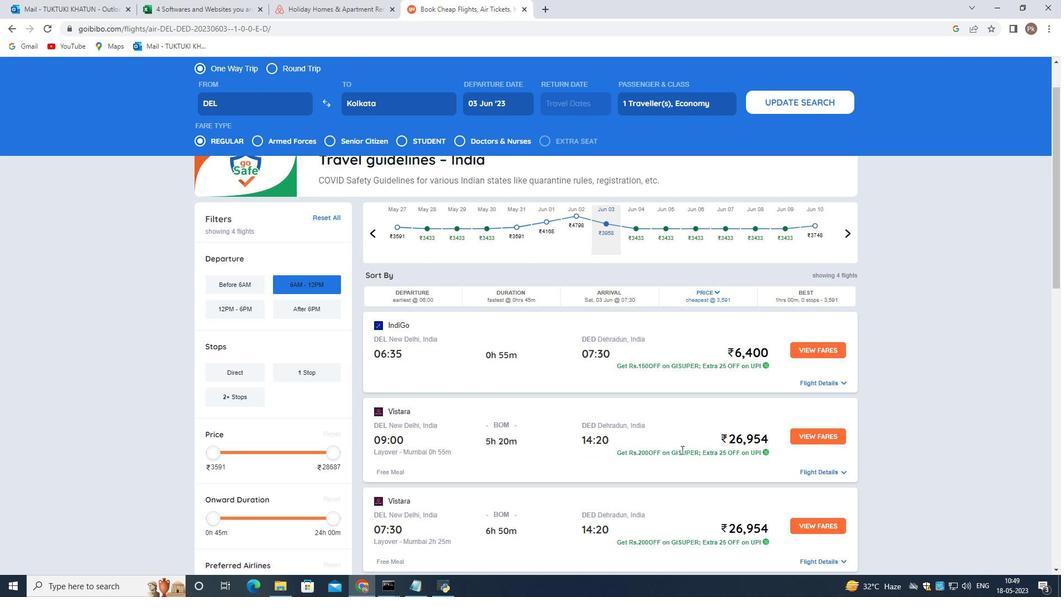 
Action: Mouse moved to (608, 377)
Screenshot: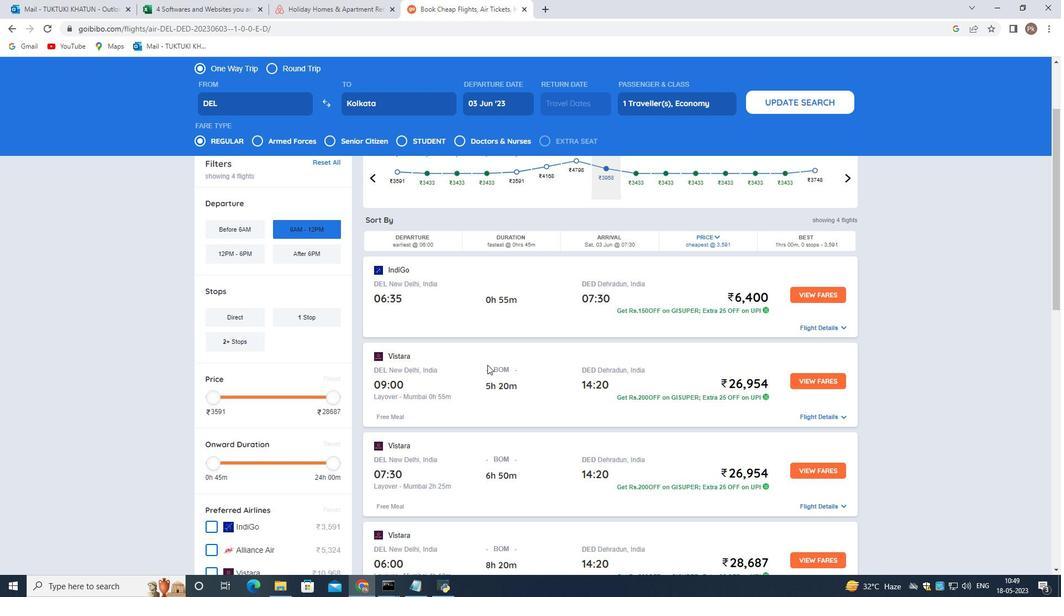 
Action: Mouse scrolled (608, 376) with delta (0, 0)
Screenshot: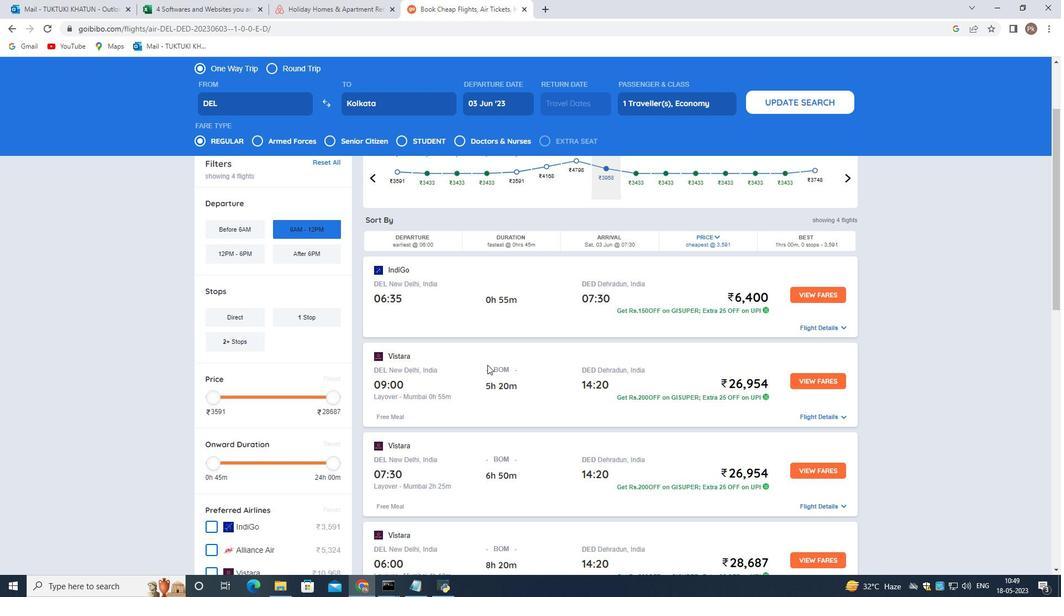
Action: Mouse scrolled (608, 376) with delta (0, 0)
Screenshot: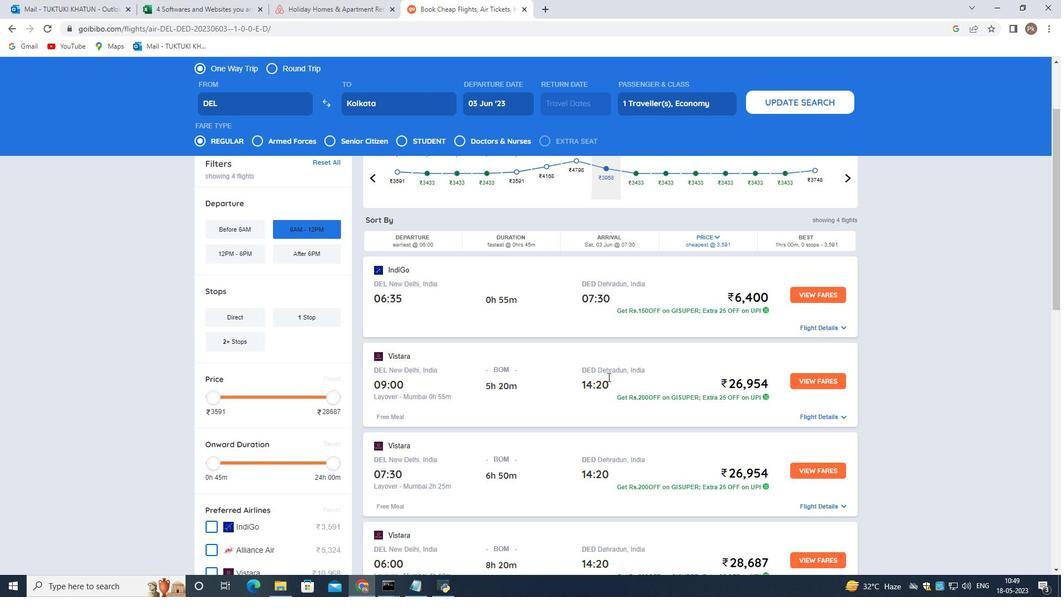 
Action: Mouse moved to (670, 336)
Screenshot: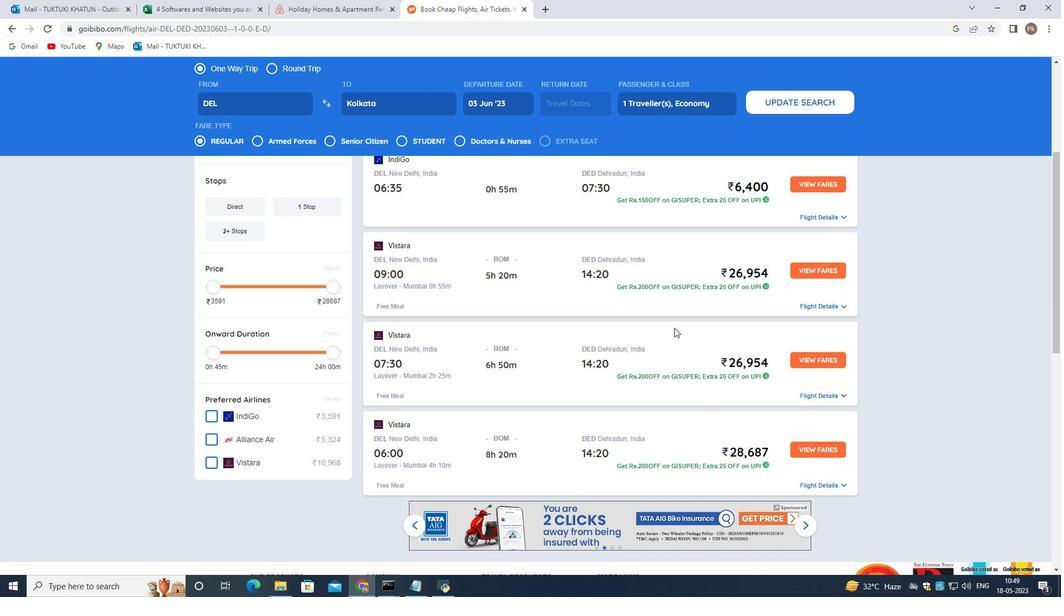 
Action: Mouse scrolled (670, 337) with delta (0, 0)
Screenshot: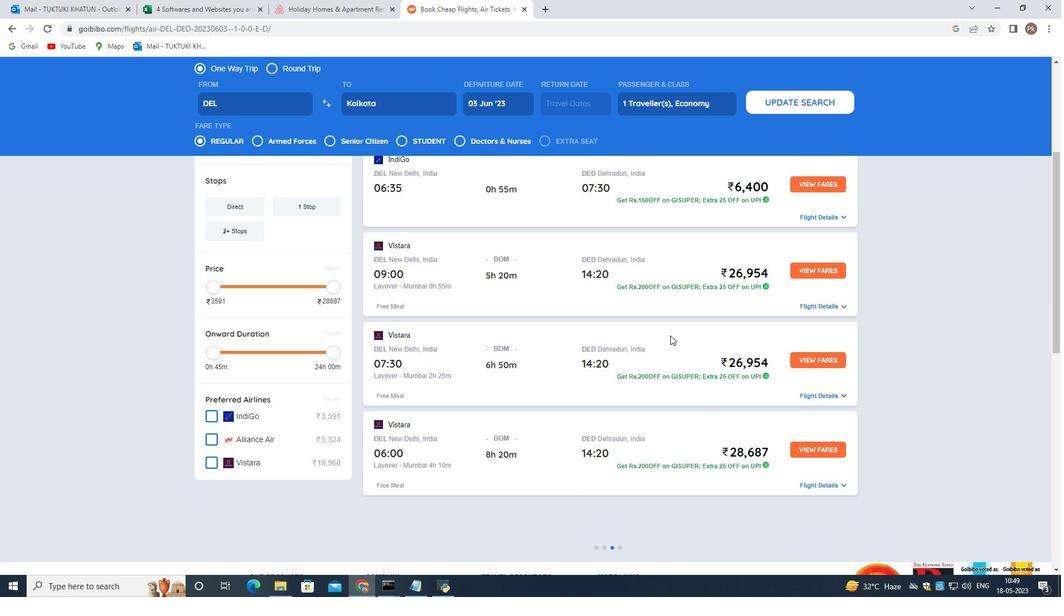 
Action: Mouse scrolled (670, 337) with delta (0, 0)
Screenshot: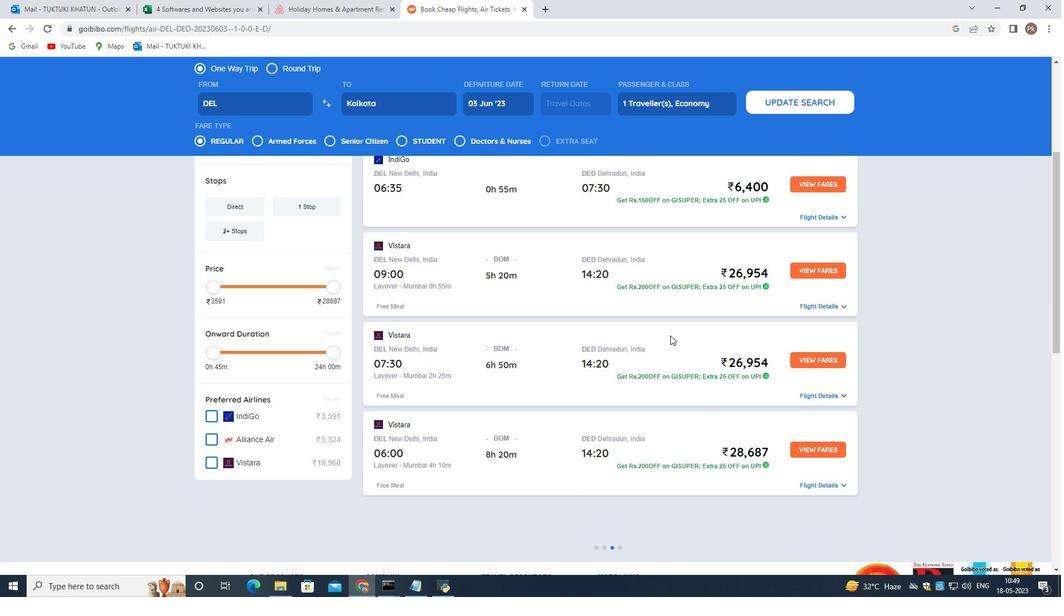 
Action: Mouse scrolled (670, 337) with delta (0, 0)
Screenshot: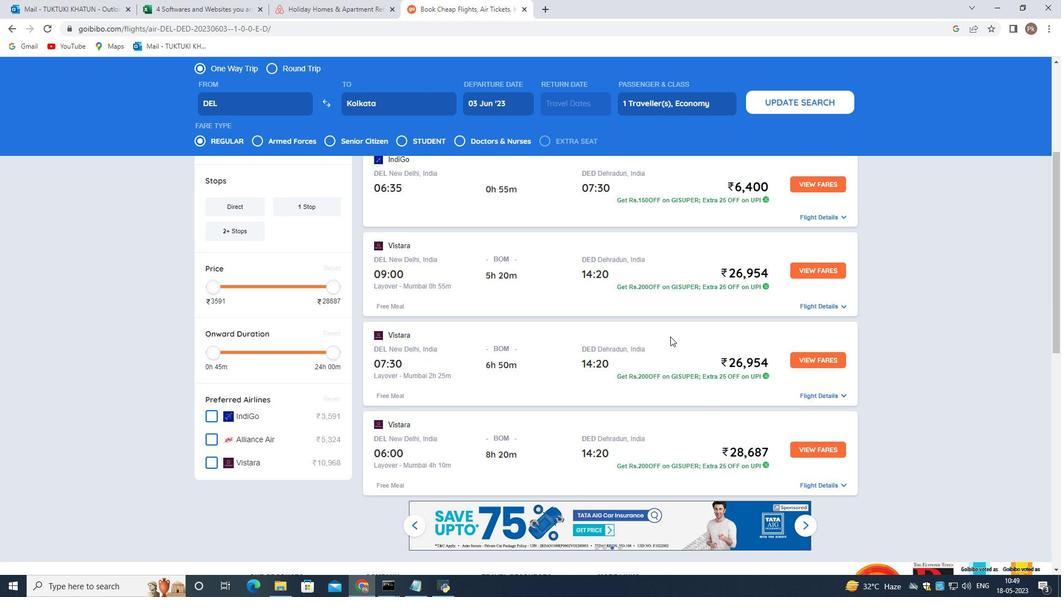 
Action: Mouse moved to (726, 442)
Screenshot: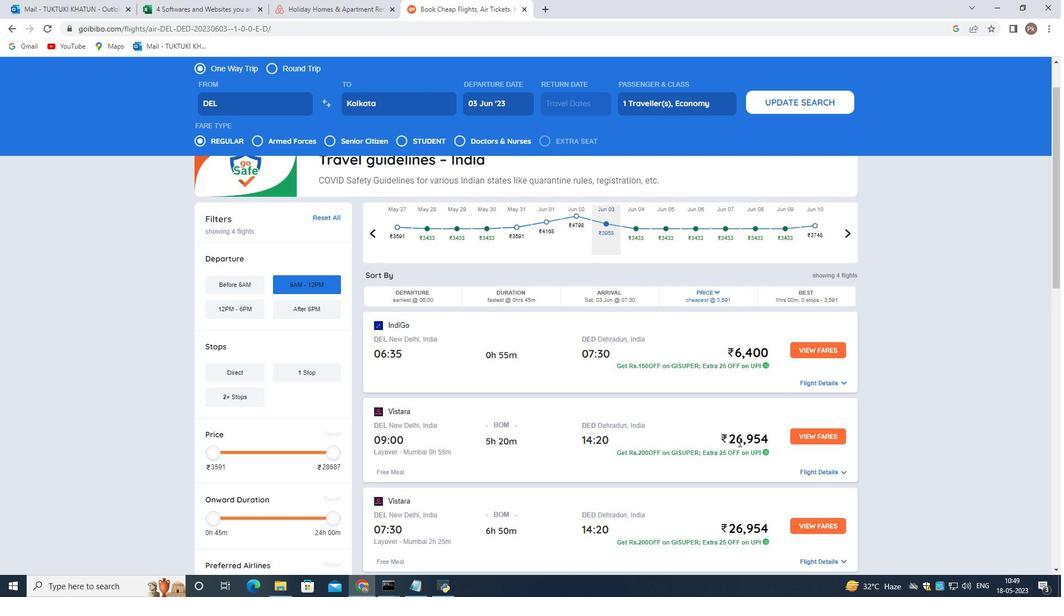 
Action: Mouse scrolled (726, 443) with delta (0, 0)
Screenshot: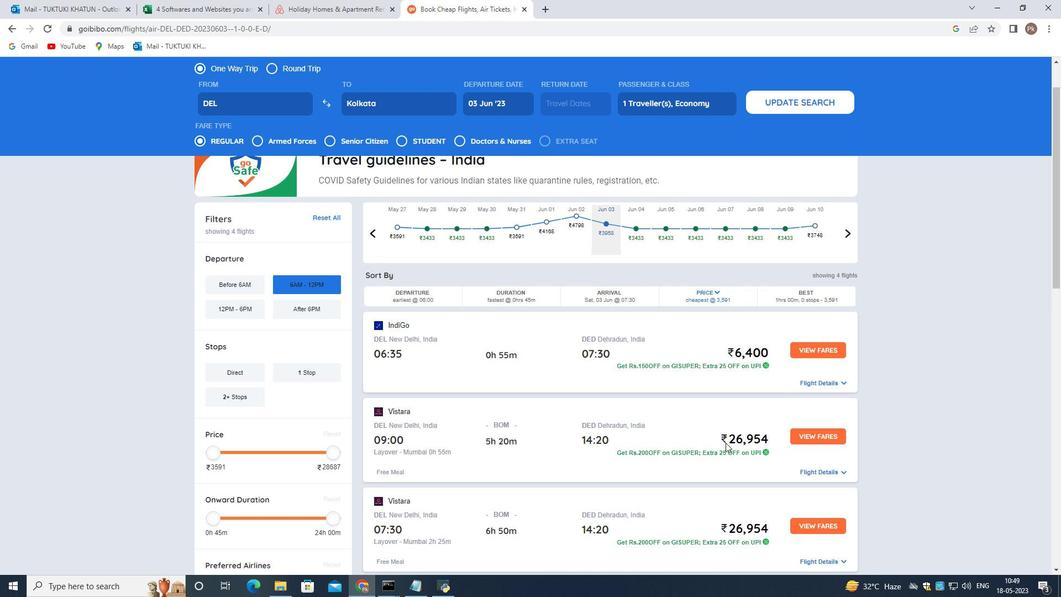 
Action: Mouse scrolled (726, 443) with delta (0, 0)
Screenshot: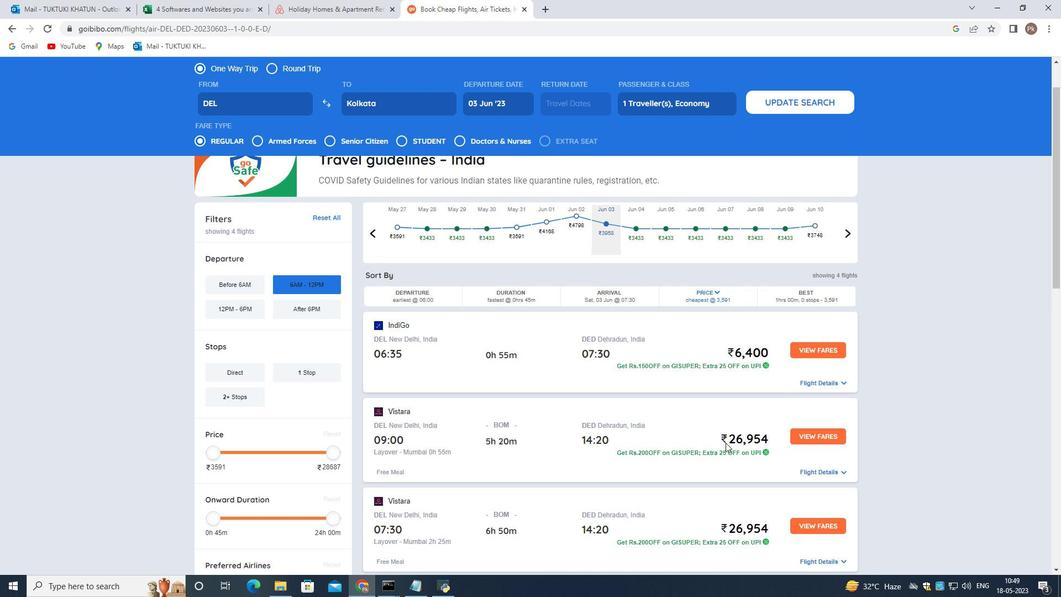 
Action: Mouse moved to (745, 431)
Screenshot: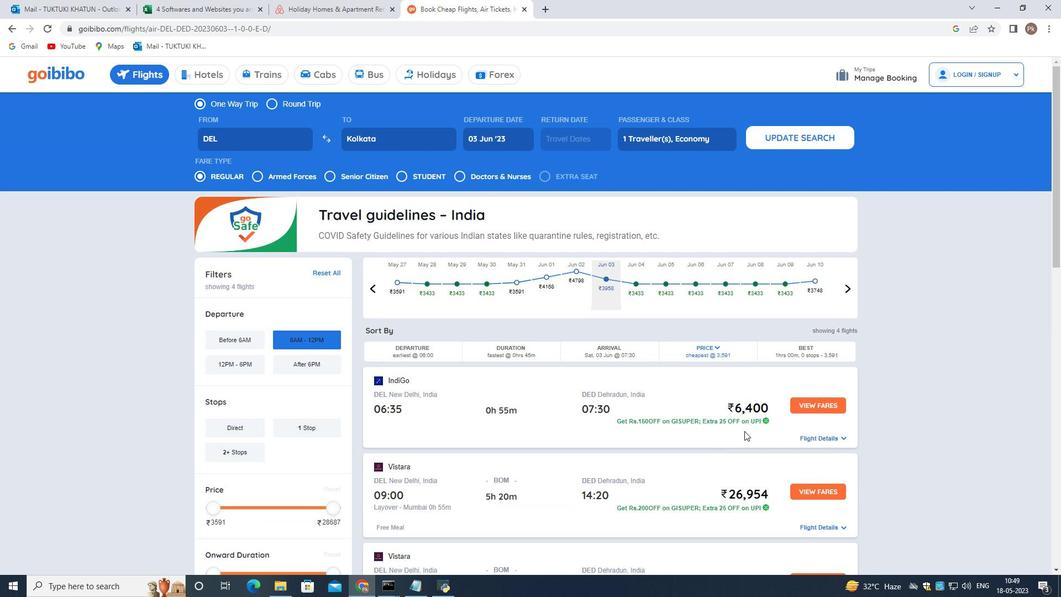 
Action: Mouse scrolled (745, 431) with delta (0, 0)
Screenshot: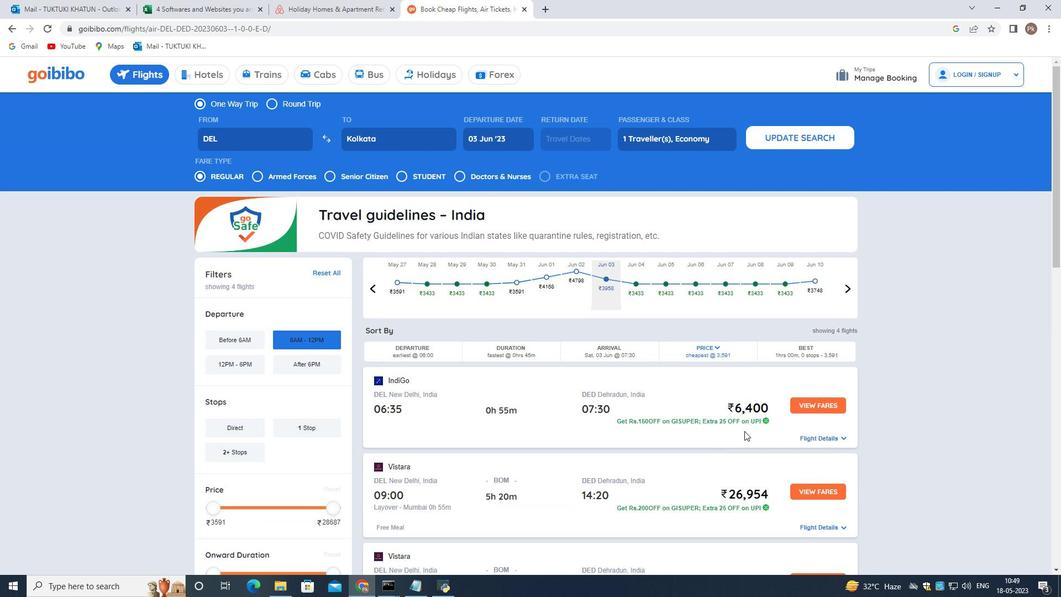 
Action: Mouse scrolled (745, 431) with delta (0, 0)
Screenshot: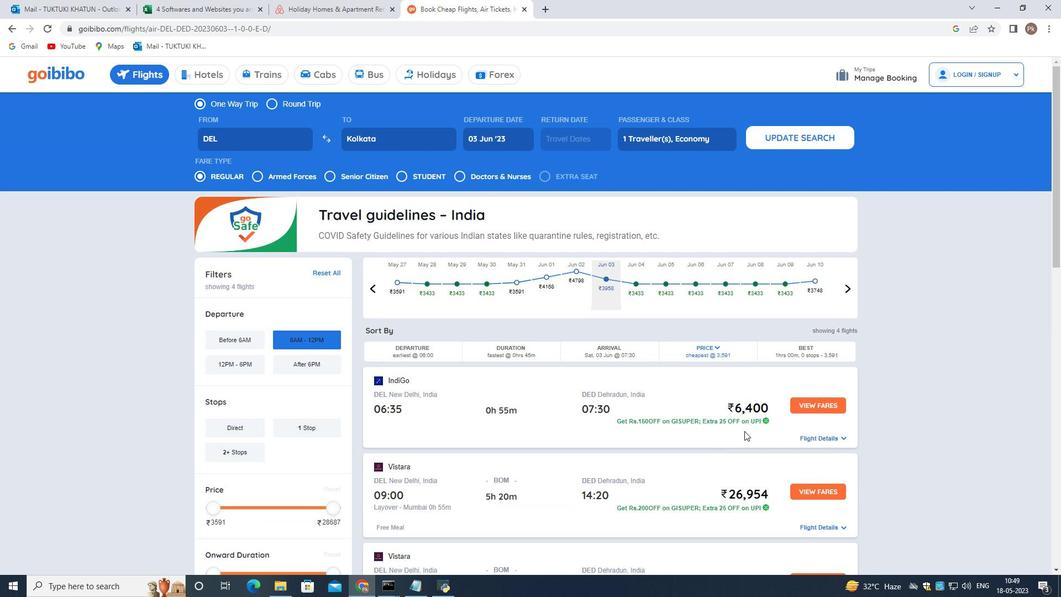 
Action: Mouse scrolled (745, 431) with delta (0, 0)
Screenshot: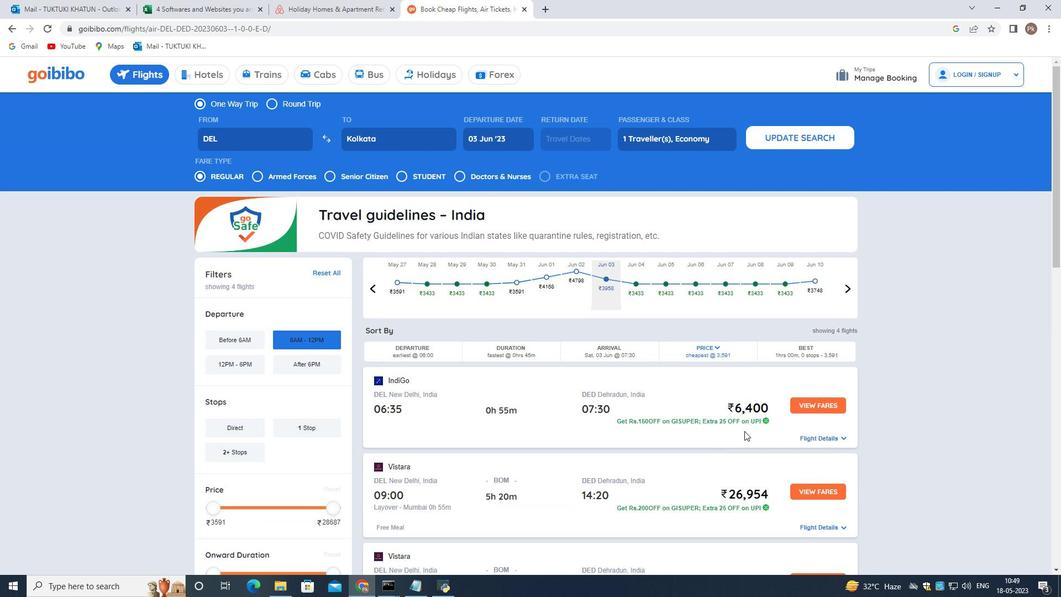 
Action: Mouse moved to (700, 431)
Screenshot: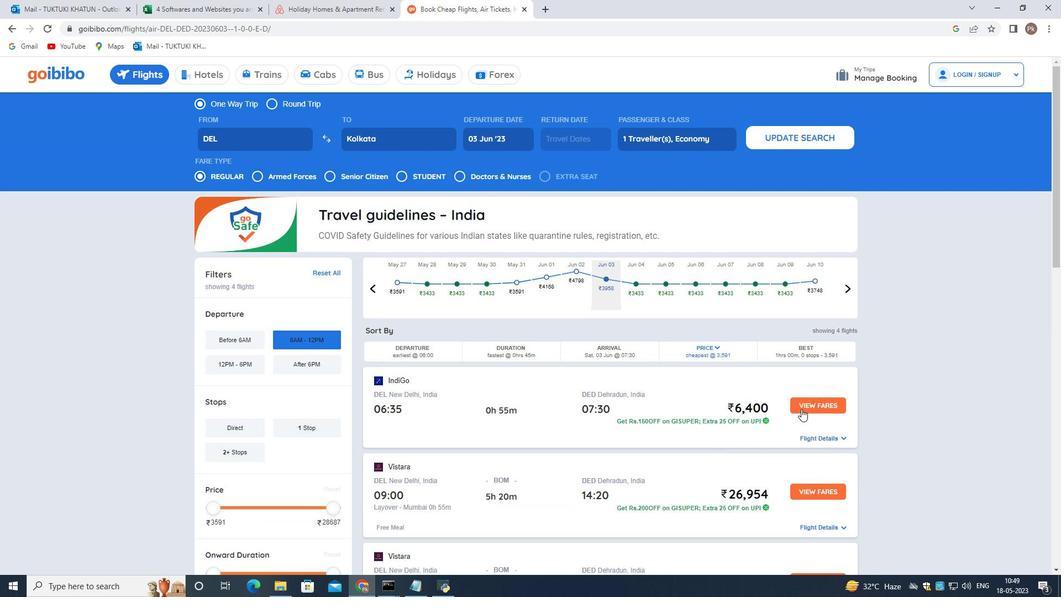 
Action: Mouse scrolled (700, 431) with delta (0, 0)
Screenshot: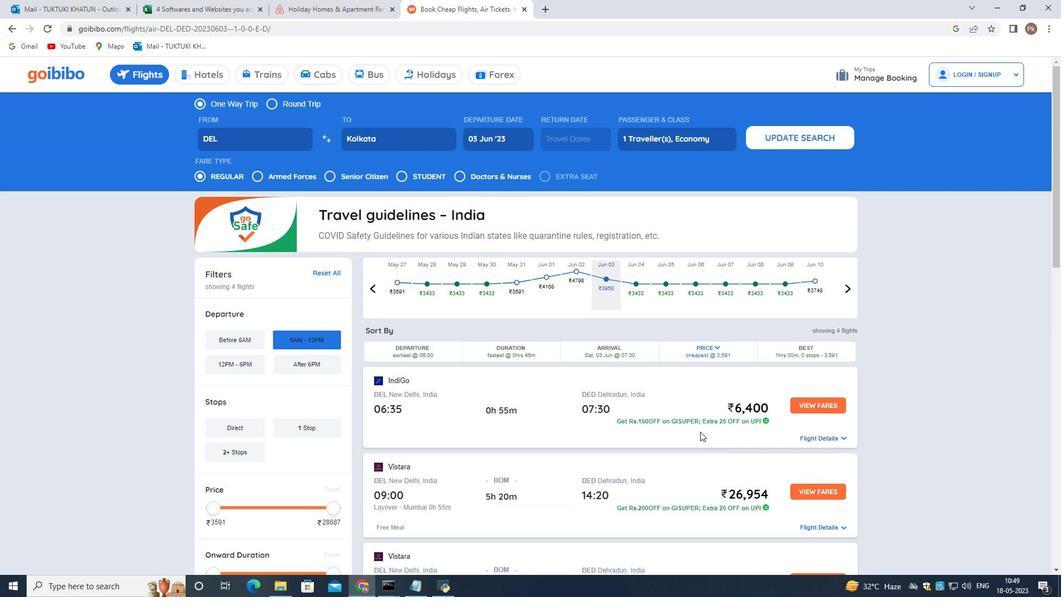 
Action: Mouse moved to (654, 434)
Screenshot: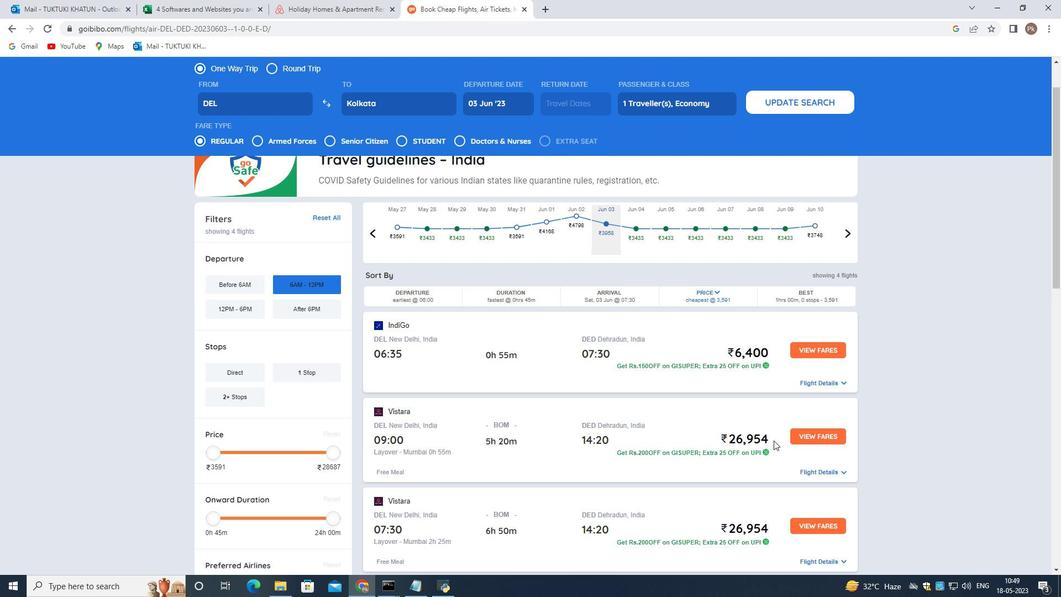 
Action: Mouse scrolled (654, 434) with delta (0, 0)
Screenshot: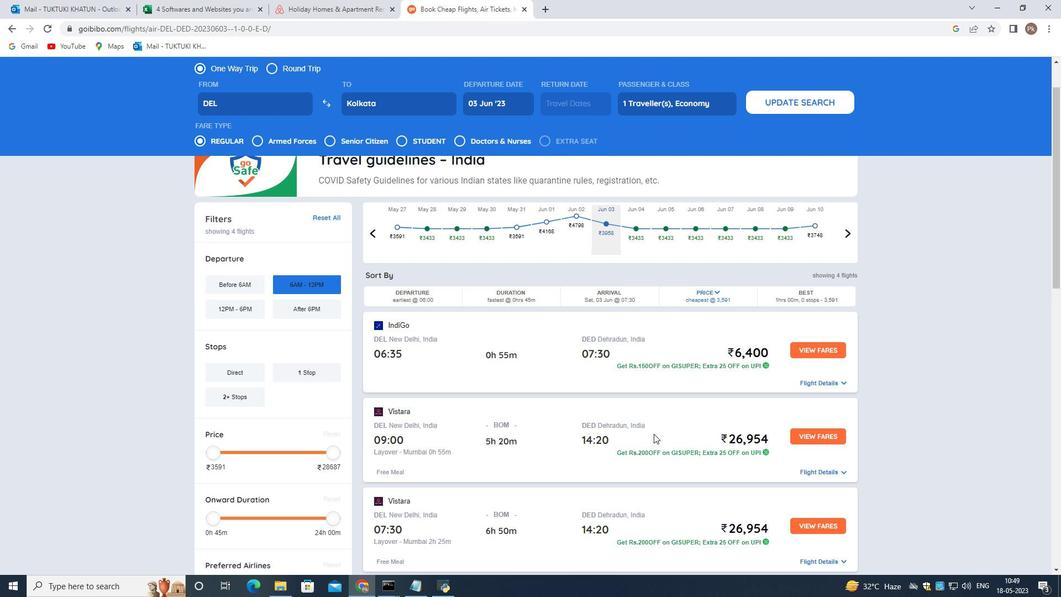 
Action: Mouse scrolled (654, 434) with delta (0, 0)
Screenshot: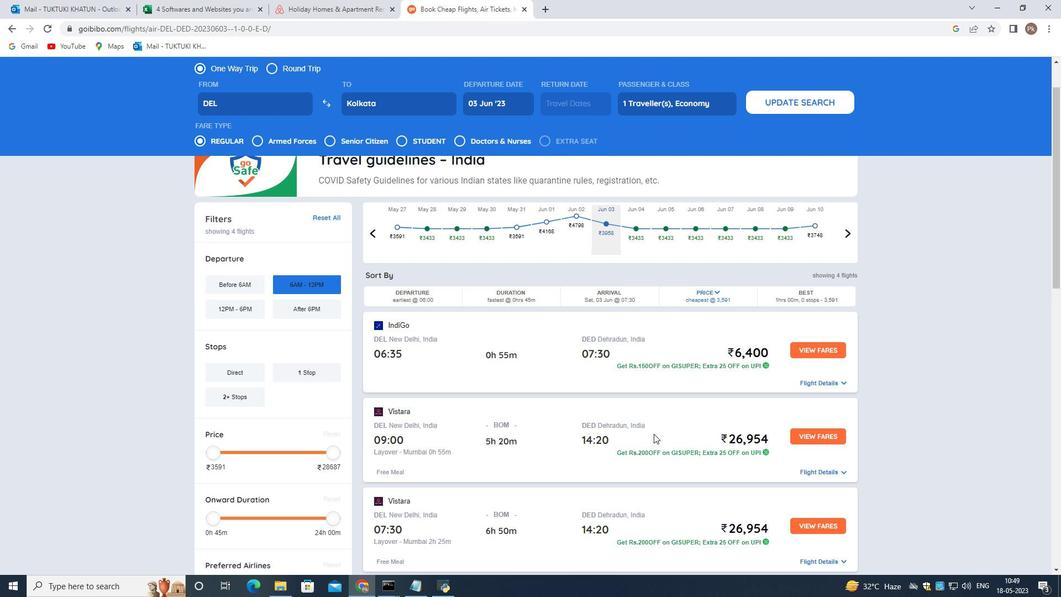 
Action: Mouse scrolled (654, 434) with delta (0, 0)
Screenshot: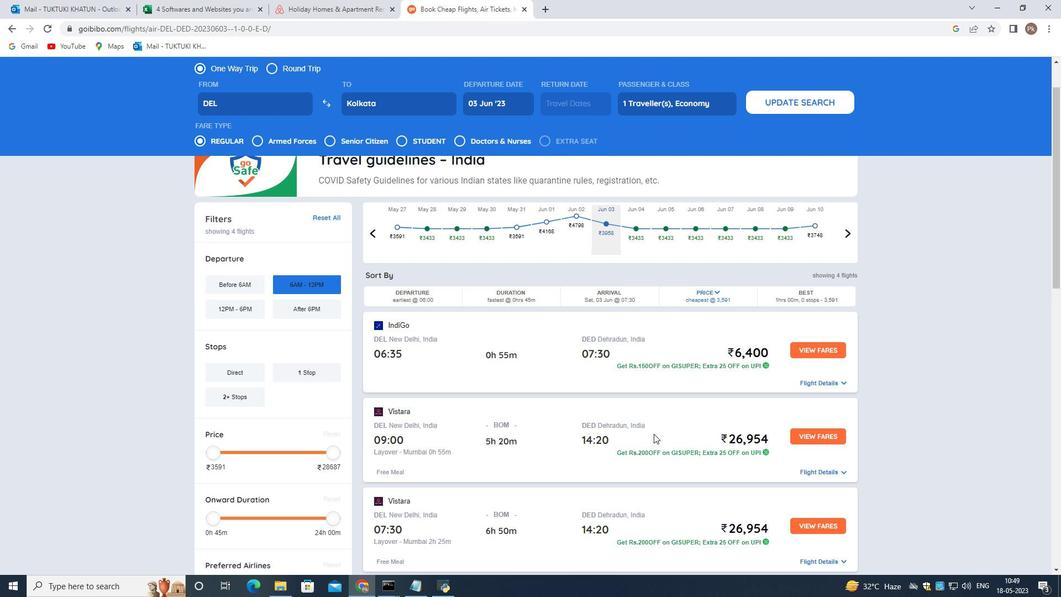 
Action: Mouse scrolled (654, 433) with delta (0, 0)
Screenshot: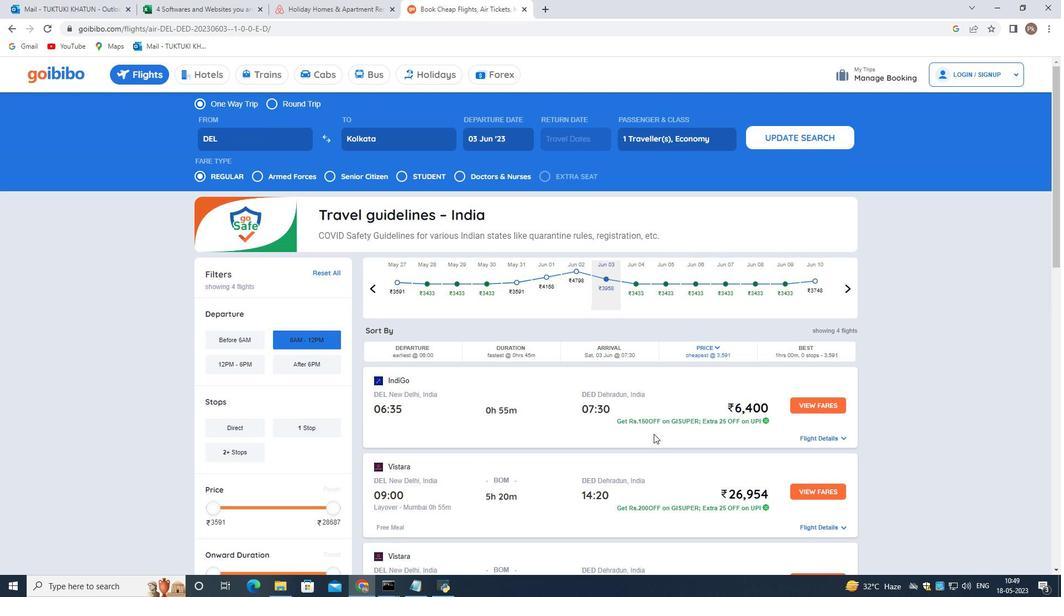 
Action: Mouse scrolled (654, 433) with delta (0, 0)
Screenshot: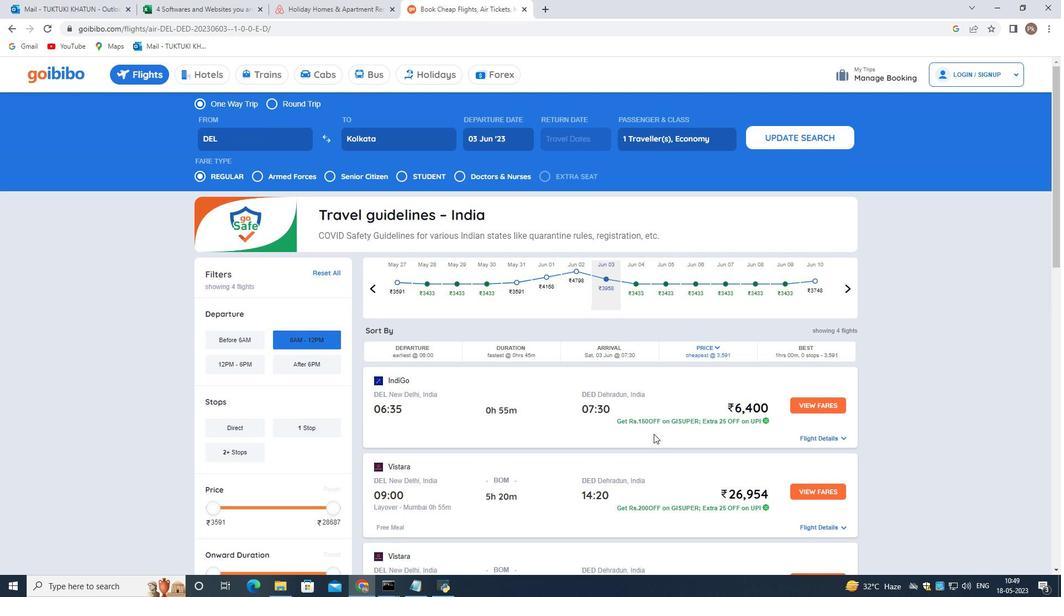 
Action: Mouse scrolled (654, 433) with delta (0, 0)
Screenshot: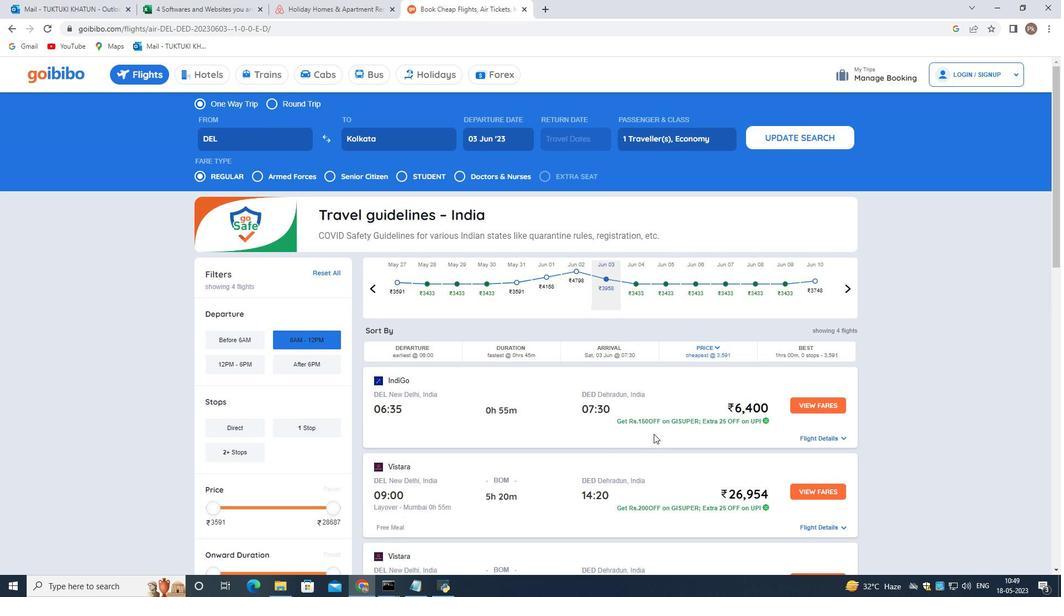 
Action: Mouse moved to (703, 409)
Screenshot: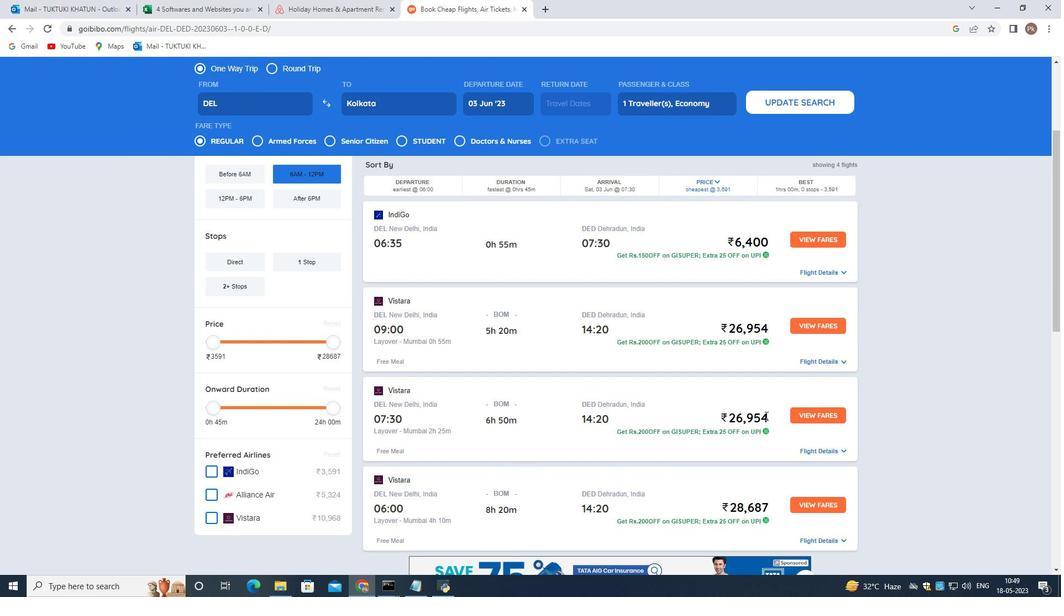 
Action: Mouse scrolled (703, 408) with delta (0, 0)
Screenshot: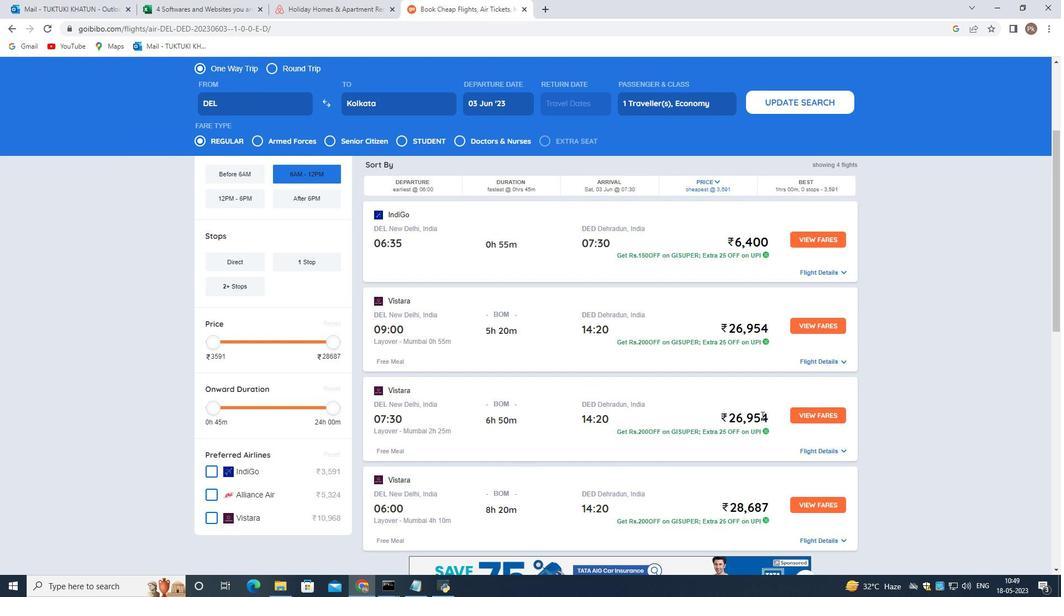 
Action: Mouse moved to (667, 400)
Screenshot: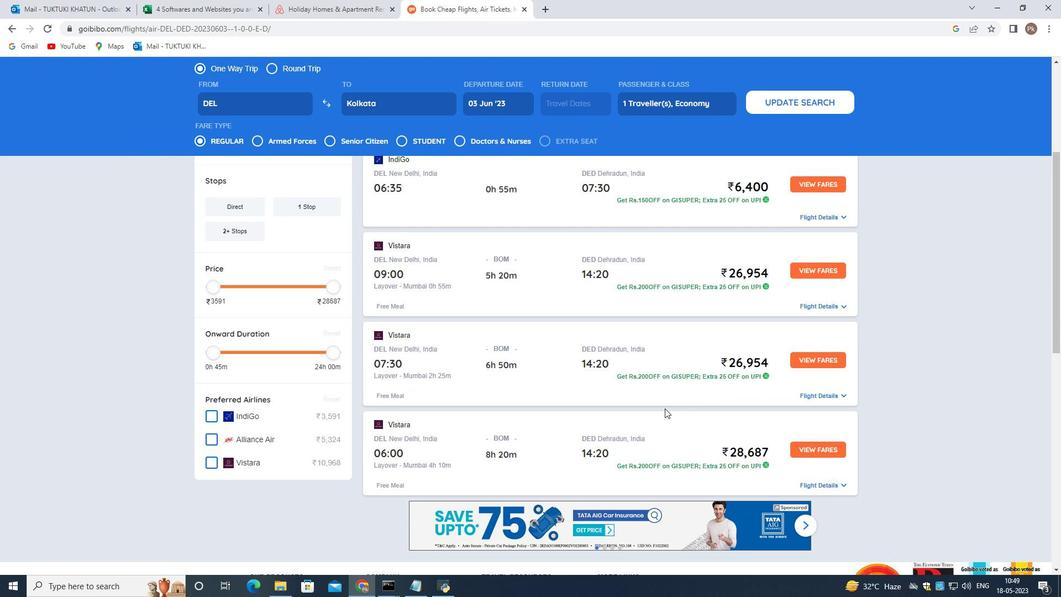 
Action: Mouse scrolled (667, 400) with delta (0, 0)
Screenshot: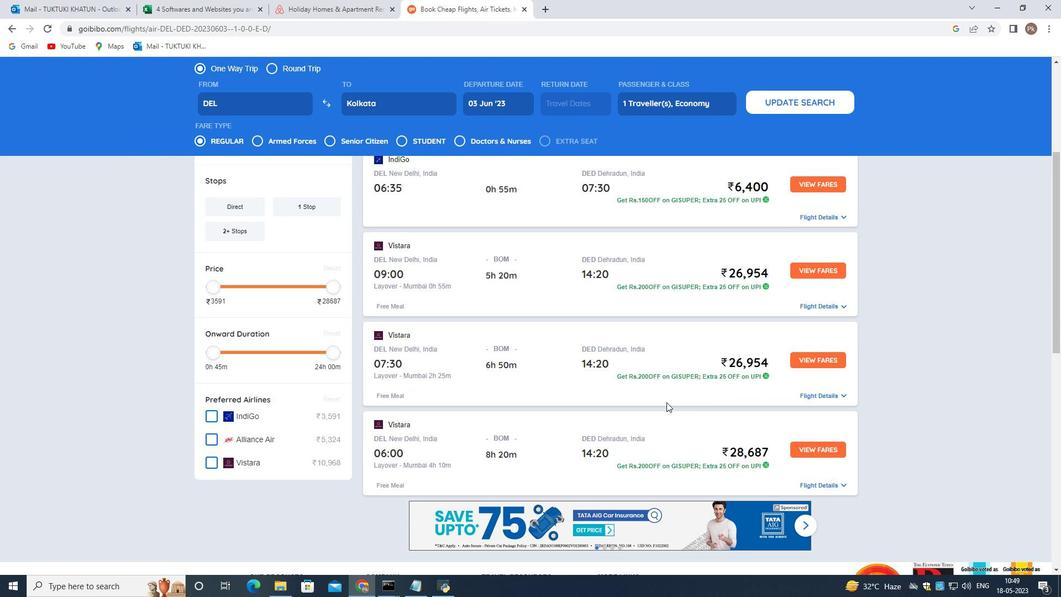 
Action: Mouse moved to (708, 390)
Screenshot: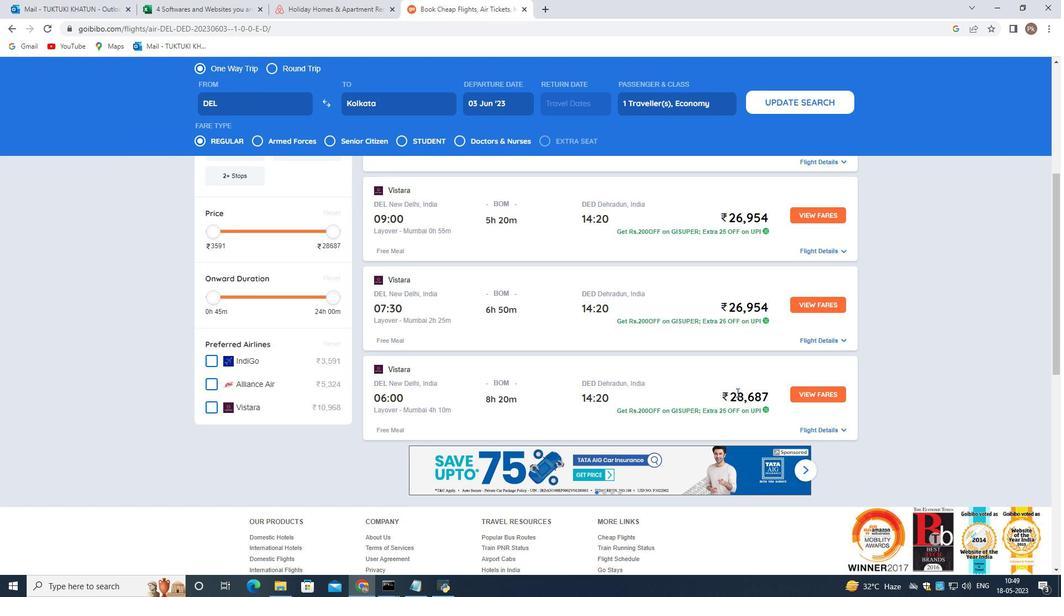 
Action: Mouse scrolled (708, 390) with delta (0, 0)
Screenshot: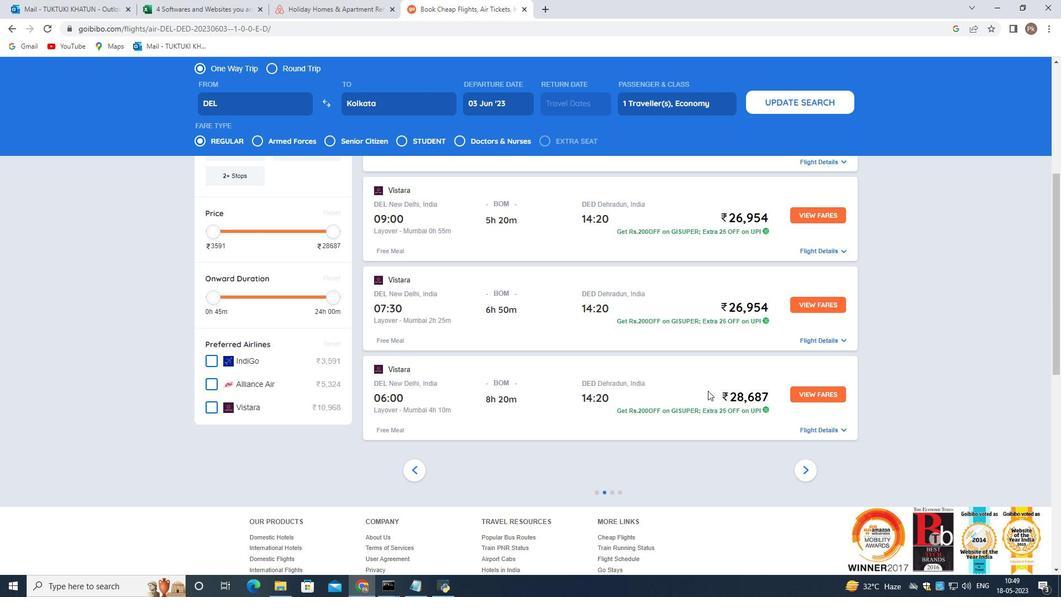 
Action: Mouse moved to (643, 388)
Screenshot: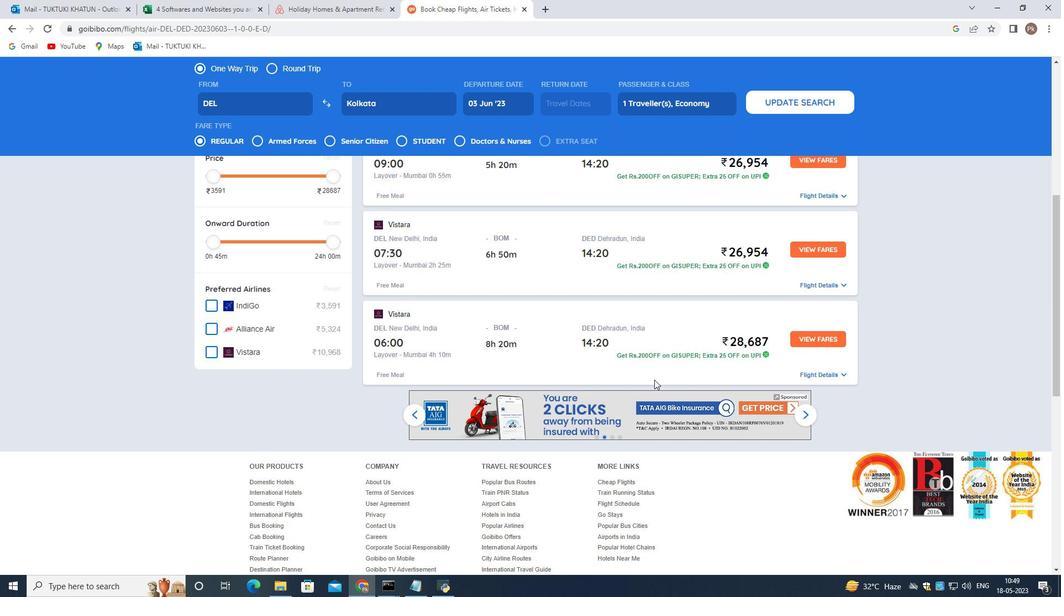 
Action: Mouse scrolled (643, 387) with delta (0, 0)
Screenshot: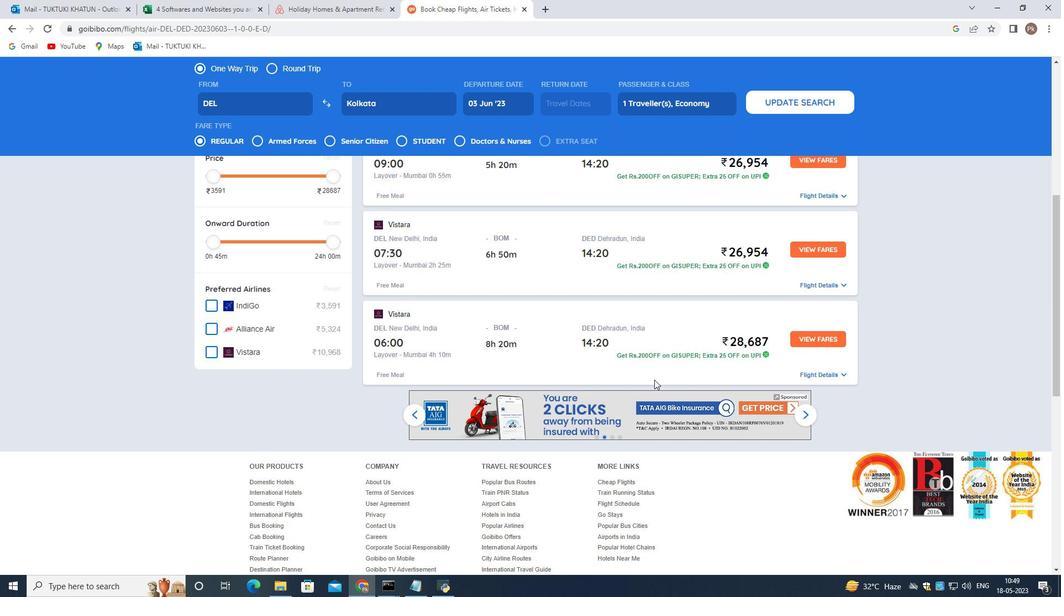 
Action: Mouse moved to (636, 395)
Screenshot: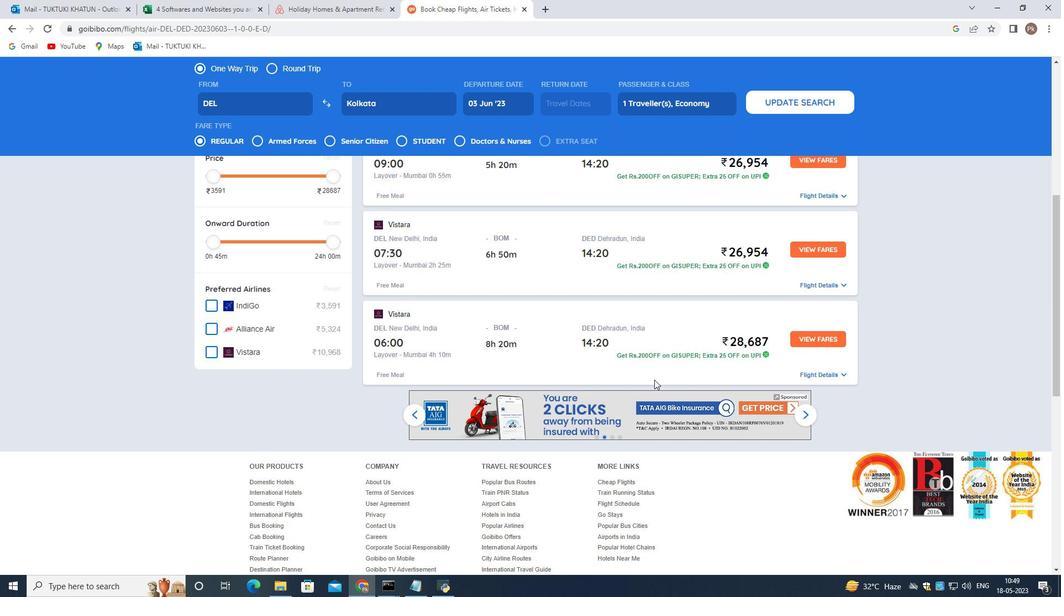 
Action: Mouse scrolled (636, 395) with delta (0, 0)
Screenshot: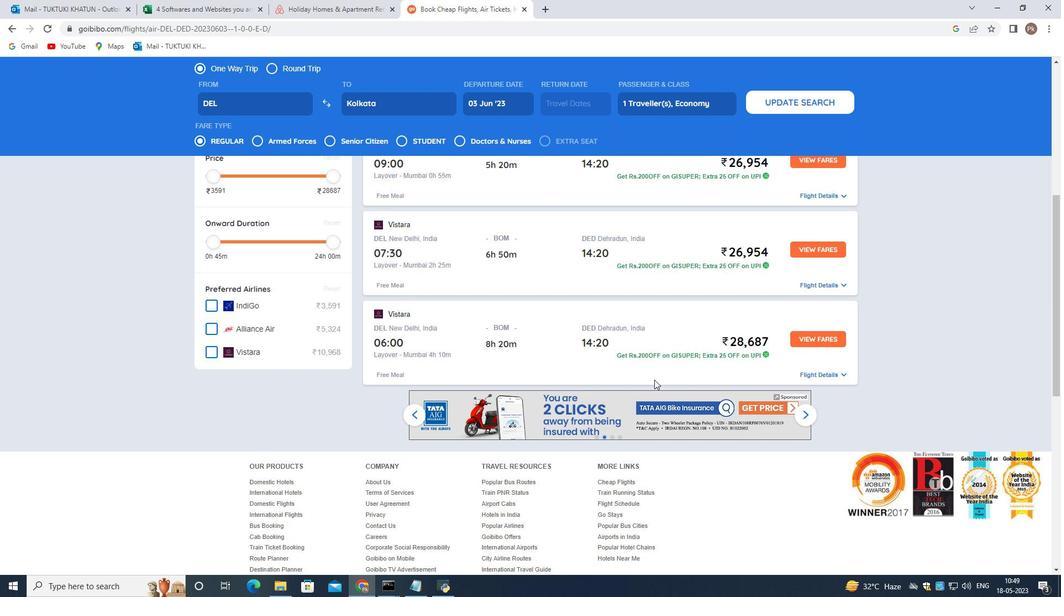 
Action: Mouse moved to (607, 433)
